Task: Get directions from Jekyll Island, Georgia, United States to New Haven, Connecticut, United States  and explore the nearby gas stations
Action: Key pressed jekyll<Key.space>islam<Key.backspace>na<Key.backspace>d<Key.space>,<Key.space>georgia<Key.space>,<Key.space>united<Key.space>states<Key.enter>
Screenshot: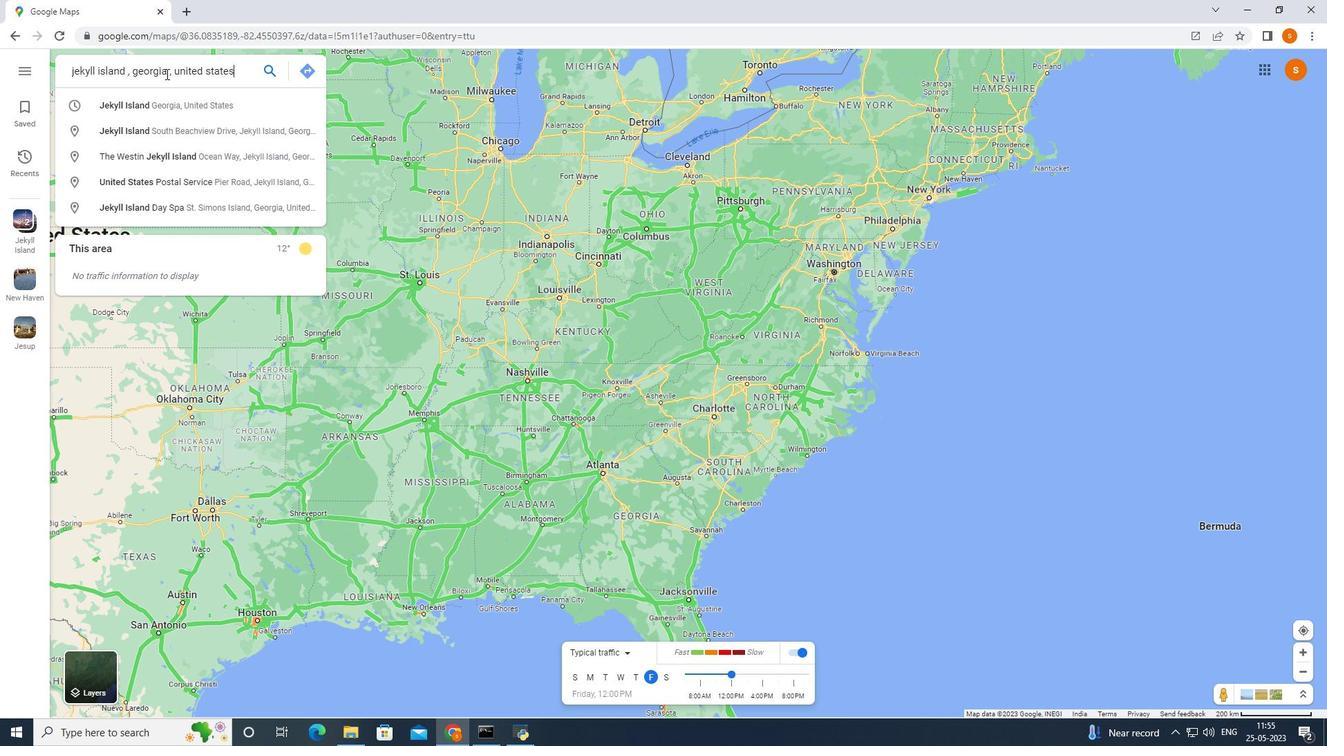 
Action: Mouse moved to (92, 347)
Screenshot: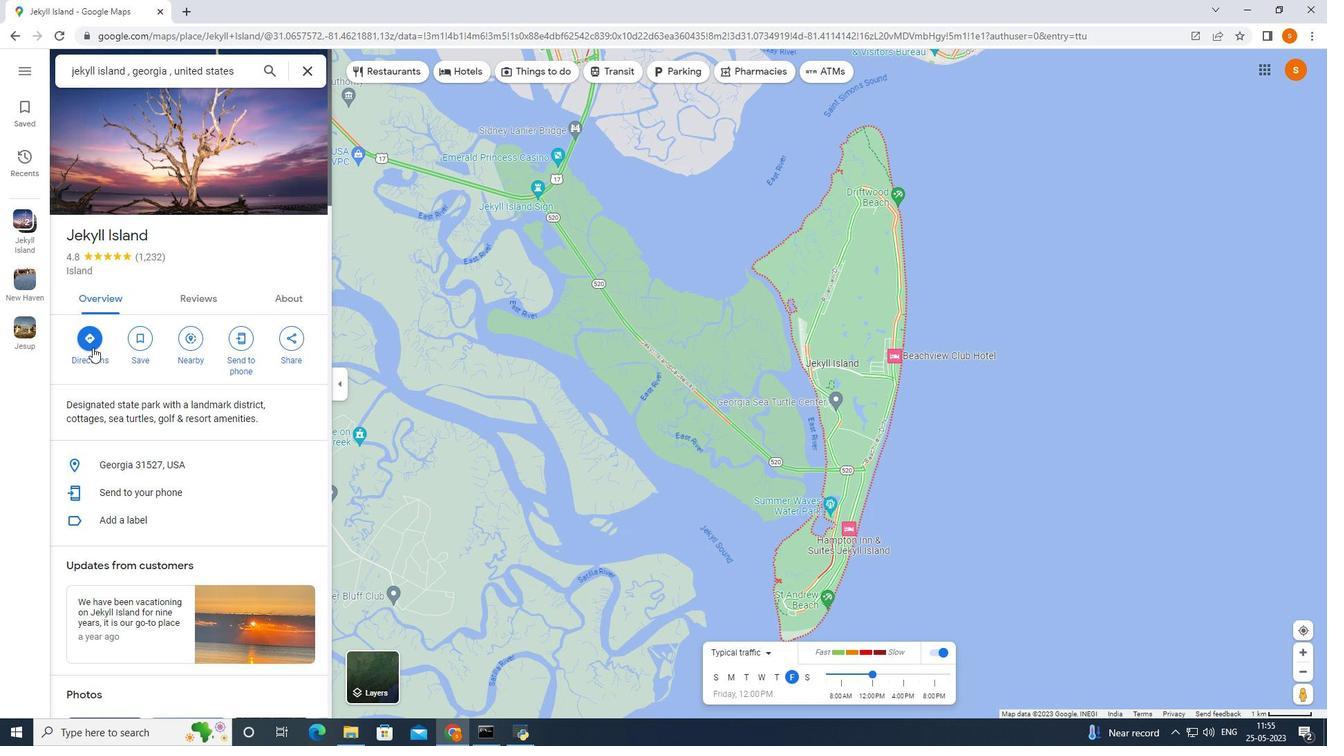 
Action: Mouse pressed left at (92, 347)
Screenshot: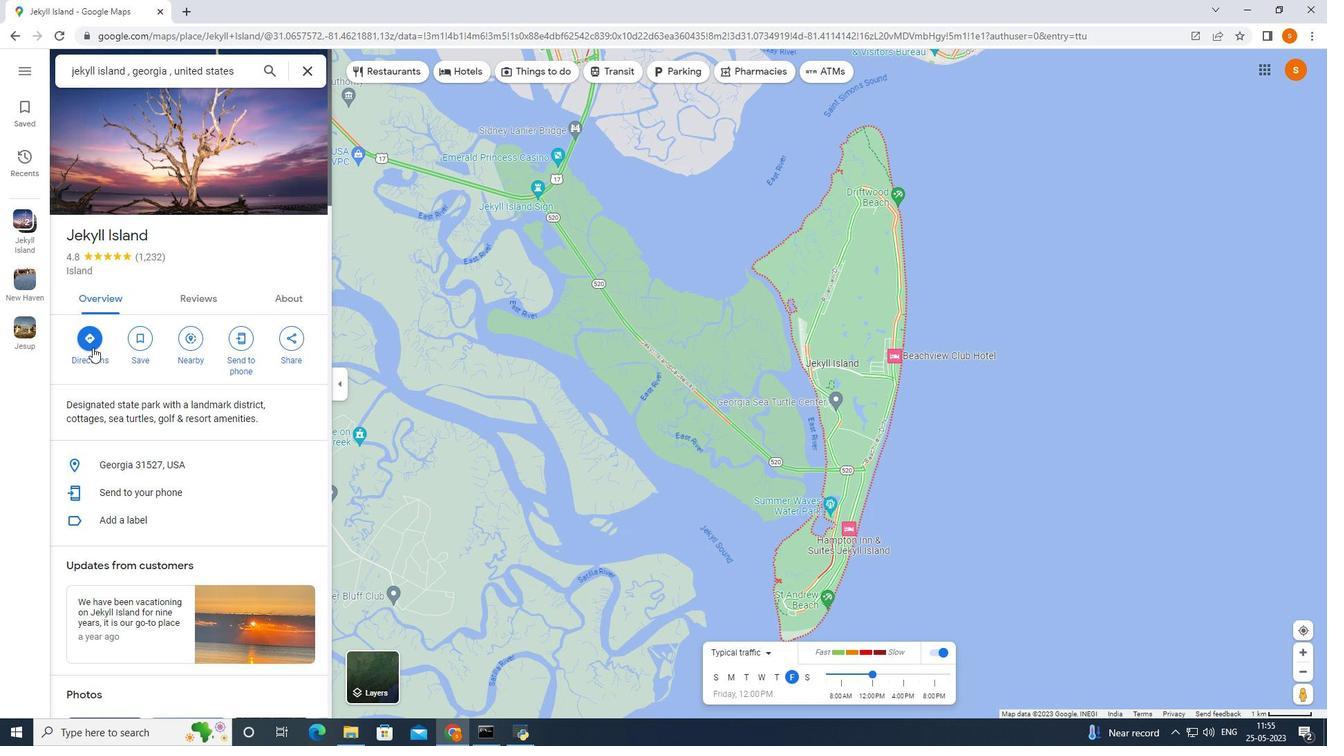 
Action: Mouse moved to (304, 130)
Screenshot: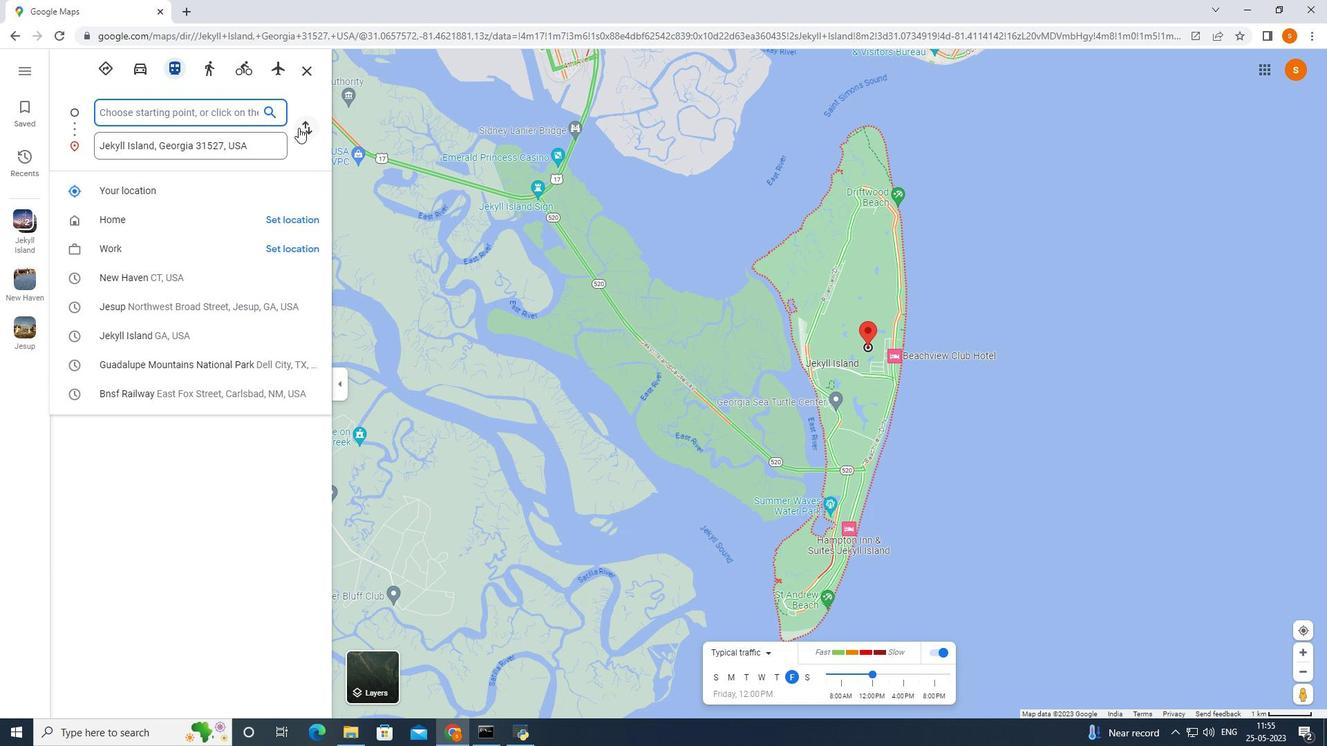 
Action: Mouse pressed left at (304, 130)
Screenshot: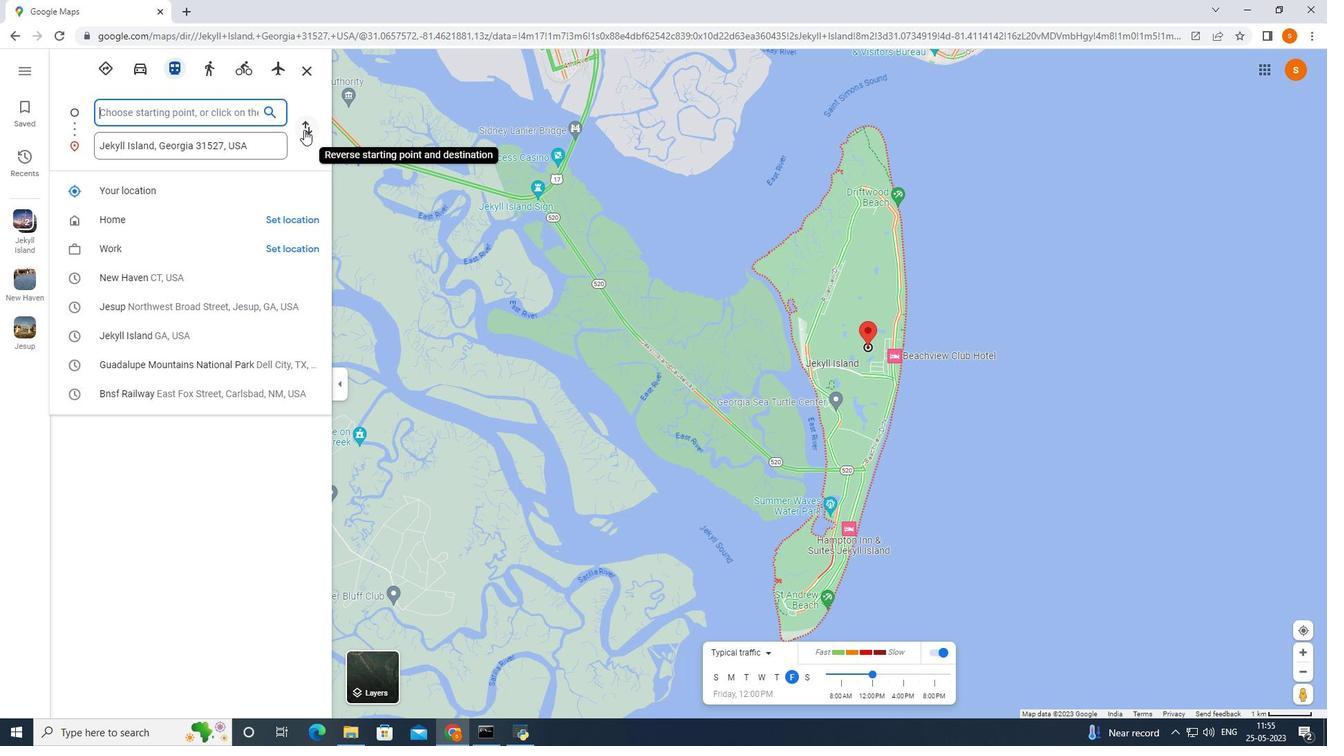 
Action: Mouse moved to (199, 149)
Screenshot: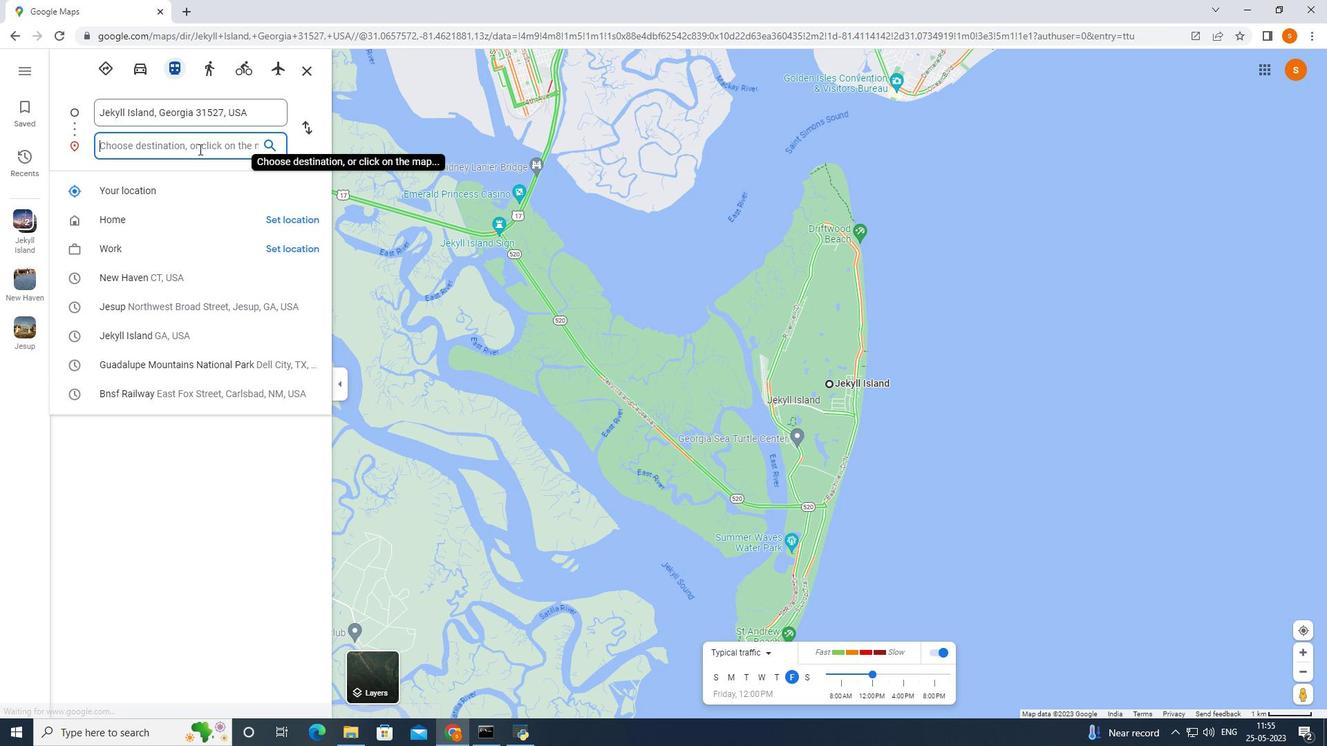 
Action: Key pressed new<Key.space>haven,<Key.space>connecticur<Key.backspace>t,<Key.space>united<Key.space>states<Key.enter>
Screenshot: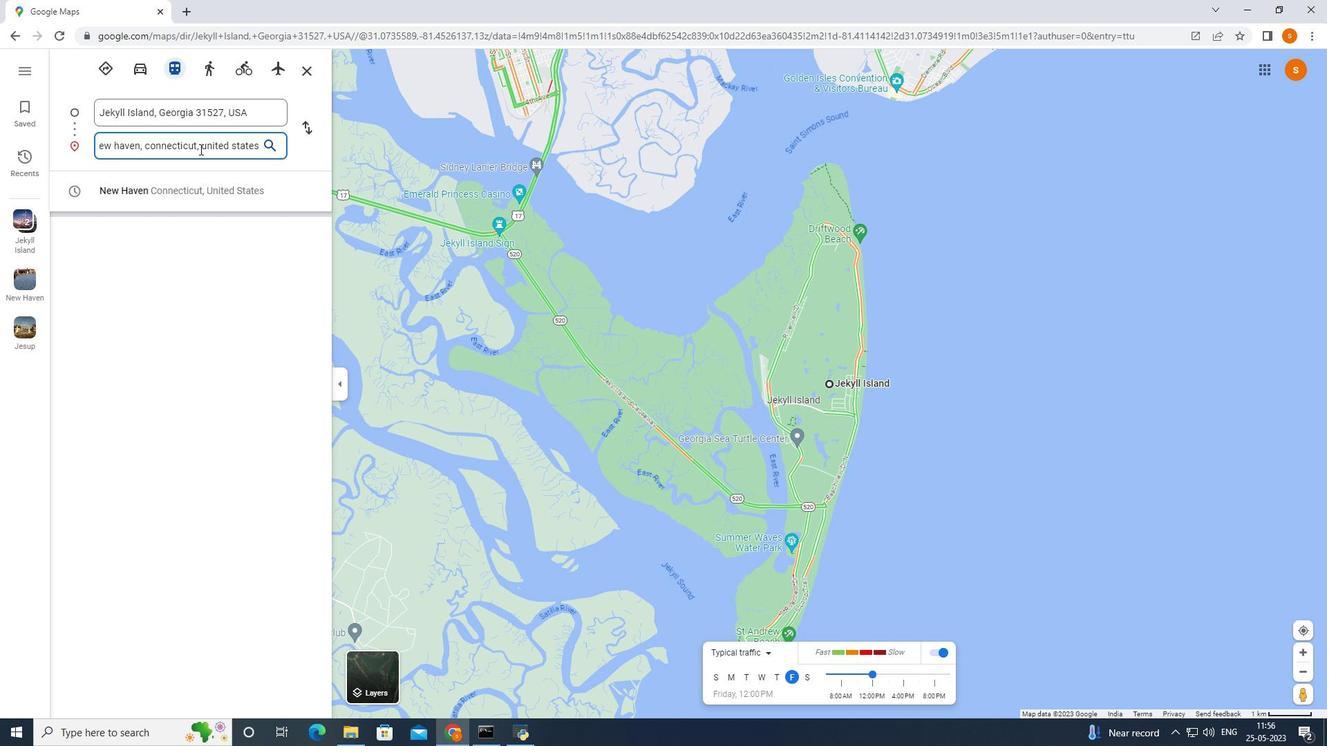 
Action: Mouse moved to (460, 372)
Screenshot: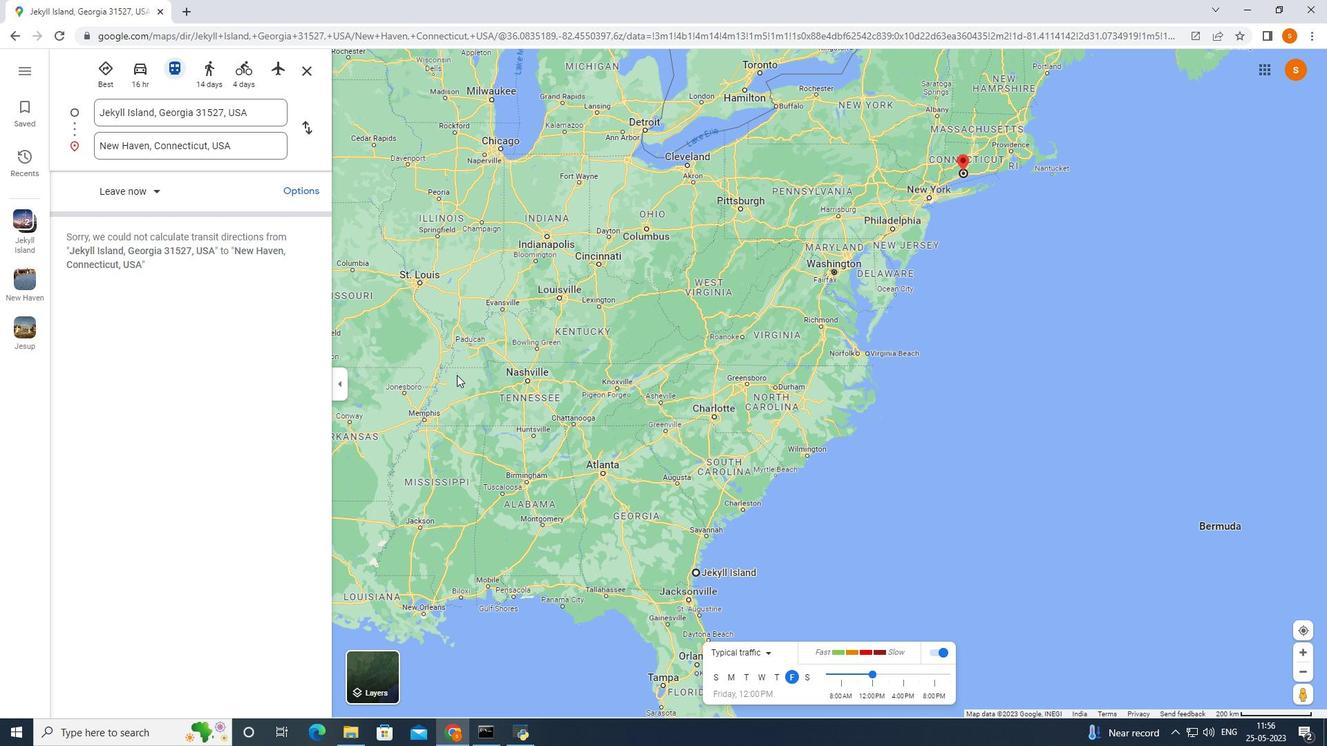 
Action: Mouse scrolled (460, 373) with delta (0, 0)
Screenshot: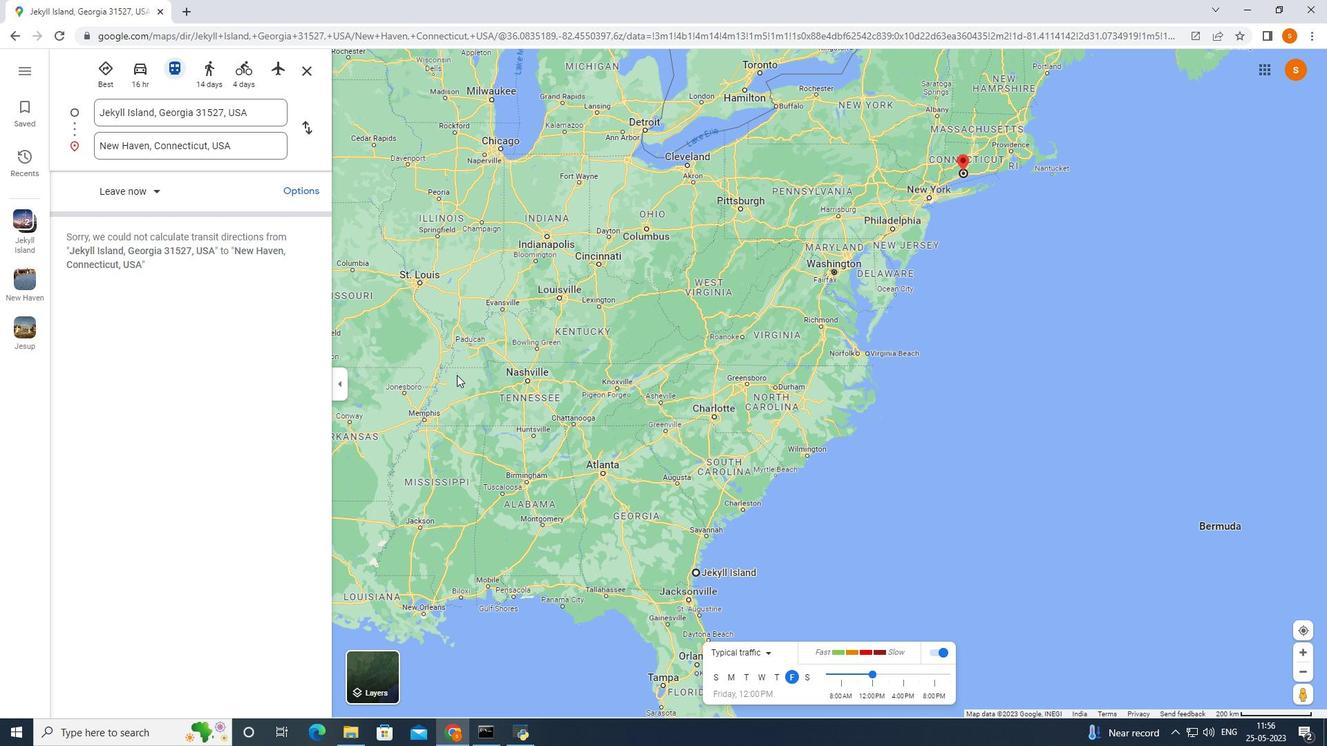 
Action: Mouse moved to (534, 355)
Screenshot: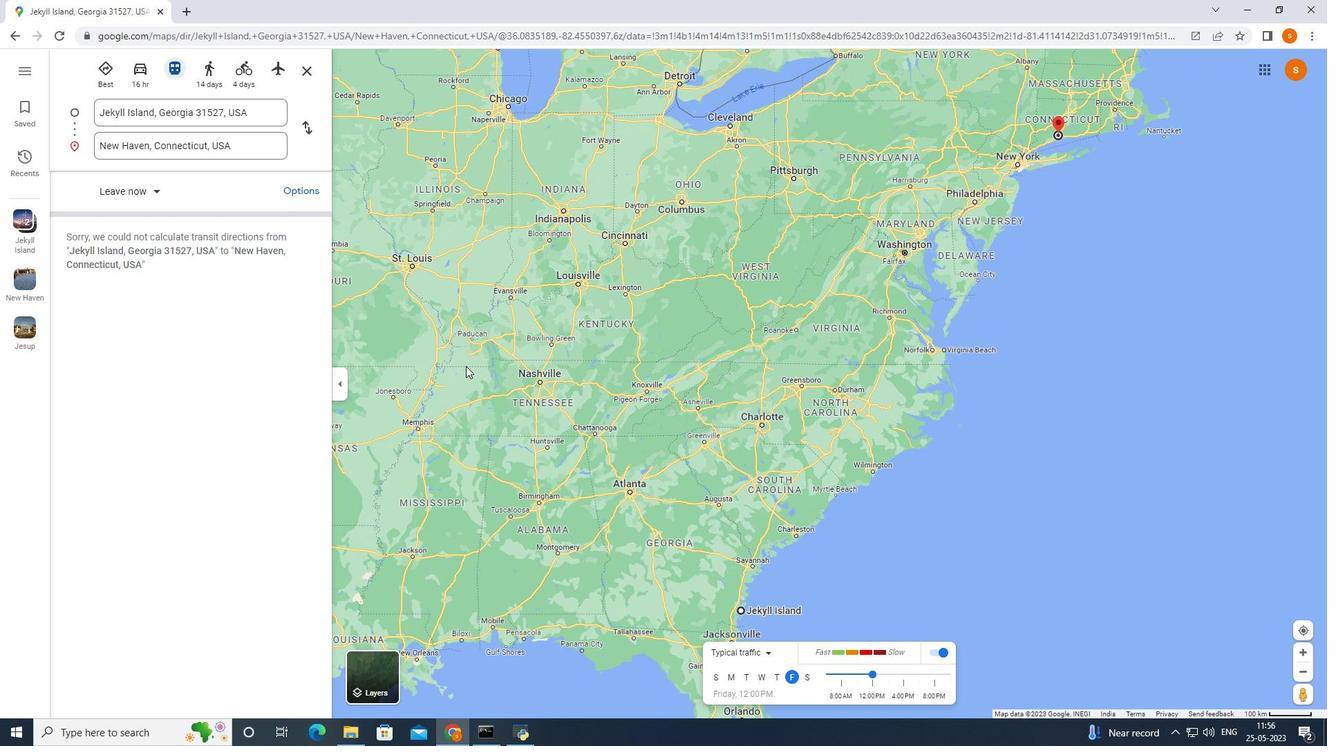 
Action: Mouse scrolled (534, 356) with delta (0, 0)
Screenshot: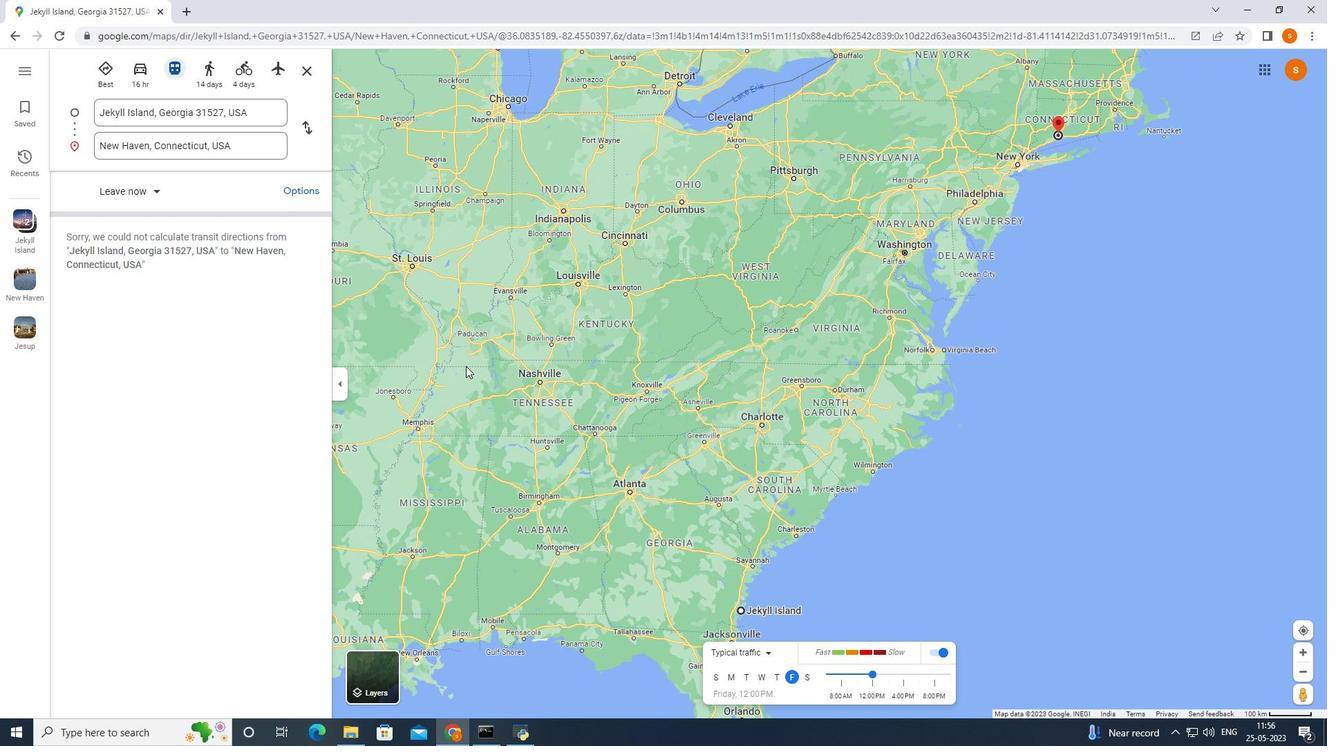 
Action: Mouse moved to (553, 356)
Screenshot: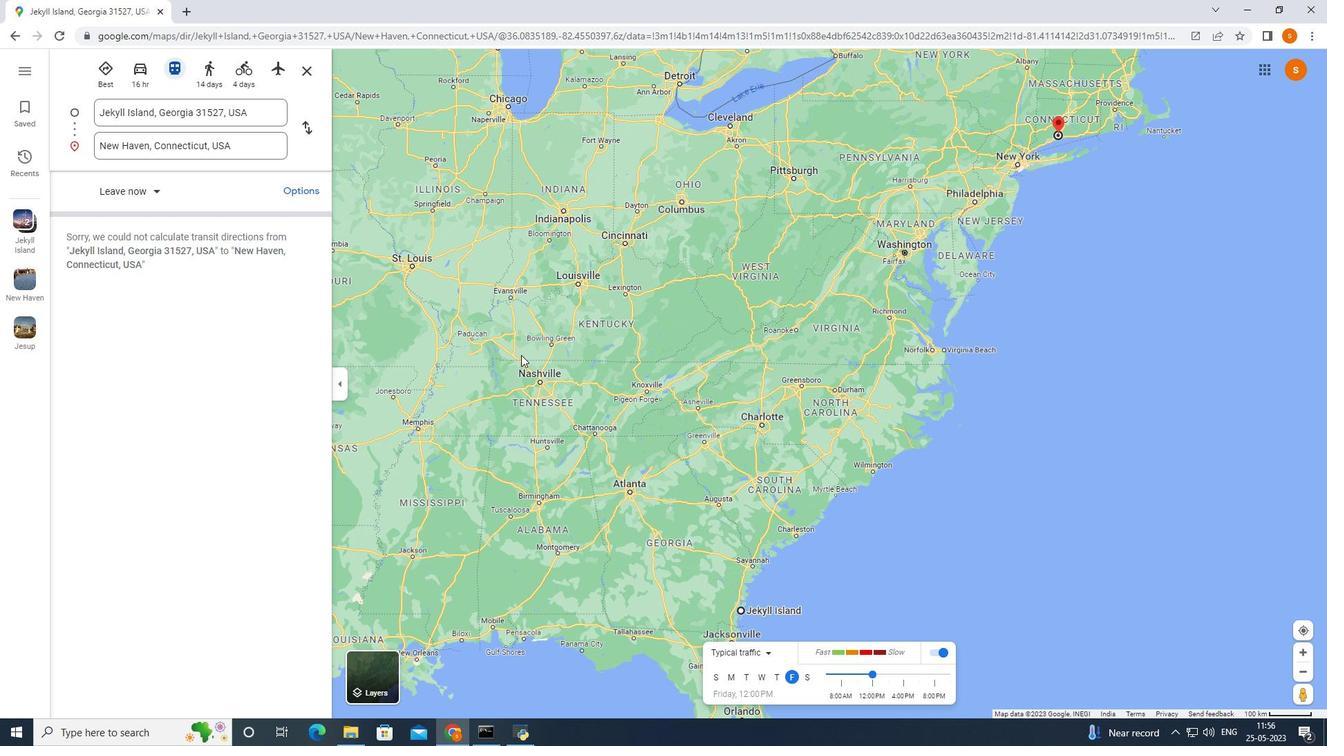 
Action: Mouse scrolled (550, 356) with delta (0, 0)
Screenshot: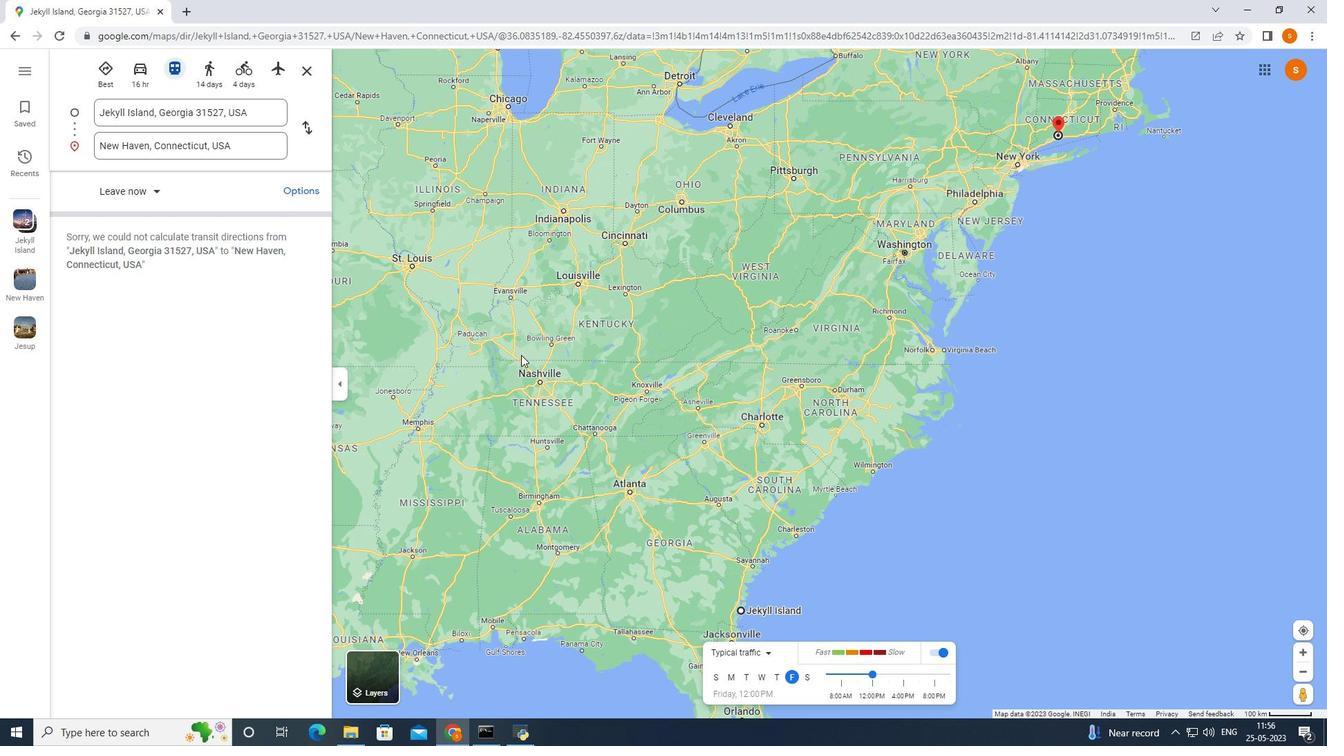 
Action: Mouse moved to (126, 76)
Screenshot: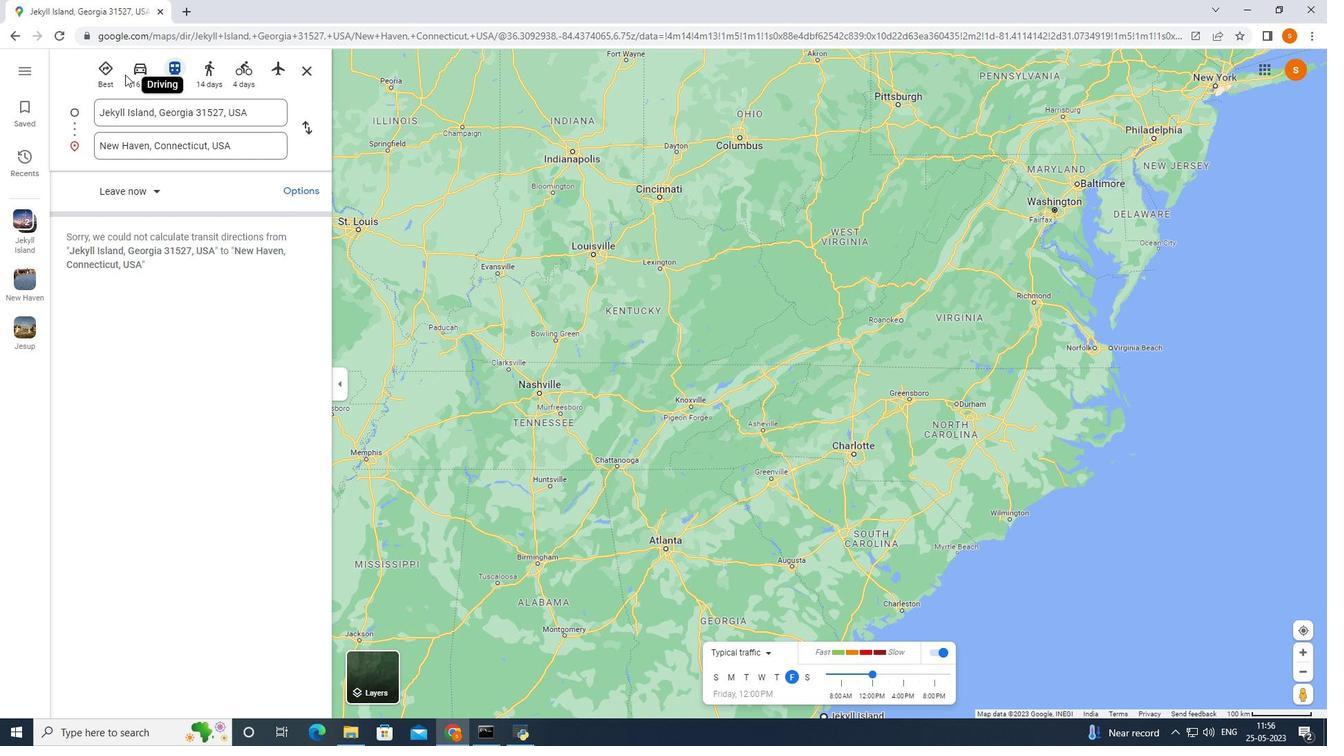 
Action: Mouse pressed left at (126, 76)
Screenshot: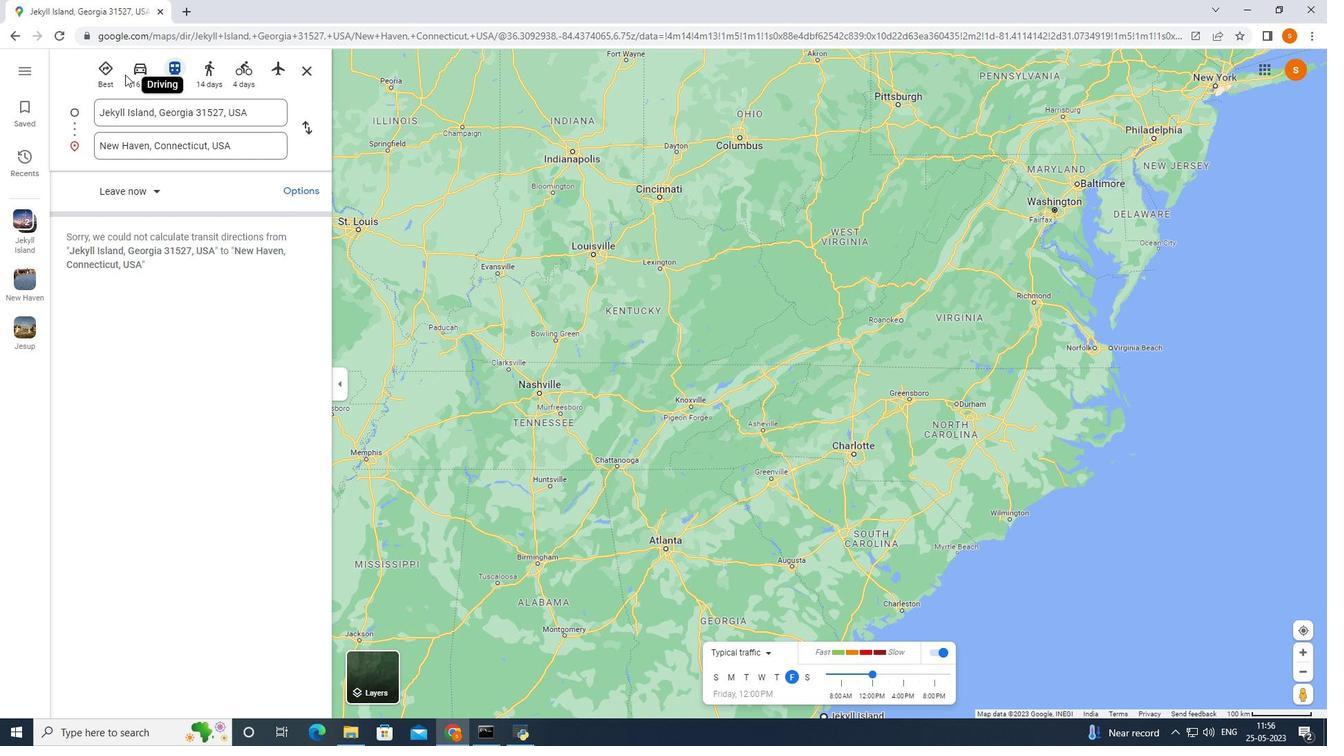 
Action: Mouse moved to (188, 644)
Screenshot: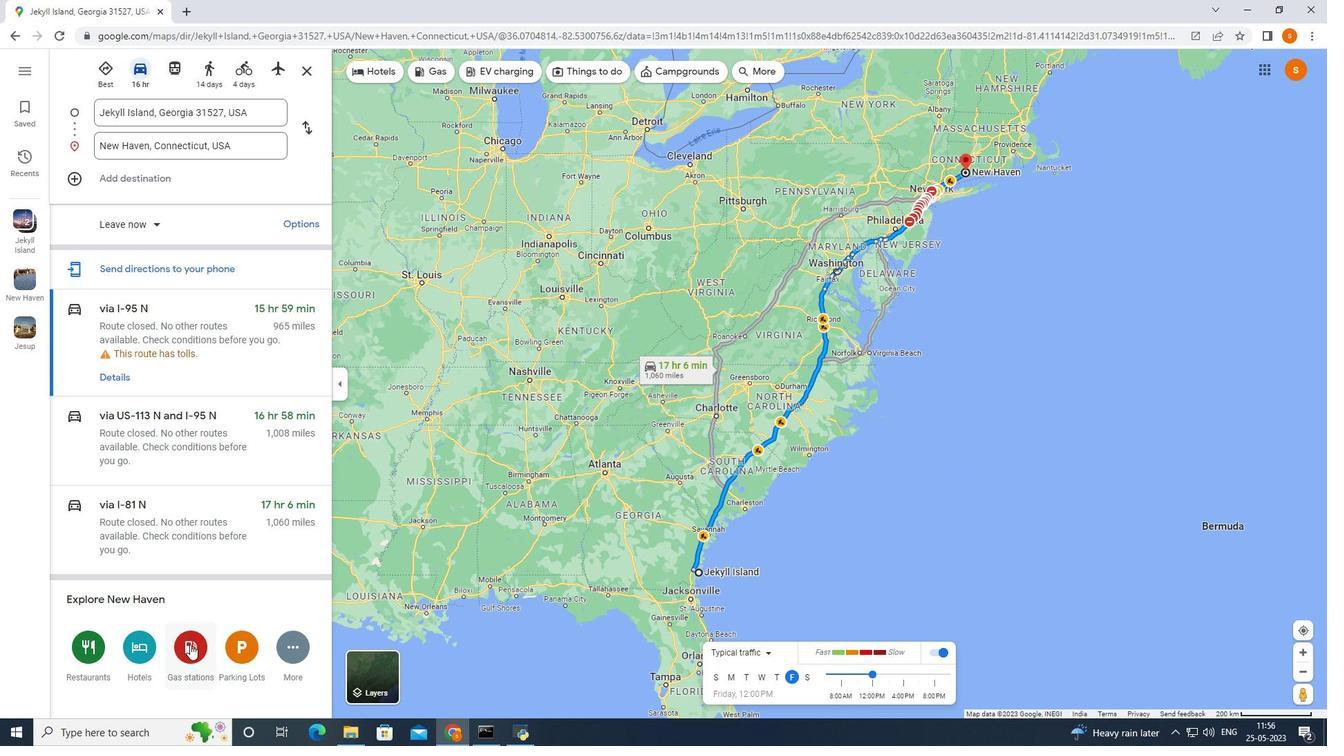 
Action: Mouse pressed left at (188, 644)
Screenshot: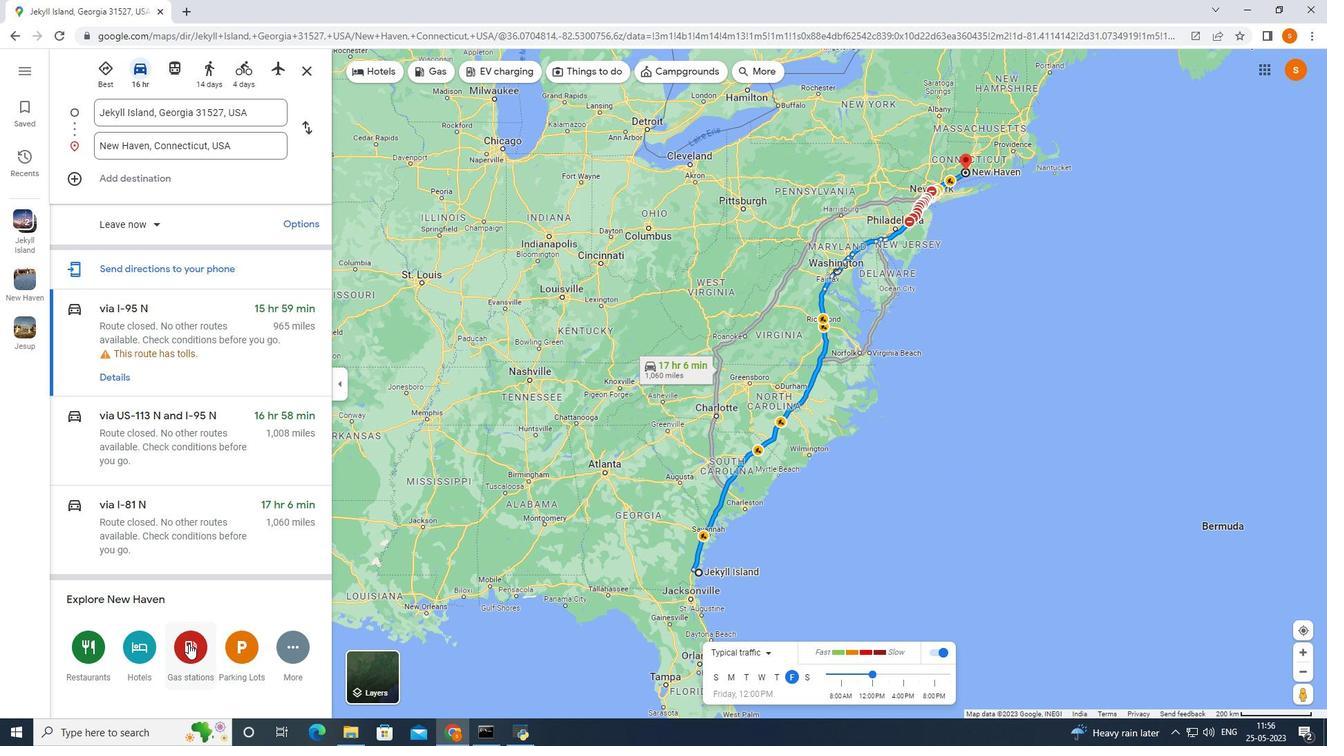 
Action: Mouse moved to (746, 476)
Screenshot: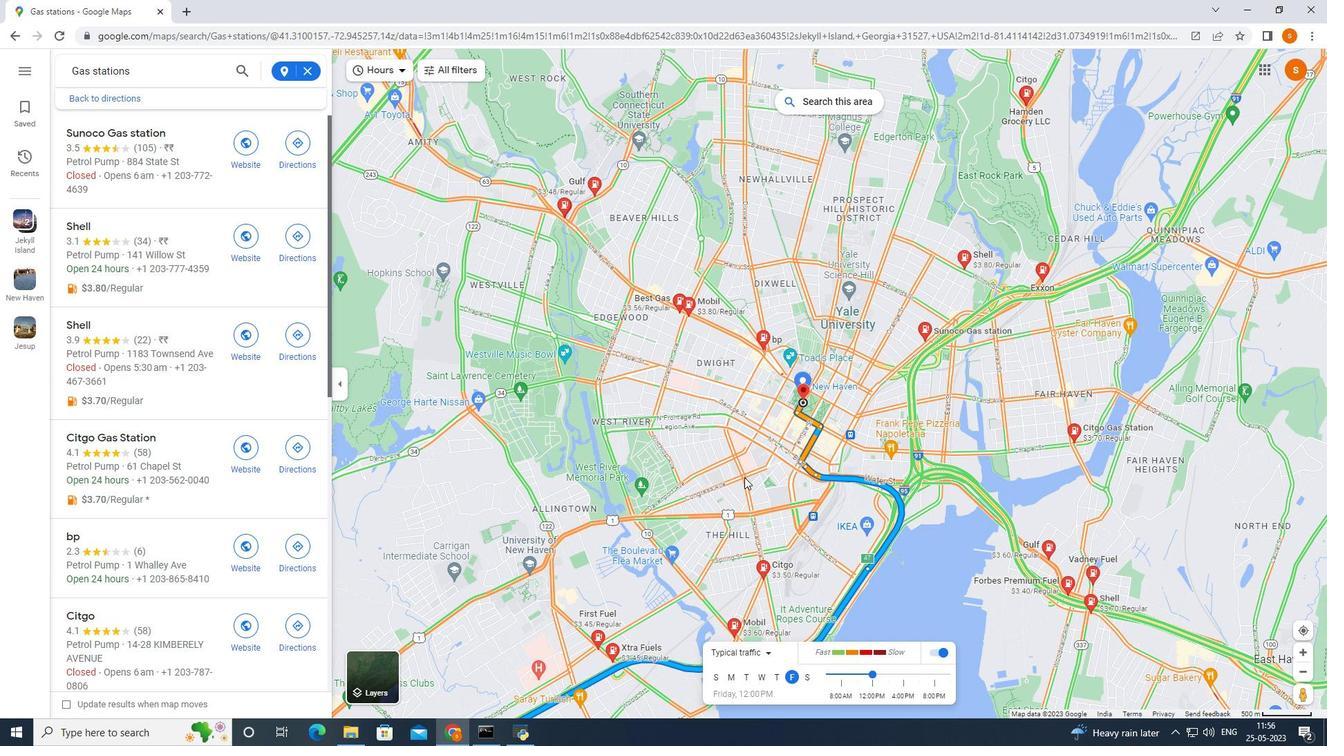 
Action: Mouse pressed left at (746, 476)
Screenshot: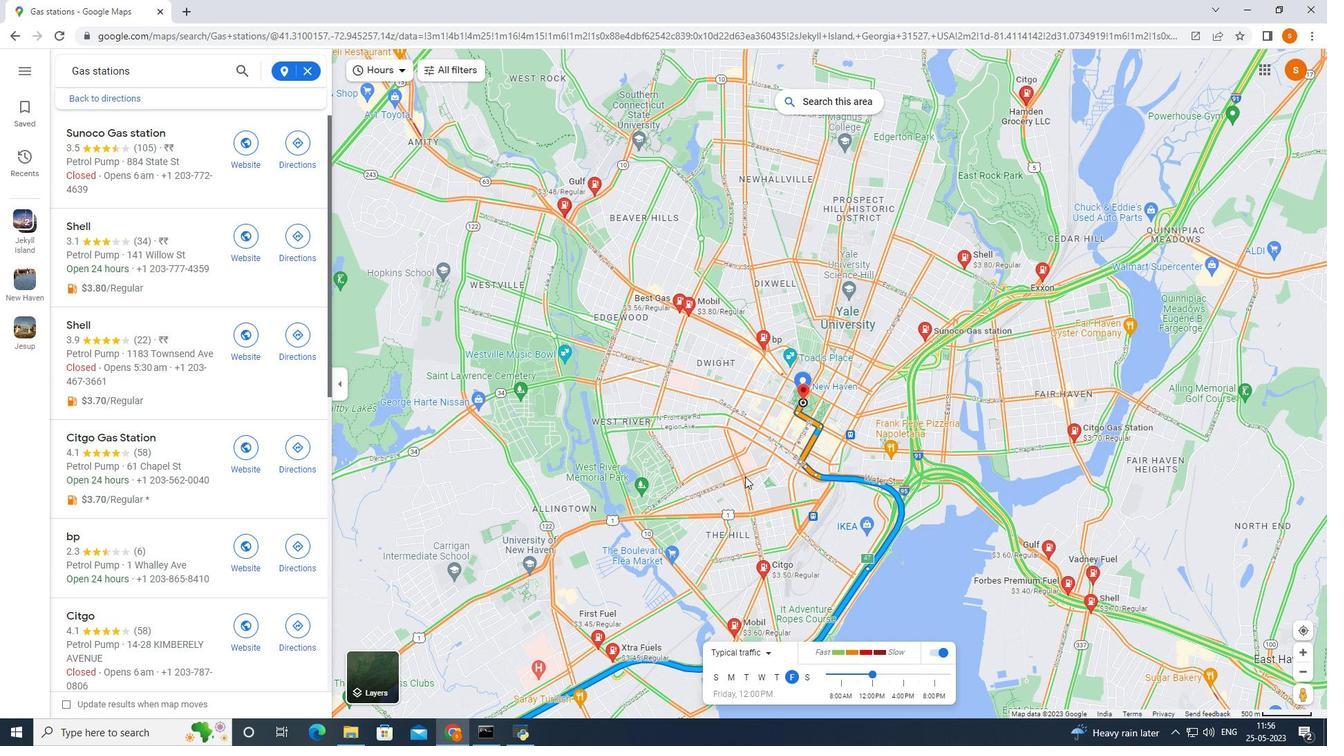 
Action: Mouse moved to (618, 492)
Screenshot: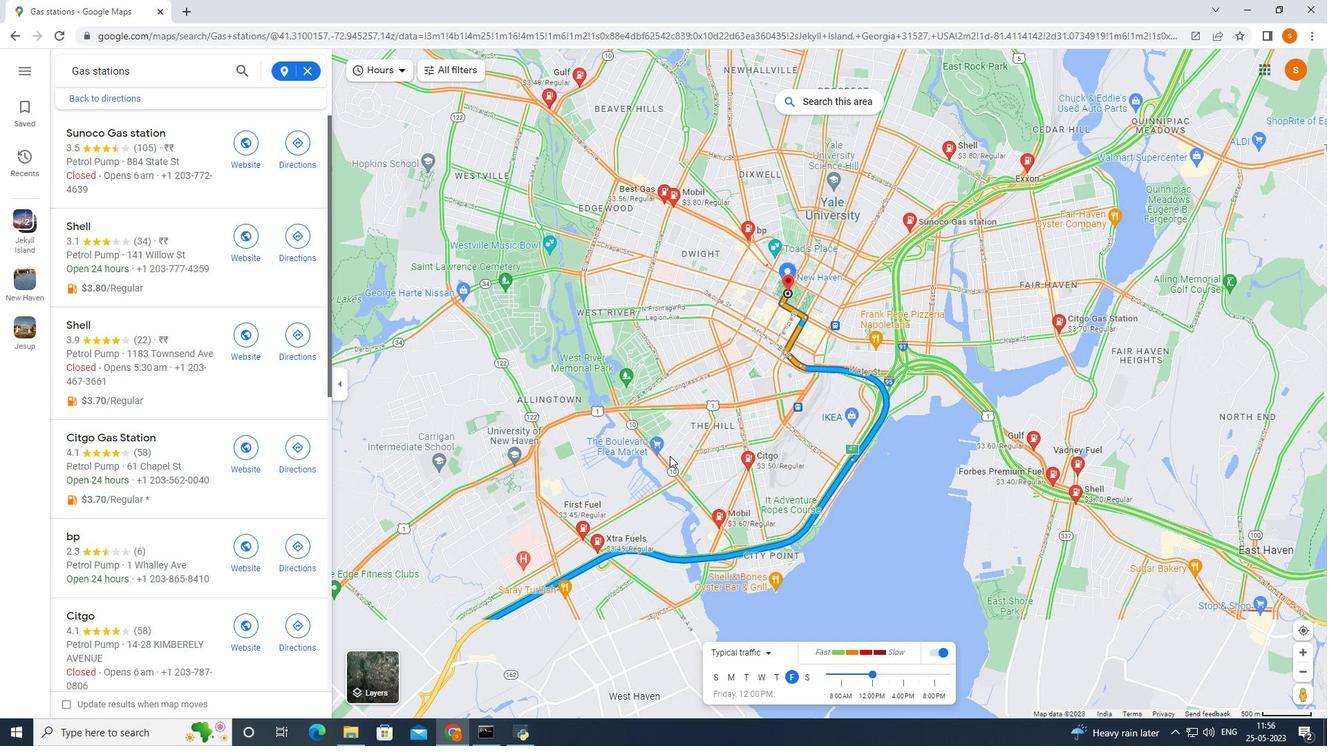 
Action: Mouse pressed left at (618, 492)
Screenshot: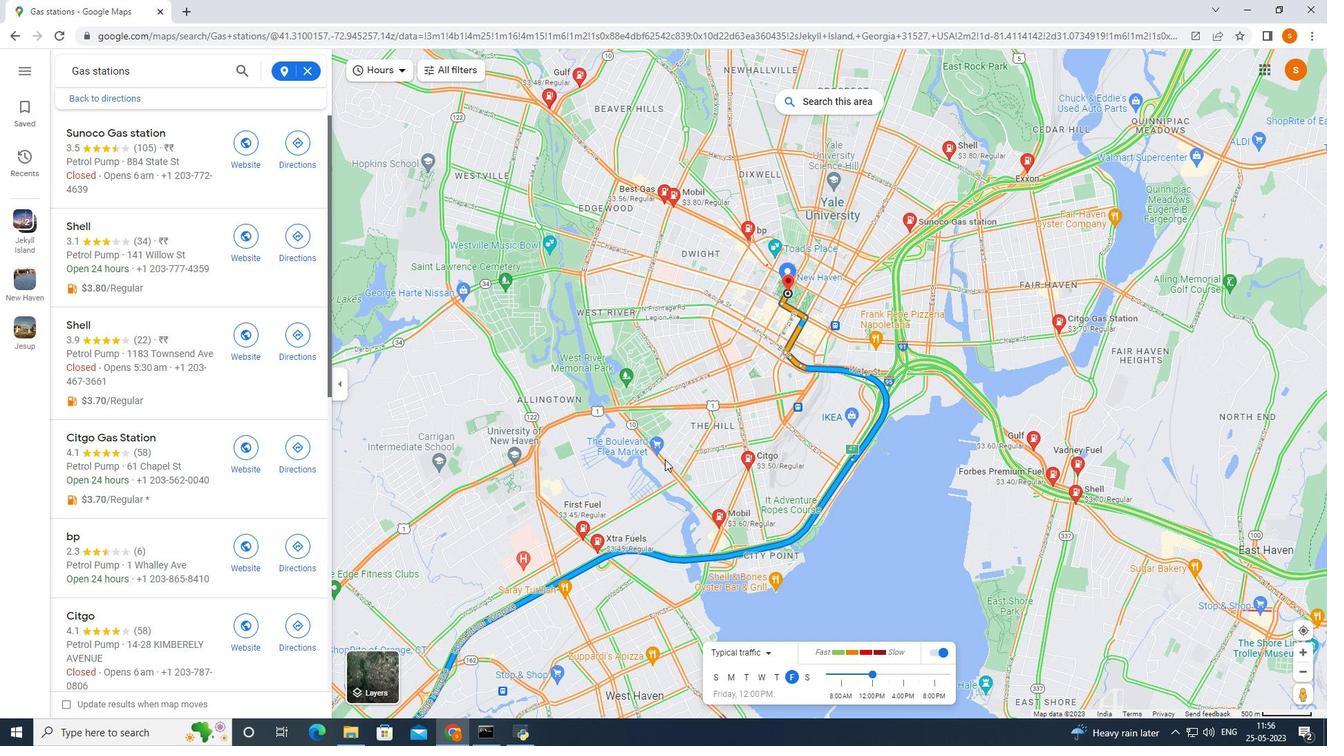 
Action: Mouse moved to (646, 466)
Screenshot: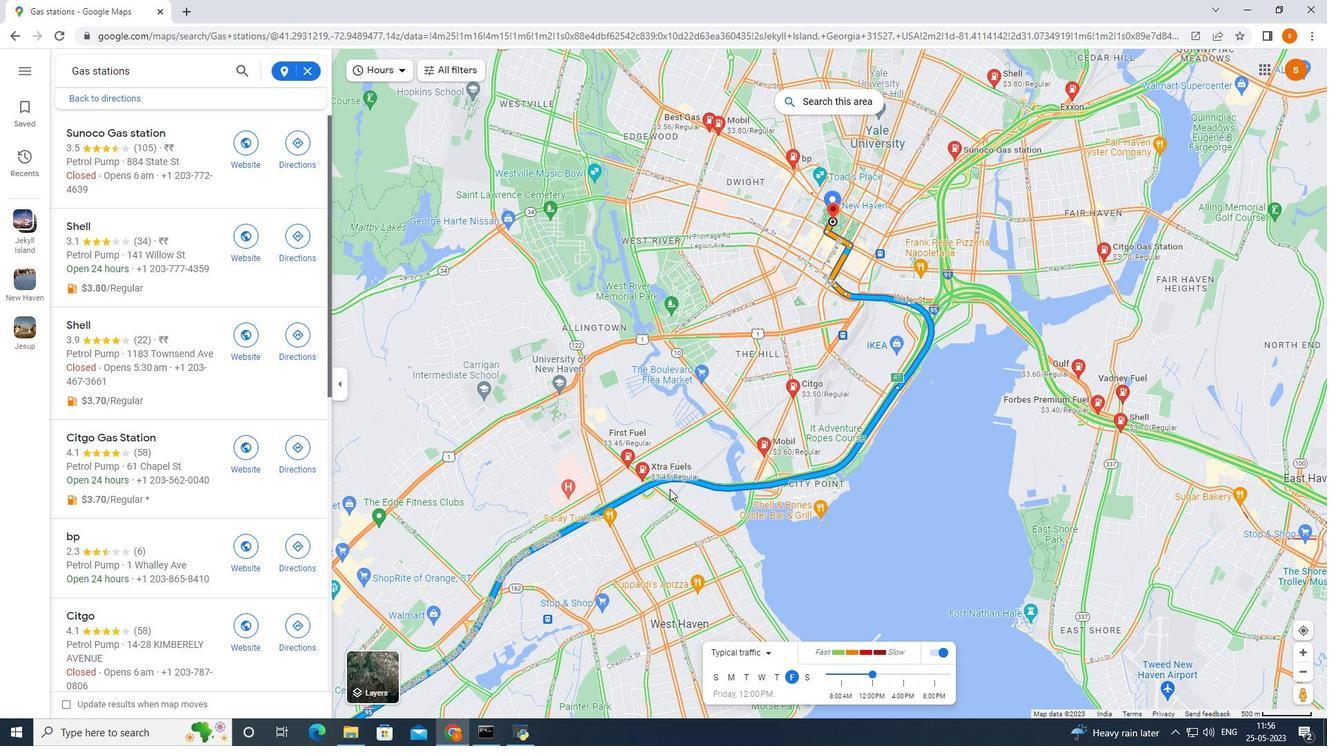 
Action: Mouse pressed left at (646, 466)
Screenshot: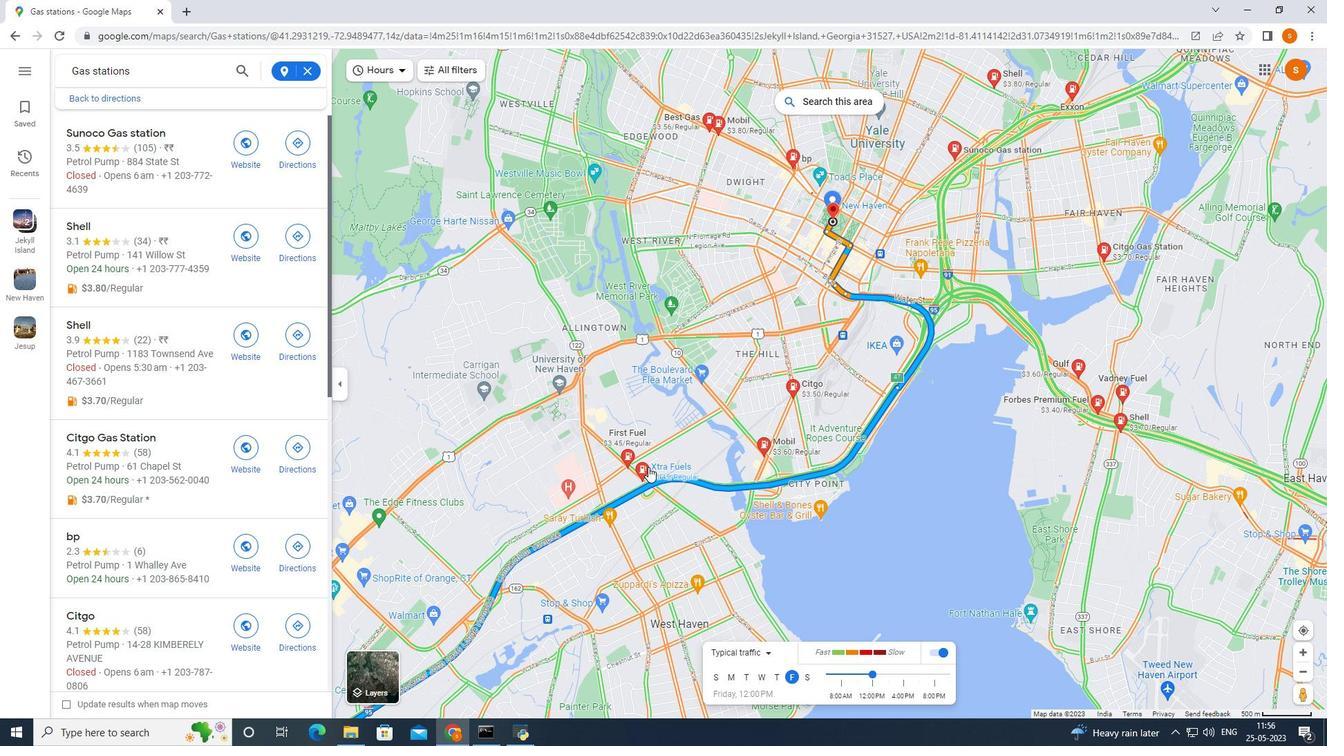 
Action: Mouse moved to (724, 443)
Screenshot: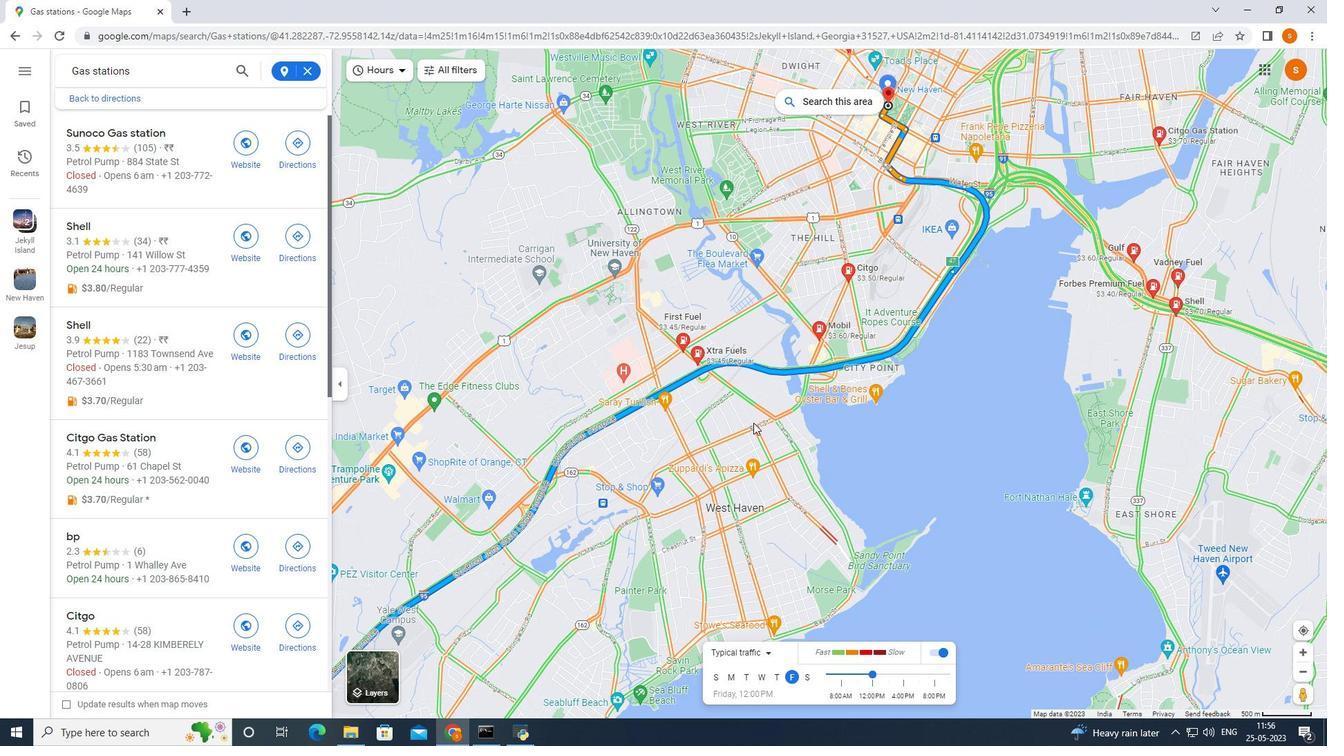 
Action: Mouse pressed left at (724, 443)
Screenshot: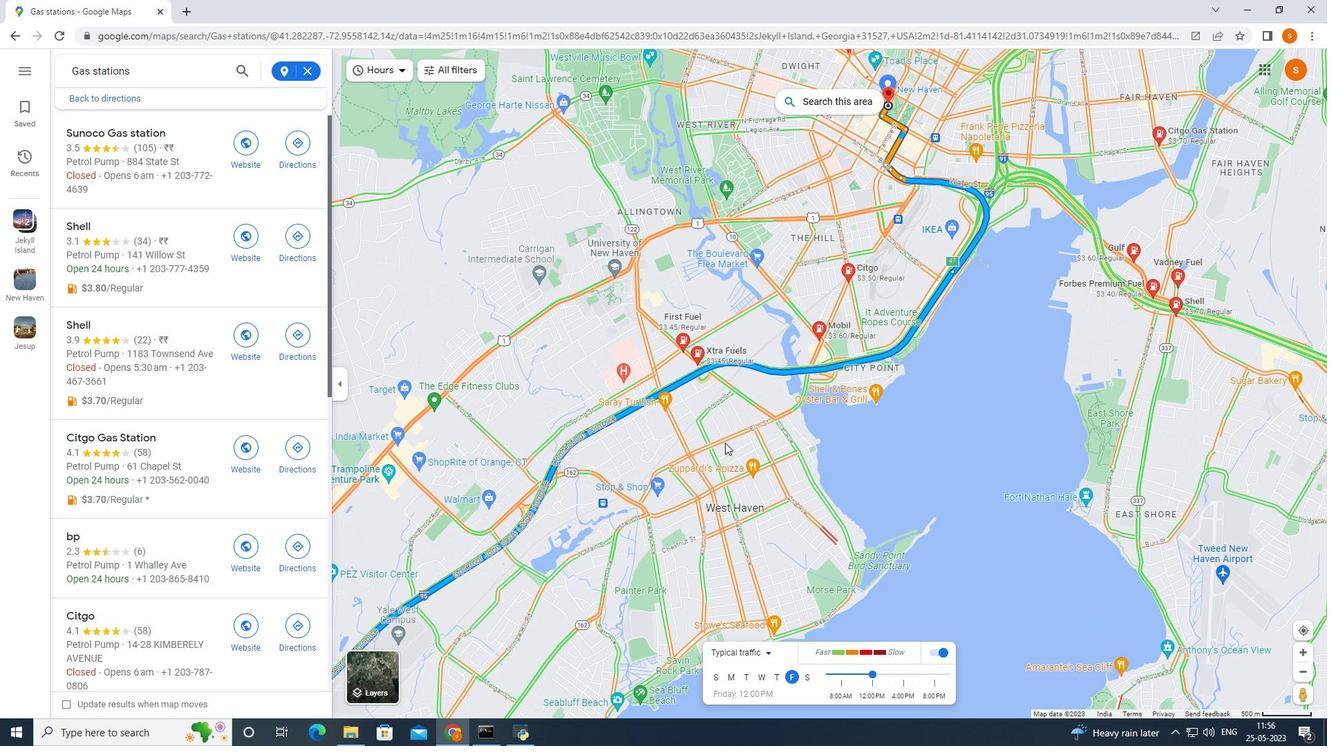 
Action: Mouse moved to (739, 391)
Screenshot: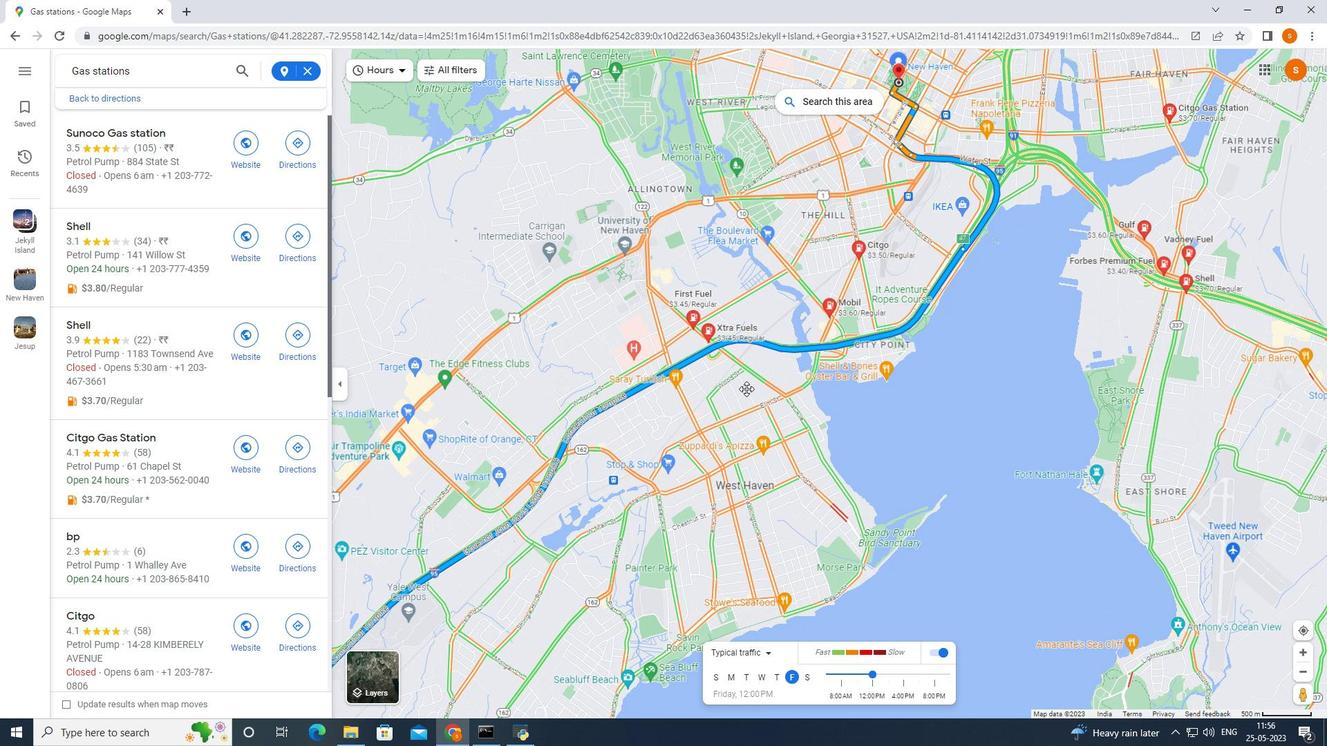 
Action: Mouse scrolled (739, 390) with delta (0, 0)
Screenshot: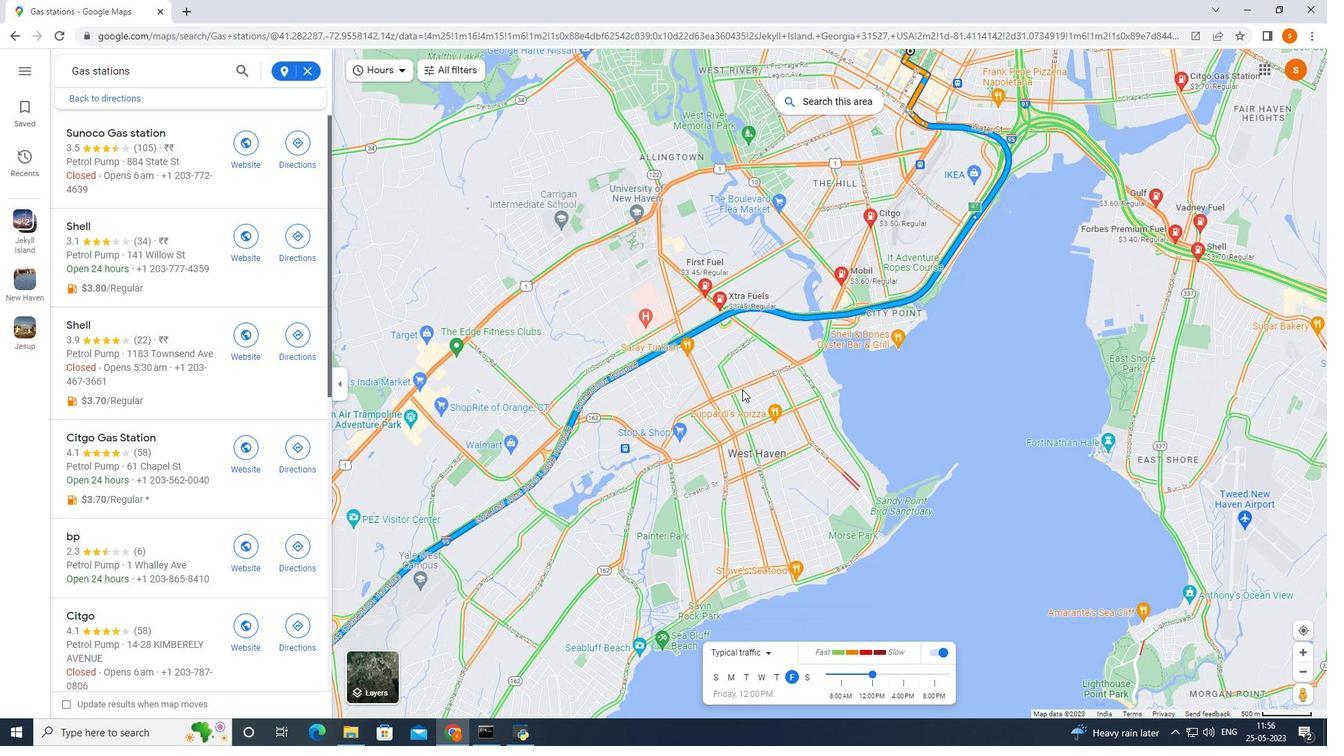 
Action: Mouse scrolled (739, 390) with delta (0, 0)
Screenshot: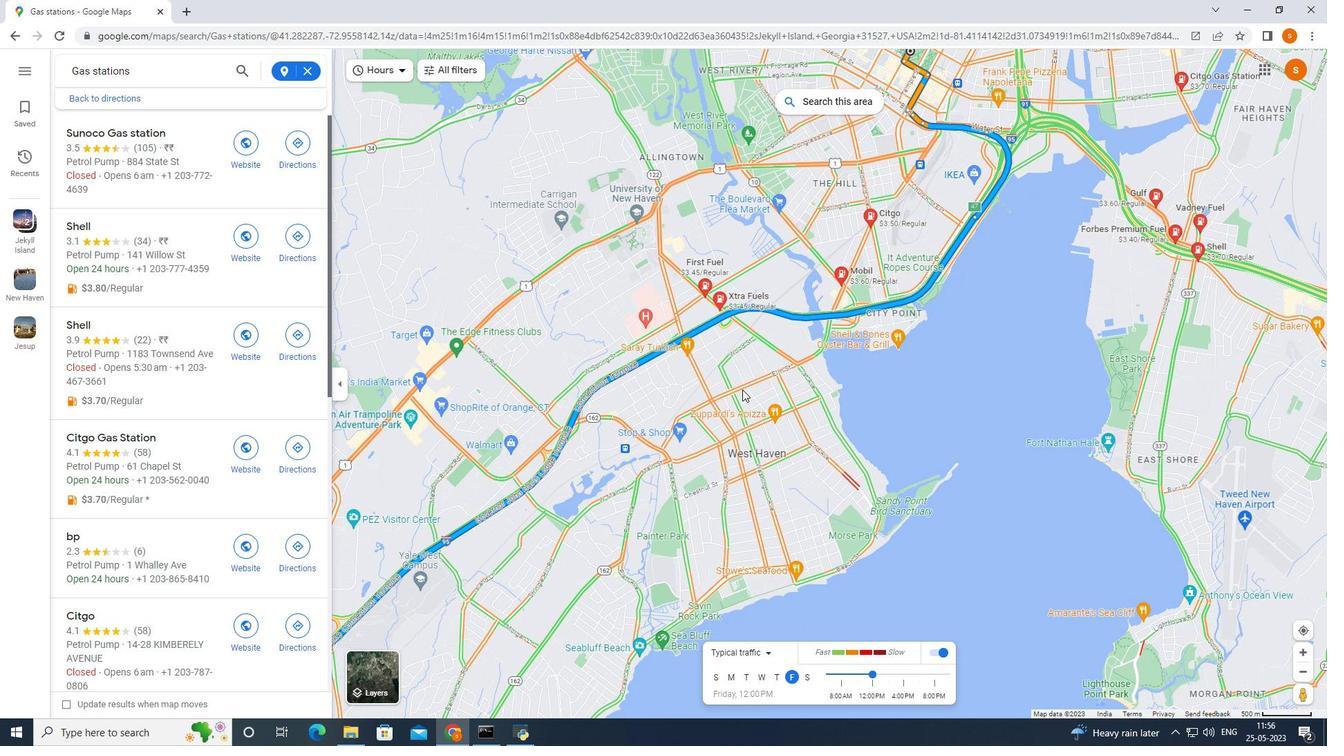 
Action: Mouse scrolled (739, 390) with delta (0, 0)
Screenshot: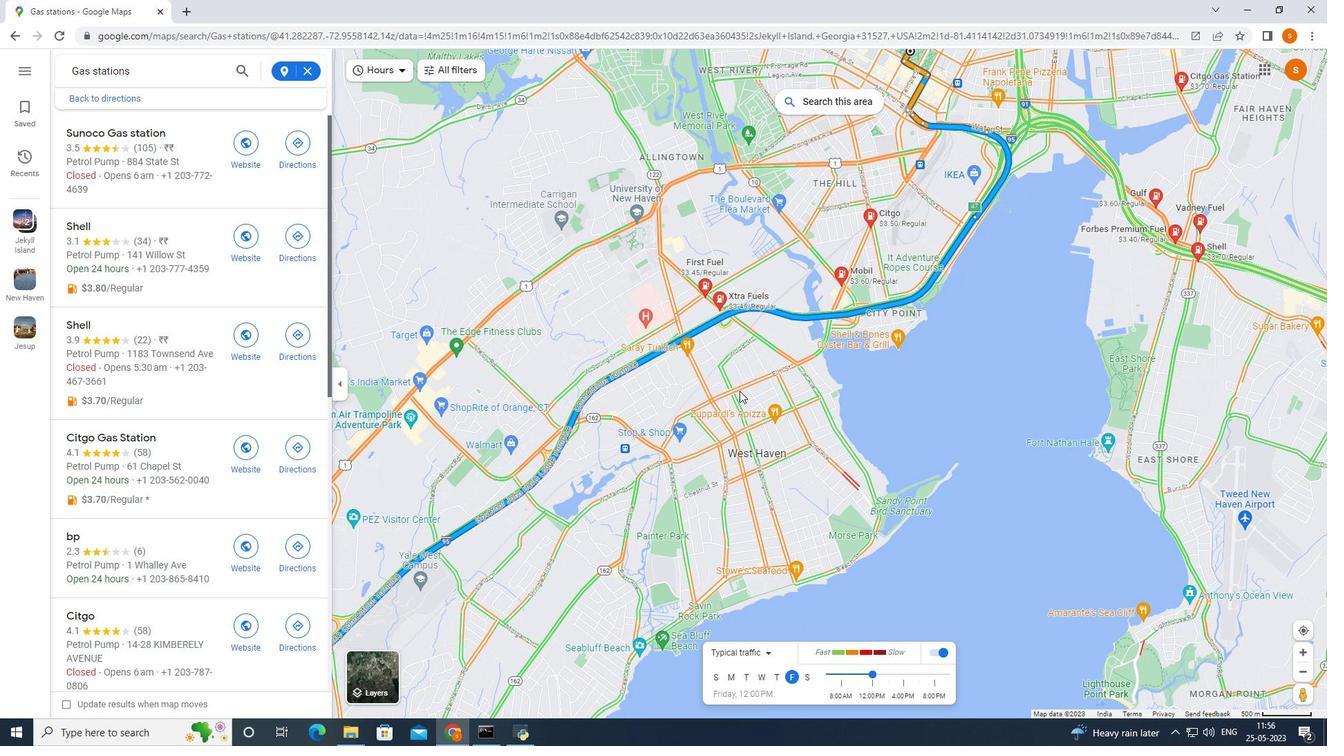 
Action: Mouse moved to (739, 391)
Screenshot: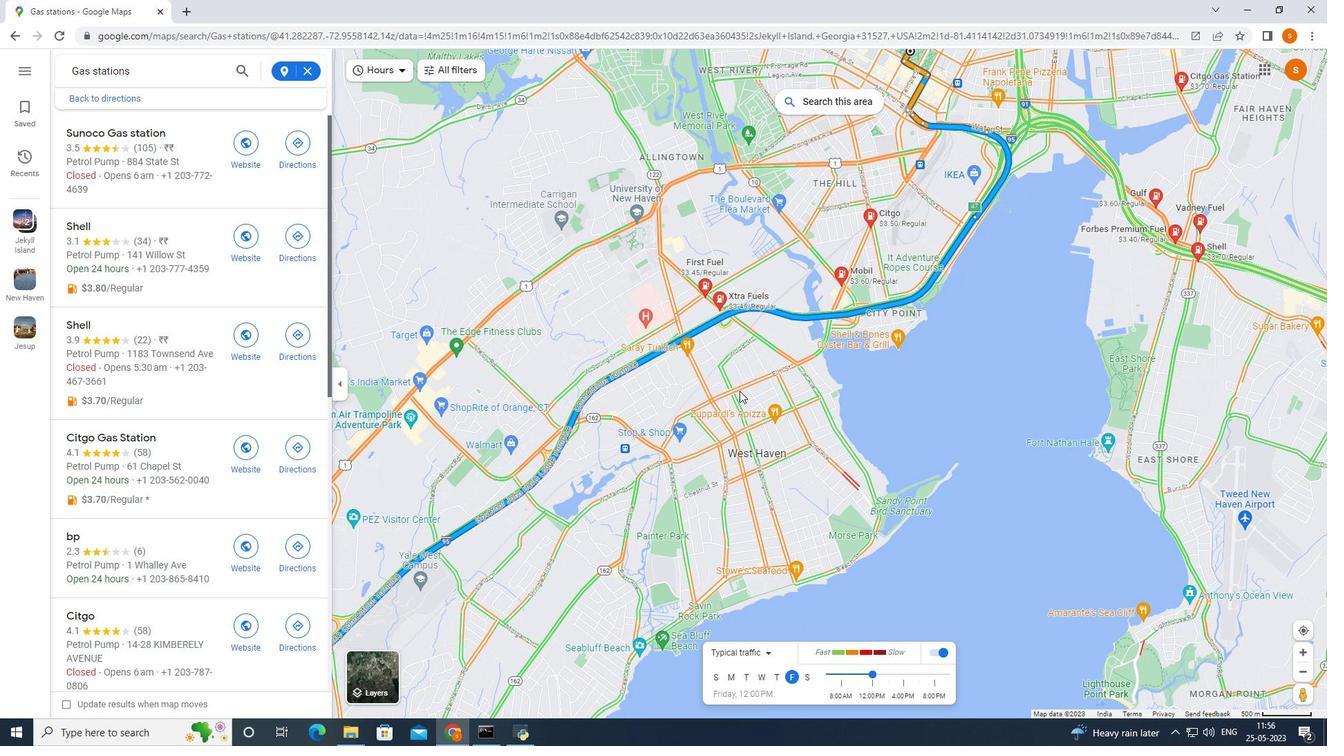 
Action: Mouse scrolled (739, 390) with delta (0, 0)
Screenshot: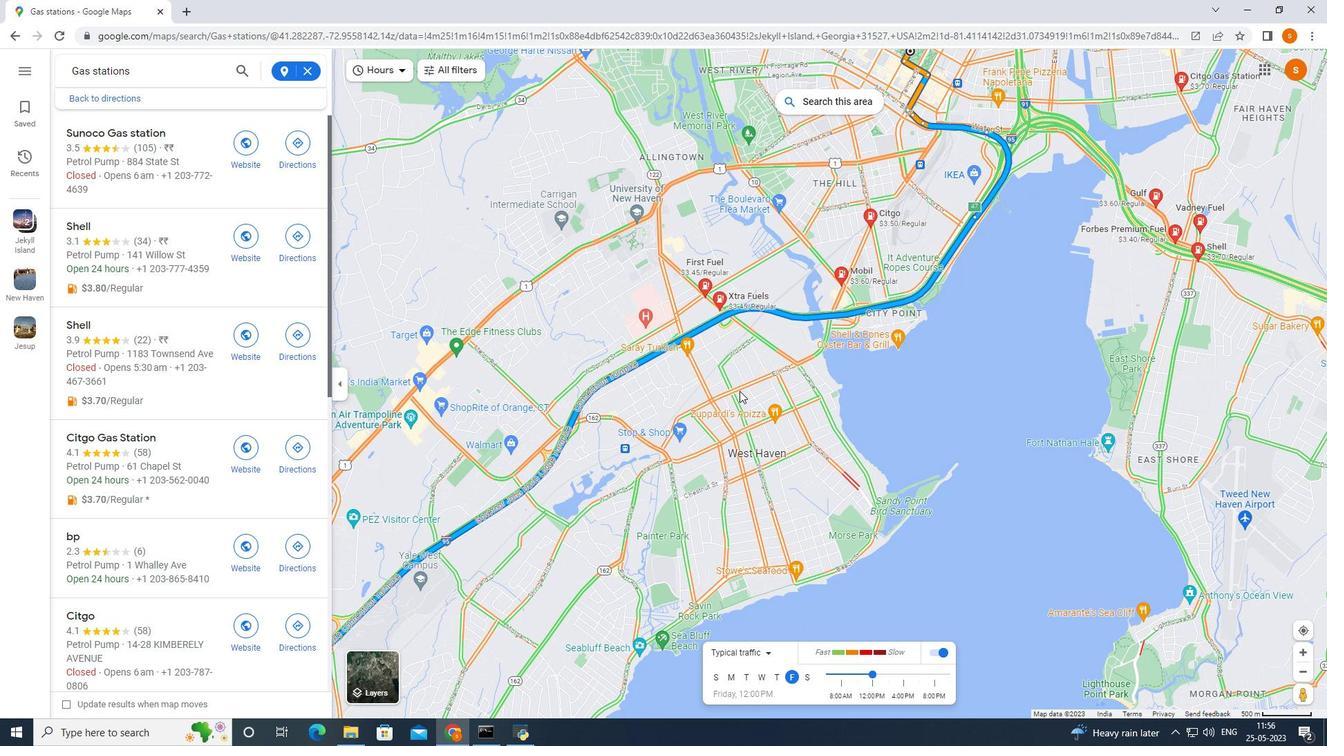 
Action: Mouse moved to (739, 391)
Screenshot: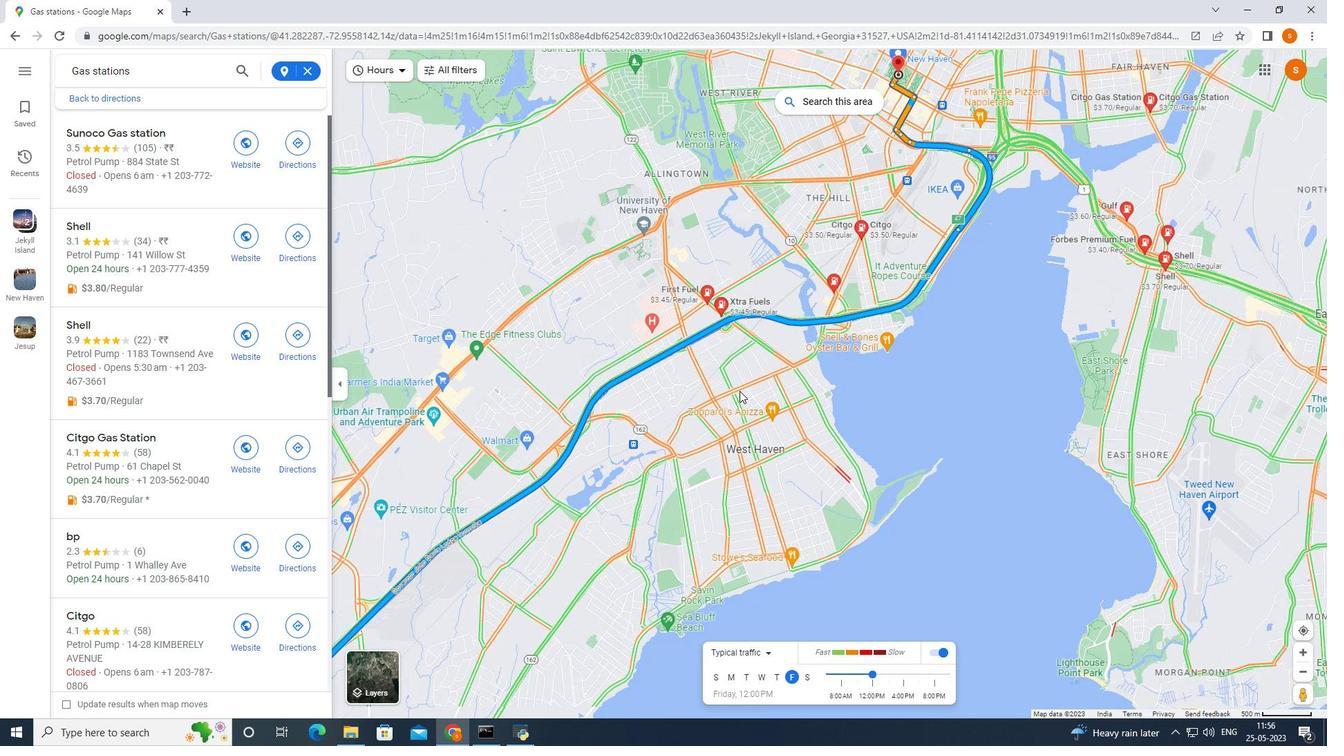 
Action: Mouse scrolled (739, 390) with delta (0, 0)
Screenshot: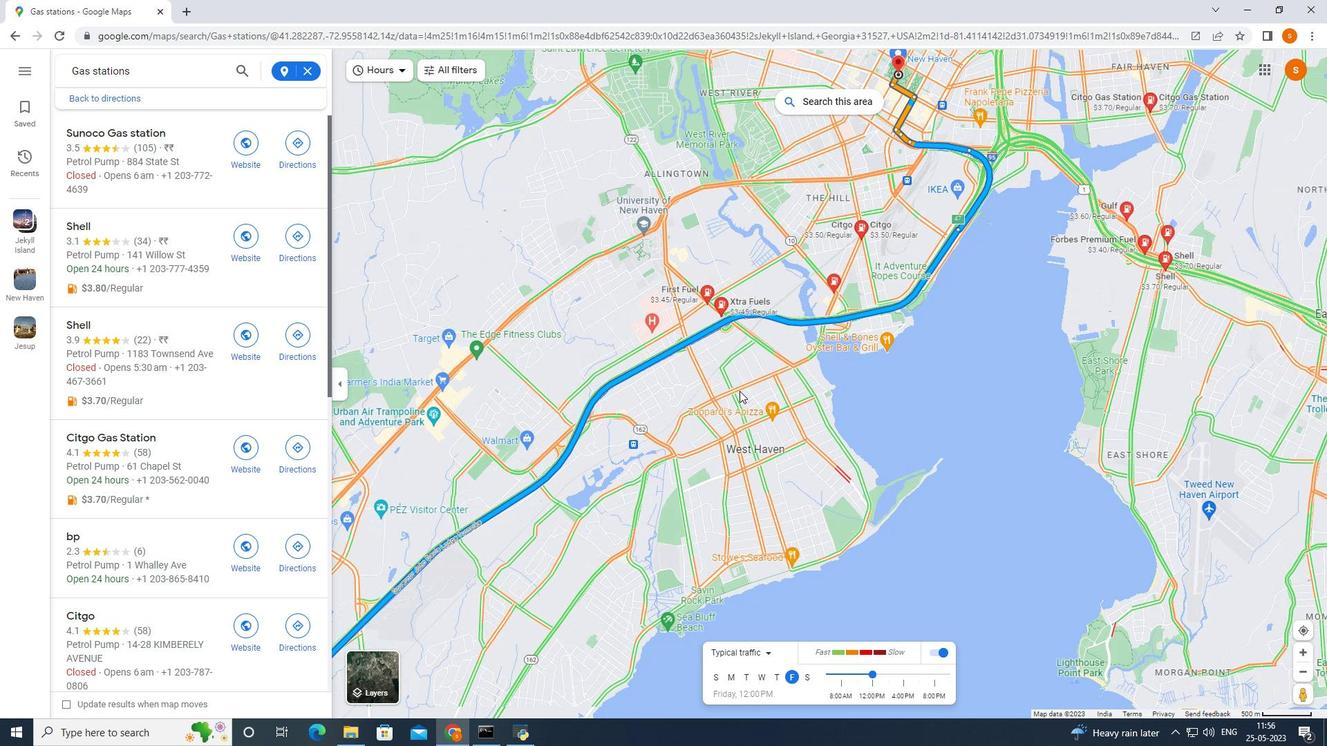 
Action: Mouse moved to (737, 391)
Screenshot: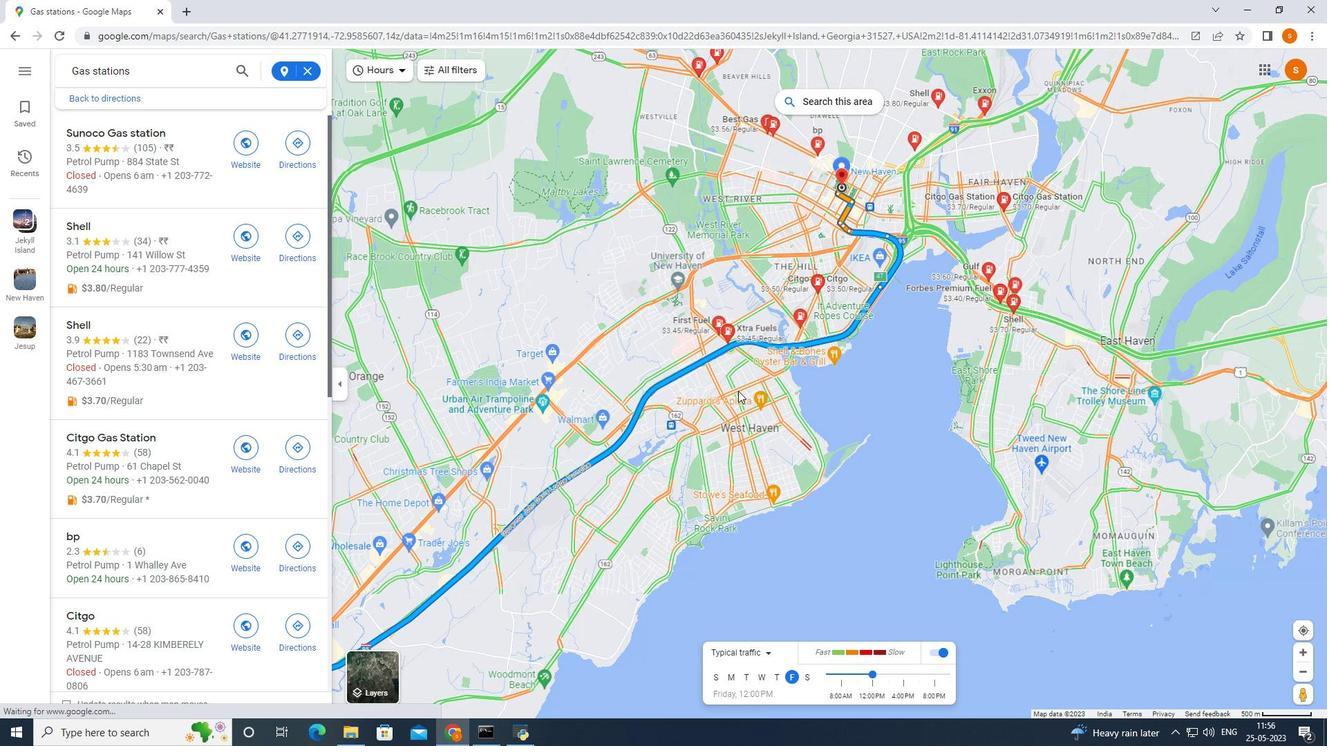
Action: Mouse scrolled (737, 390) with delta (0, 0)
Screenshot: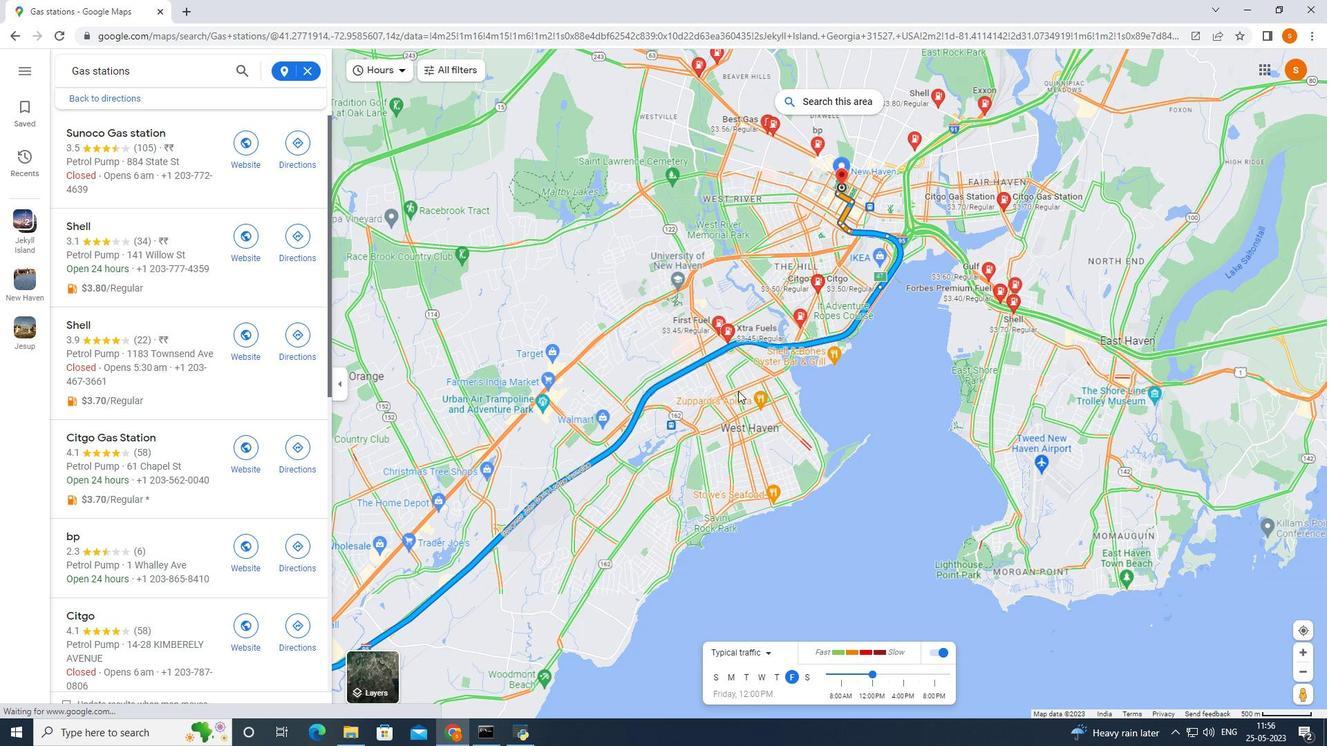 
Action: Mouse scrolled (737, 390) with delta (0, 0)
Screenshot: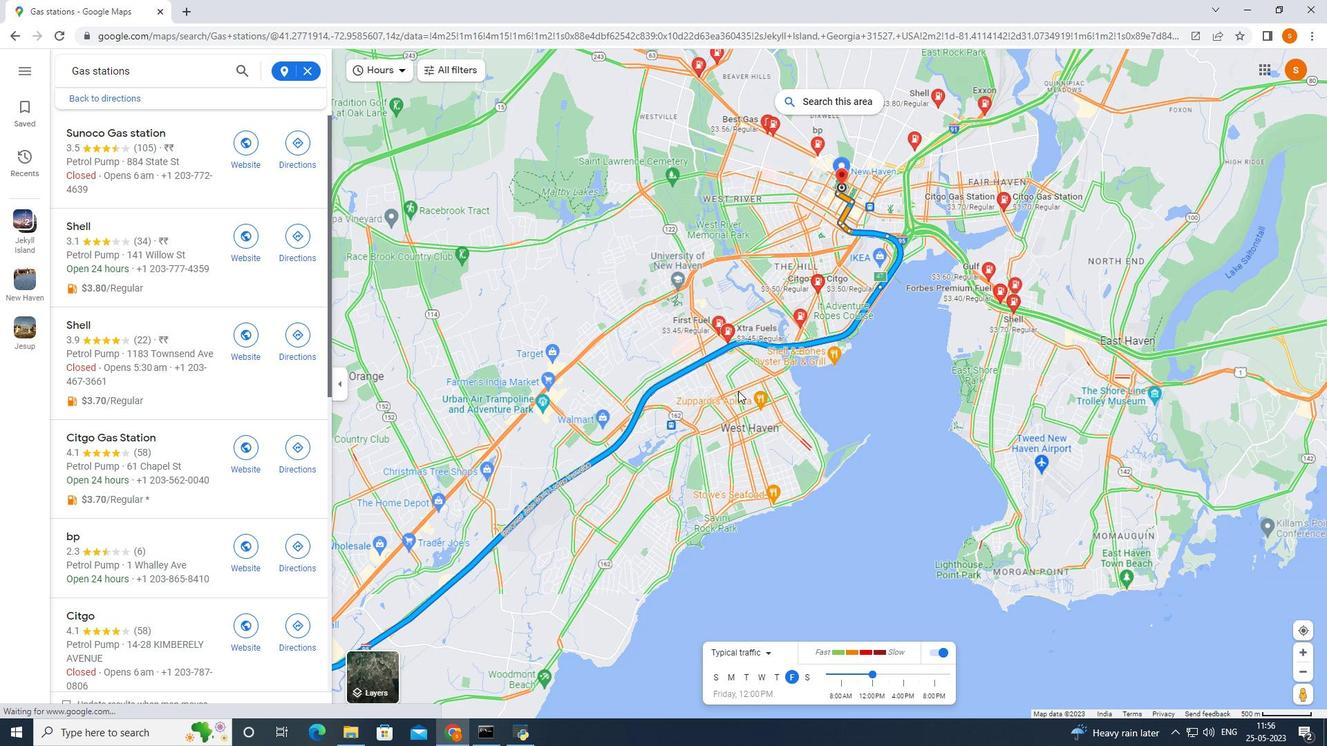
Action: Mouse scrolled (737, 390) with delta (0, 0)
Screenshot: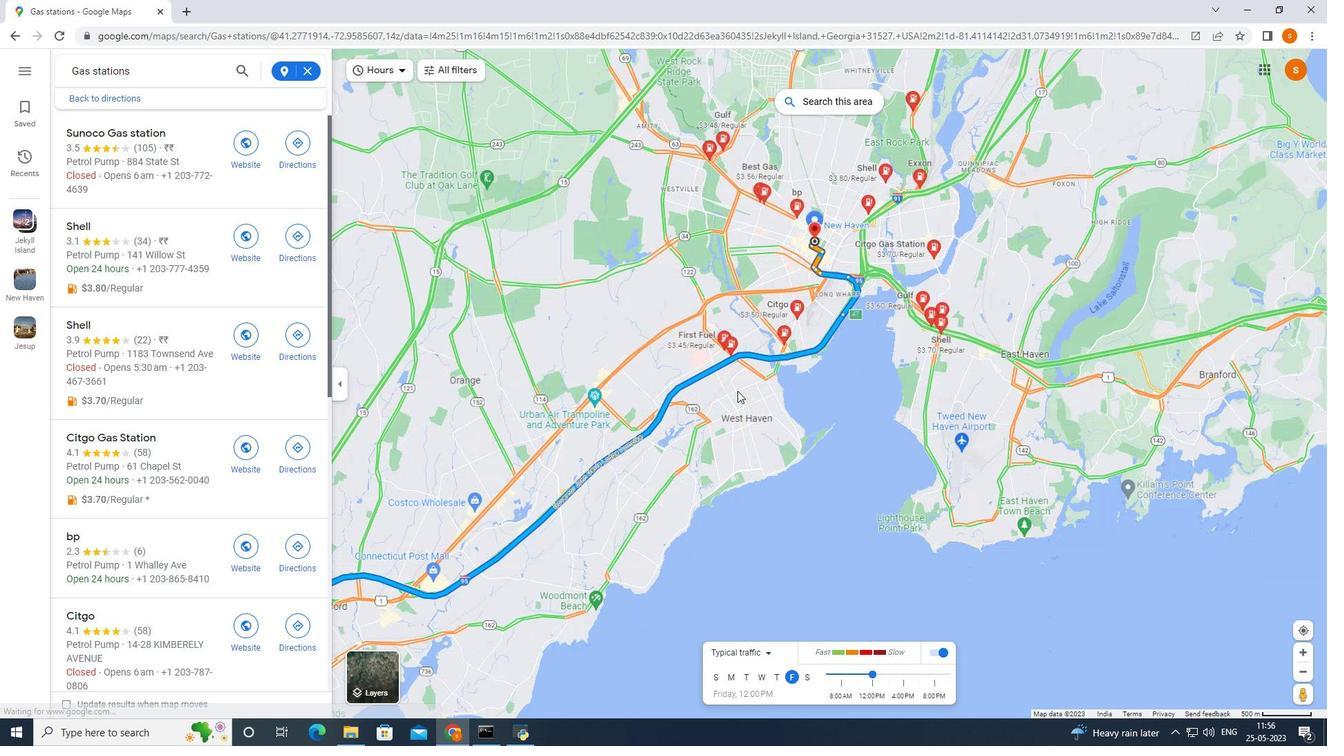 
Action: Mouse scrolled (737, 390) with delta (0, 0)
Screenshot: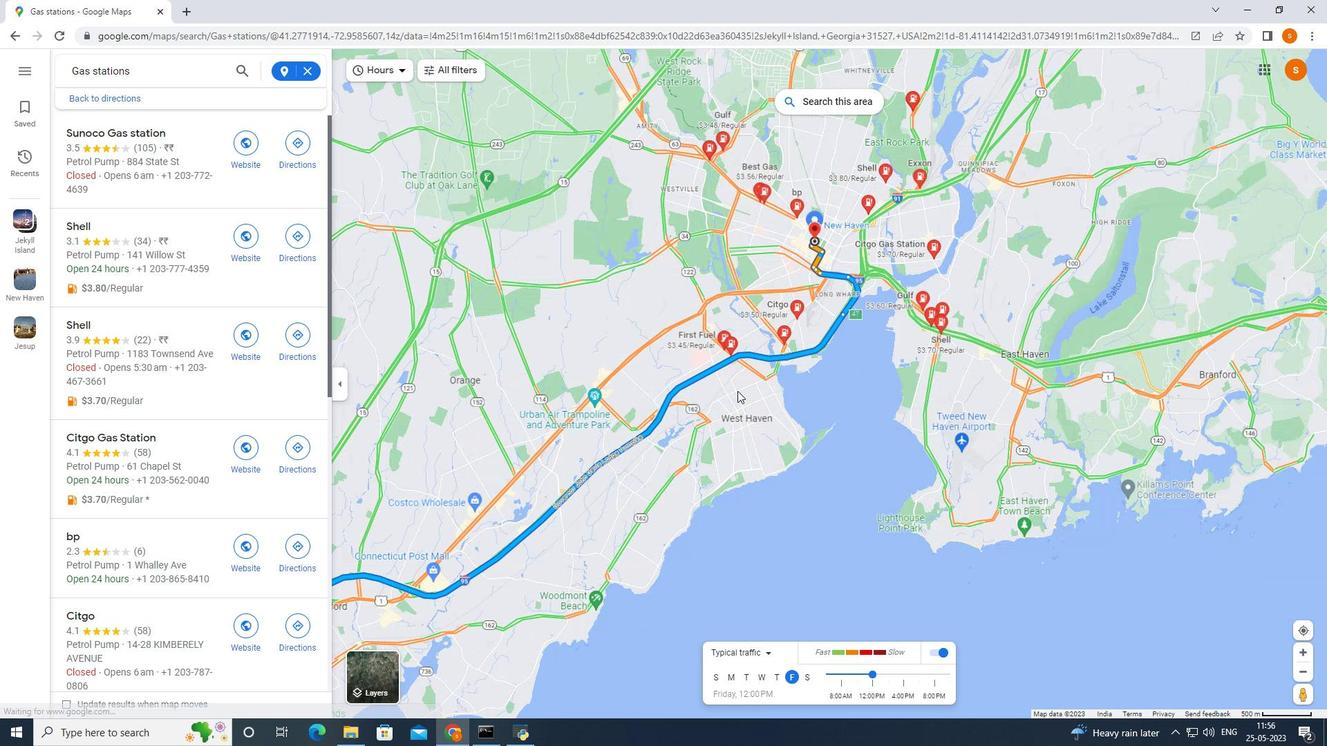 
Action: Mouse moved to (737, 390)
Screenshot: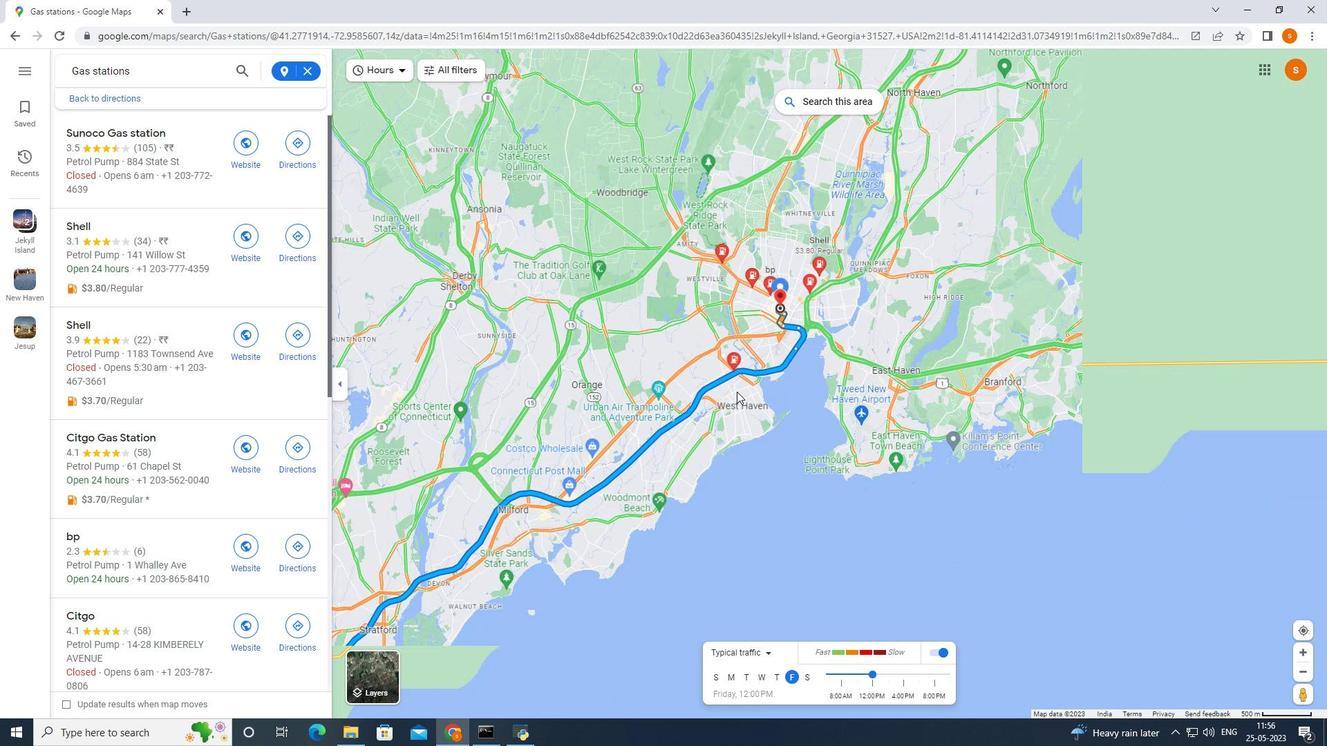 
Action: Mouse scrolled (737, 390) with delta (0, 0)
Screenshot: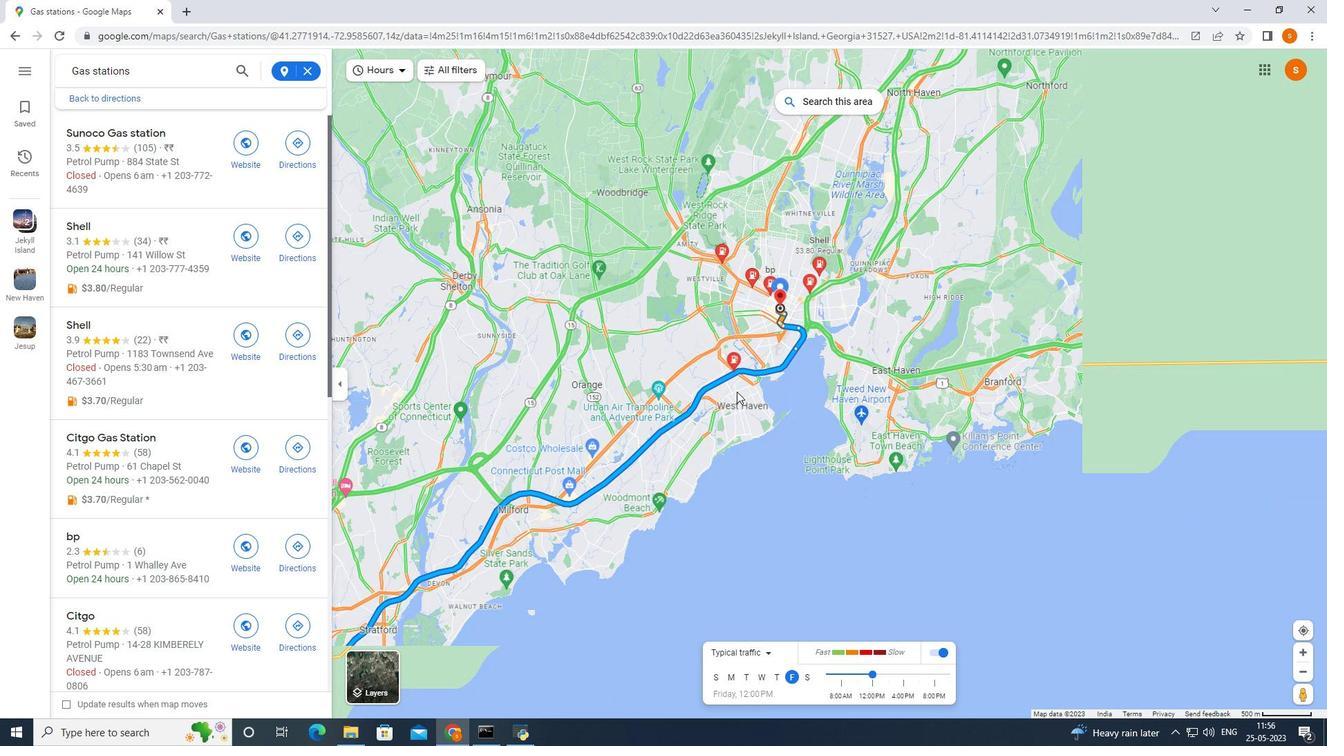 
Action: Mouse scrolled (737, 390) with delta (0, 0)
Screenshot: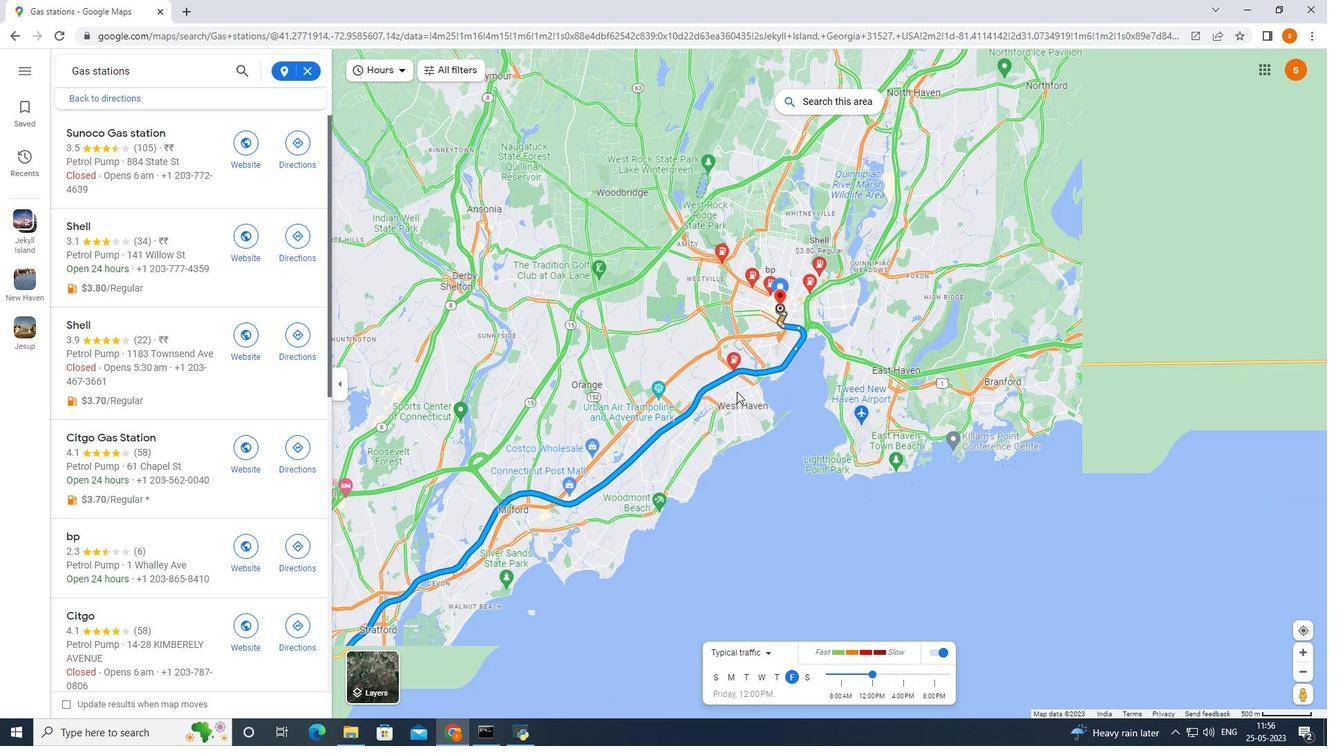 
Action: Mouse scrolled (737, 390) with delta (0, 0)
Screenshot: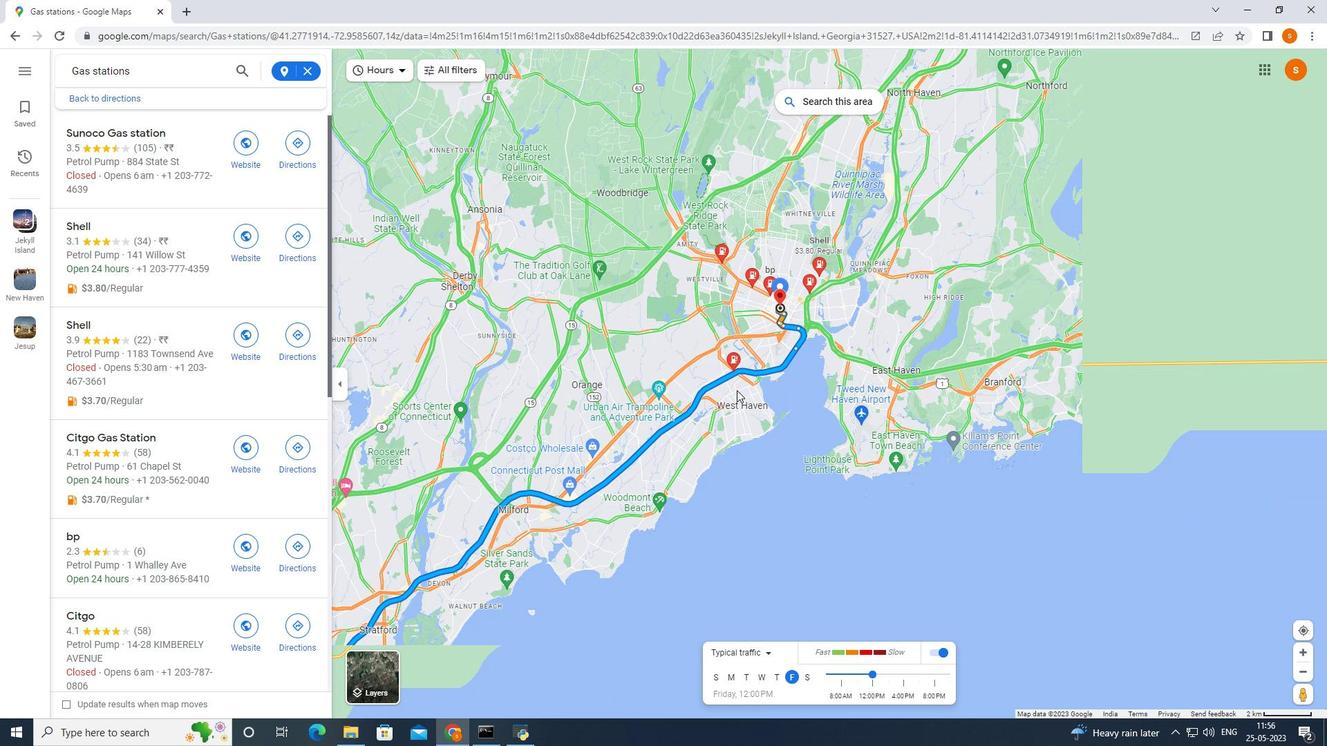 
Action: Mouse moved to (605, 463)
Screenshot: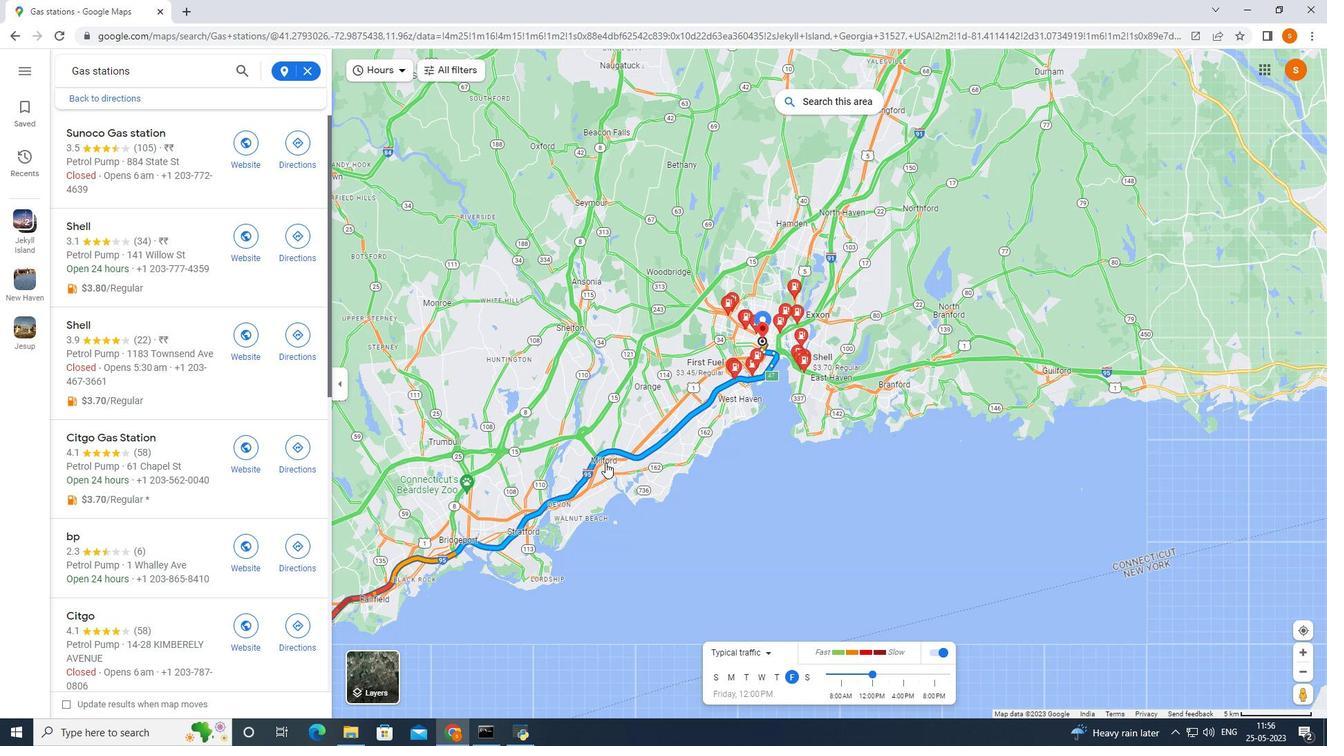 
Action: Mouse pressed left at (605, 463)
Screenshot: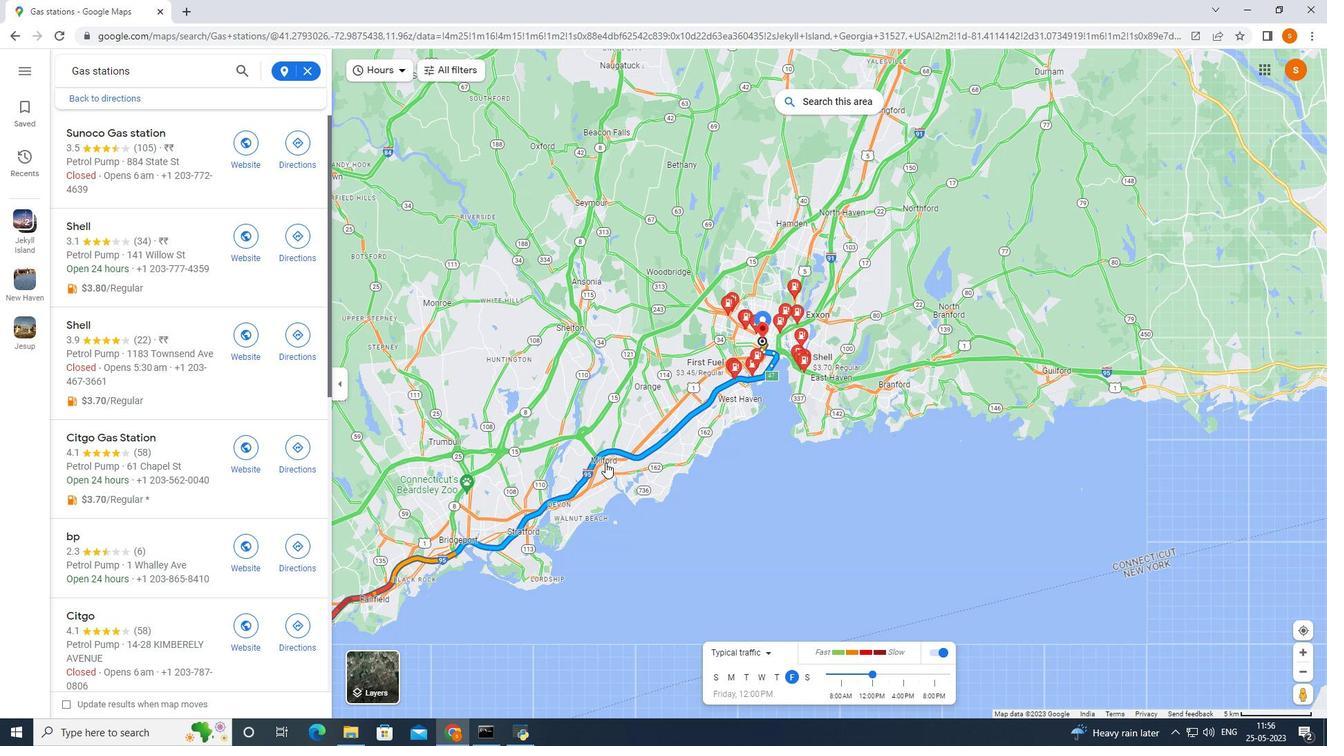 
Action: Mouse moved to (612, 461)
Screenshot: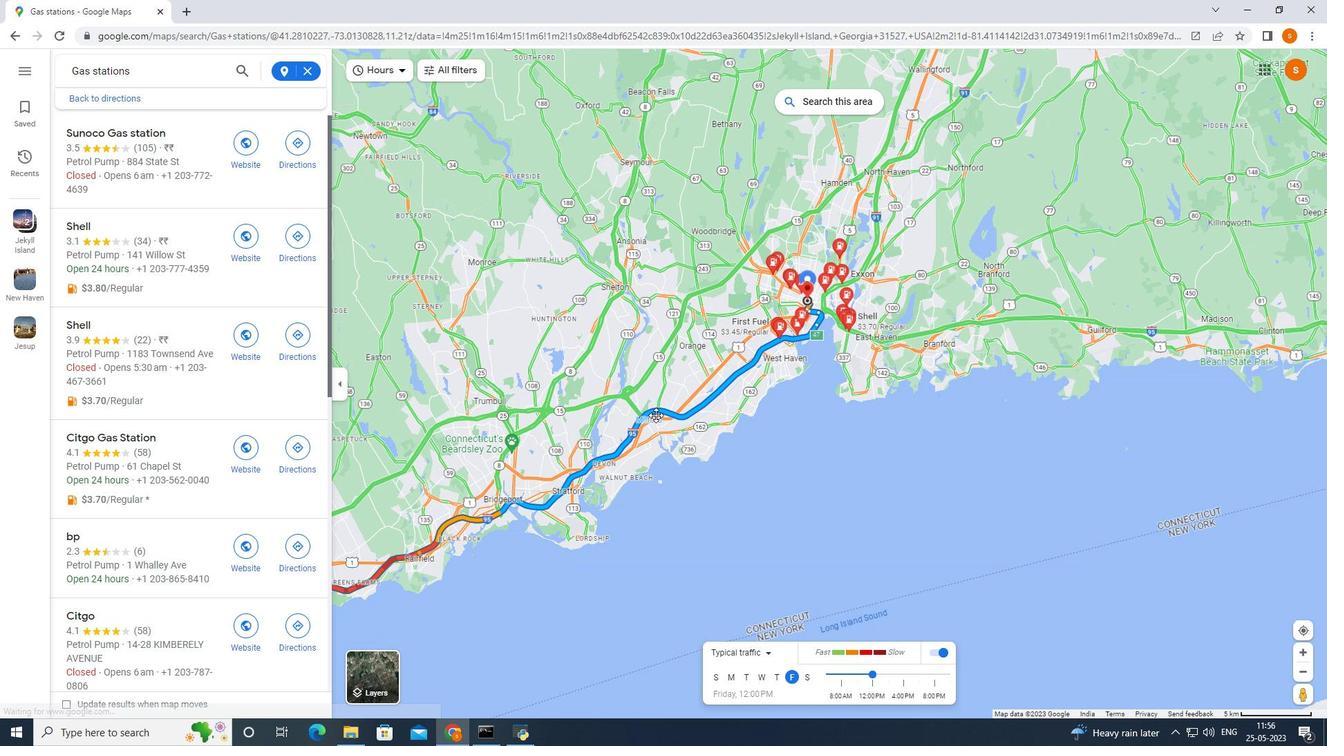 
Action: Mouse pressed left at (612, 461)
Screenshot: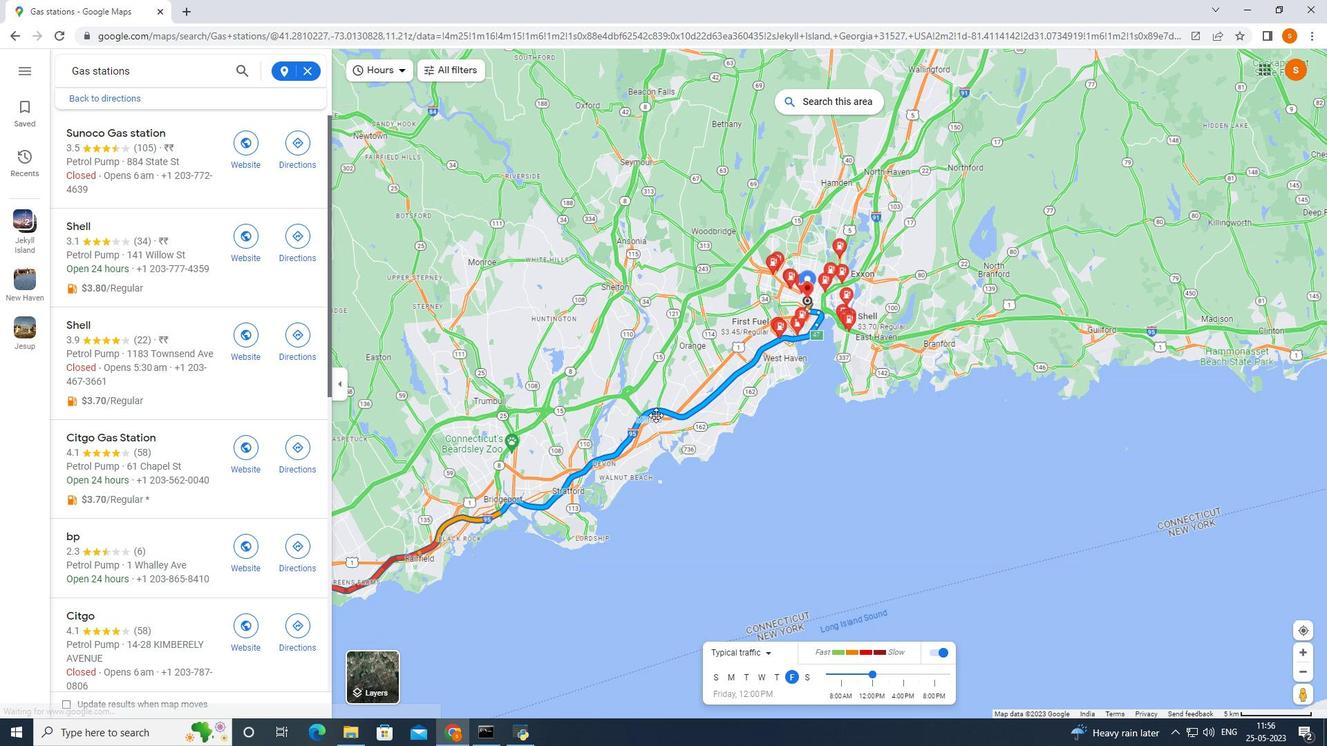
Action: Mouse moved to (831, 100)
Screenshot: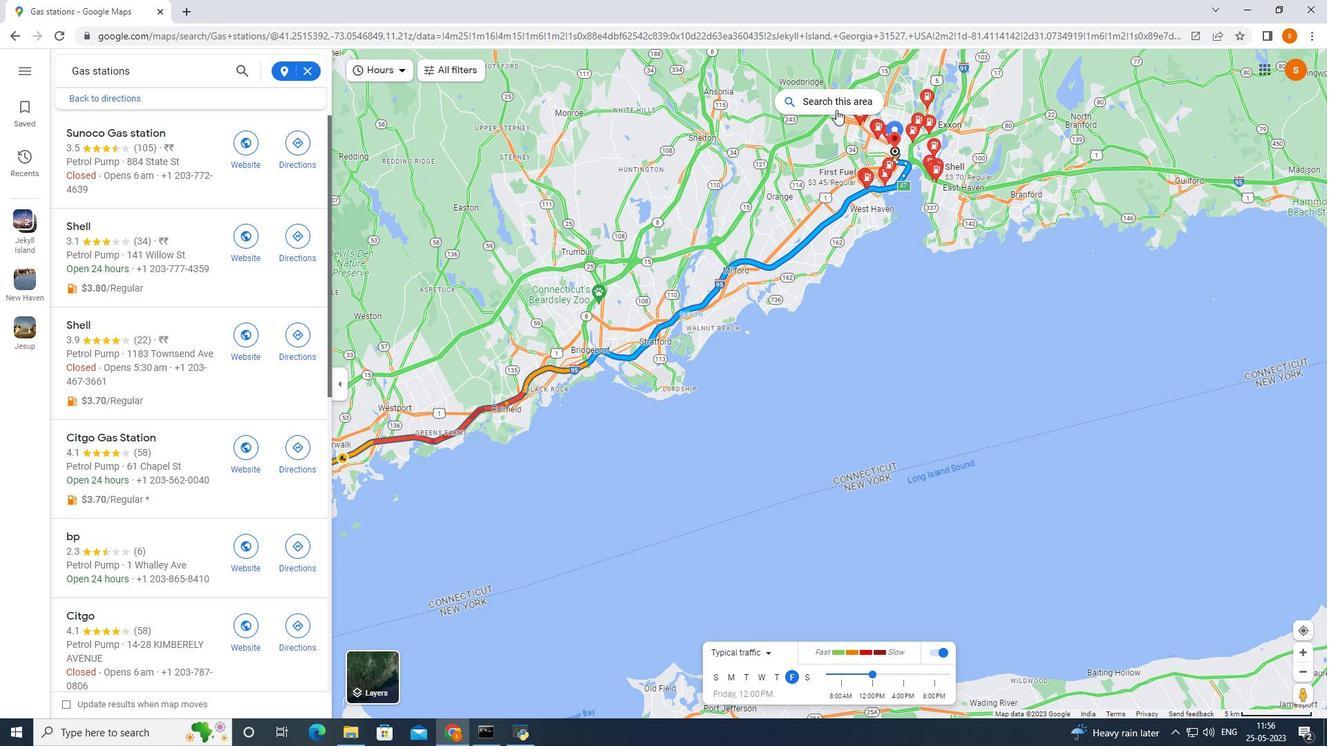 
Action: Mouse pressed left at (831, 100)
Screenshot: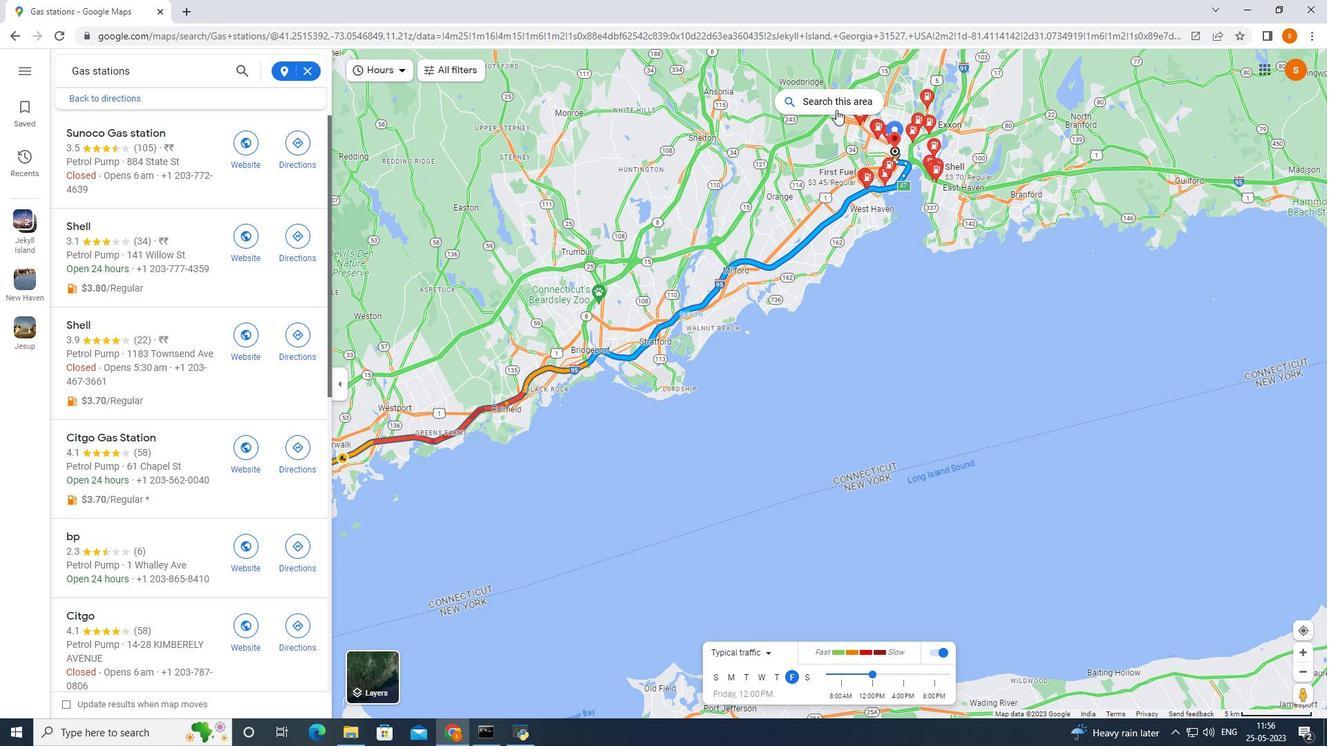
Action: Mouse moved to (673, 317)
Screenshot: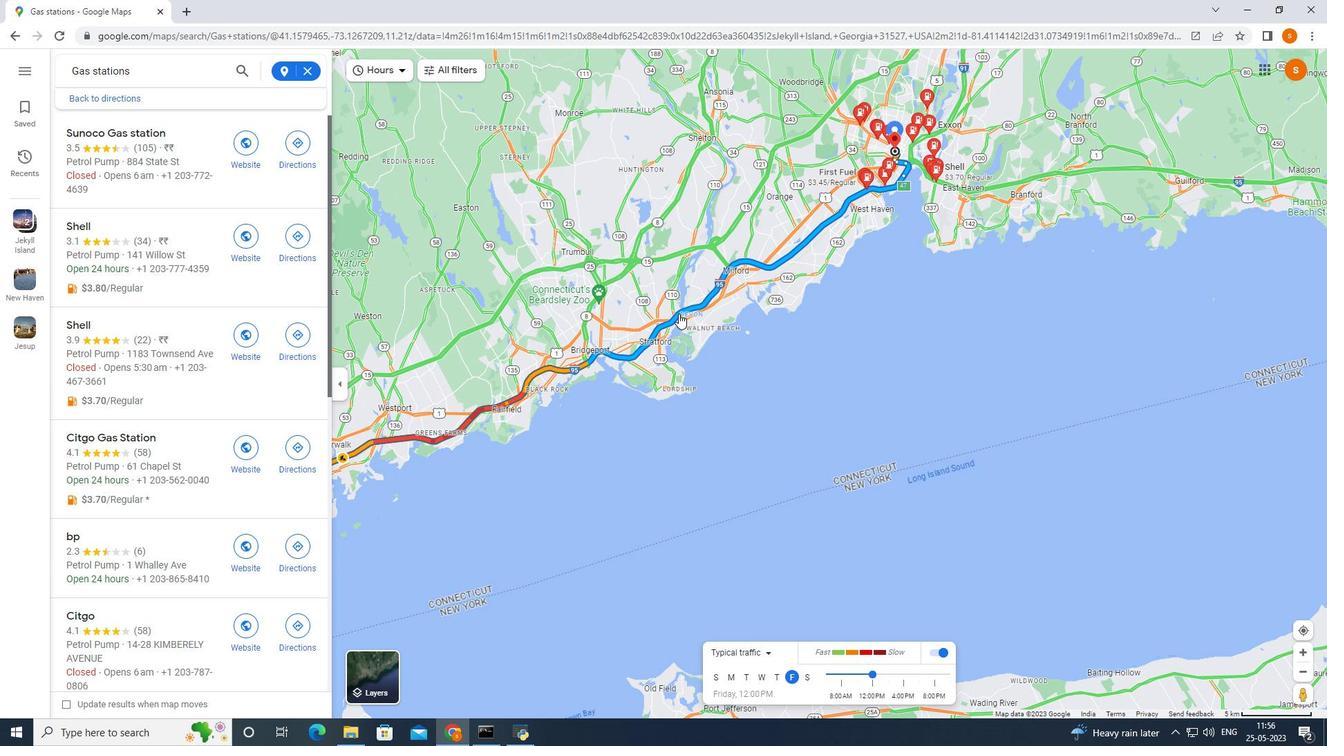 
Action: Mouse pressed left at (673, 317)
Screenshot: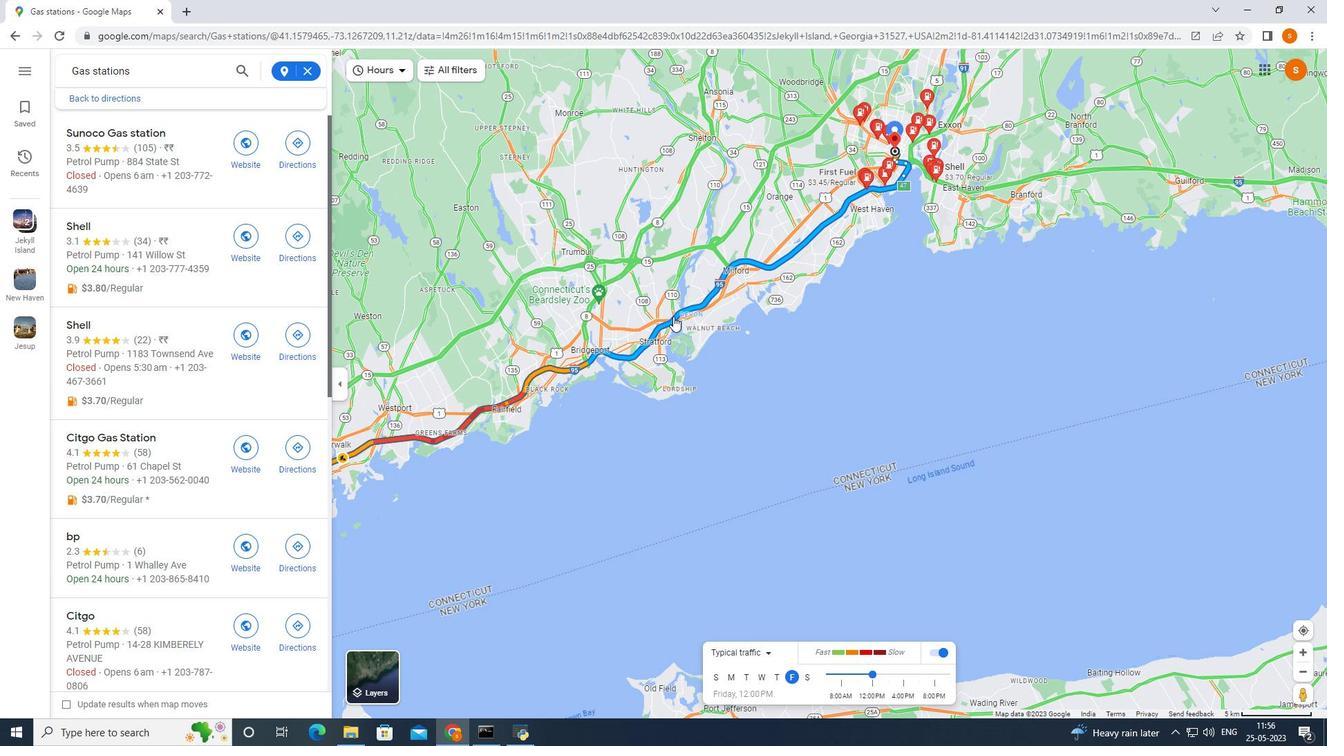 
Action: Mouse moved to (767, 300)
Screenshot: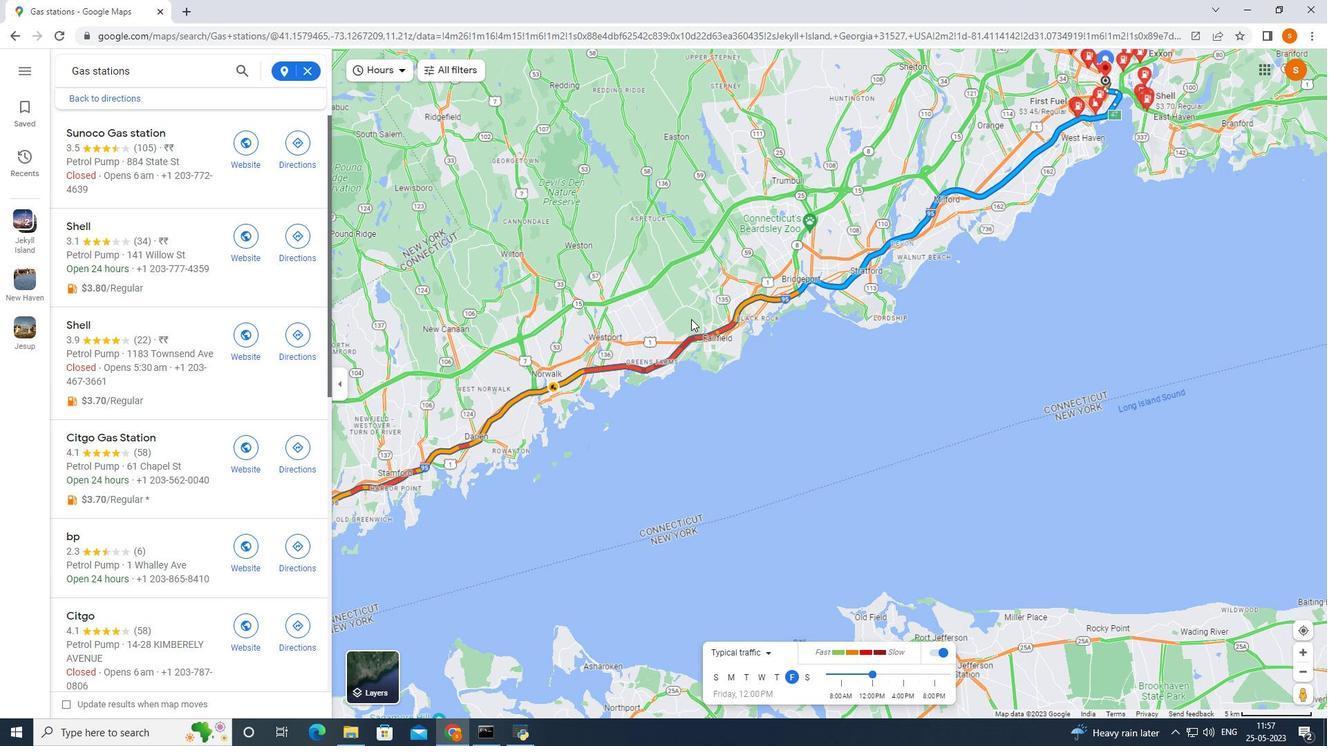 
Action: Mouse pressed left at (689, 320)
Screenshot: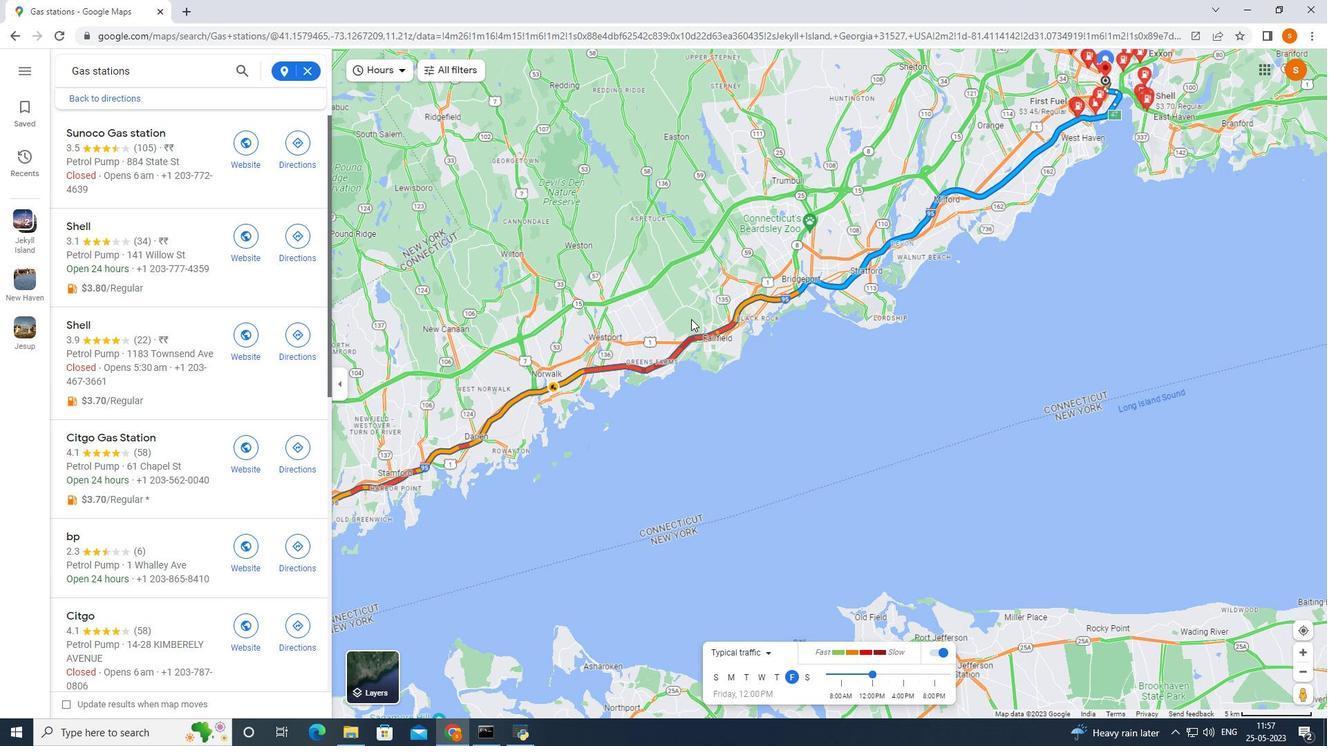 
Action: Mouse moved to (815, 105)
Screenshot: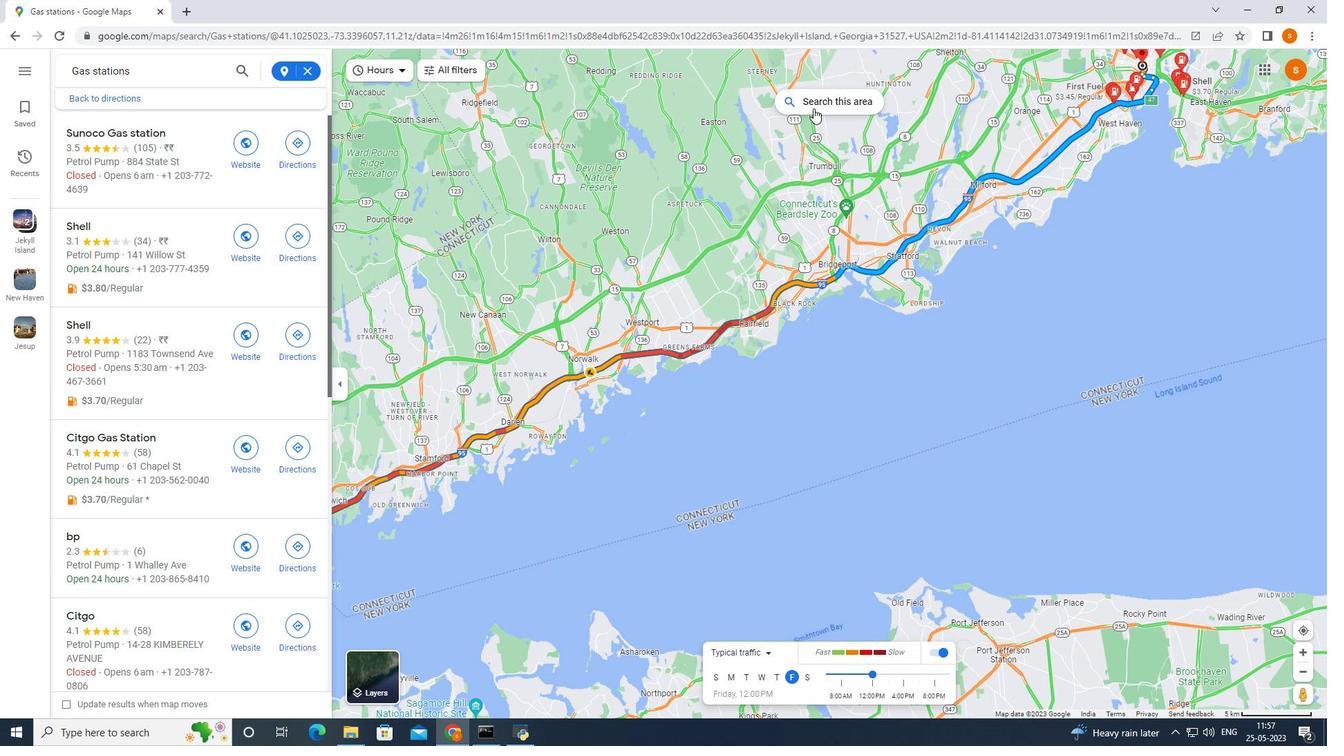 
Action: Mouse pressed left at (815, 105)
Screenshot: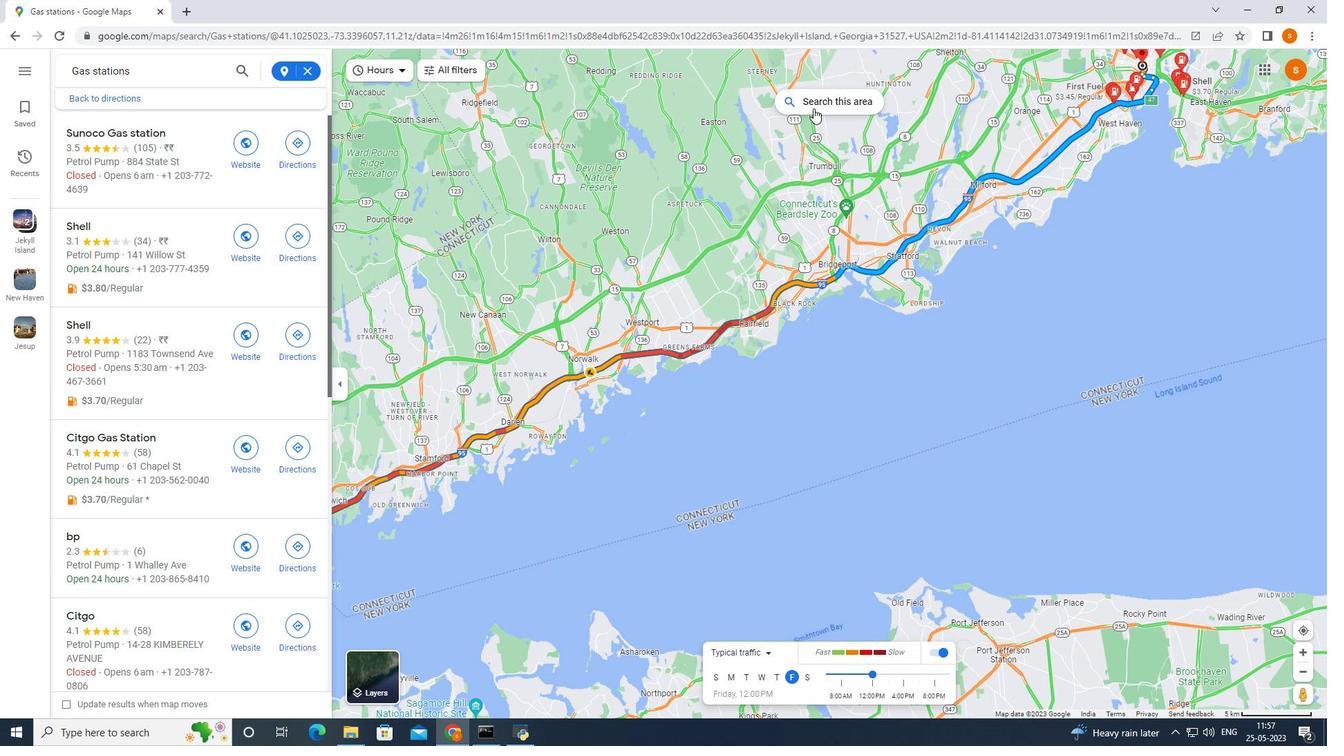 
Action: Mouse moved to (683, 338)
Screenshot: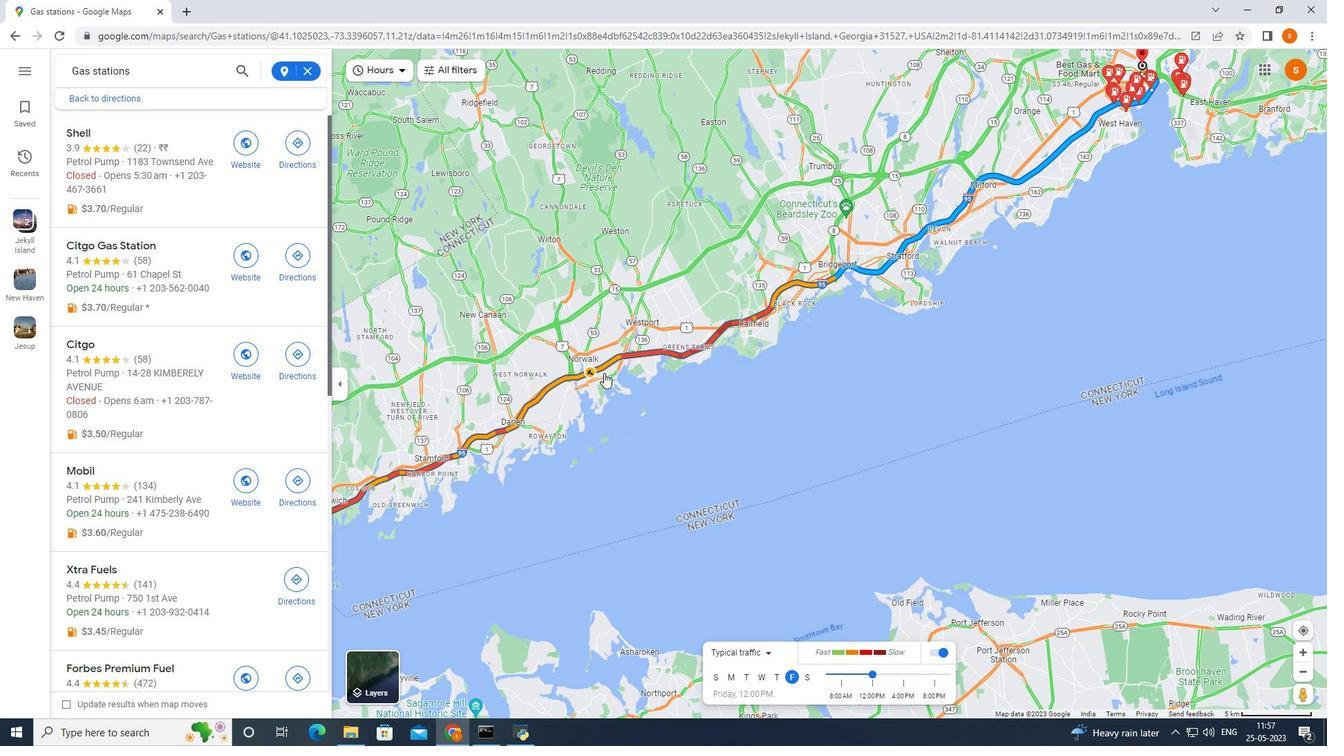 
Action: Mouse pressed left at (609, 371)
Screenshot: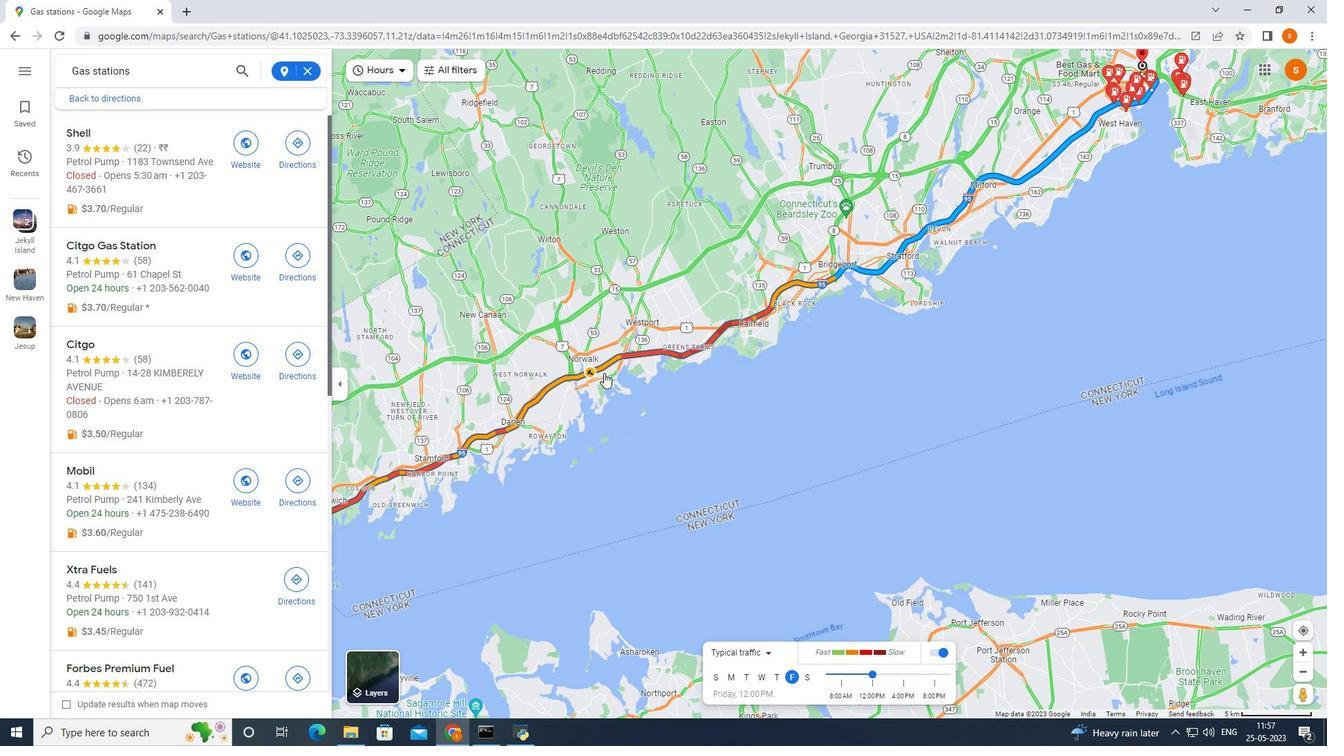 
Action: Mouse moved to (609, 340)
Screenshot: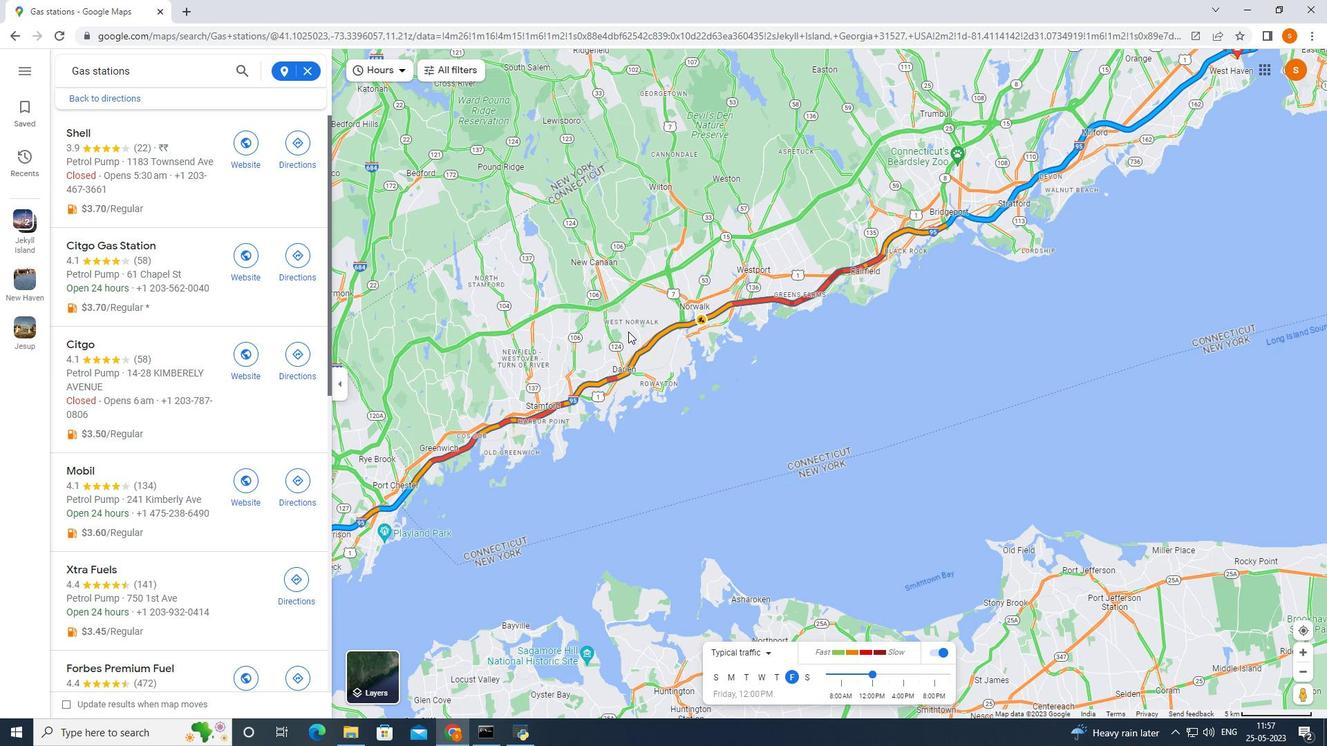 
Action: Mouse pressed left at (609, 340)
Screenshot: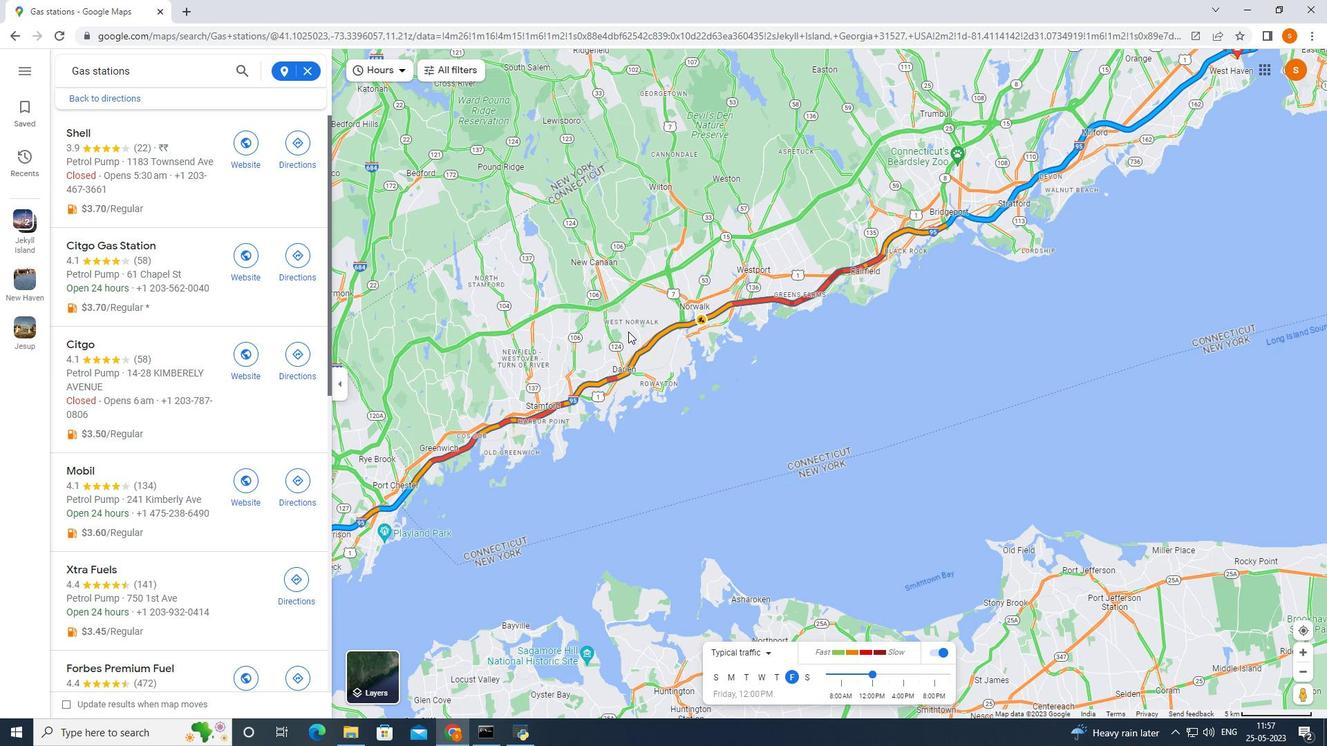 
Action: Mouse moved to (715, 325)
Screenshot: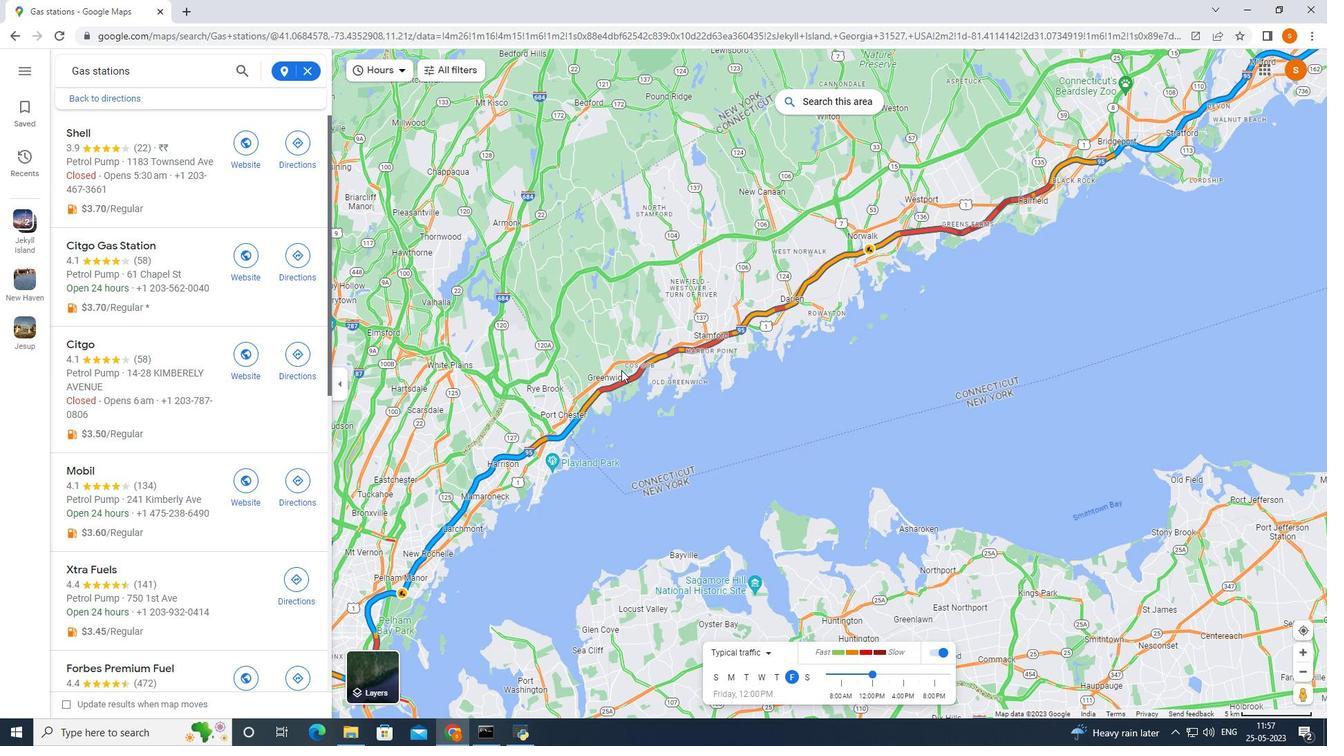 
Action: Mouse pressed left at (626, 370)
Screenshot: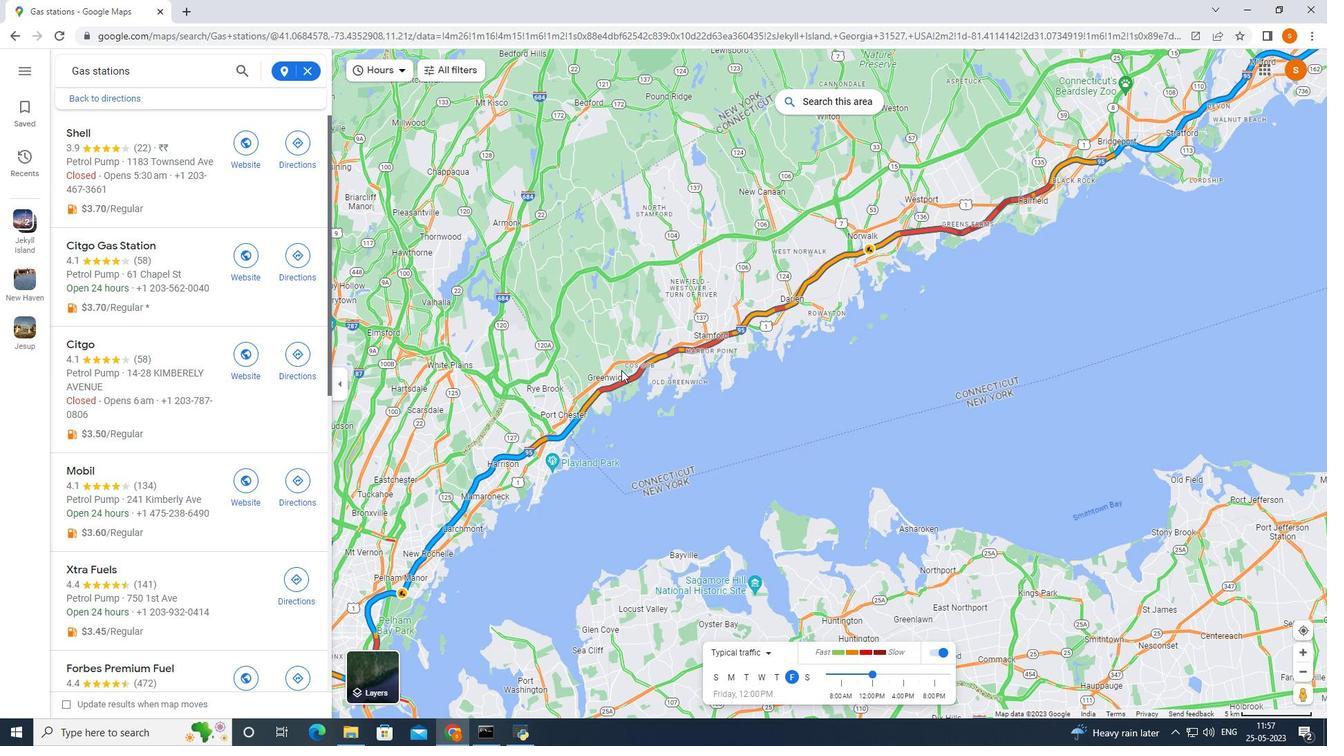 
Action: Mouse moved to (821, 102)
Screenshot: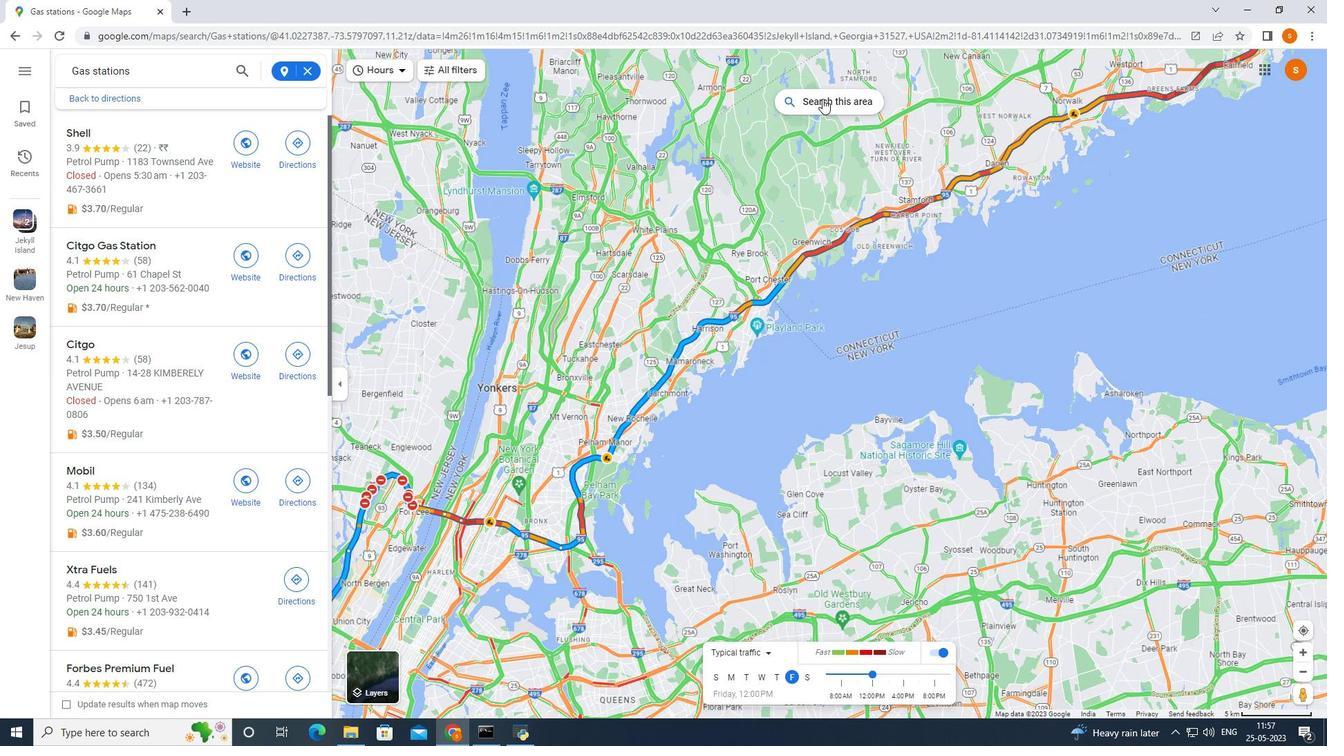 
Action: Mouse pressed left at (821, 102)
Screenshot: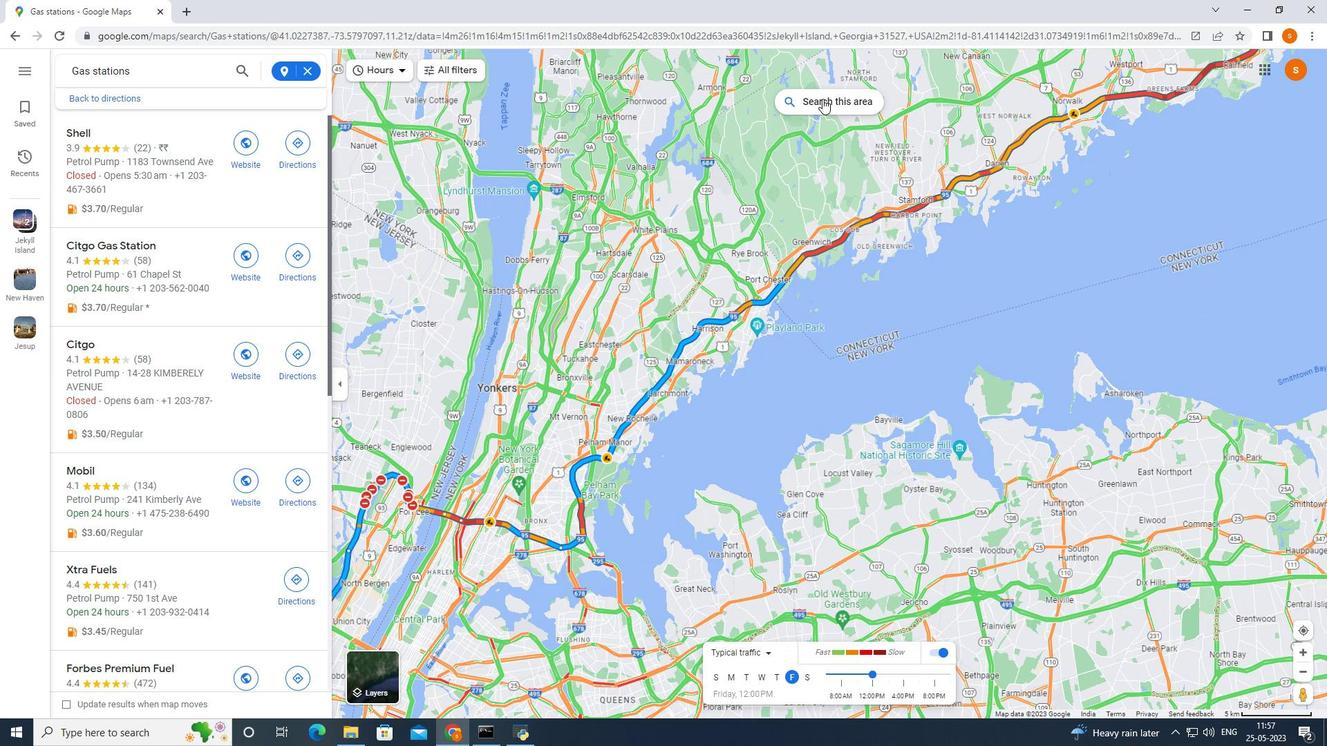 
Action: Mouse moved to (699, 369)
Screenshot: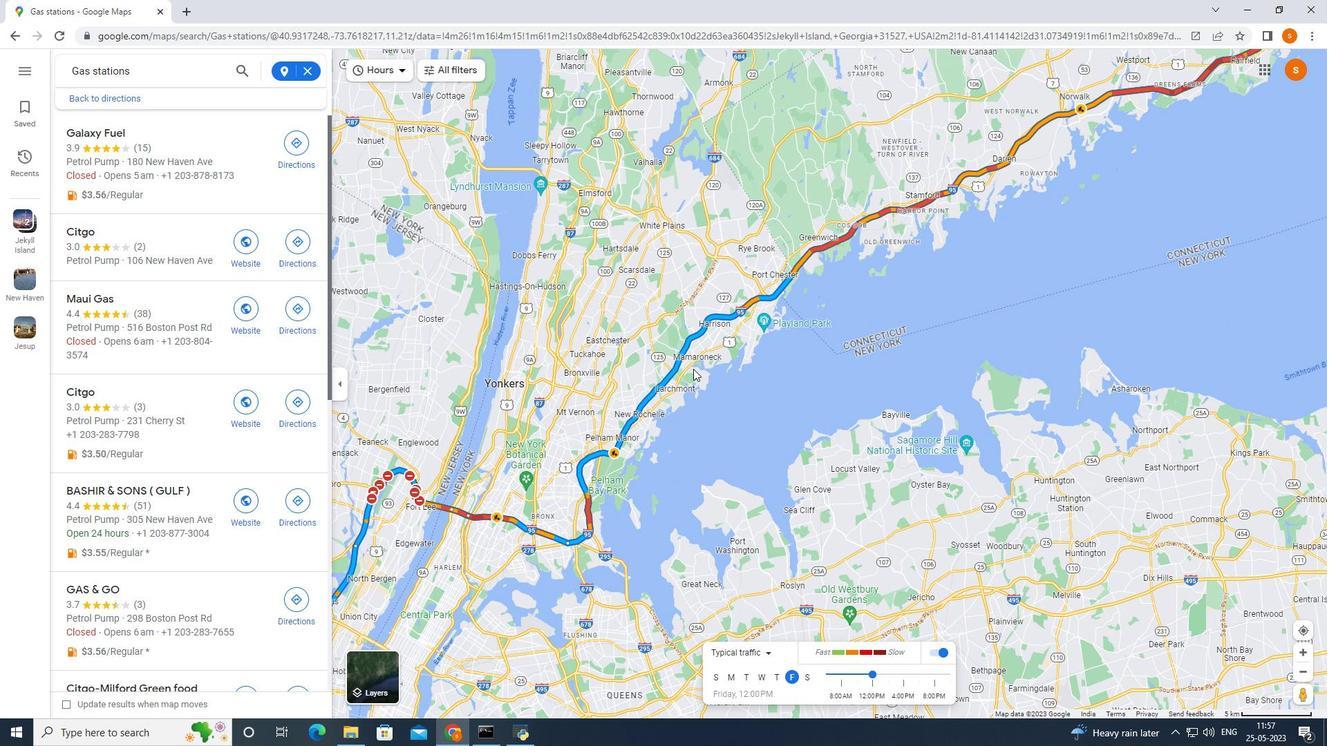 
Action: Mouse pressed left at (688, 372)
Screenshot: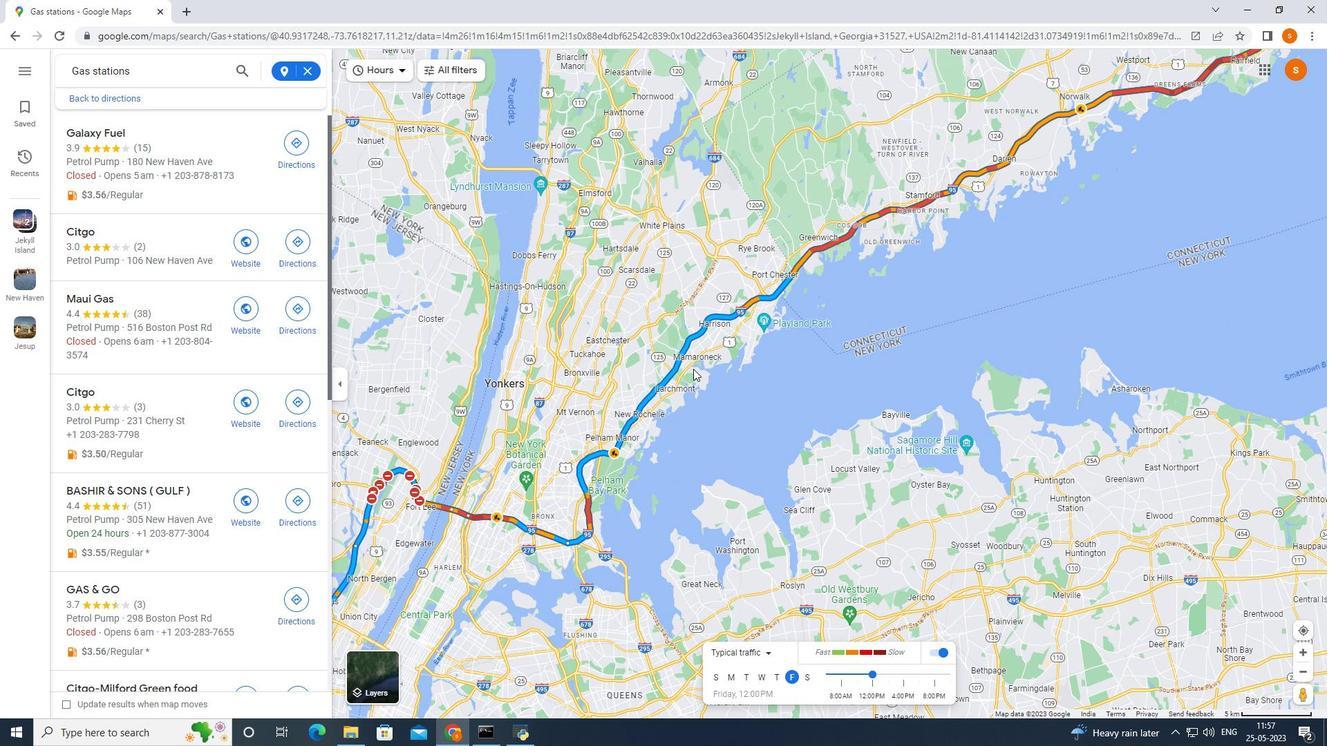 
Action: Mouse moved to (651, 416)
Screenshot: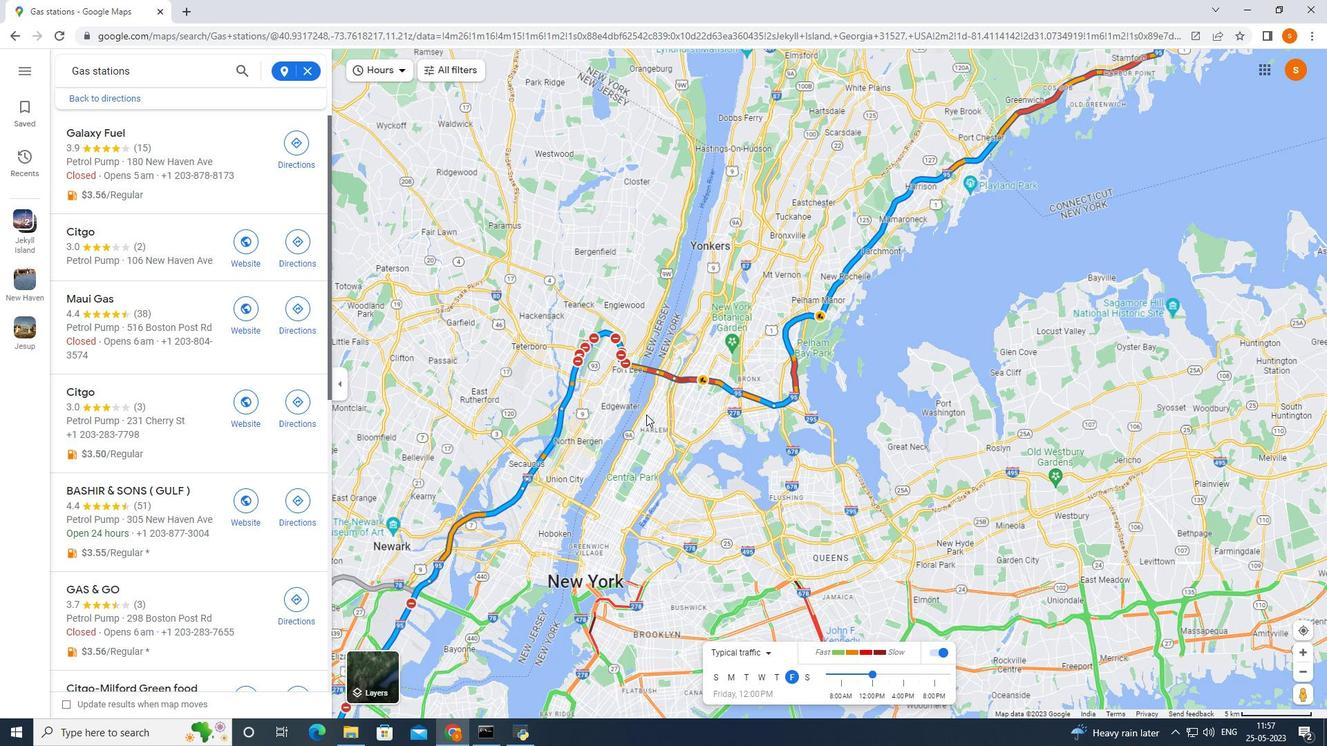 
Action: Mouse scrolled (651, 415) with delta (0, 0)
Screenshot: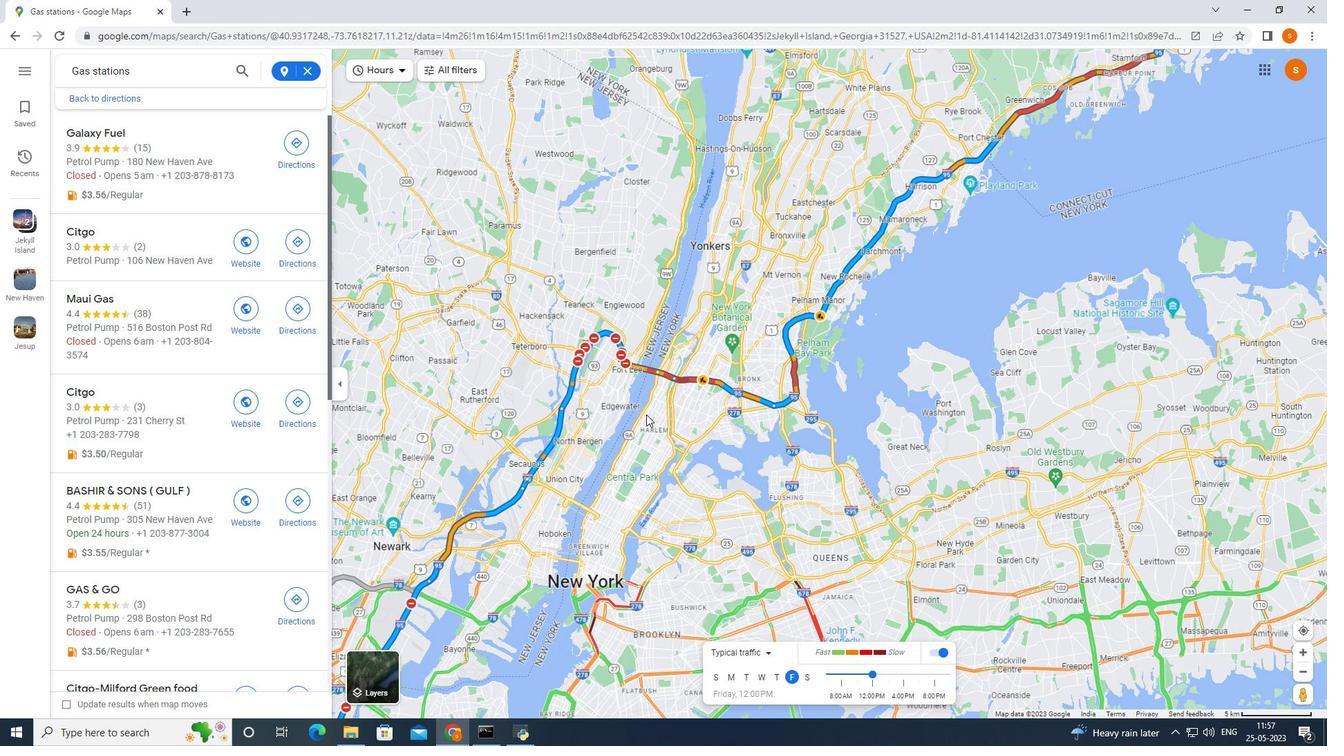 
Action: Mouse scrolled (651, 415) with delta (0, 0)
Screenshot: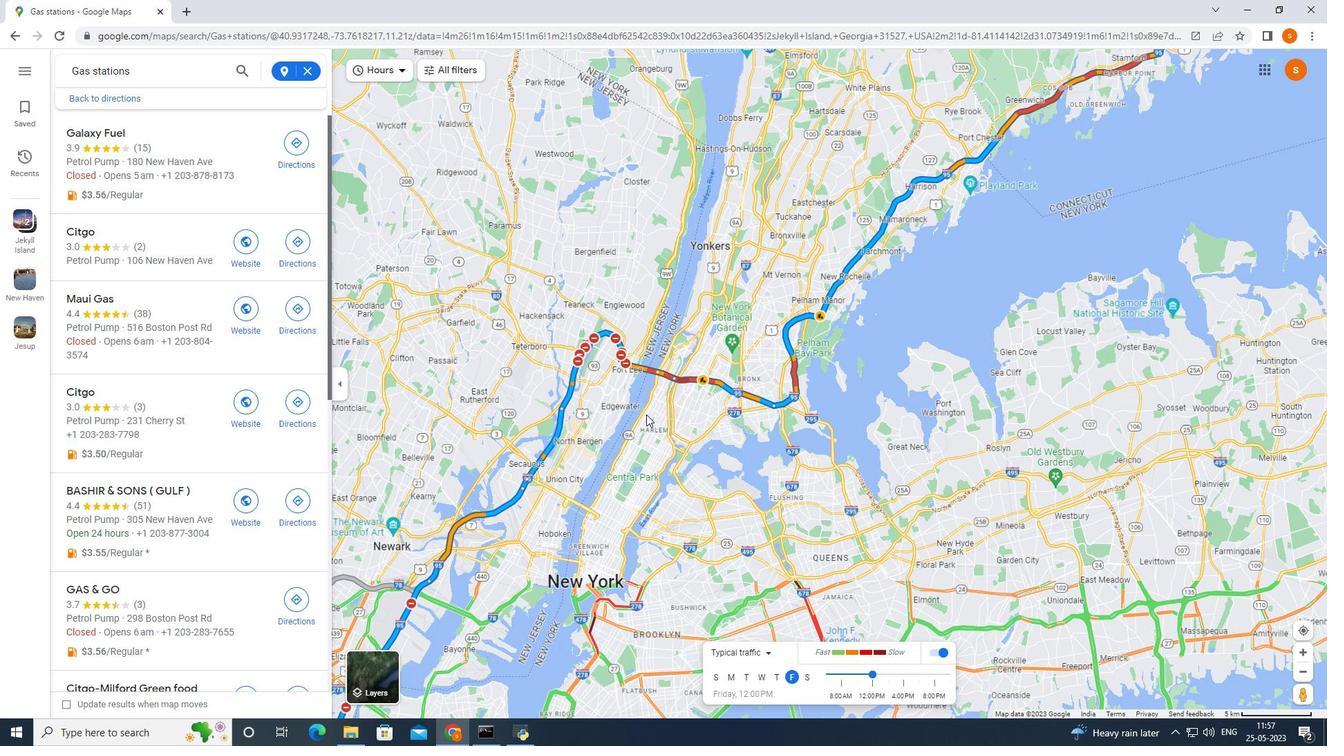 
Action: Mouse moved to (651, 416)
Screenshot: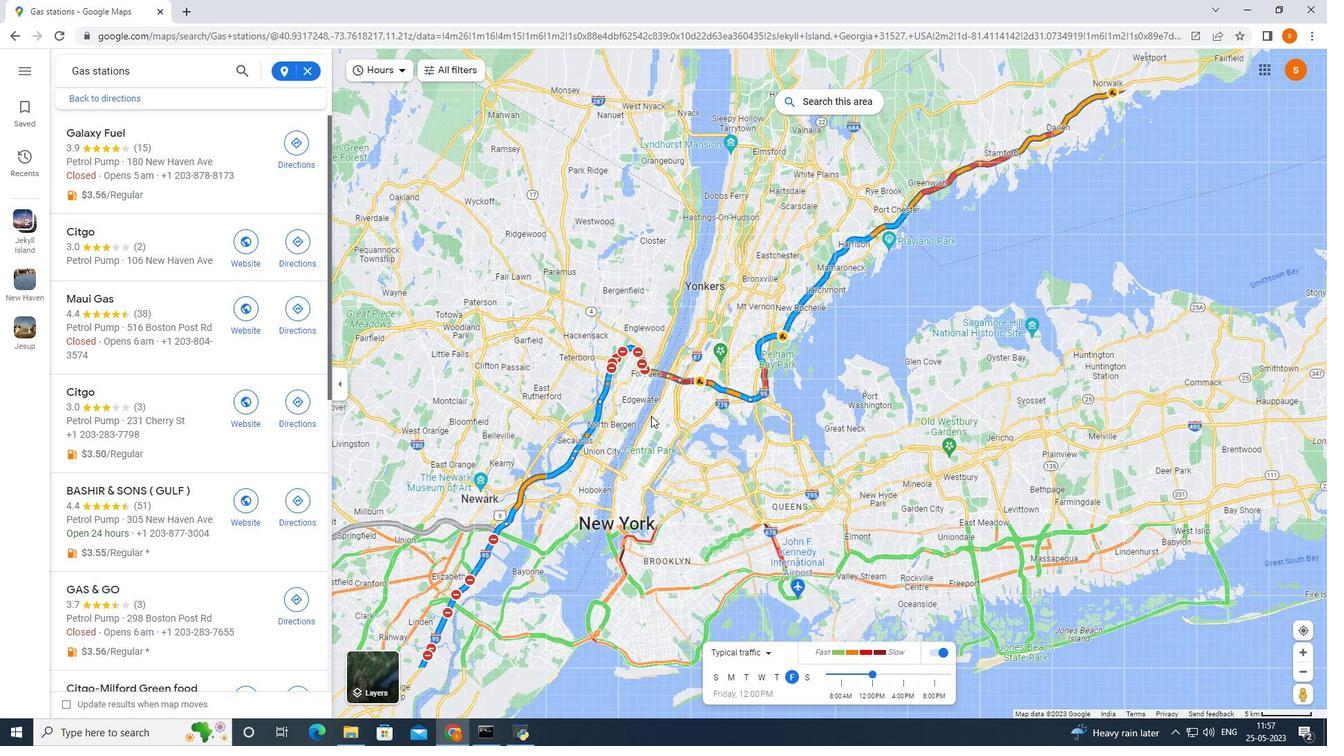 
Action: Mouse scrolled (651, 416) with delta (0, 0)
Screenshot: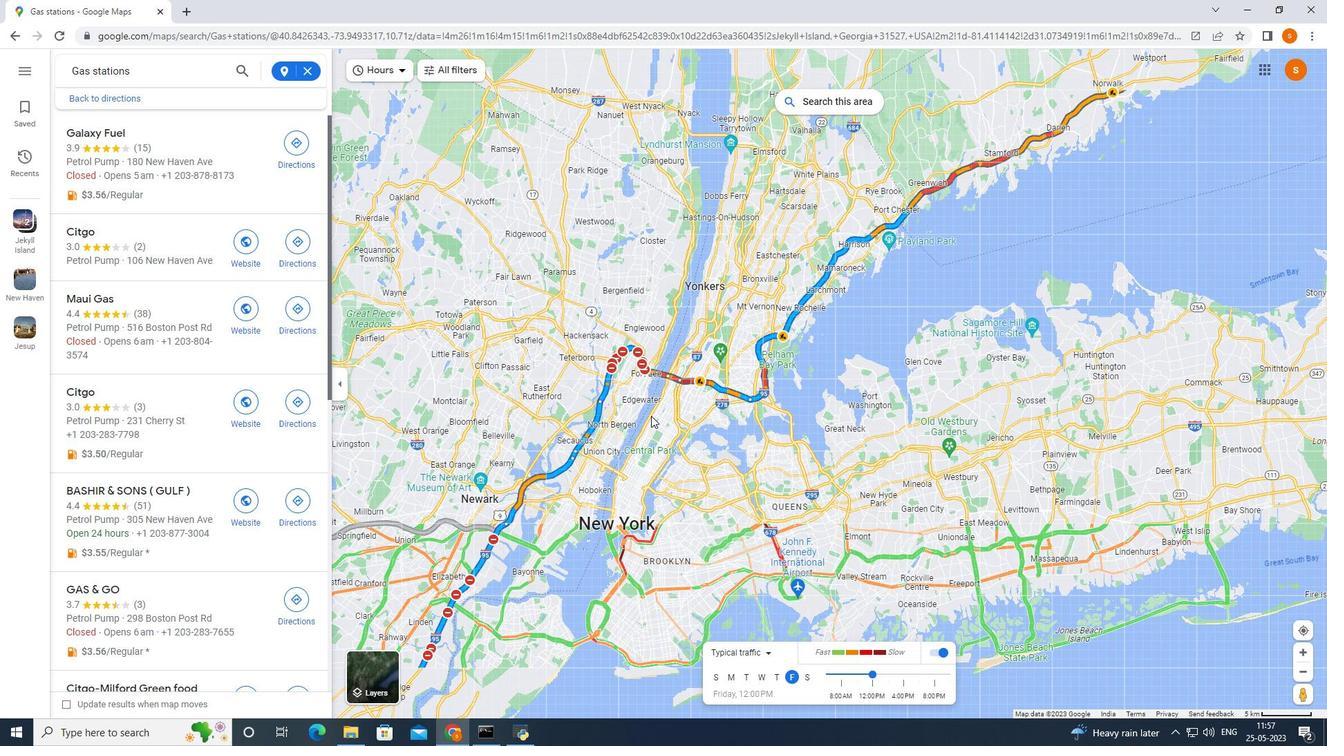 
Action: Mouse scrolled (651, 416) with delta (0, 0)
Screenshot: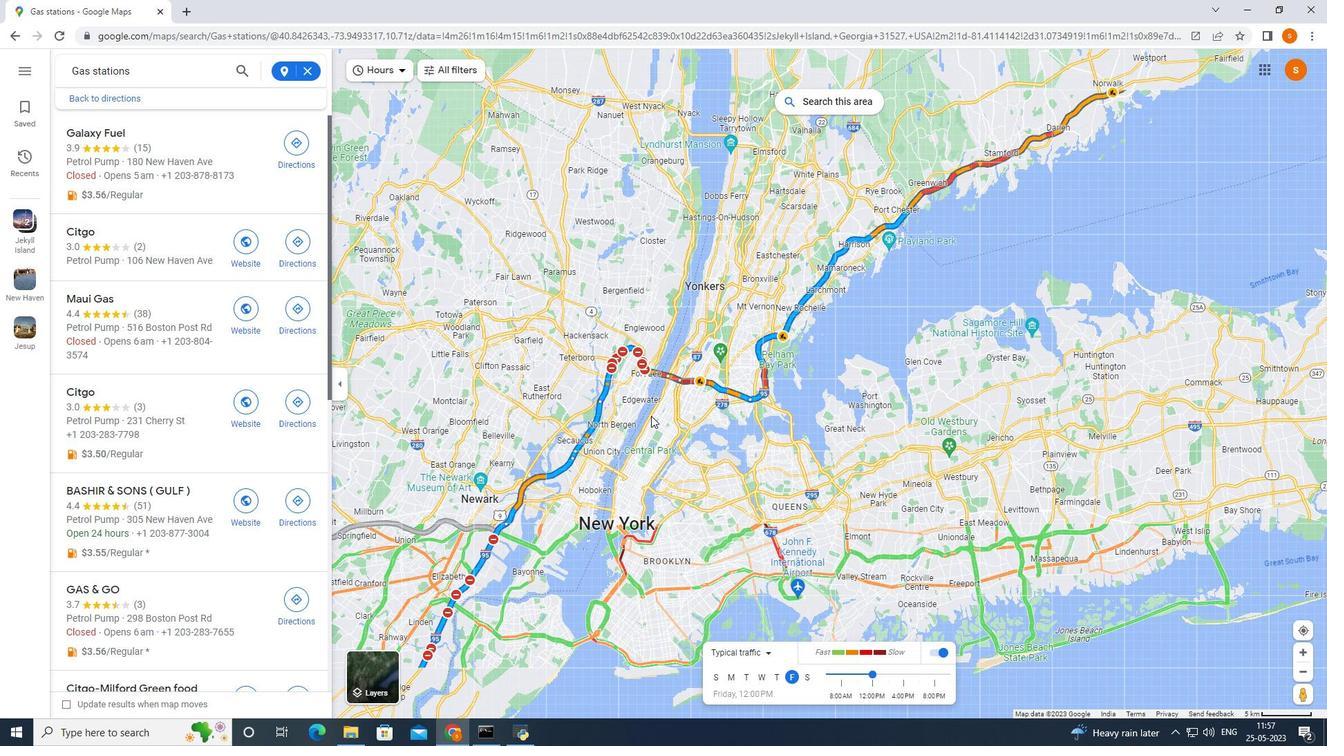 
Action: Mouse moved to (651, 416)
Screenshot: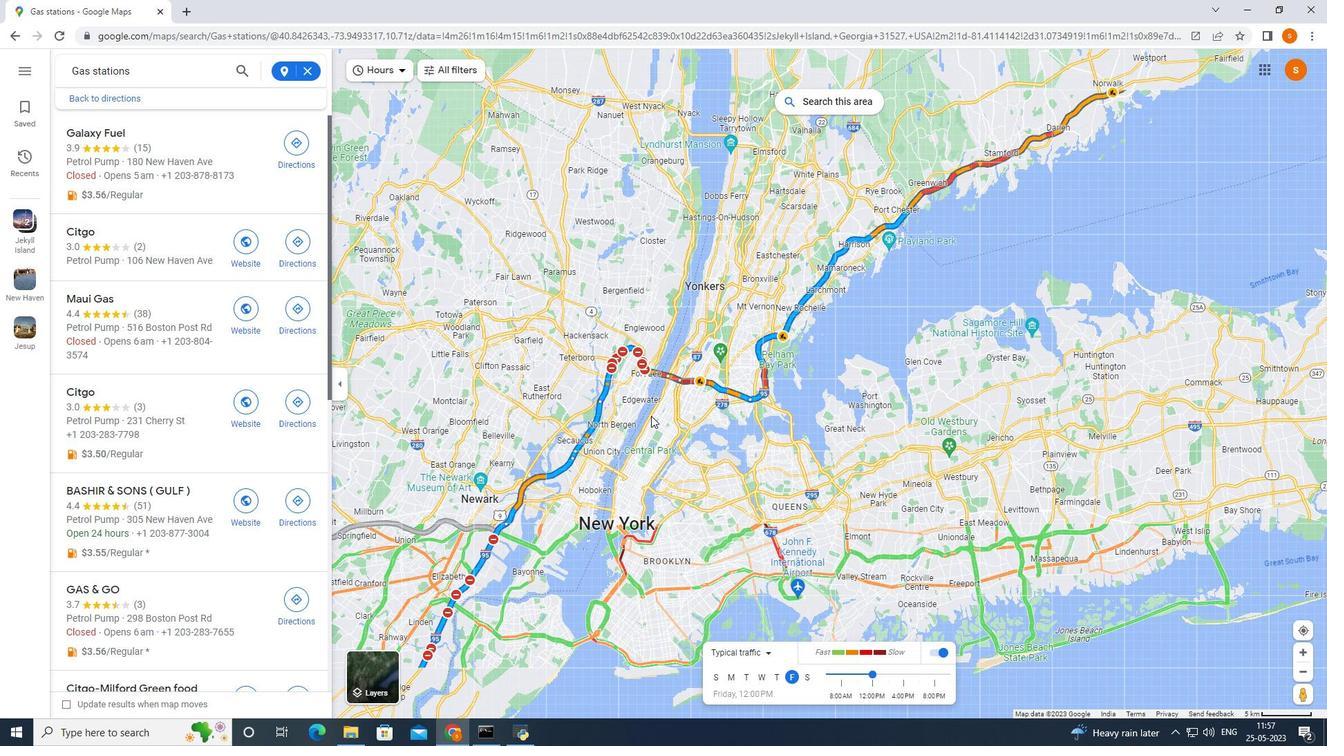 
Action: Mouse scrolled (651, 416) with delta (0, 0)
Screenshot: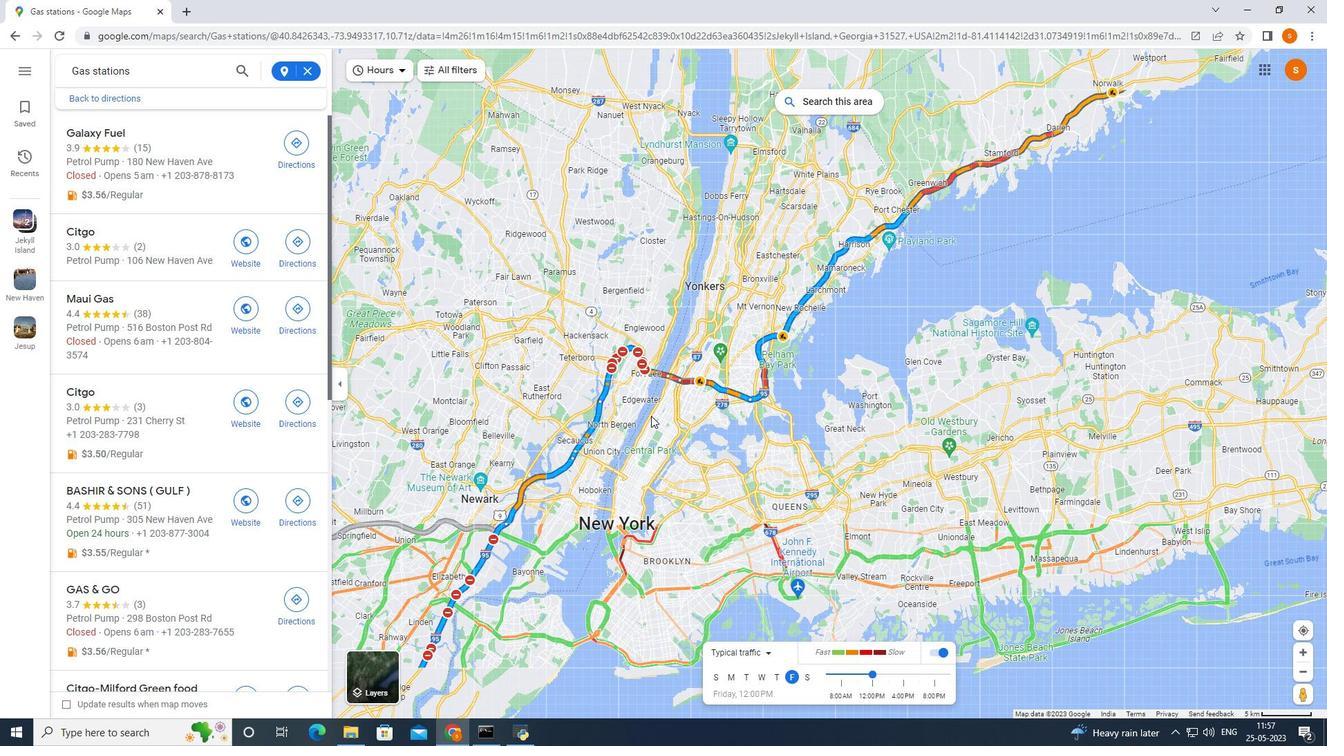 
Action: Mouse moved to (651, 416)
Screenshot: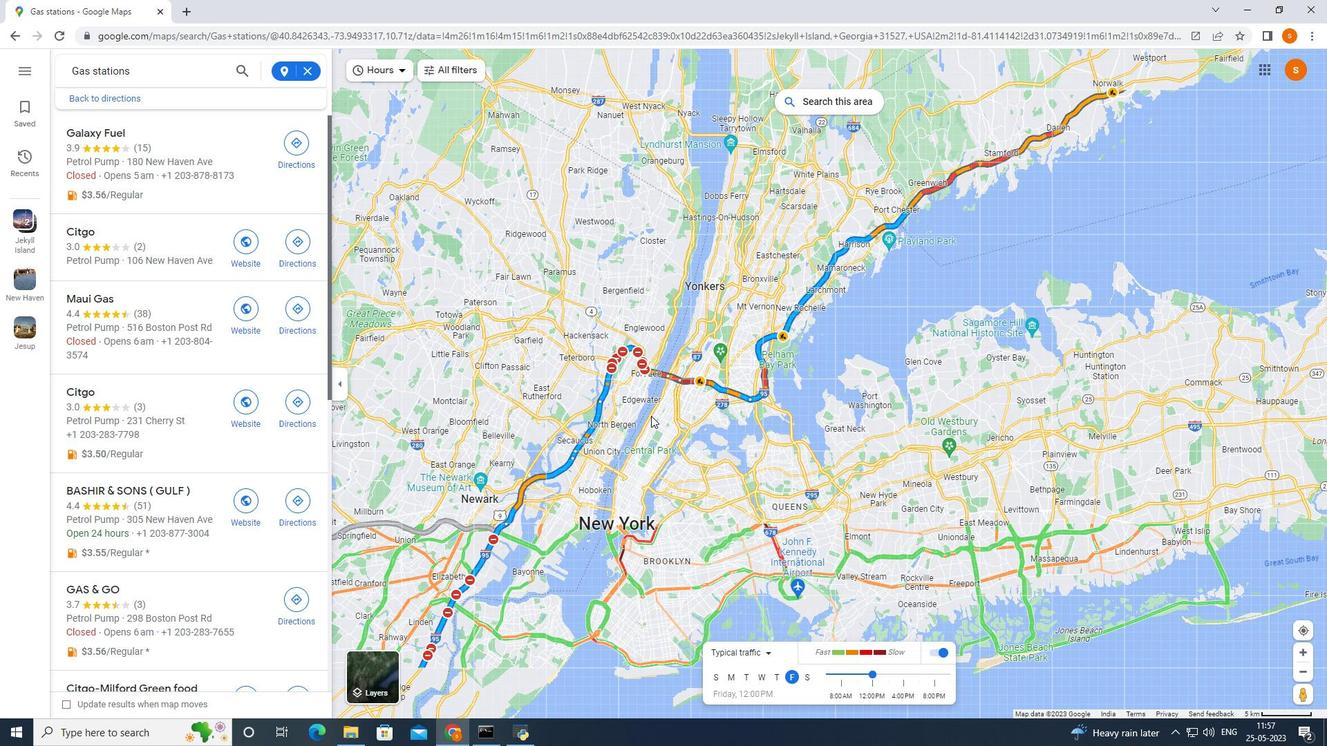 
Action: Mouse scrolled (651, 416) with delta (0, 0)
Screenshot: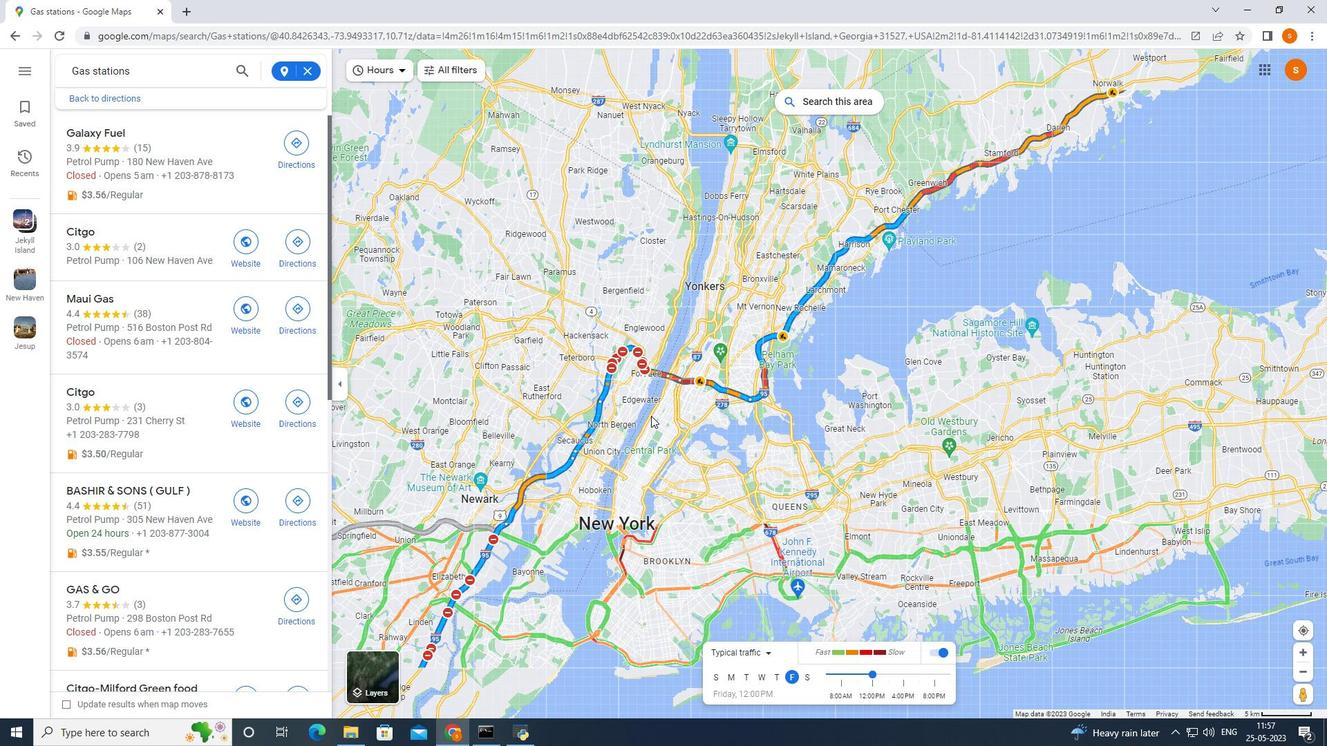 
Action: Mouse moved to (654, 411)
Screenshot: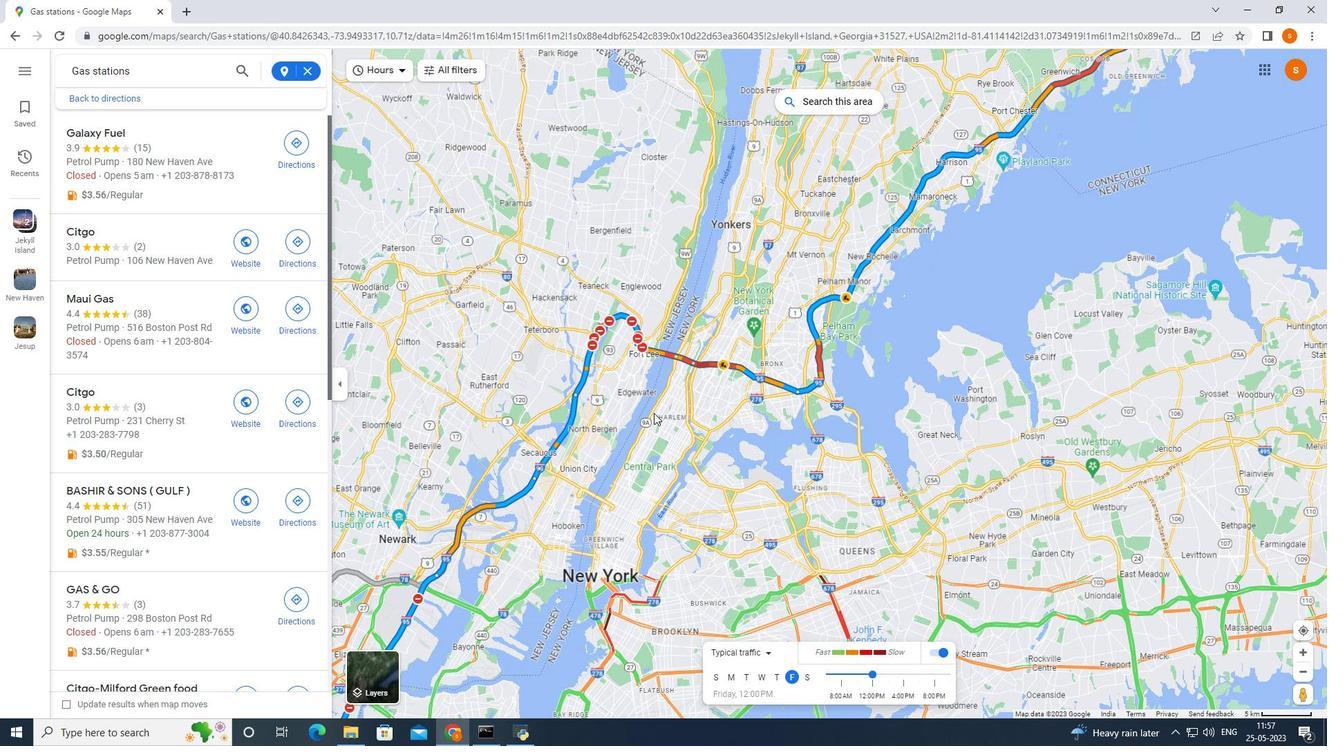 
Action: Mouse scrolled (654, 412) with delta (0, 0)
Screenshot: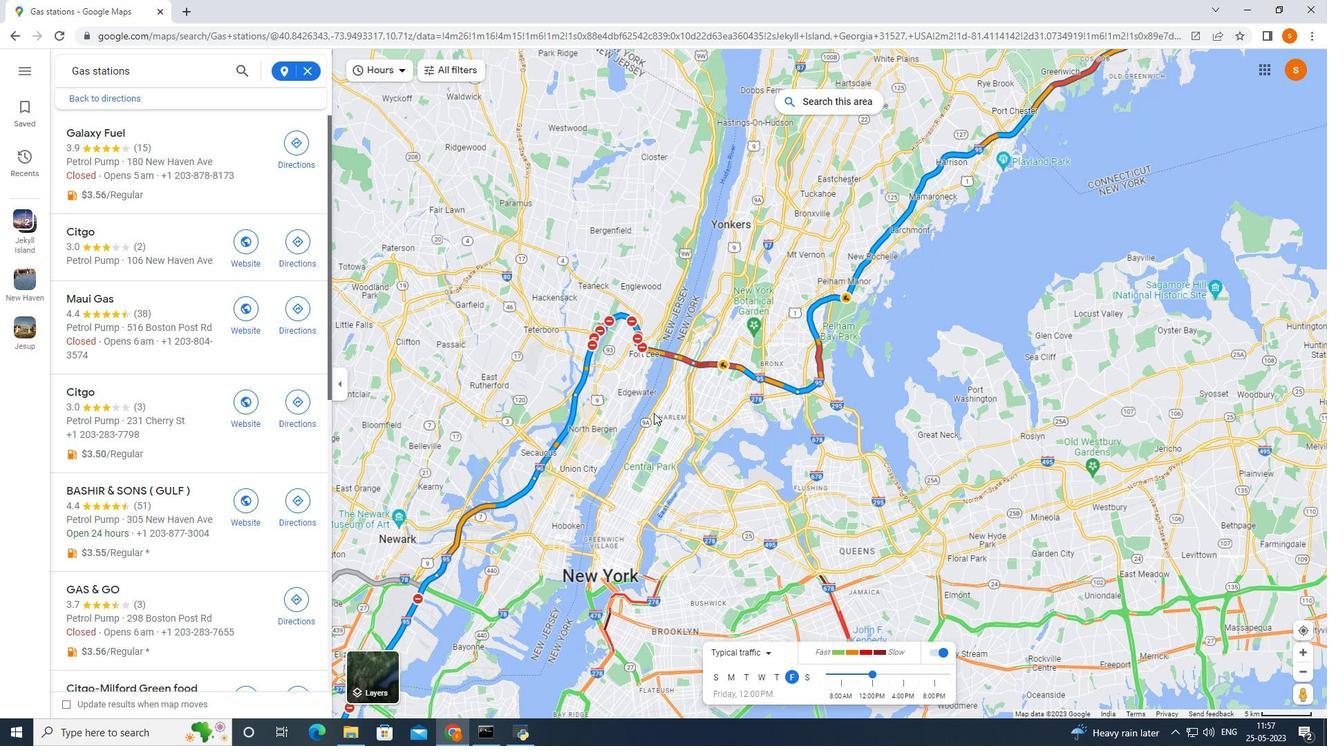 
Action: Mouse moved to (794, 98)
Screenshot: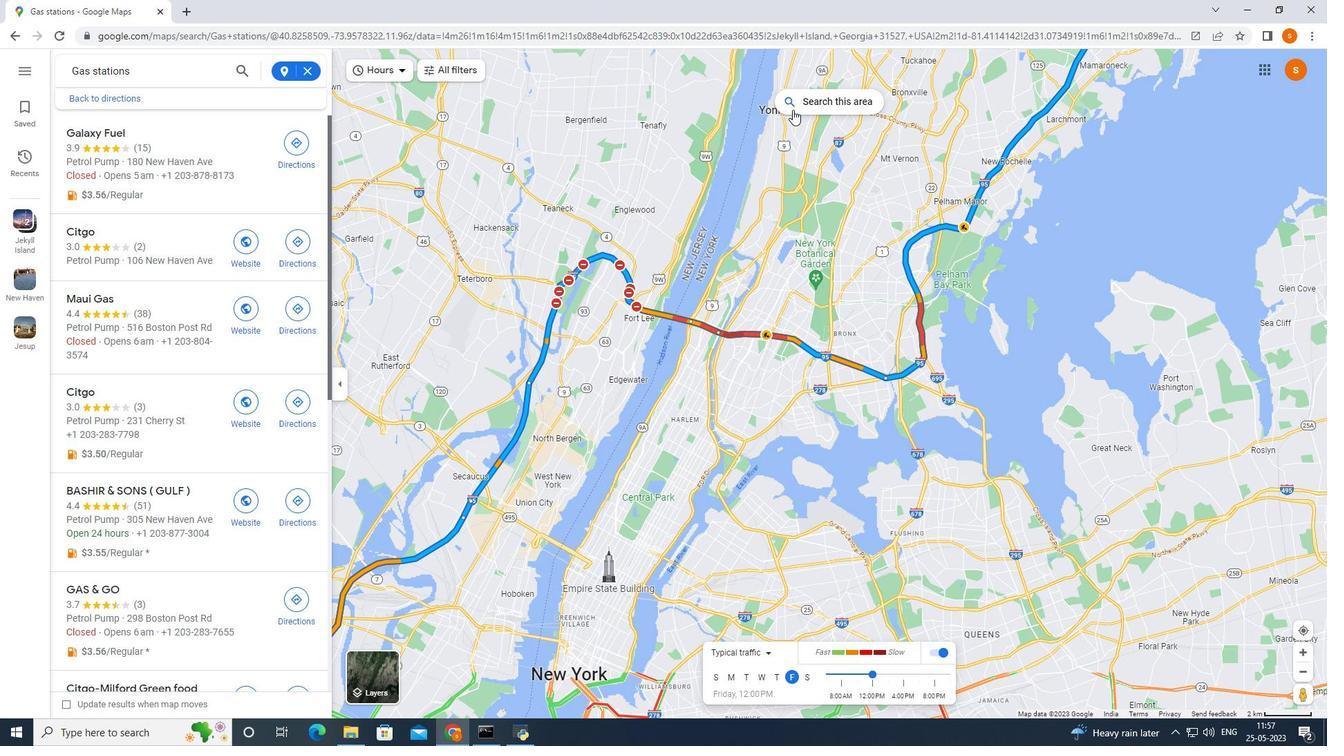 
Action: Mouse pressed left at (794, 98)
Screenshot: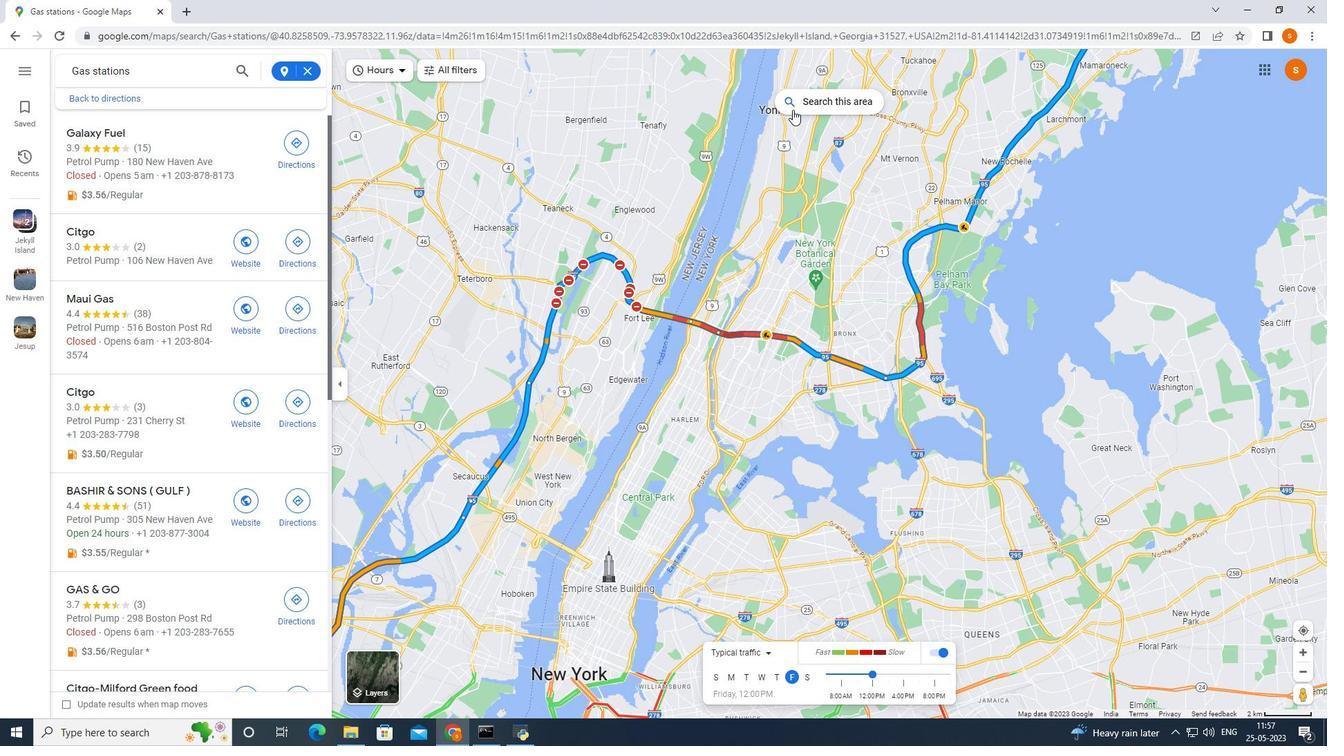 
Action: Mouse moved to (751, 402)
Screenshot: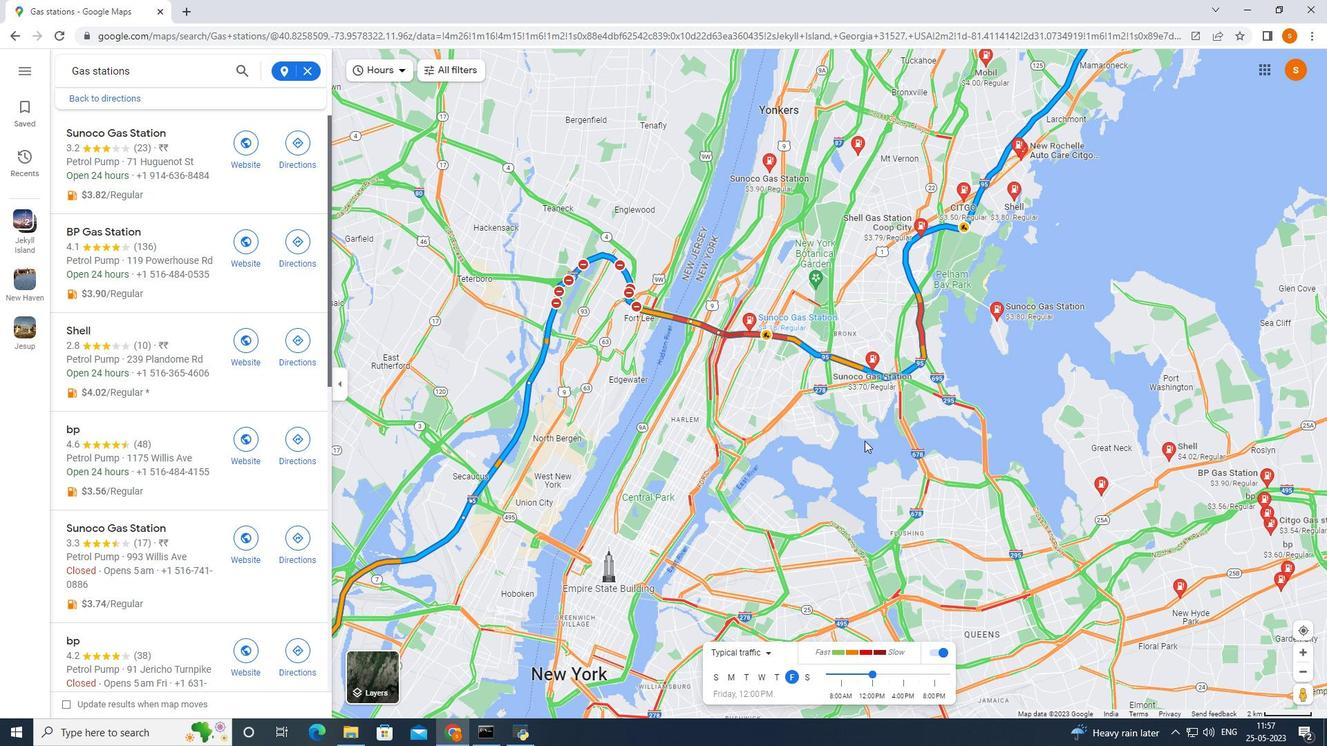 
Action: Mouse scrolled (751, 401) with delta (0, 0)
Screenshot: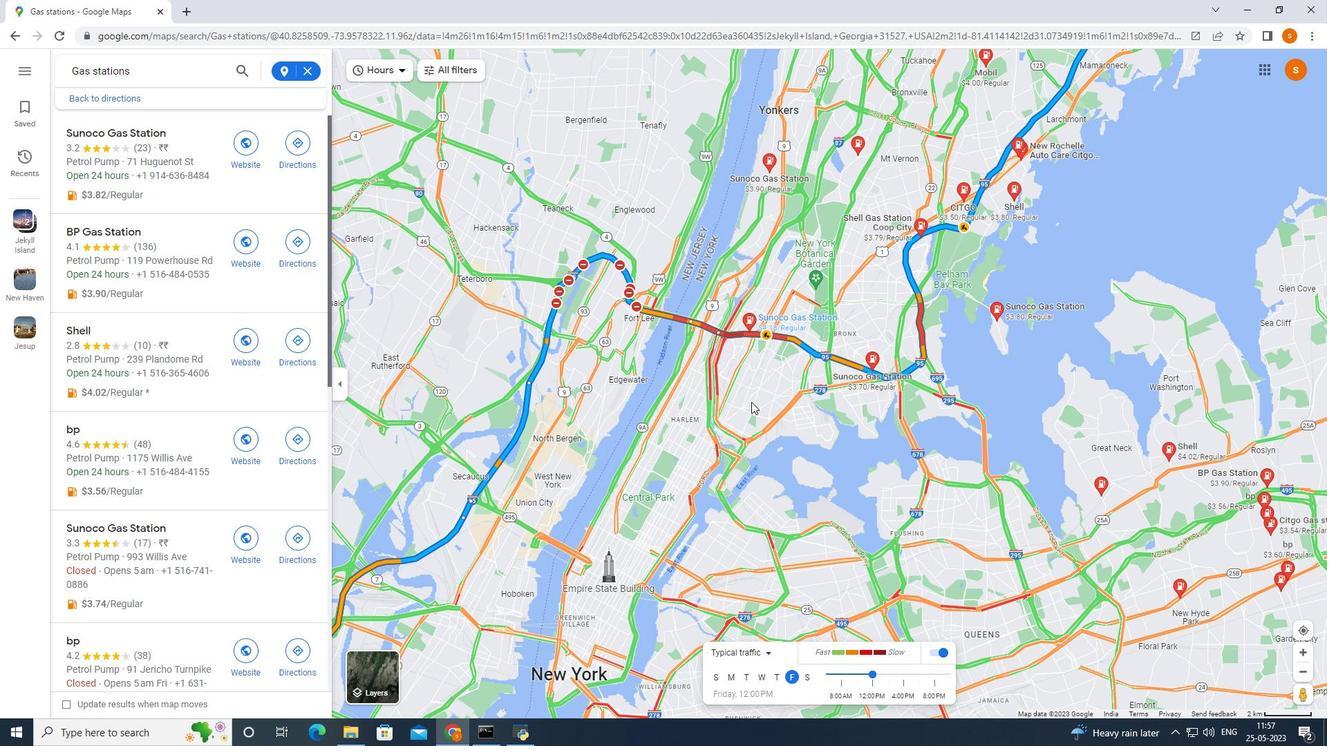 
Action: Mouse scrolled (751, 401) with delta (0, 0)
Screenshot: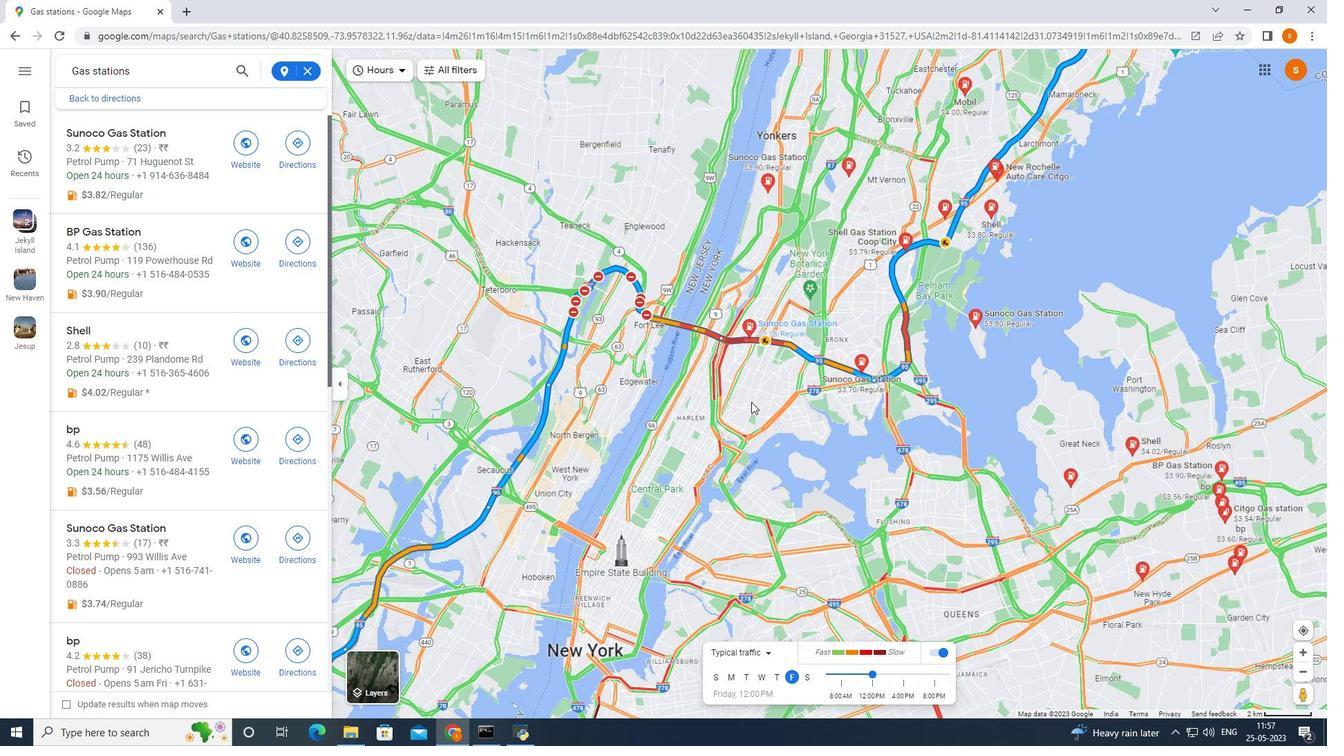 
Action: Mouse moved to (614, 451)
Screenshot: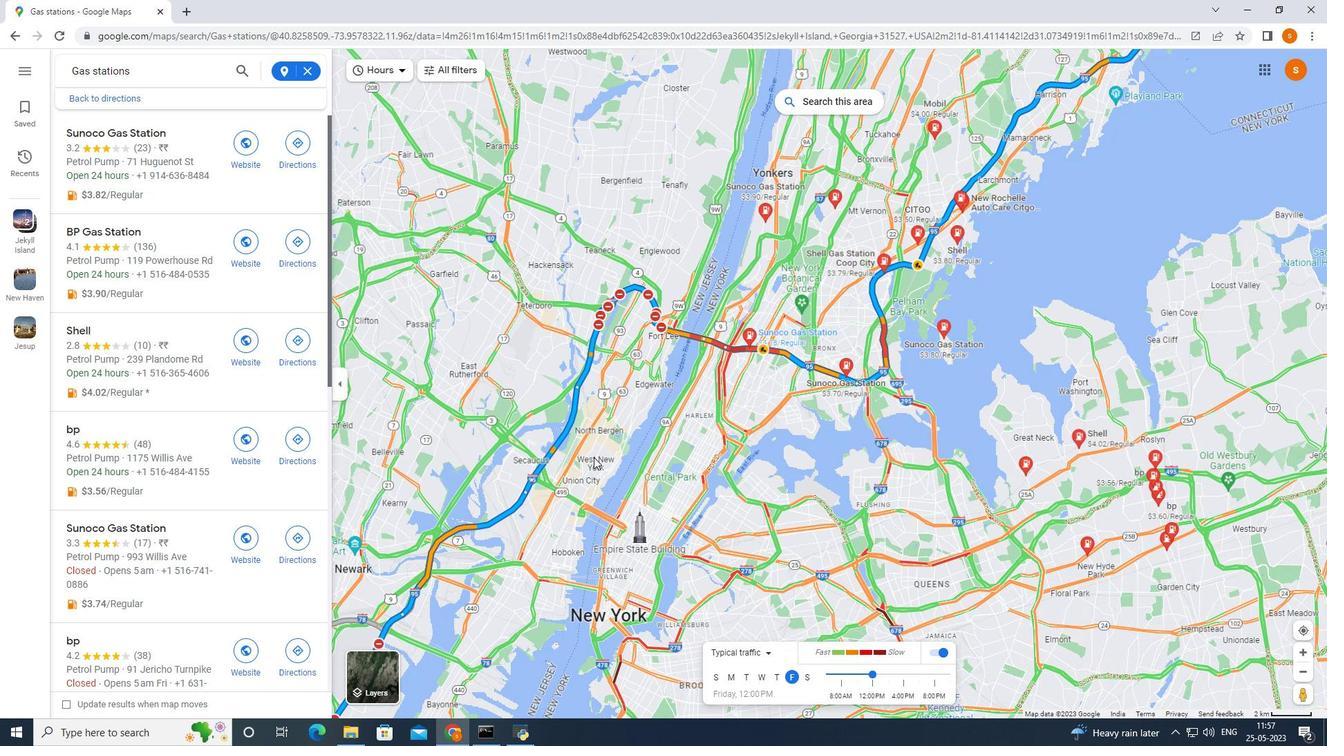 
Action: Mouse pressed left at (604, 456)
Screenshot: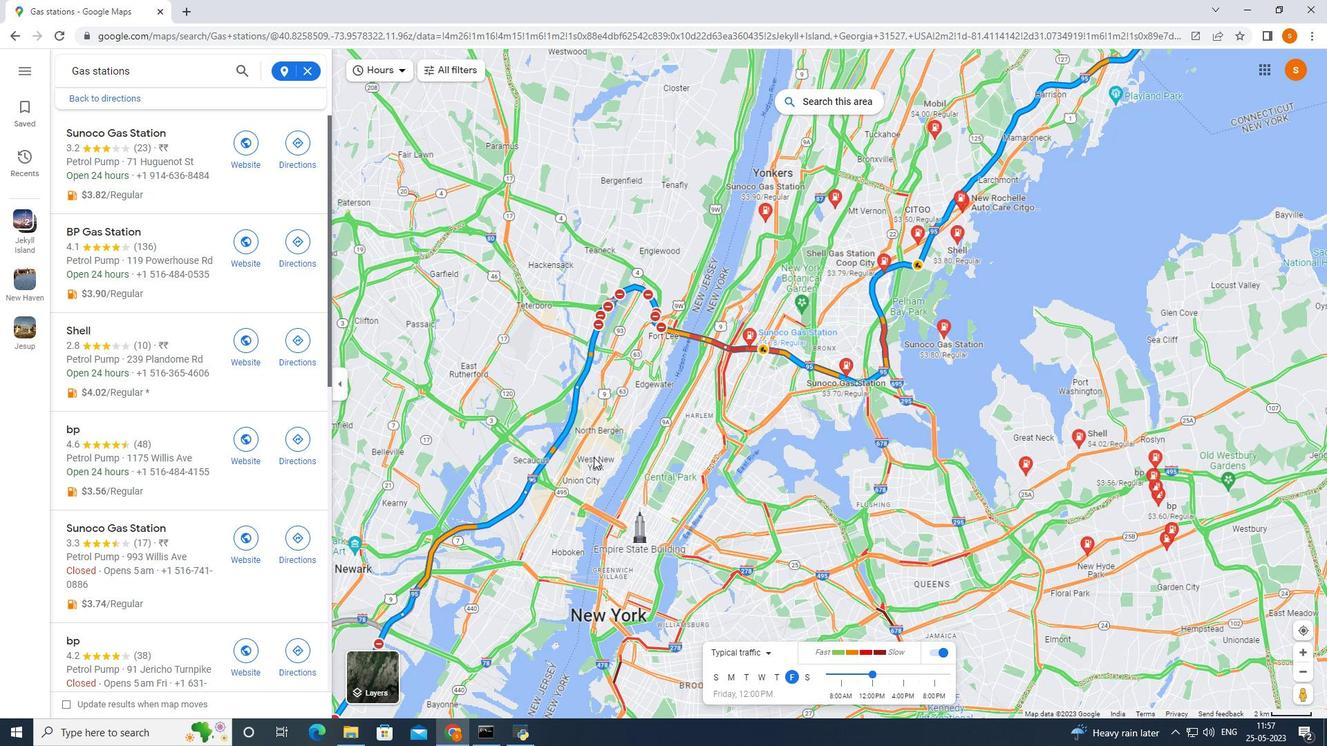 
Action: Mouse moved to (673, 448)
Screenshot: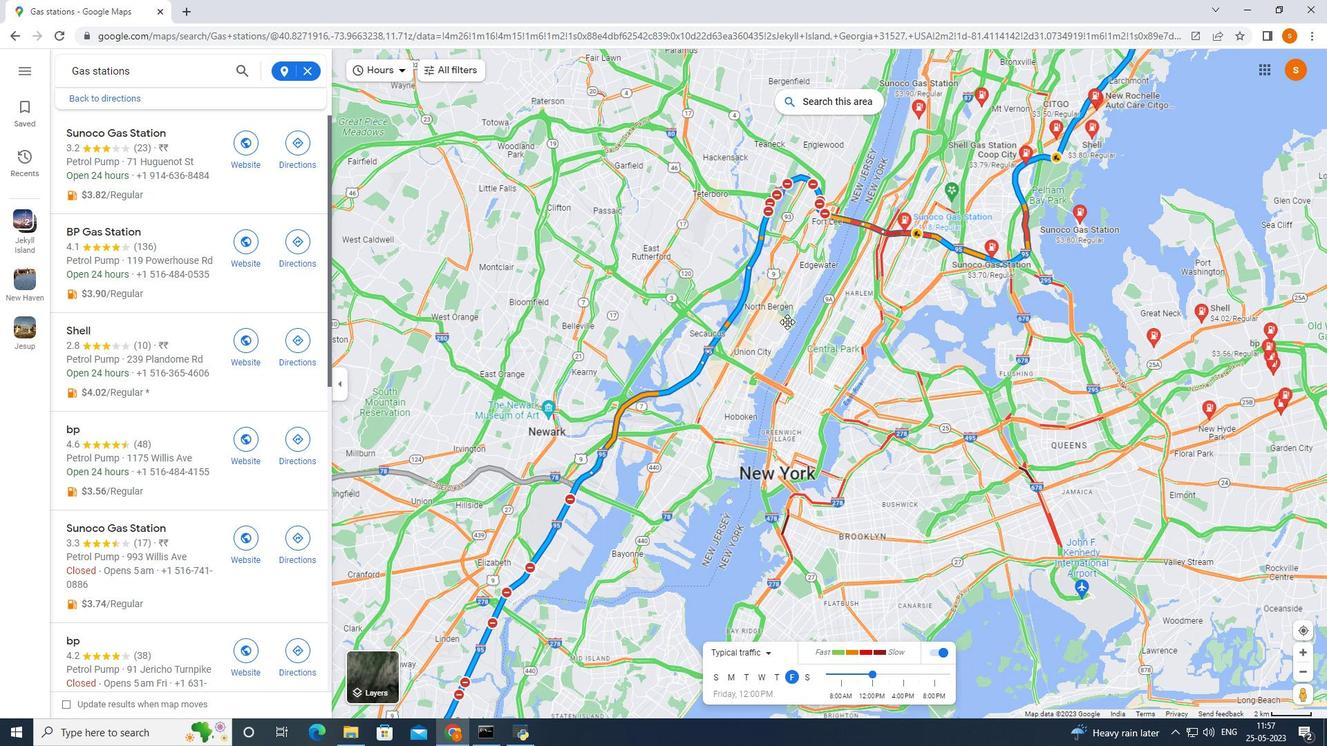 
Action: Mouse pressed left at (672, 448)
Screenshot: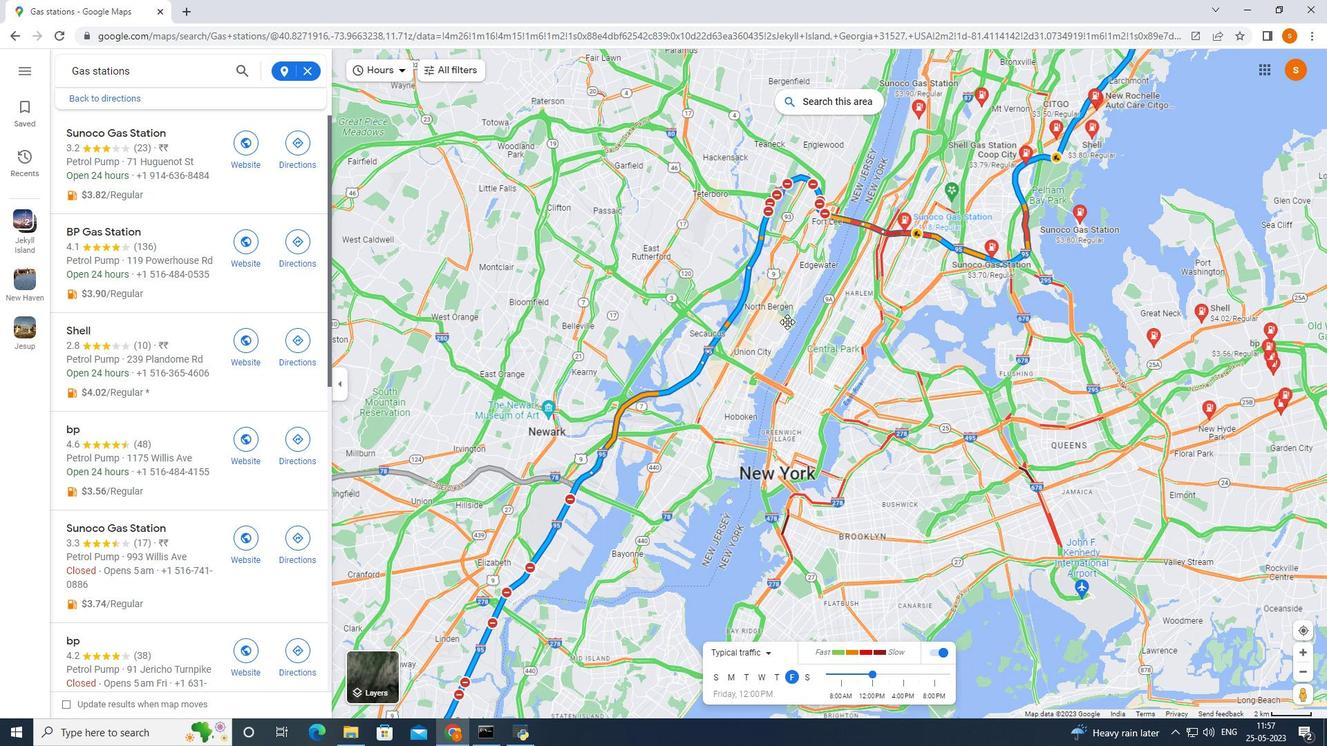 
Action: Mouse moved to (710, 452)
Screenshot: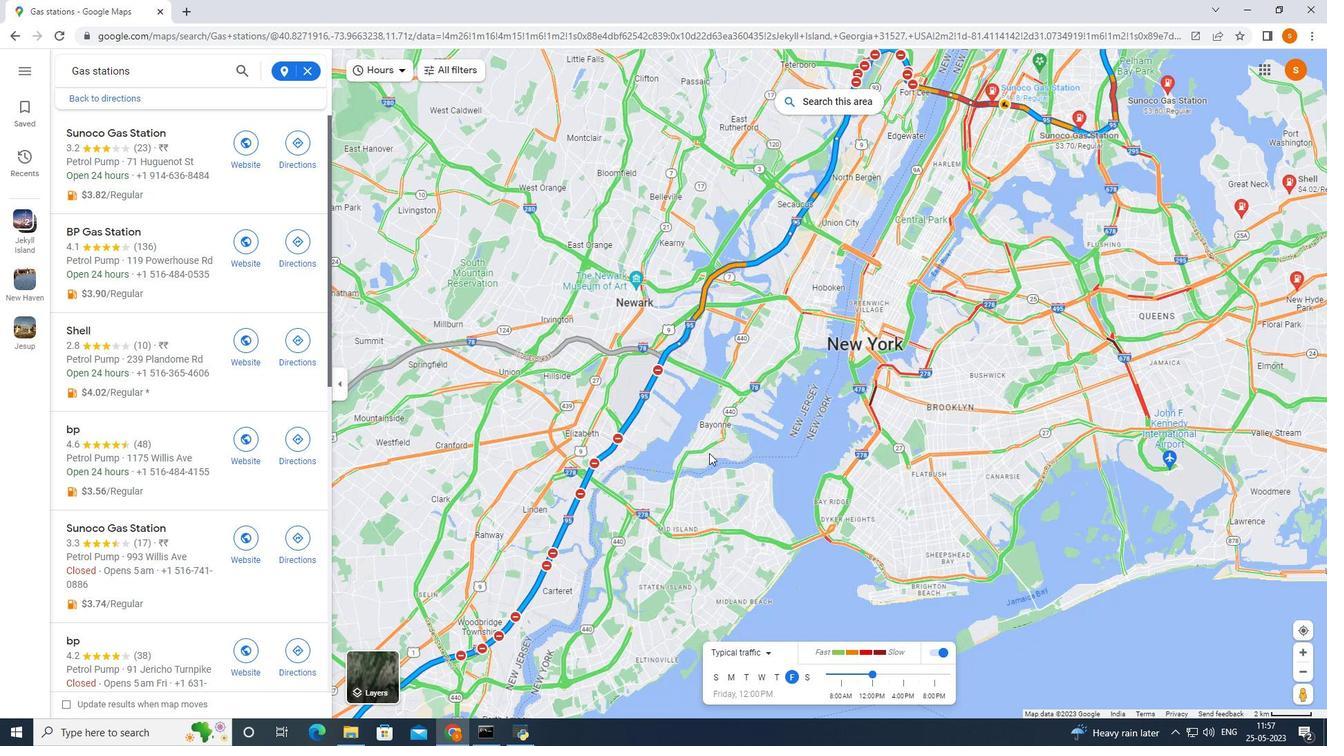 
Action: Mouse scrolled (710, 451) with delta (0, 0)
Screenshot: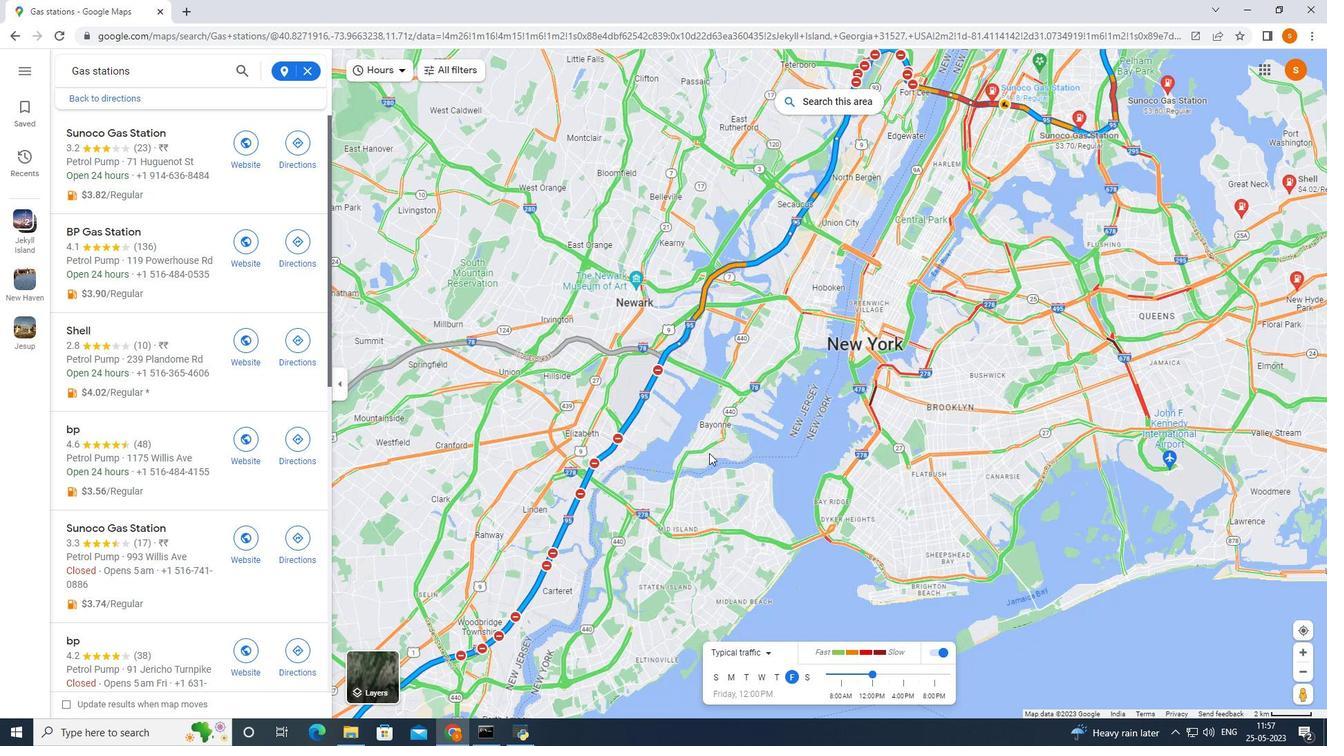 
Action: Mouse scrolled (710, 451) with delta (0, 0)
Screenshot: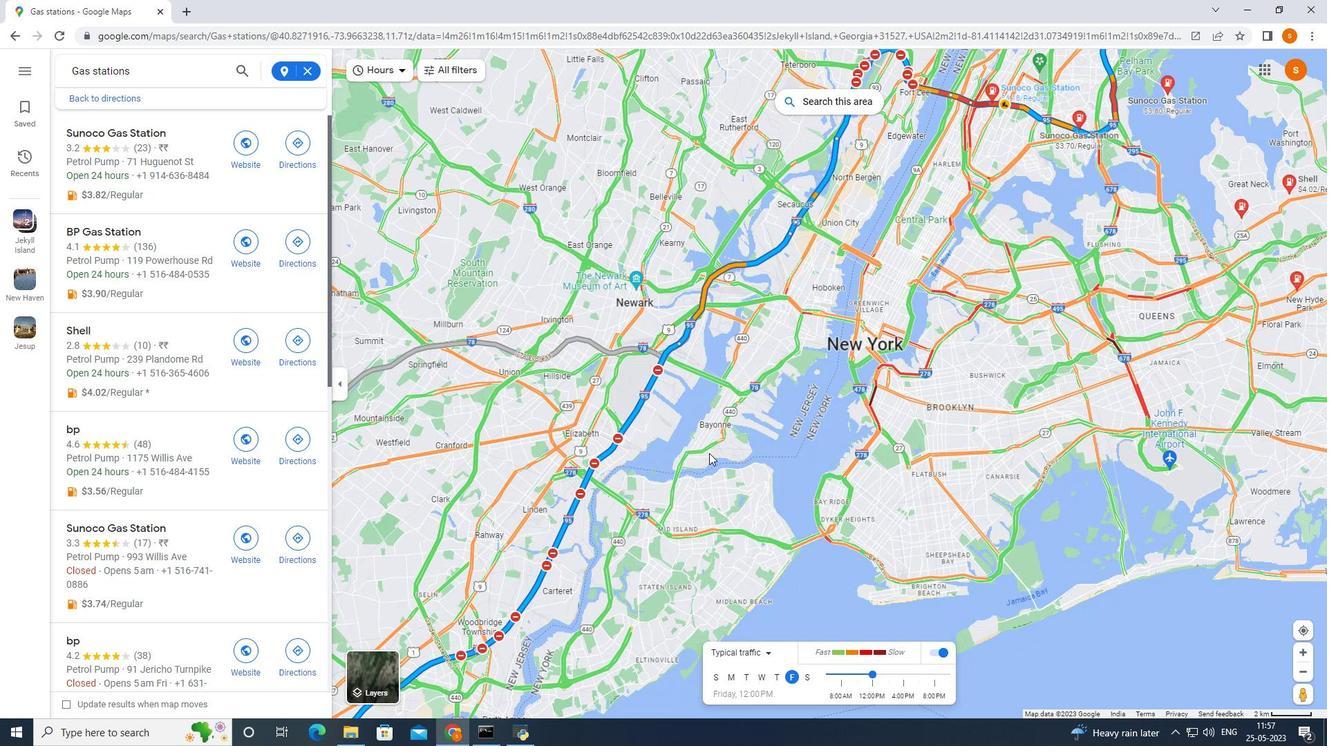 
Action: Mouse moved to (710, 450)
Screenshot: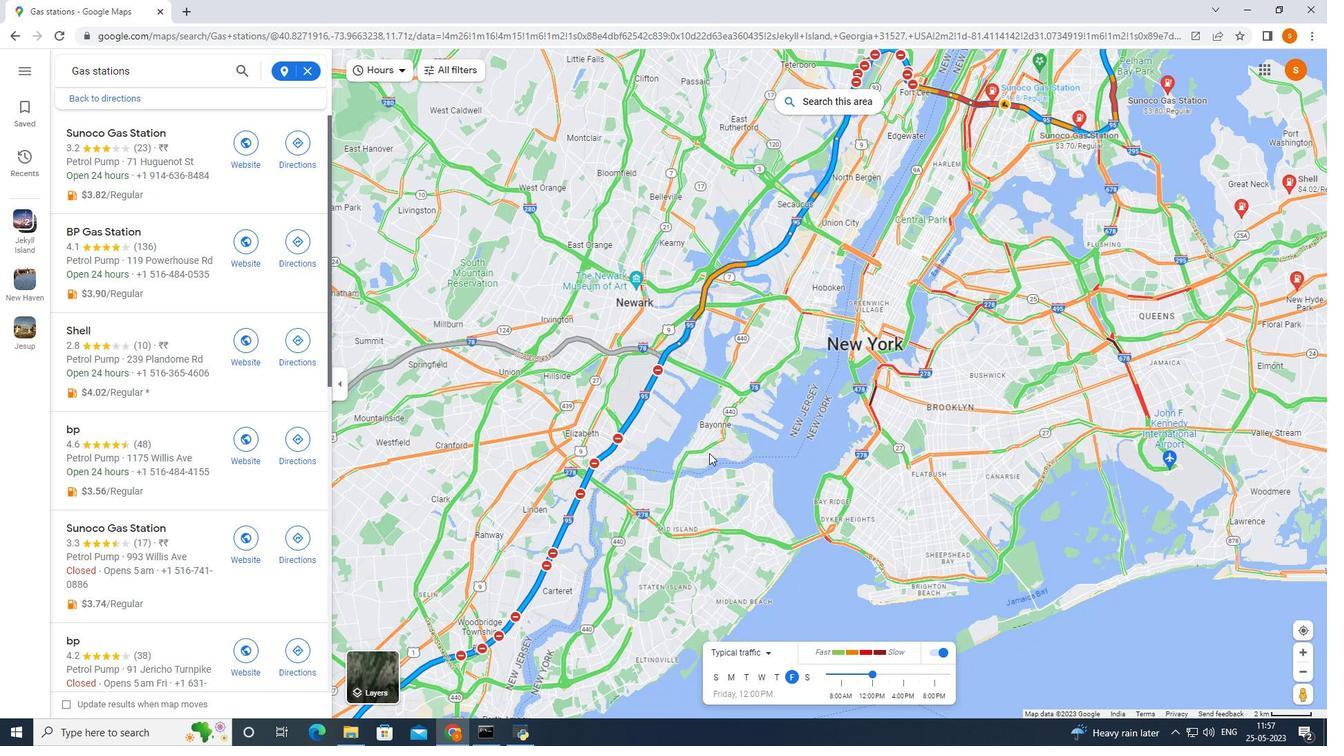 
Action: Mouse scrolled (710, 449) with delta (0, 0)
Screenshot: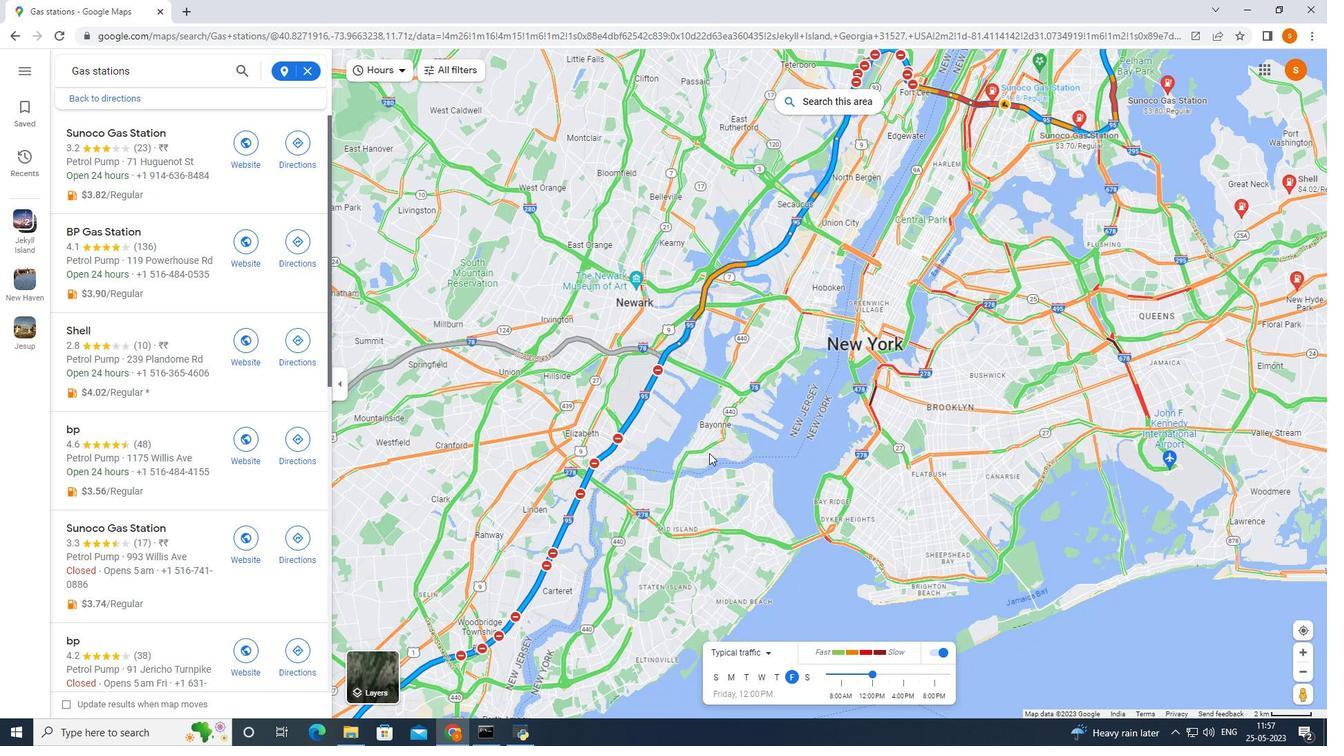 
Action: Mouse moved to (655, 499)
Screenshot: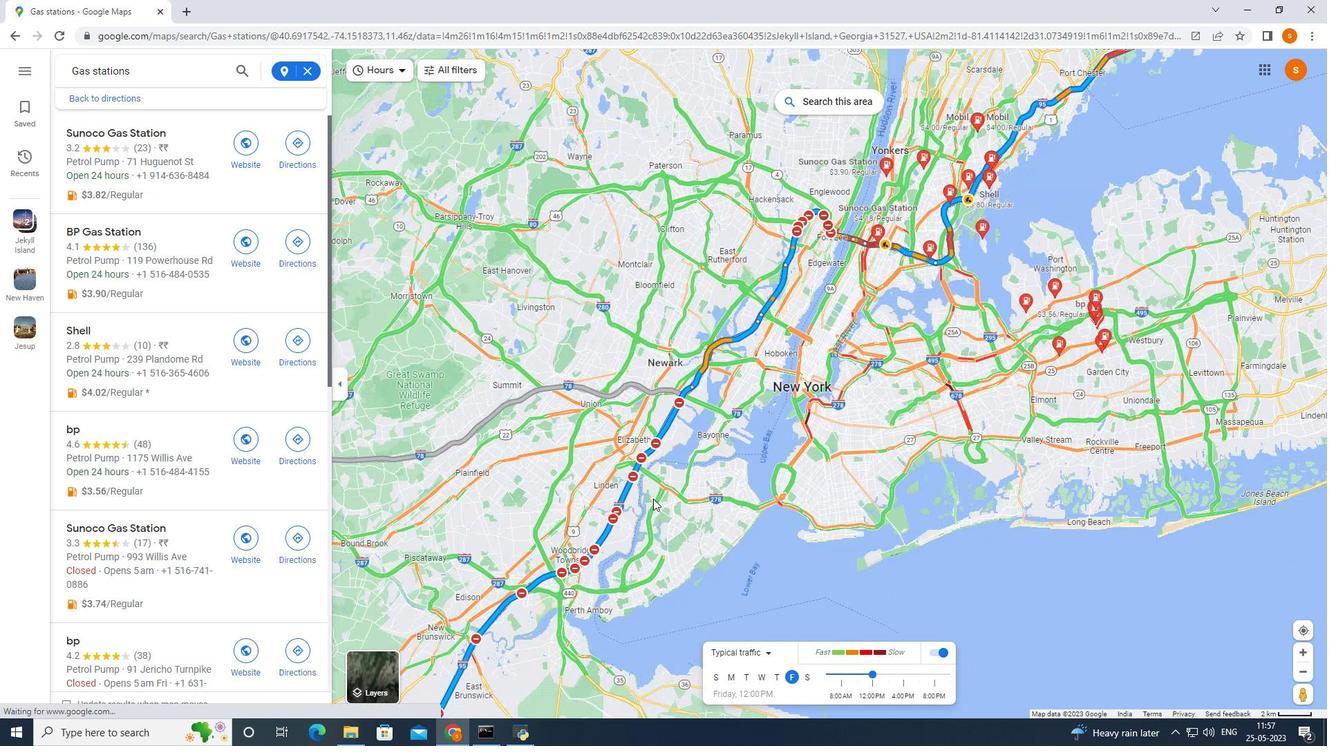 
Action: Mouse scrolled (655, 498) with delta (0, 0)
Screenshot: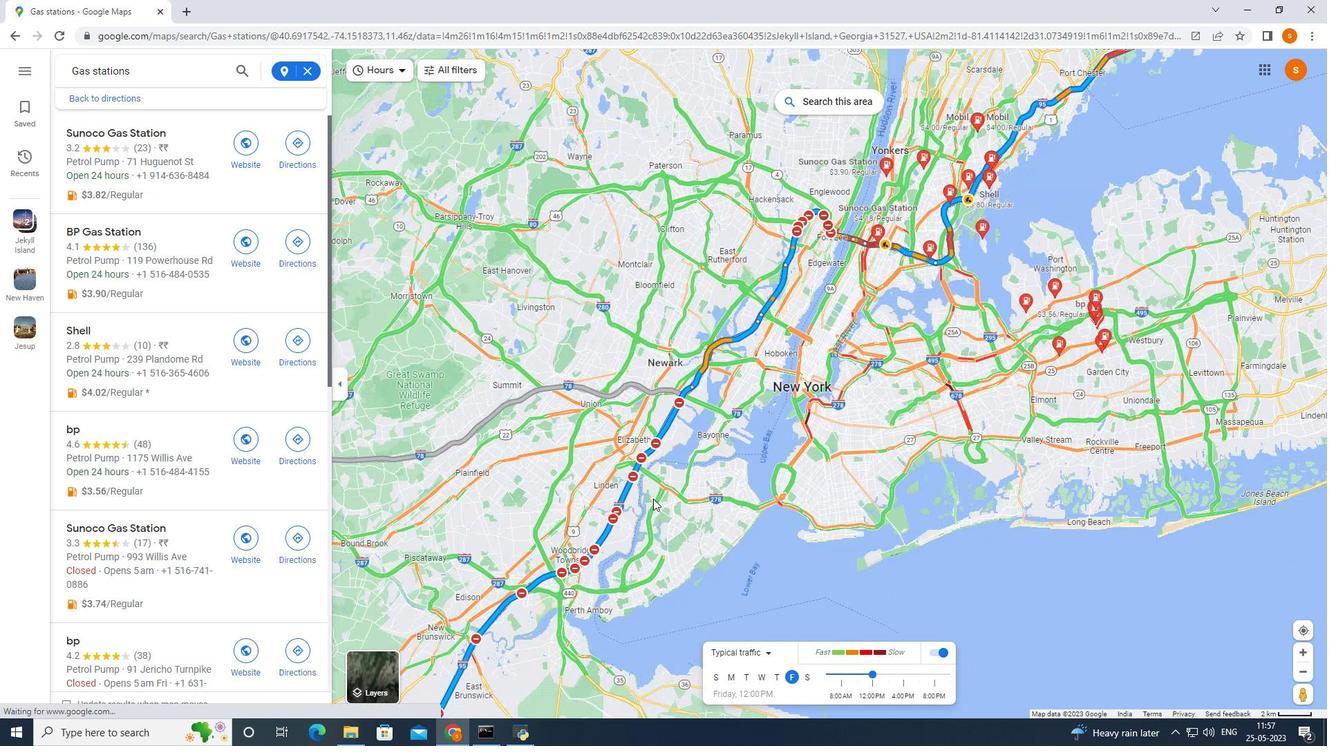 
Action: Mouse scrolled (655, 498) with delta (0, 0)
Screenshot: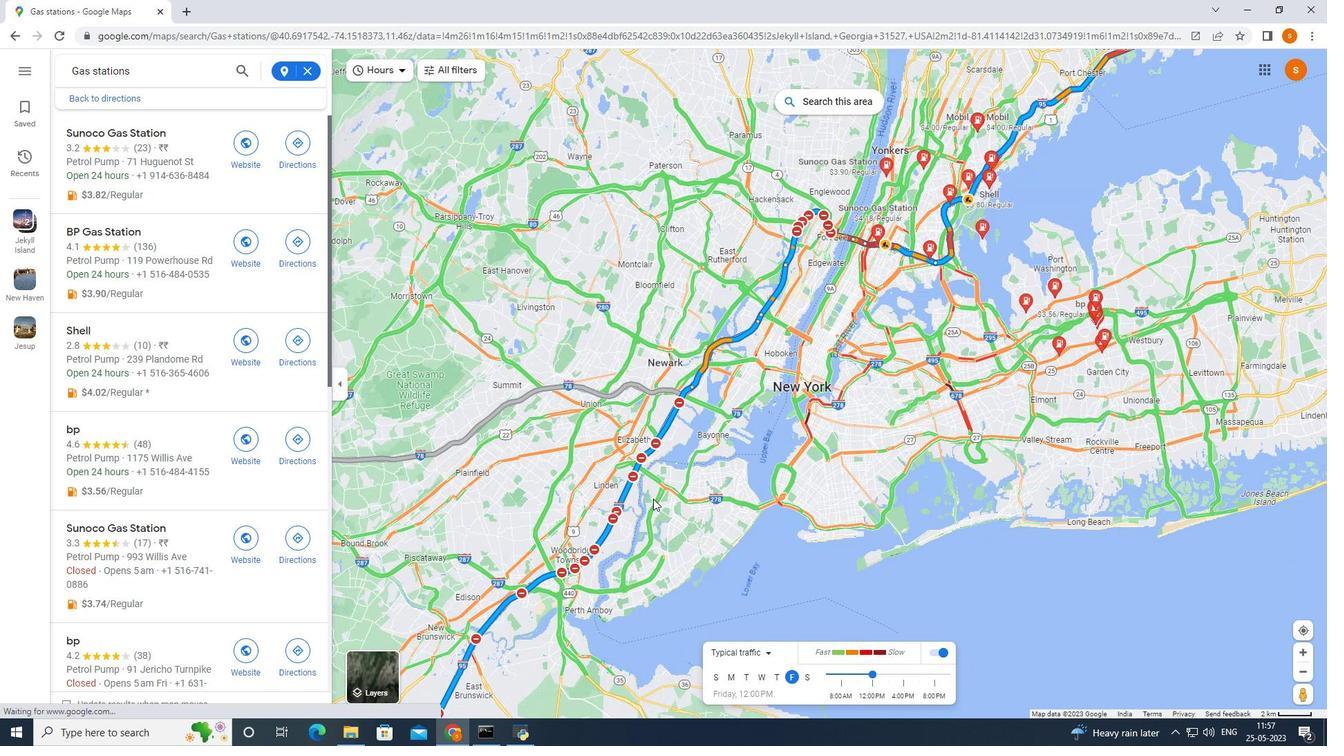 
Action: Mouse moved to (656, 498)
Screenshot: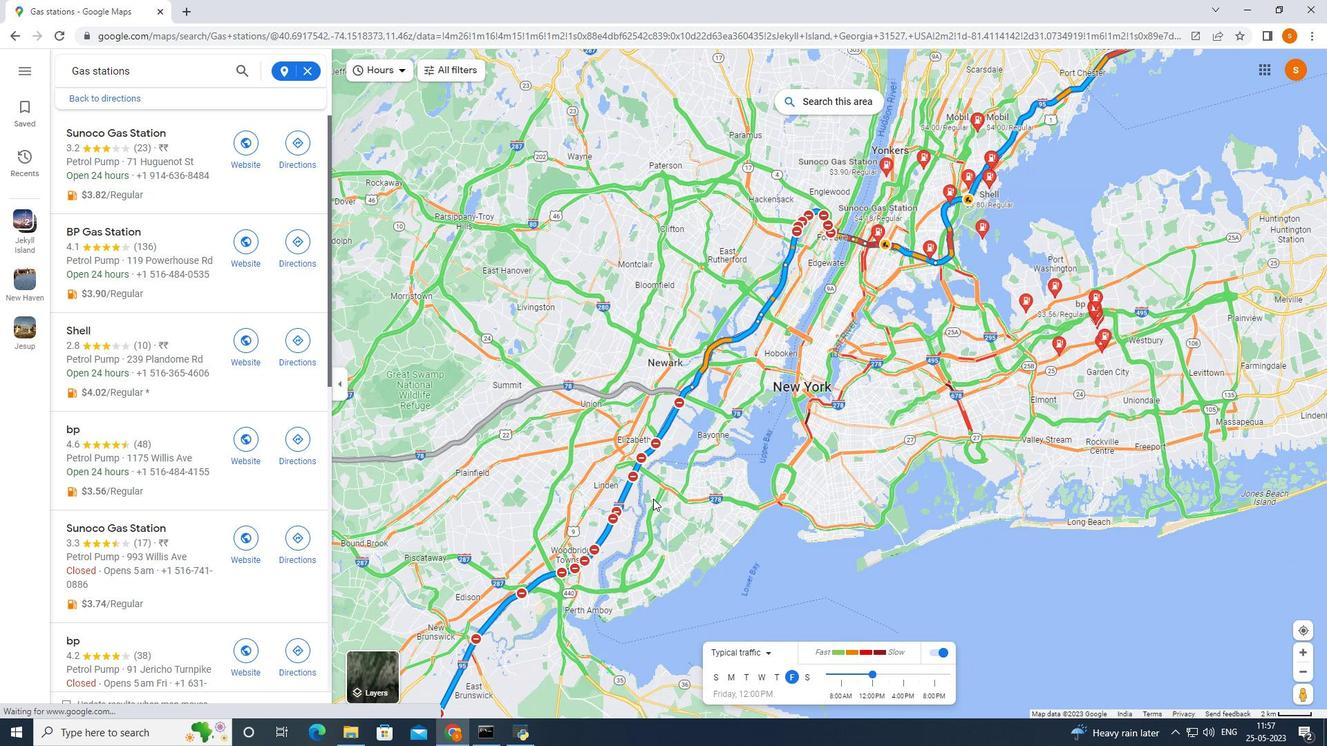 
Action: Mouse scrolled (656, 497) with delta (0, 0)
Screenshot: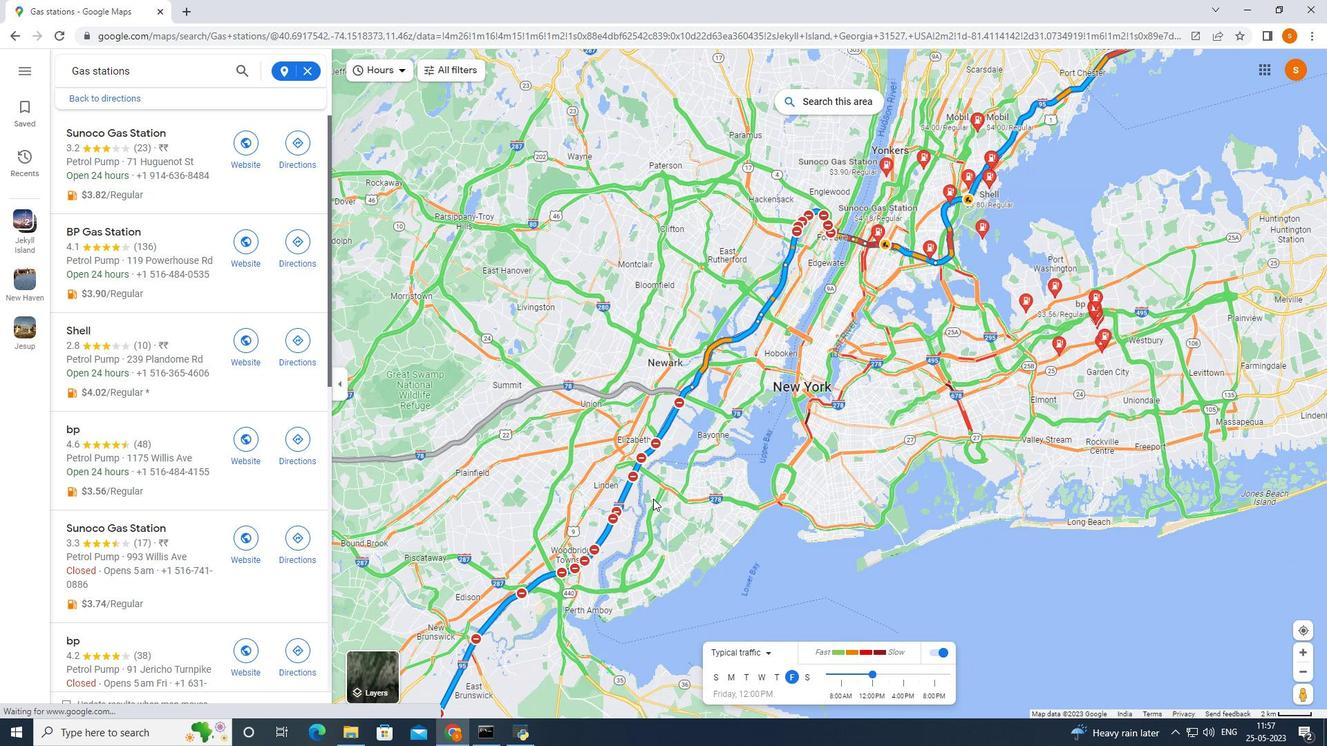 
Action: Mouse moved to (656, 494)
Screenshot: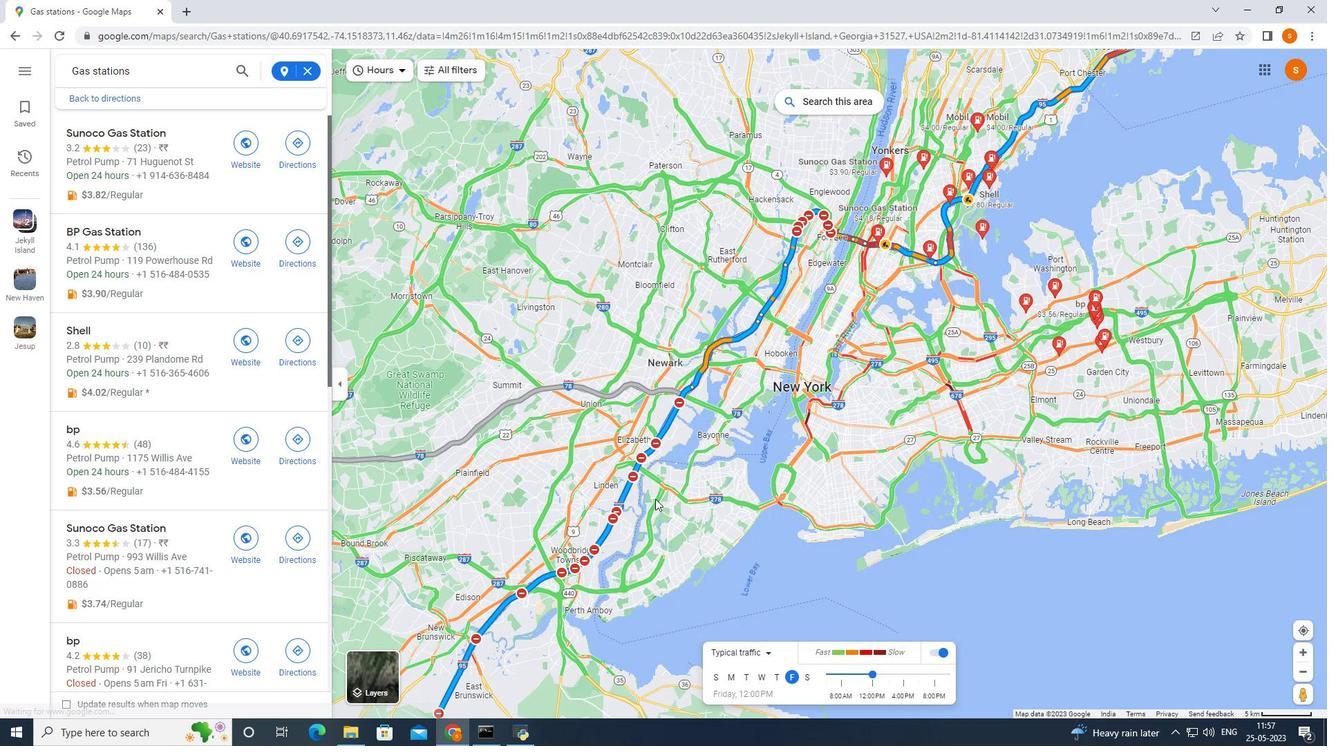 
Action: Mouse scrolled (656, 494) with delta (0, 0)
Screenshot: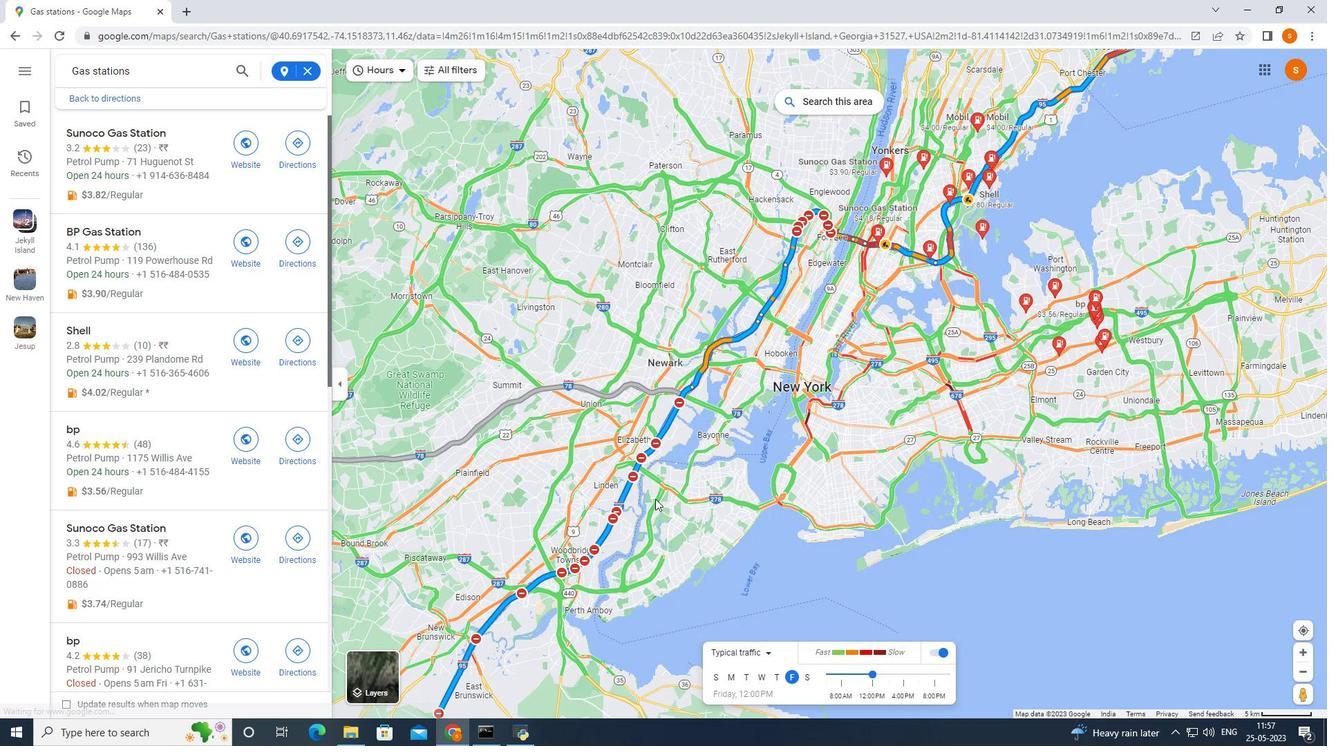 
Action: Mouse moved to (644, 520)
Screenshot: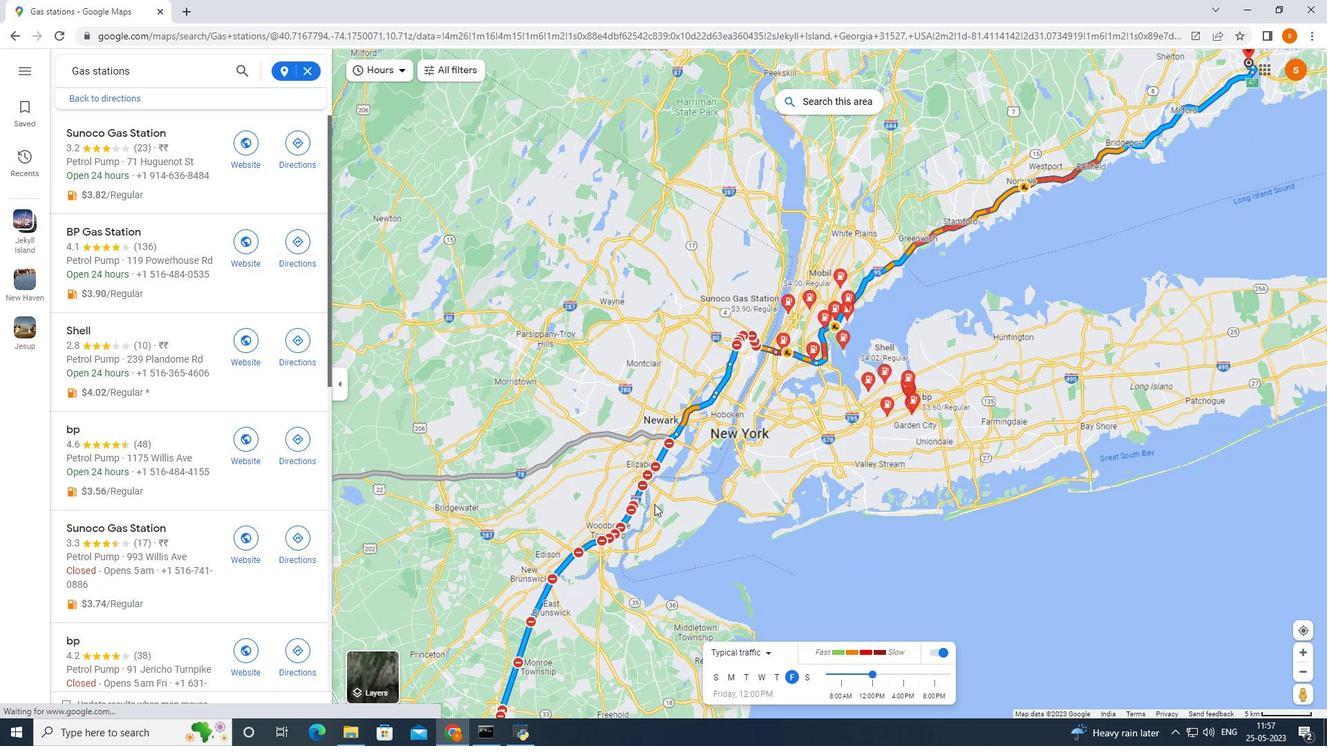 
Action: Mouse scrolled (644, 520) with delta (0, 0)
Screenshot: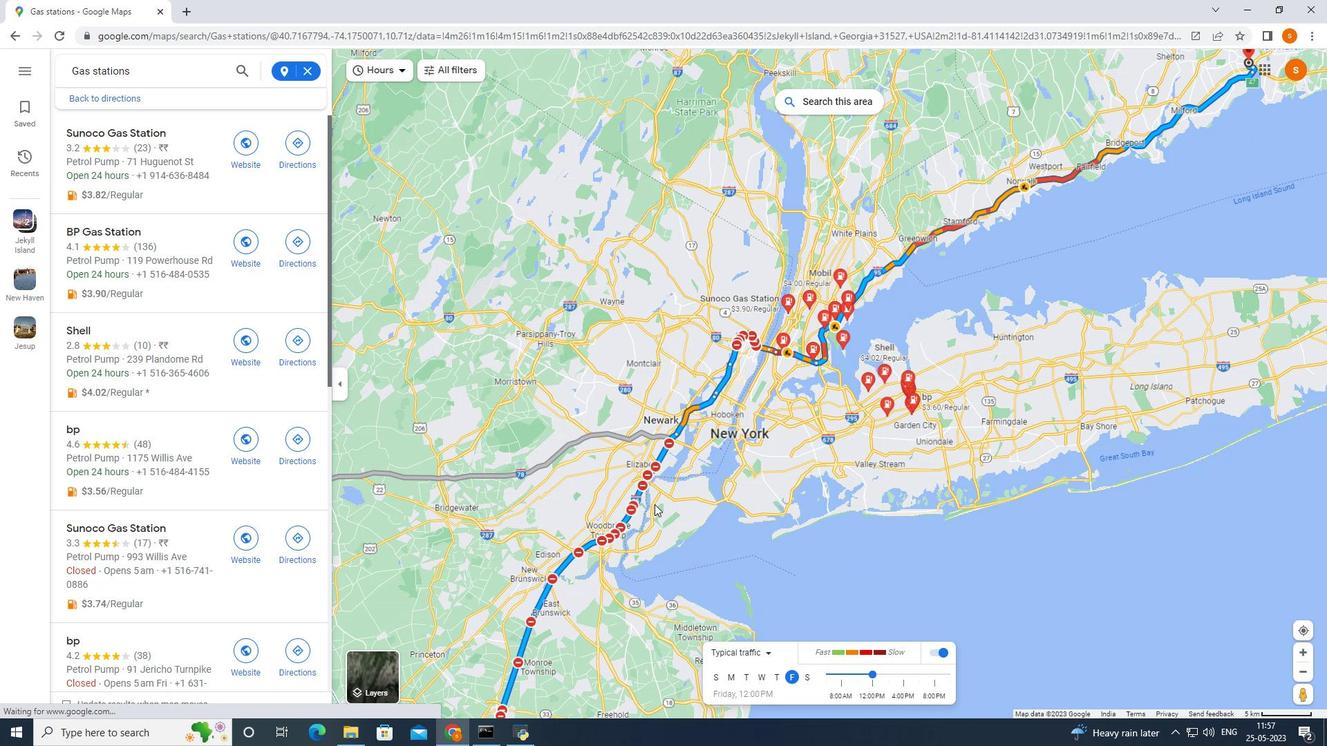 
Action: Mouse scrolled (644, 520) with delta (0, 0)
Screenshot: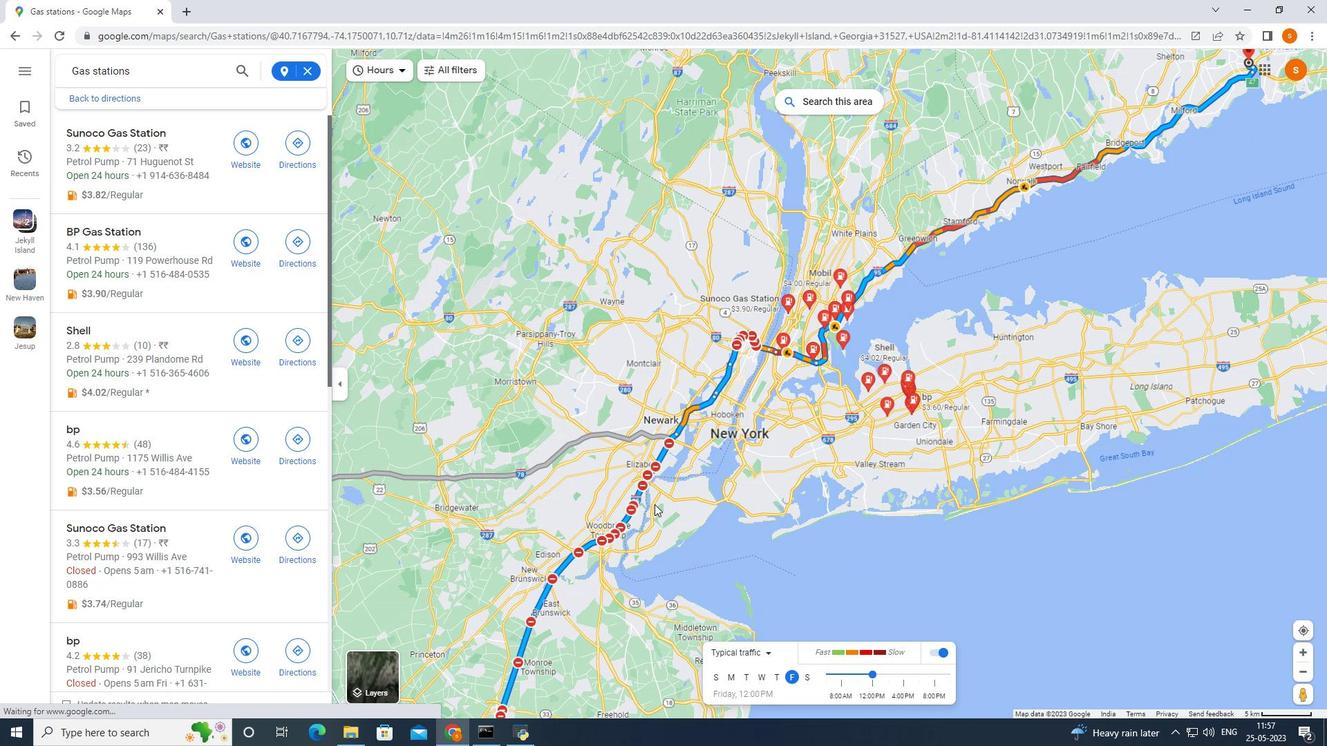 
Action: Mouse scrolled (644, 520) with delta (0, 0)
Screenshot: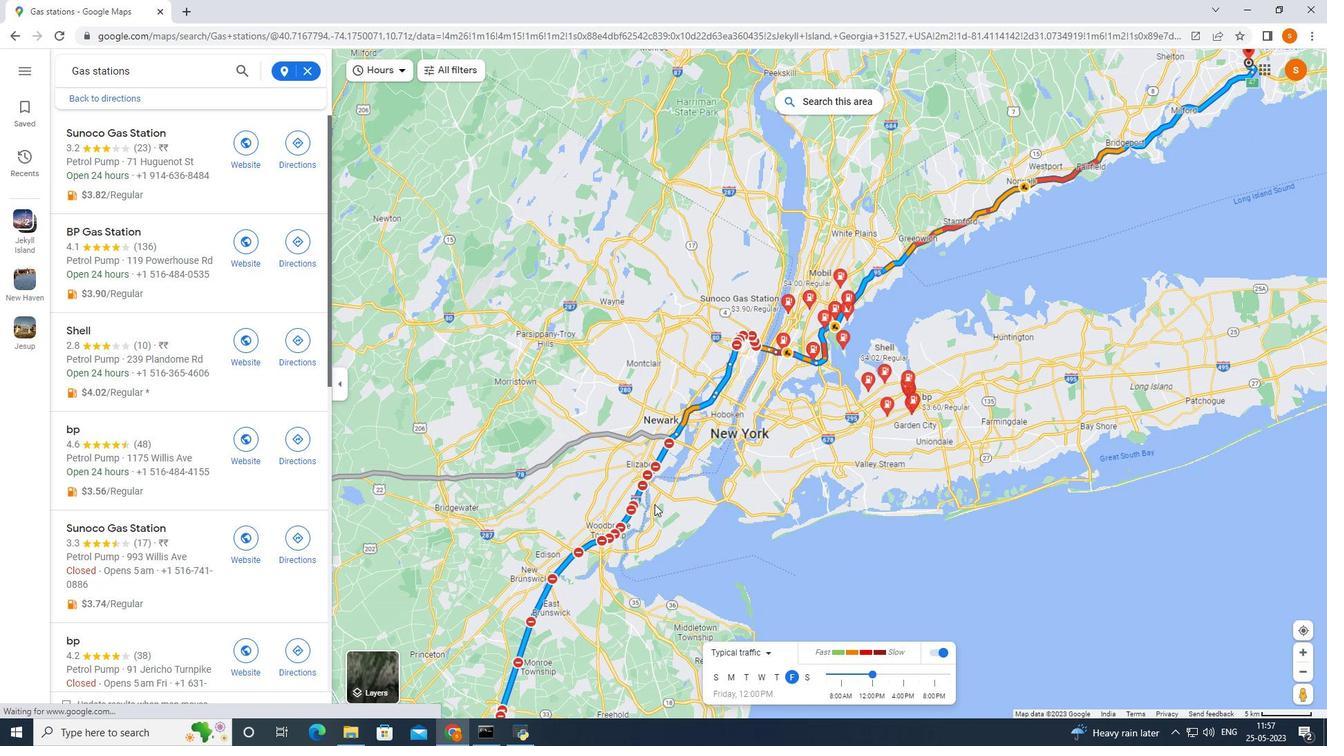 
Action: Mouse moved to (624, 540)
Screenshot: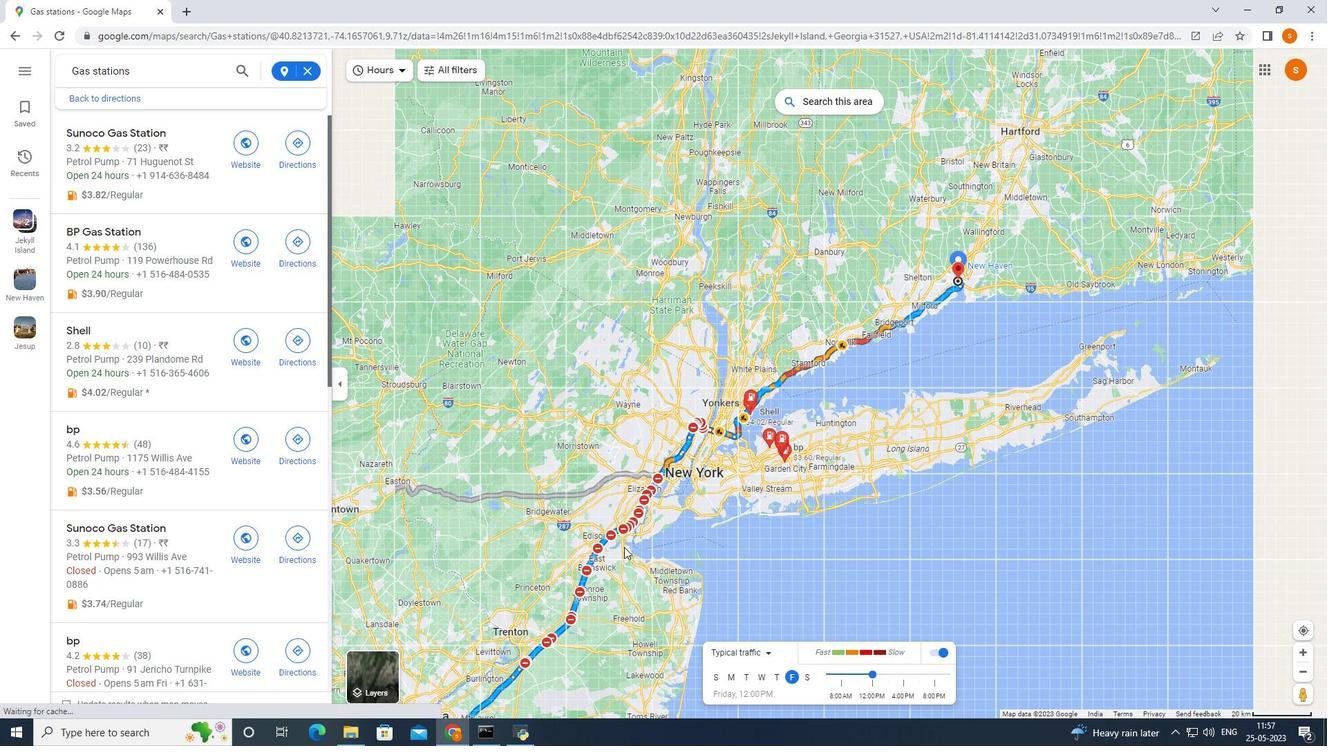 
Action: Mouse pressed left at (601, 572)
Screenshot: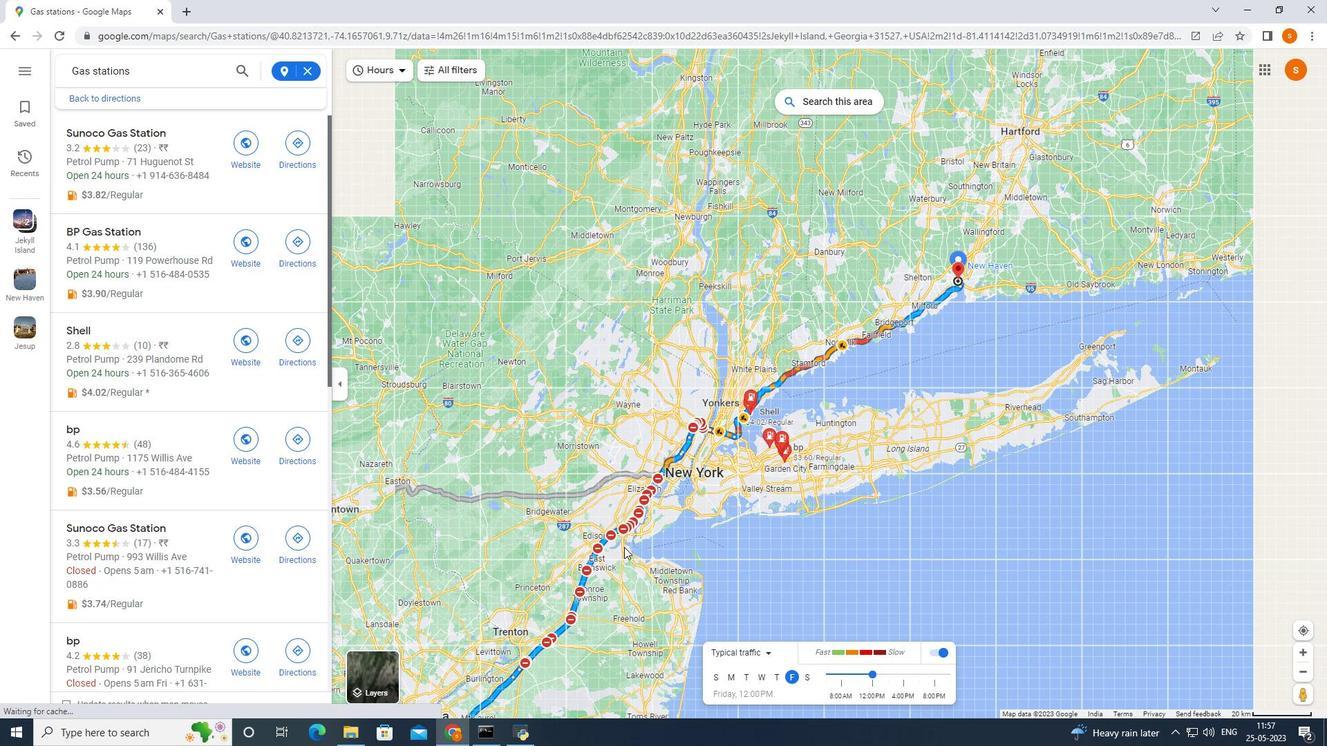 
Action: Mouse moved to (716, 437)
Screenshot: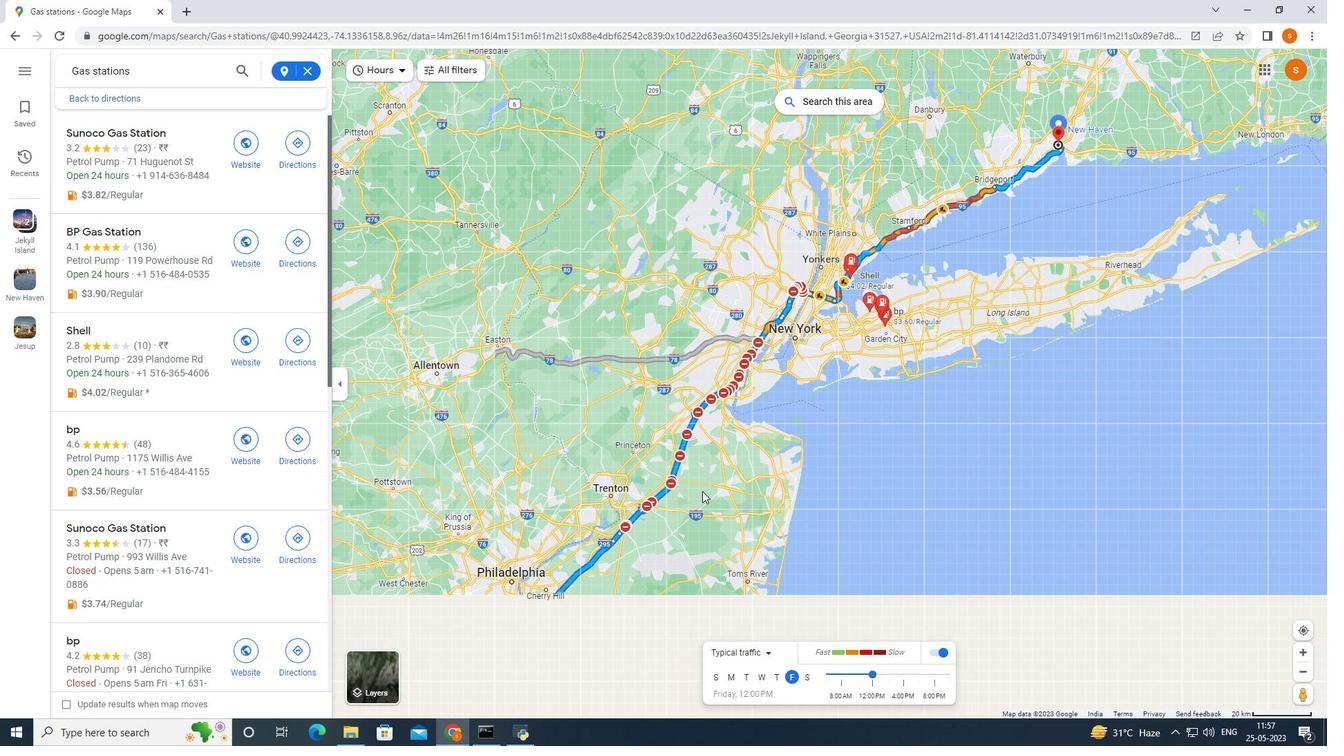 
Action: Mouse scrolled (716, 437) with delta (0, 0)
Screenshot: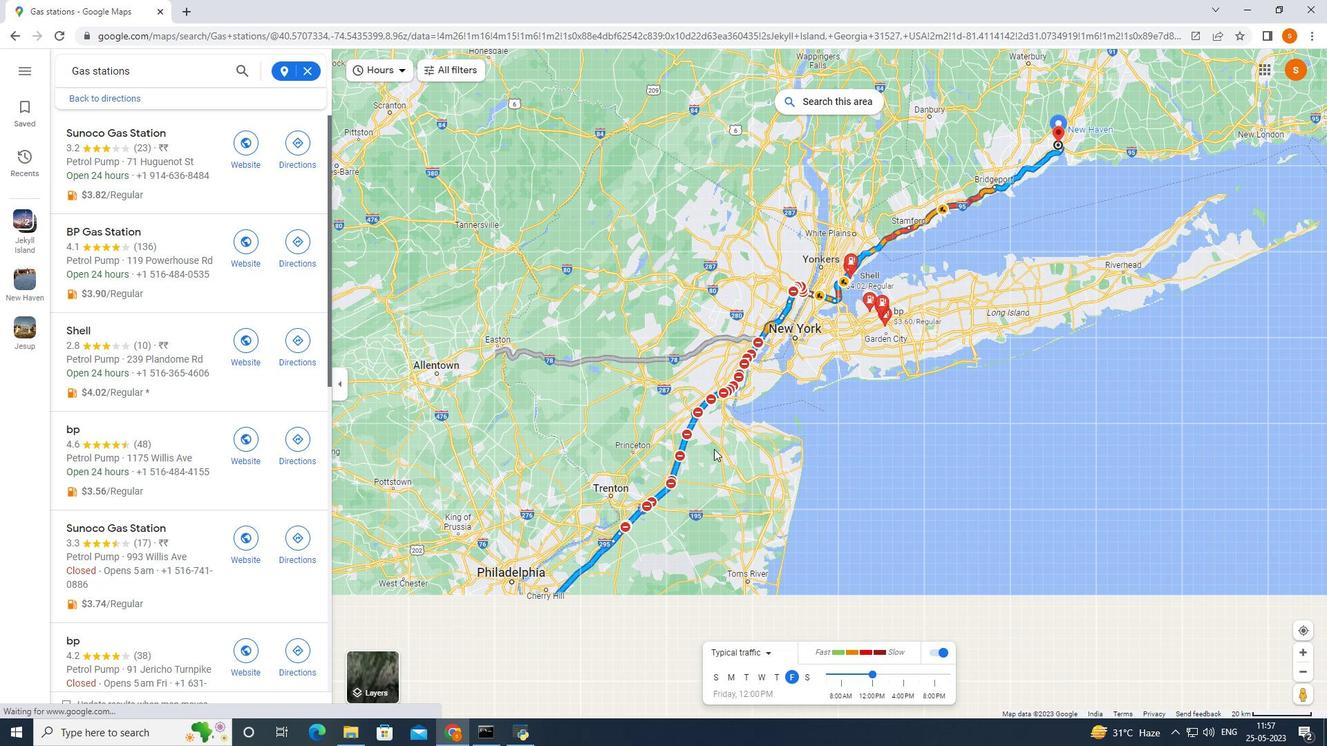 
Action: Mouse moved to (716, 436)
Screenshot: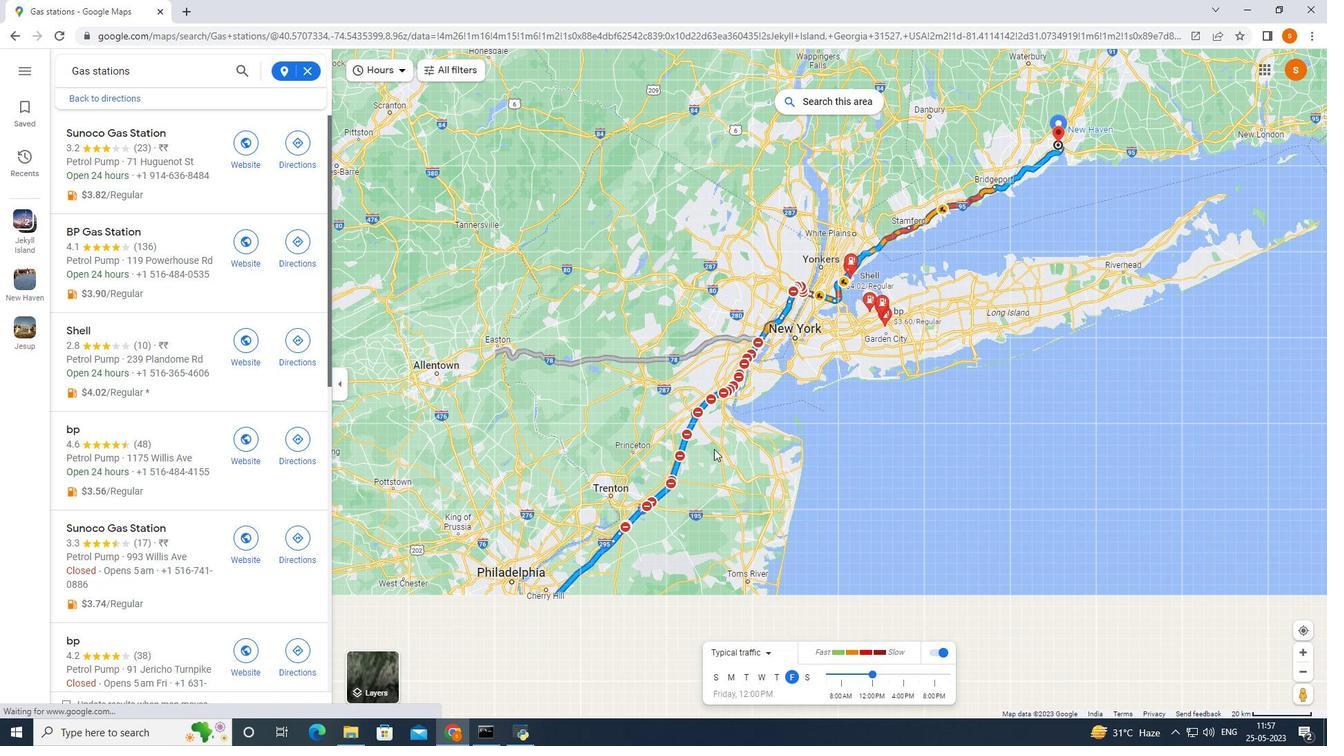 
Action: Mouse scrolled (716, 437) with delta (0, 0)
Screenshot: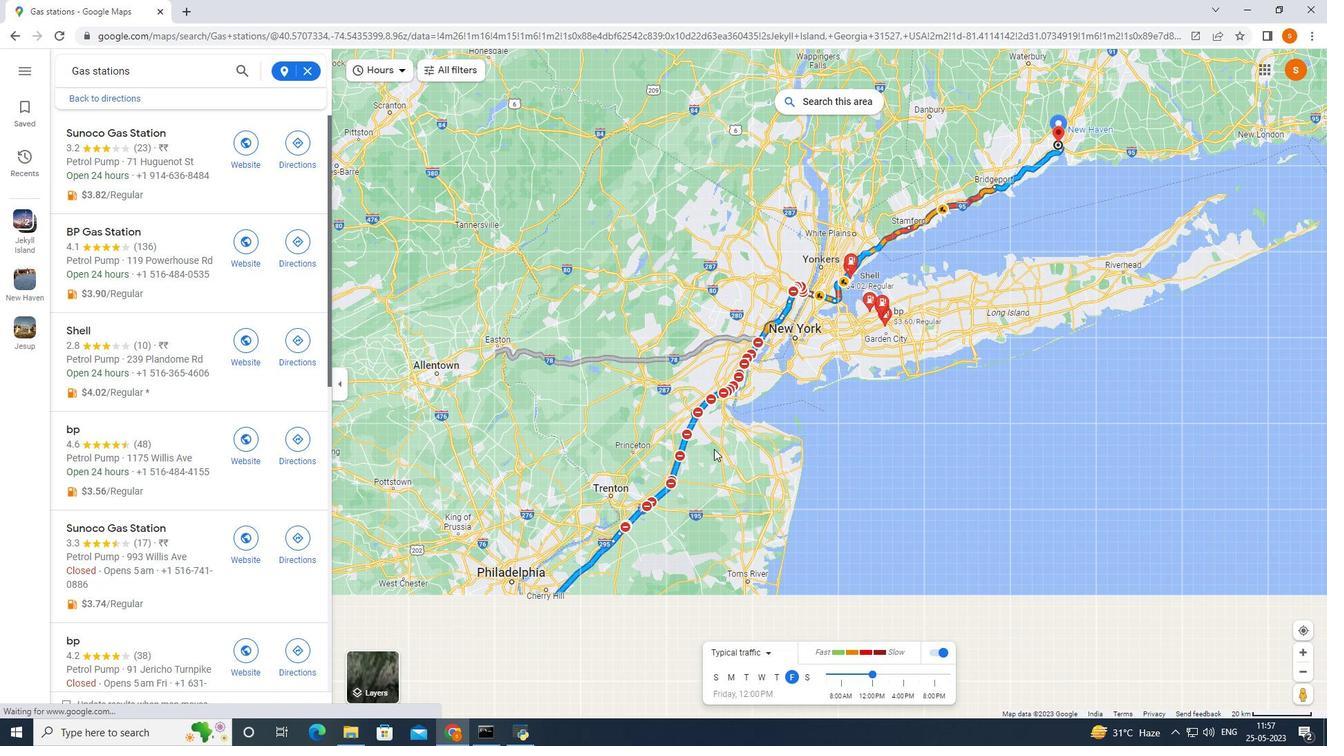 
Action: Mouse moved to (716, 430)
Screenshot: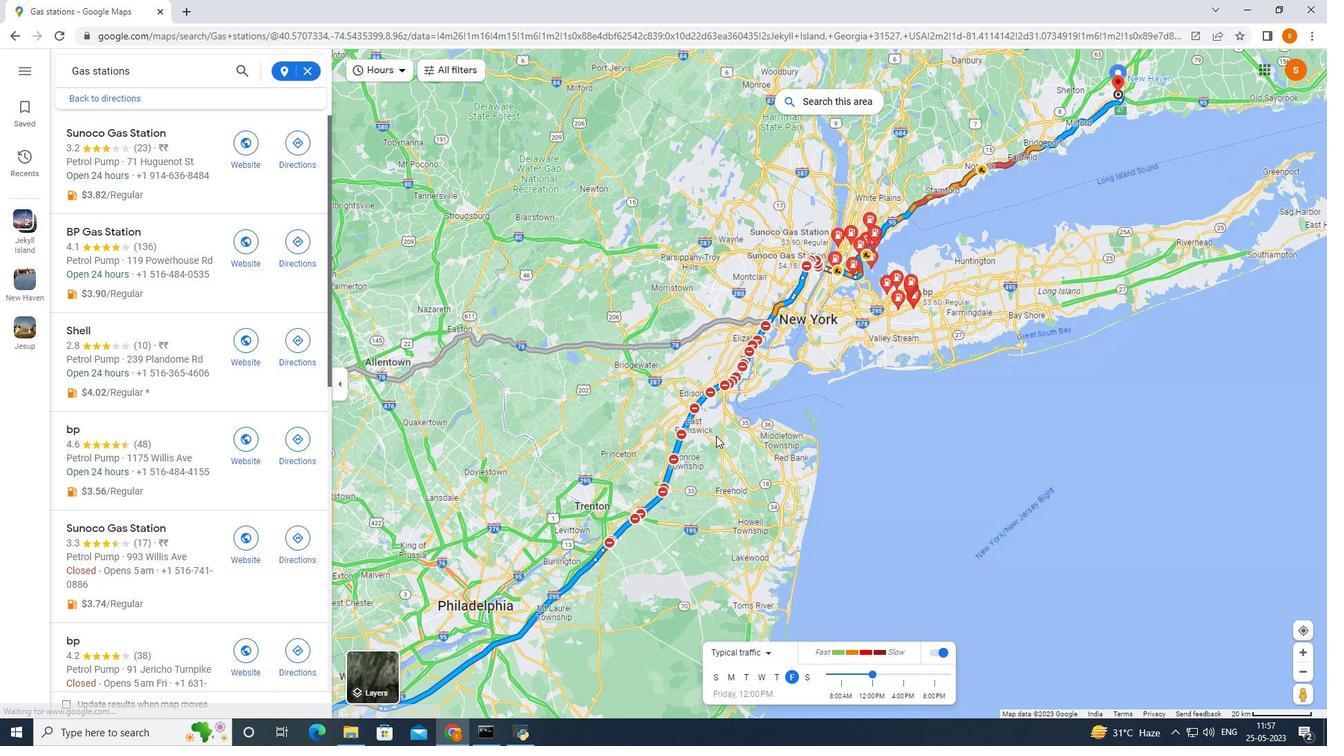 
Action: Mouse scrolled (716, 436) with delta (0, 0)
Screenshot: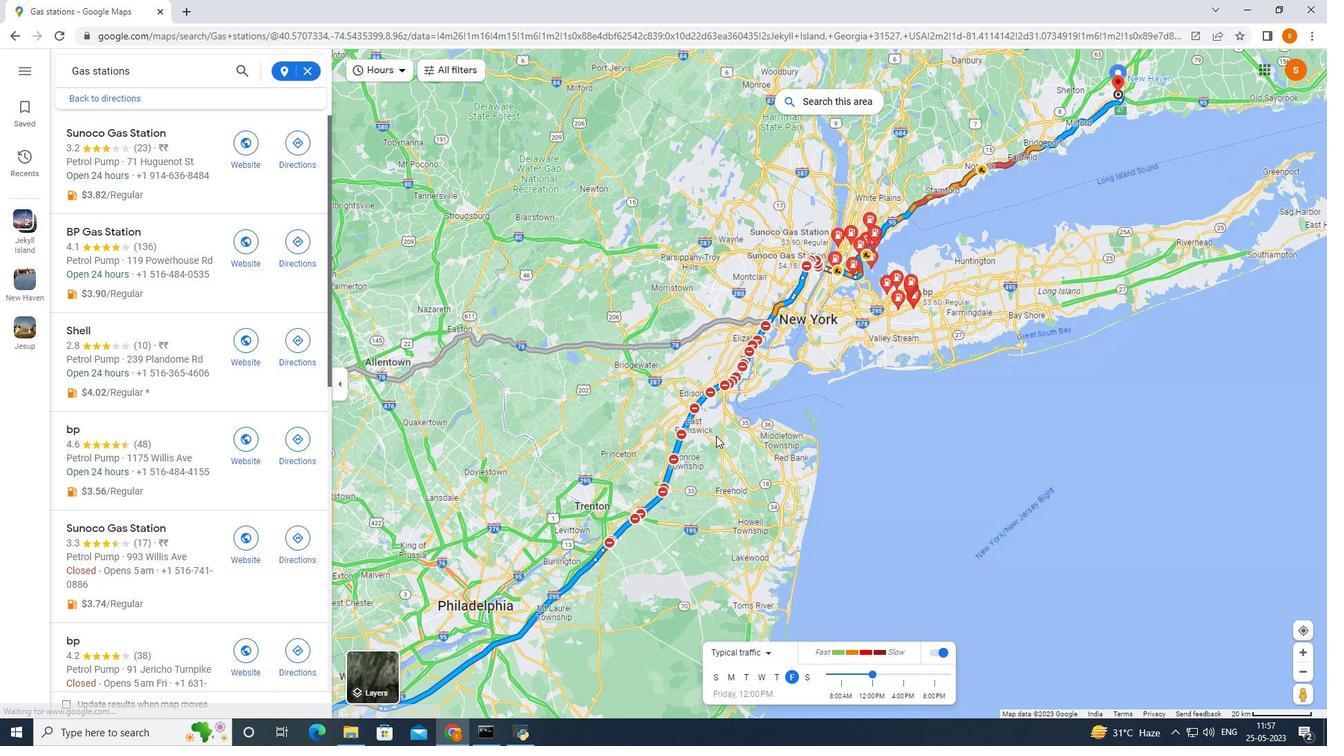 
Action: Mouse moved to (715, 411)
Screenshot: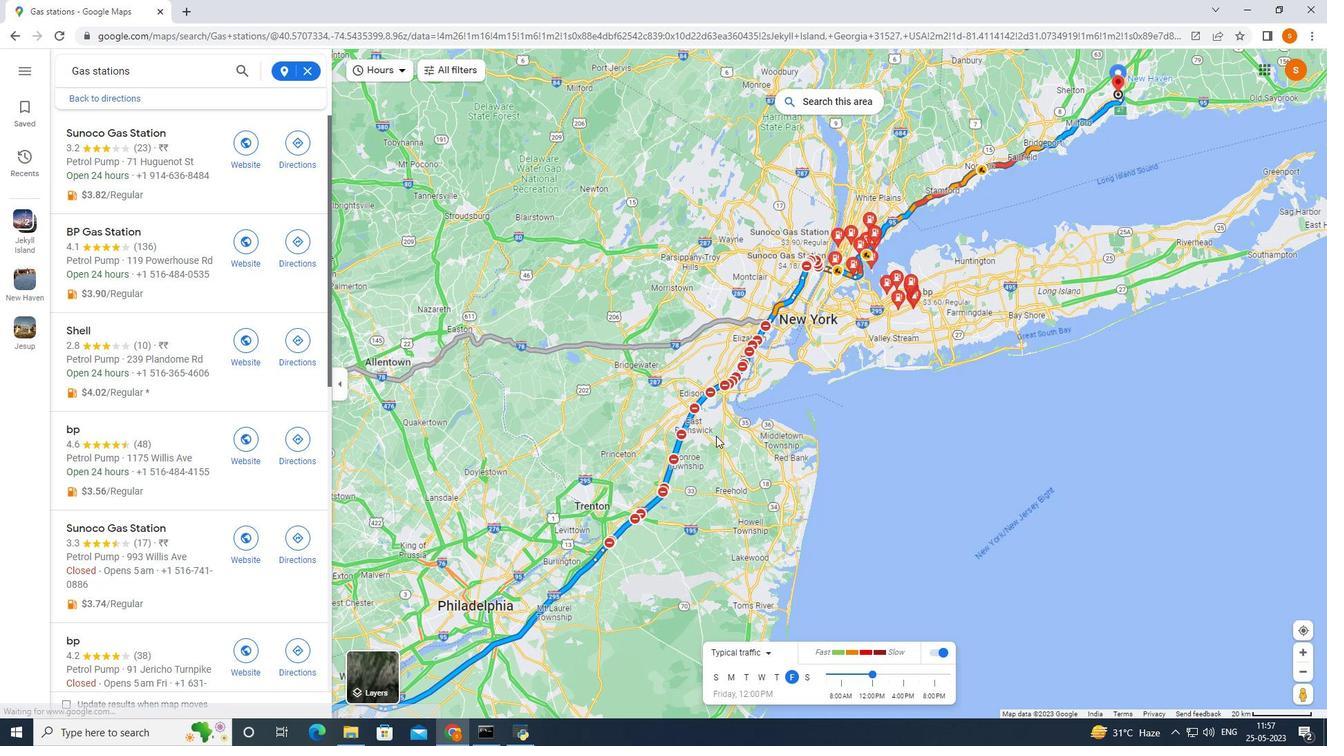 
Action: Mouse scrolled (716, 430) with delta (0, 0)
Screenshot: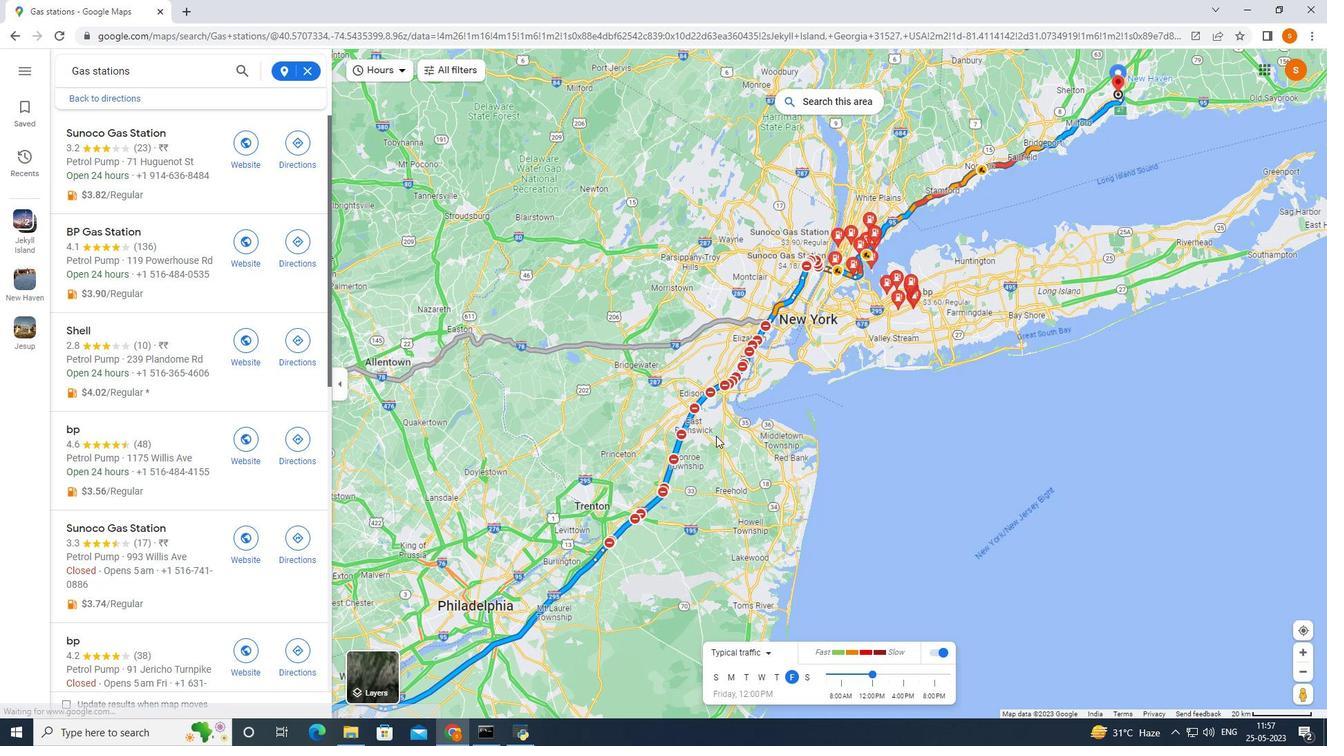 
Action: Mouse moved to (715, 410)
Screenshot: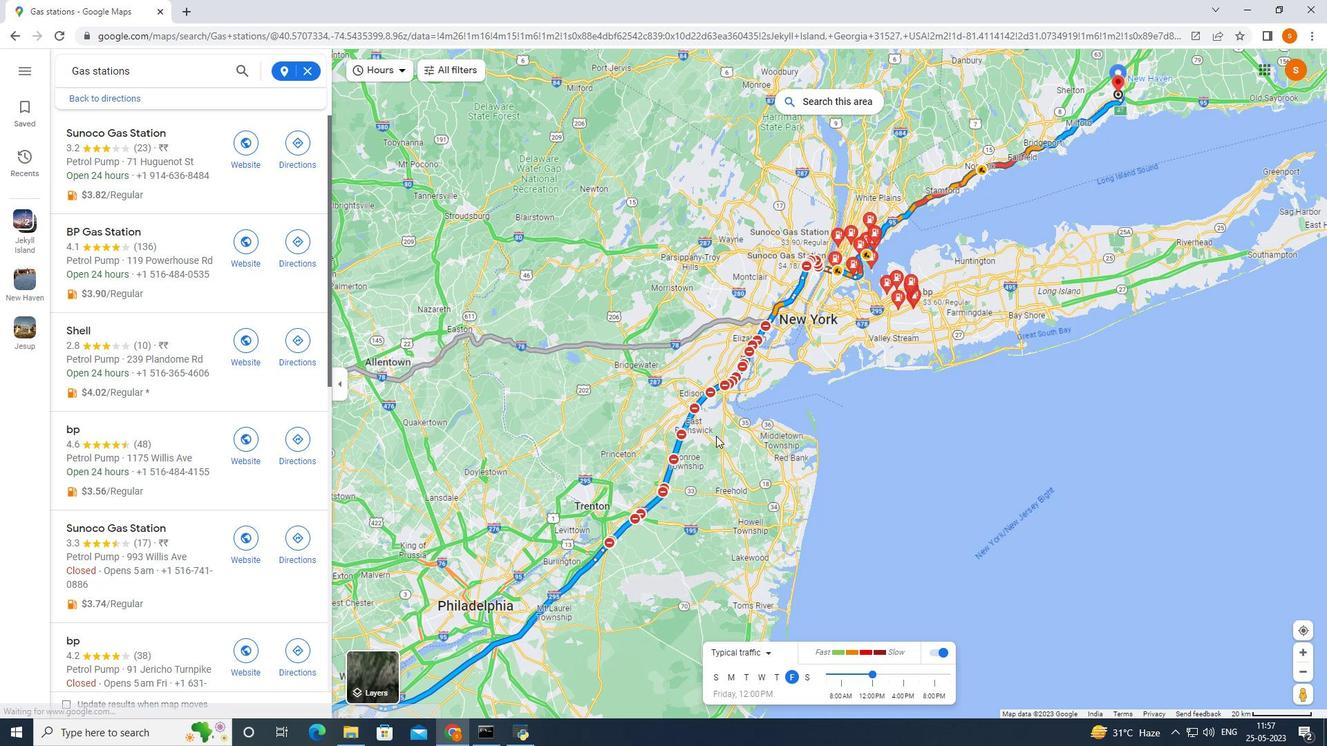 
Action: Mouse scrolled (715, 411) with delta (0, 0)
Screenshot: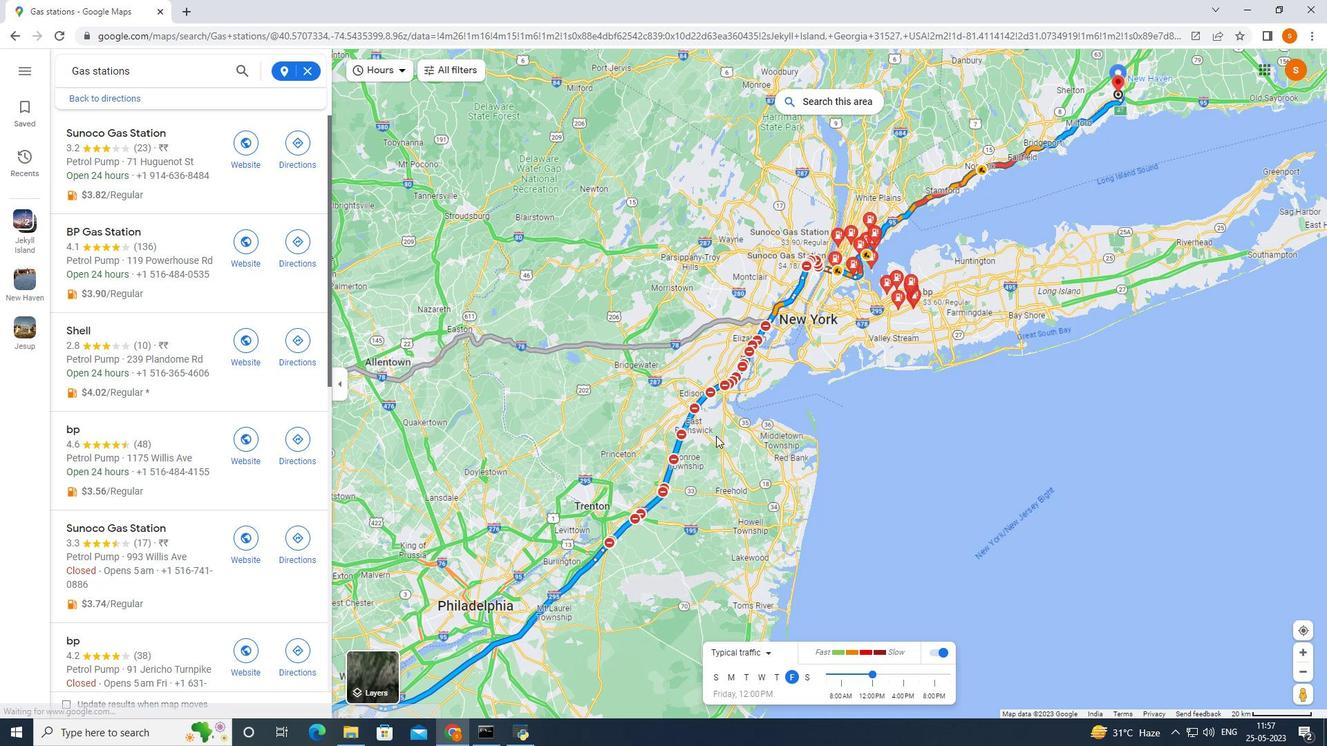 
Action: Mouse scrolled (715, 411) with delta (0, 0)
Screenshot: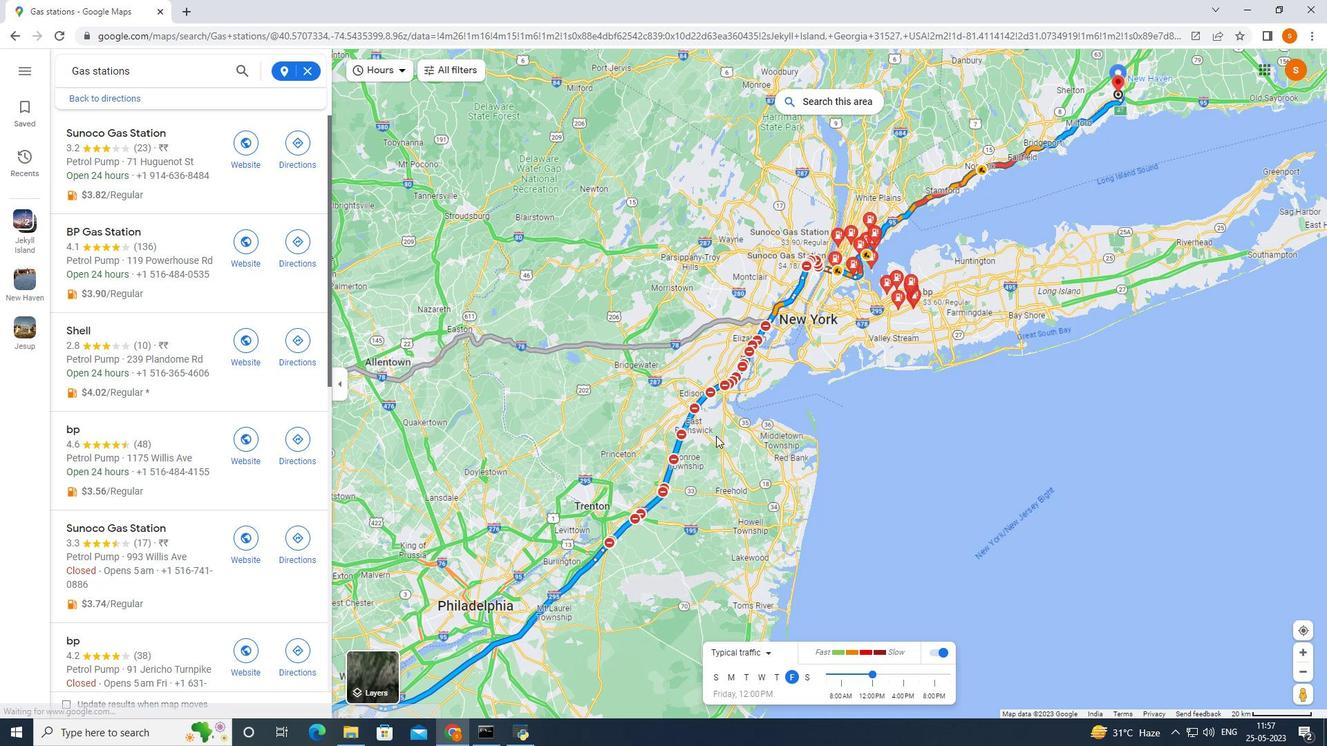 
Action: Mouse scrolled (715, 411) with delta (0, 0)
Screenshot: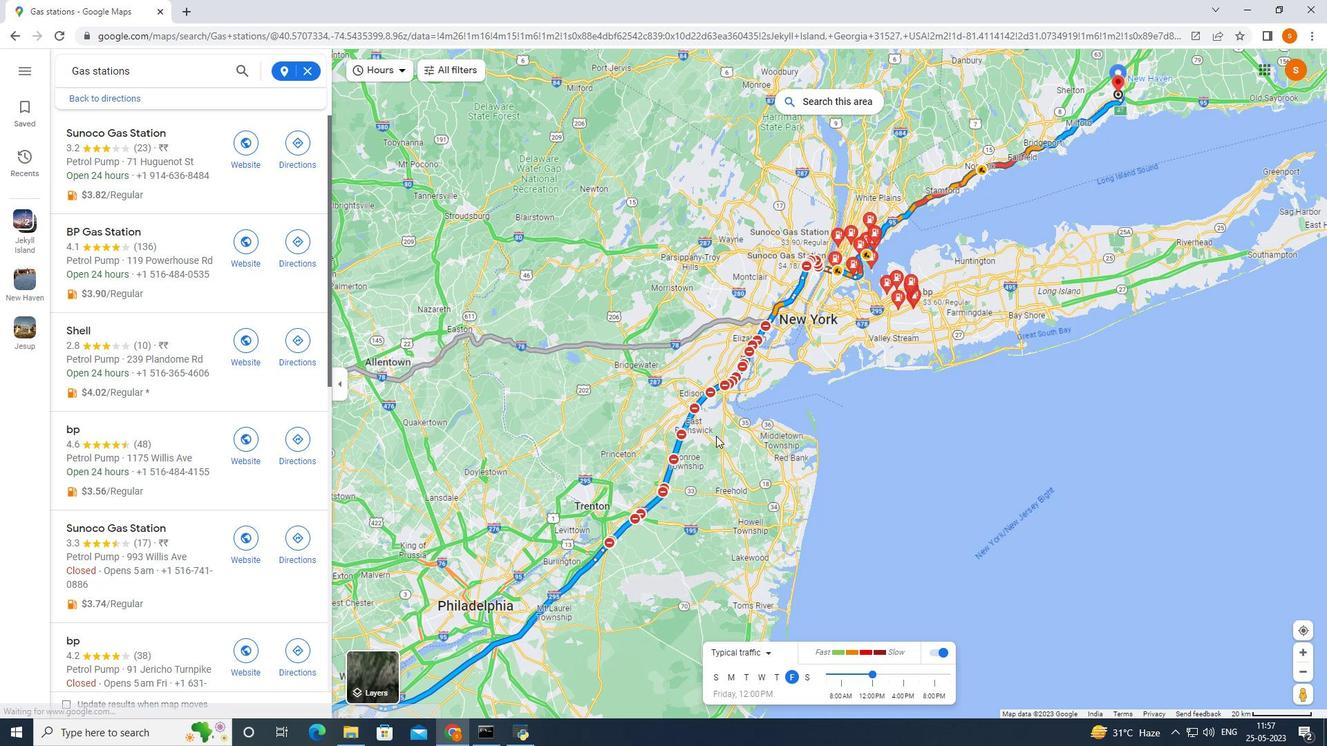 
Action: Mouse moved to (715, 410)
Screenshot: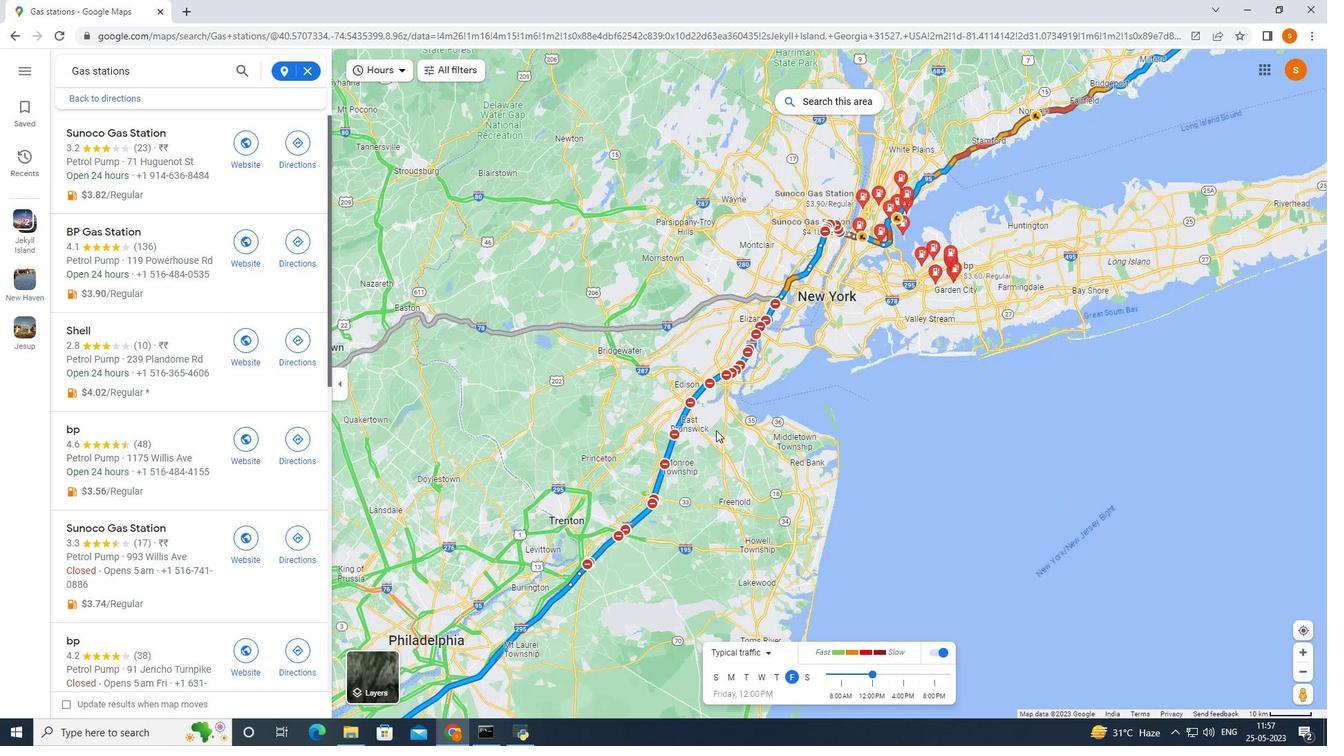 
Action: Mouse scrolled (715, 411) with delta (0, 0)
Screenshot: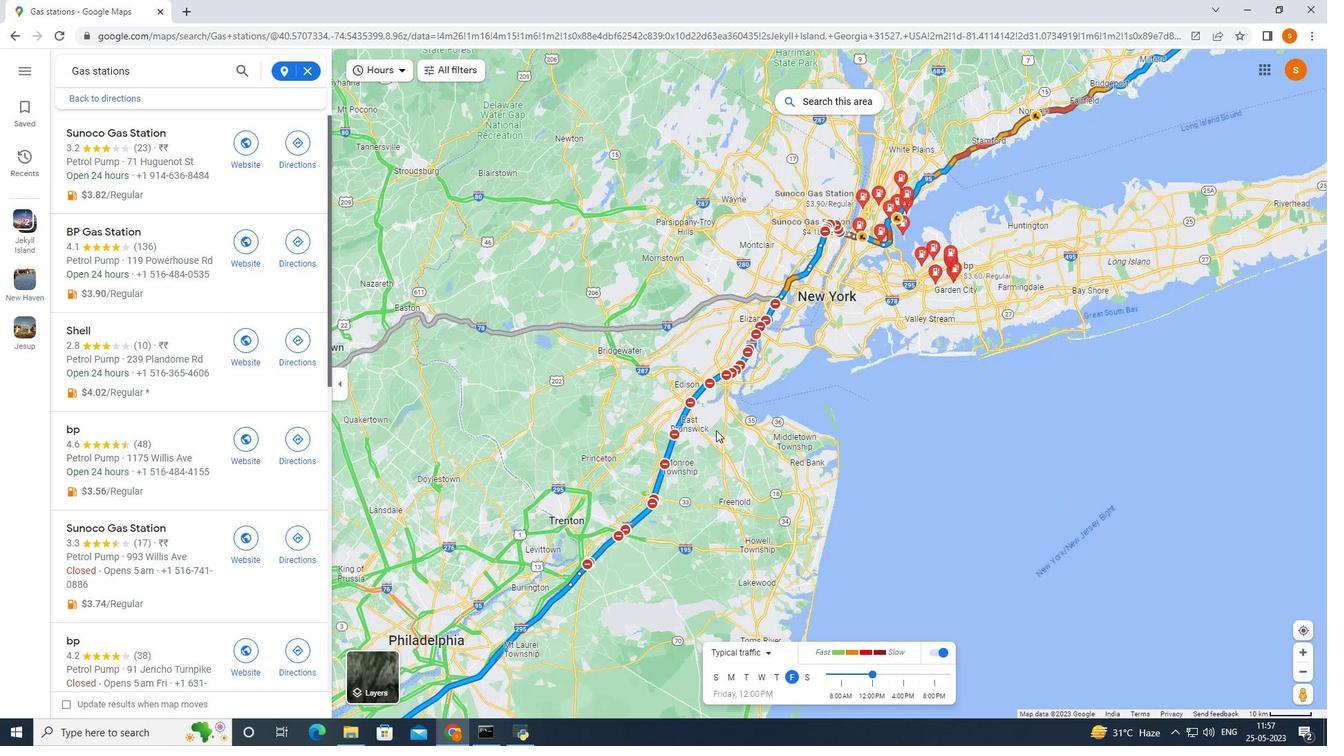 
Action: Mouse moved to (717, 394)
Screenshot: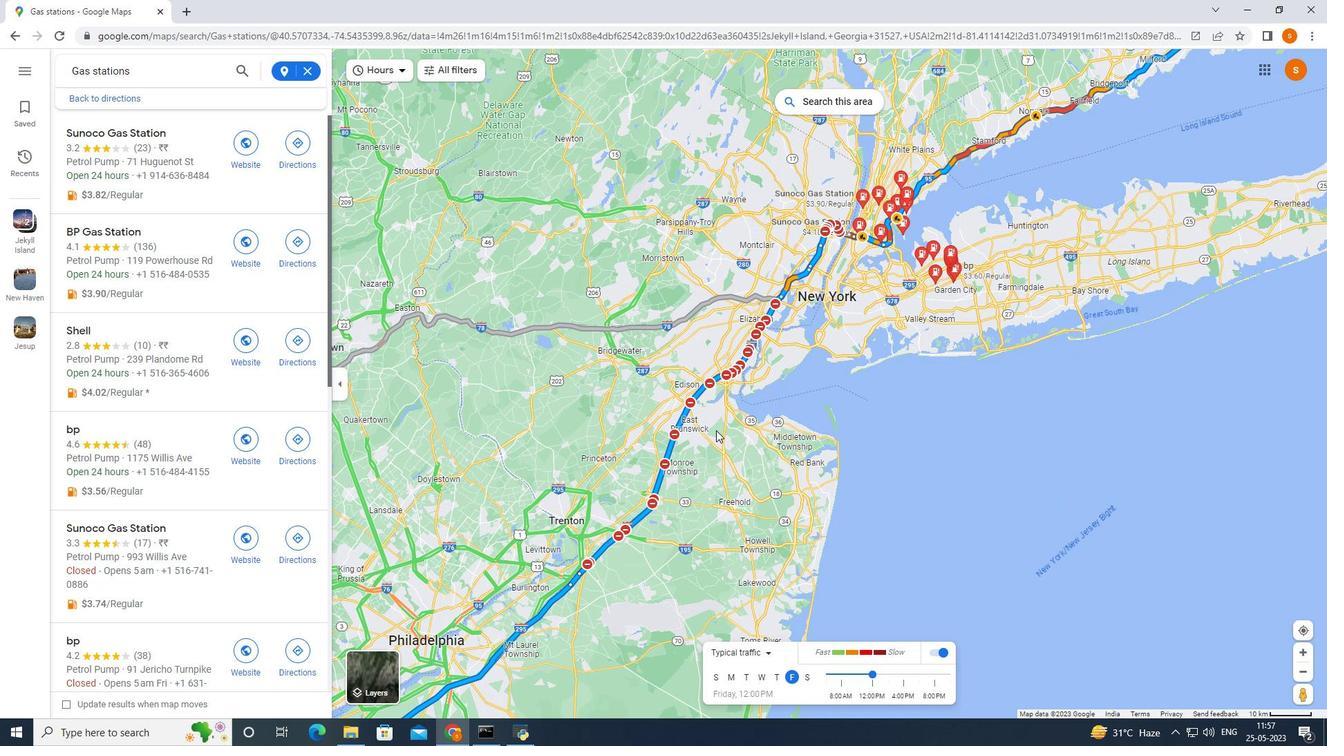 
Action: Mouse scrolled (717, 395) with delta (0, 0)
Screenshot: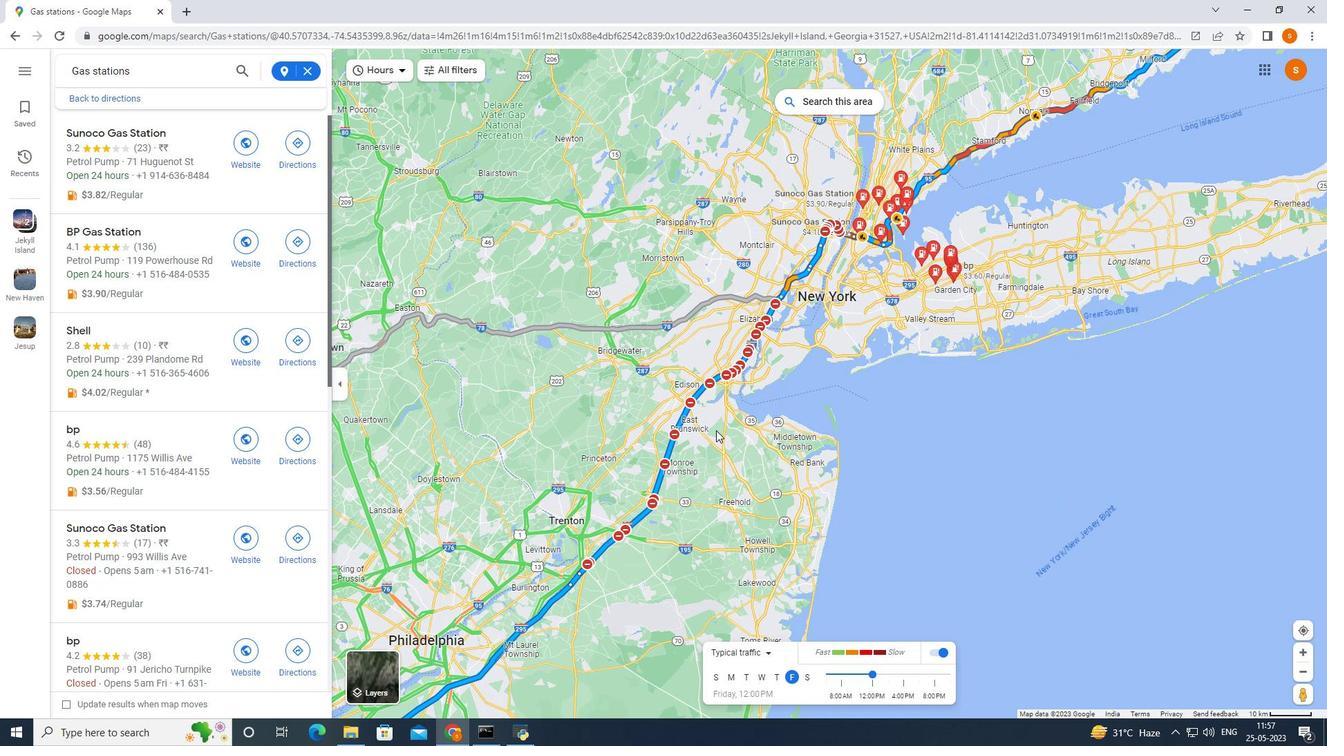 
Action: Mouse moved to (717, 393)
Screenshot: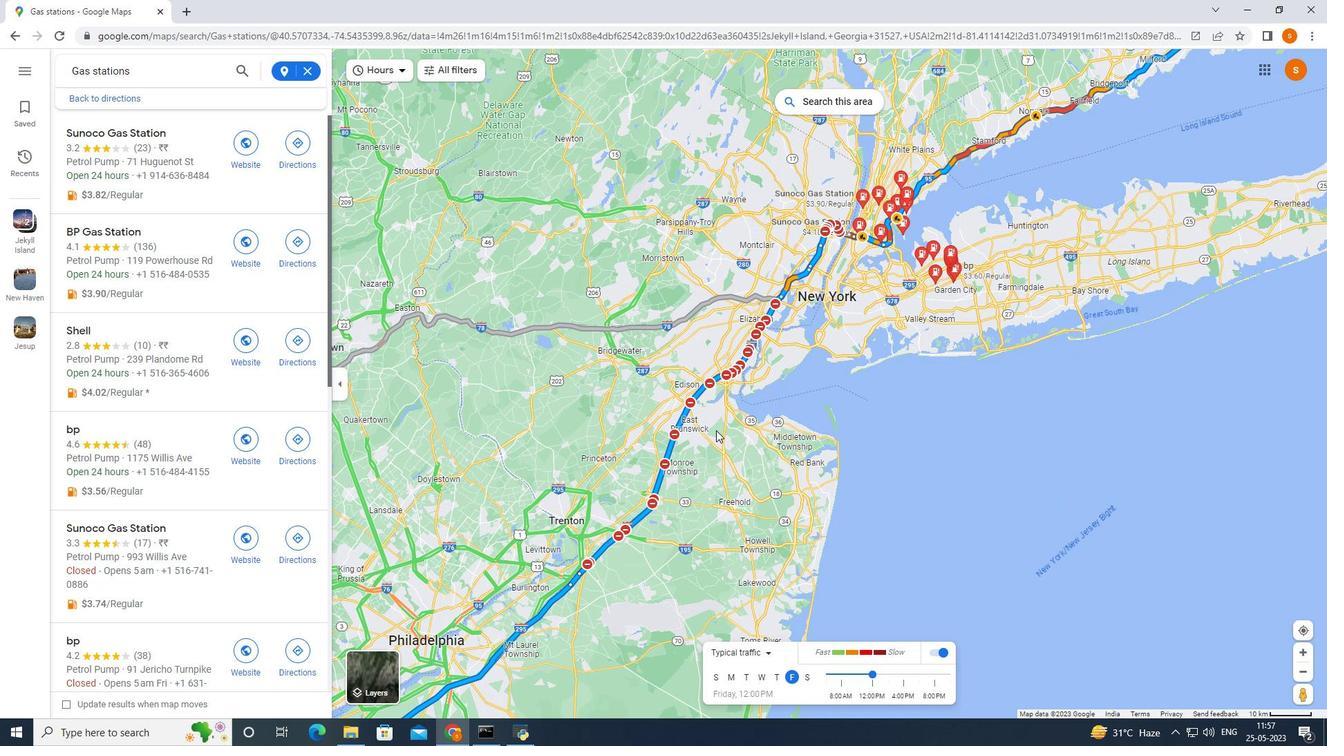 
Action: Mouse scrolled (717, 394) with delta (0, 0)
Screenshot: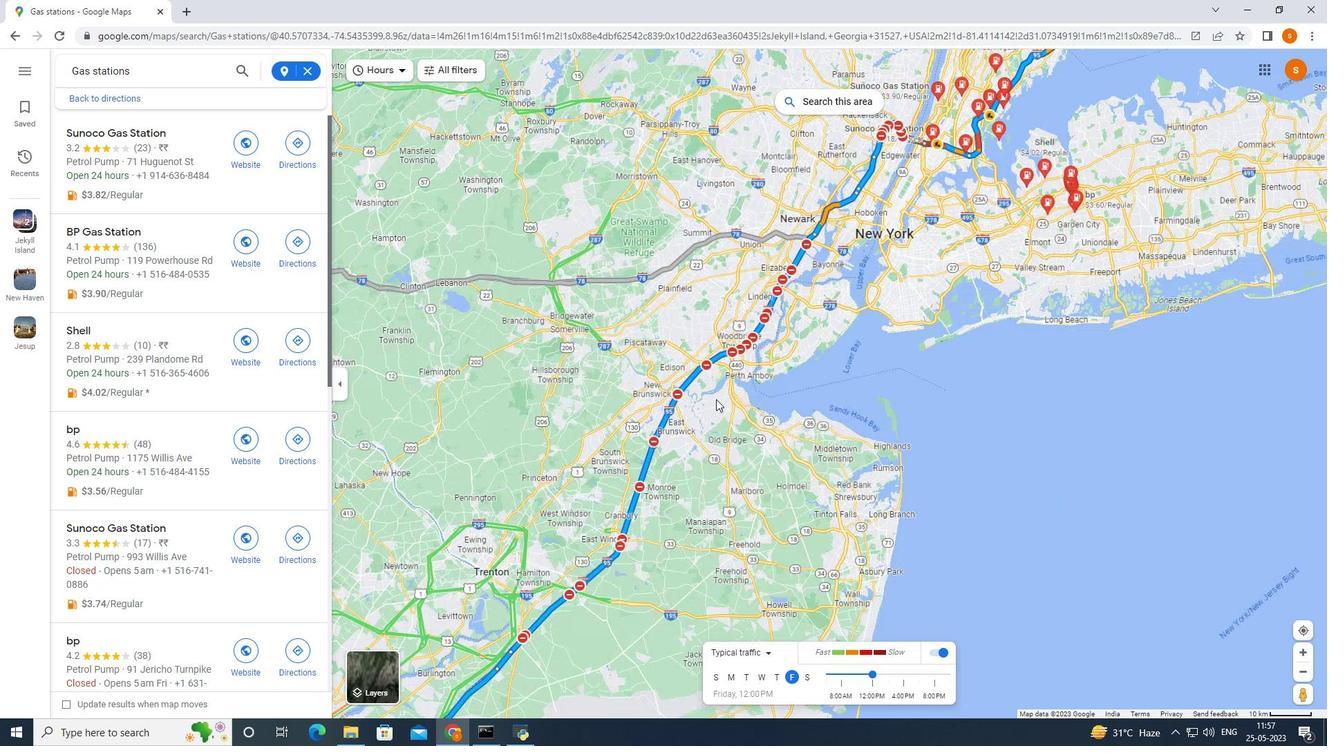 
Action: Mouse moved to (717, 389)
Screenshot: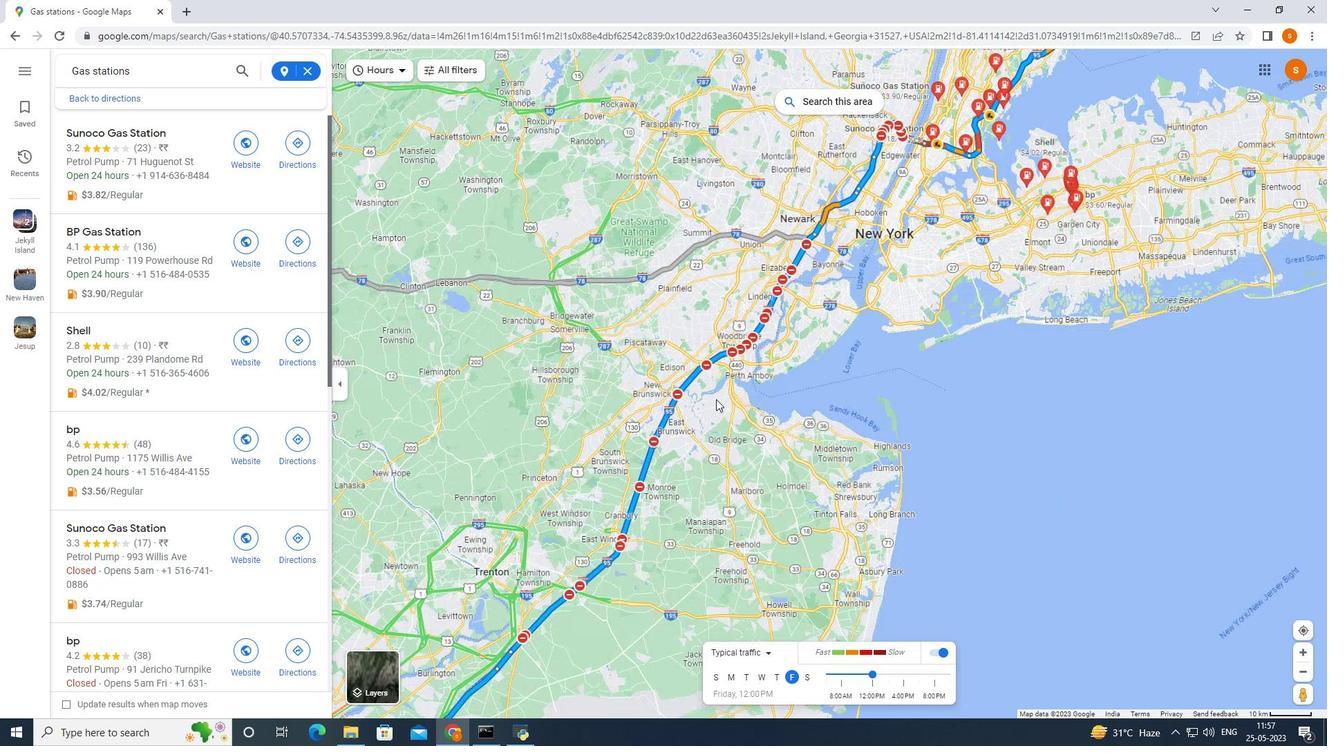 
Action: Mouse scrolled (717, 394) with delta (0, 0)
Screenshot: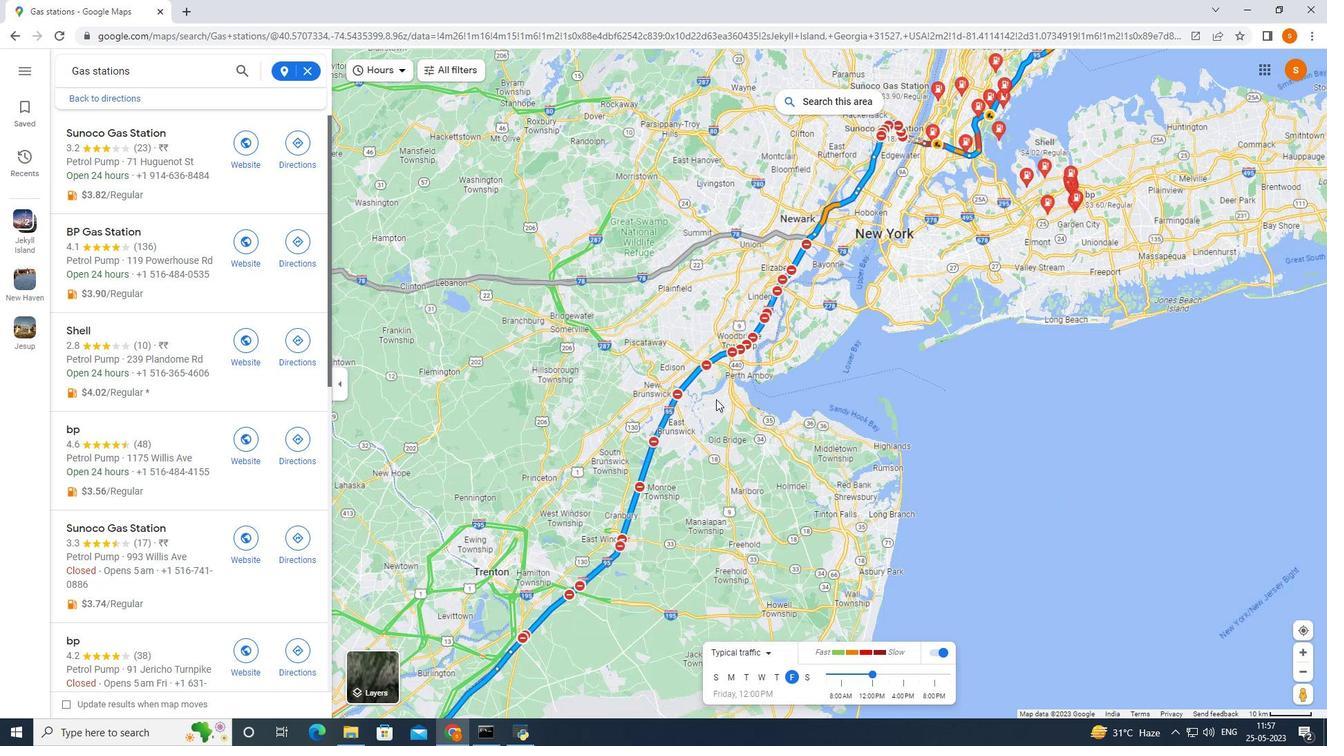 
Action: Mouse moved to (718, 385)
Screenshot: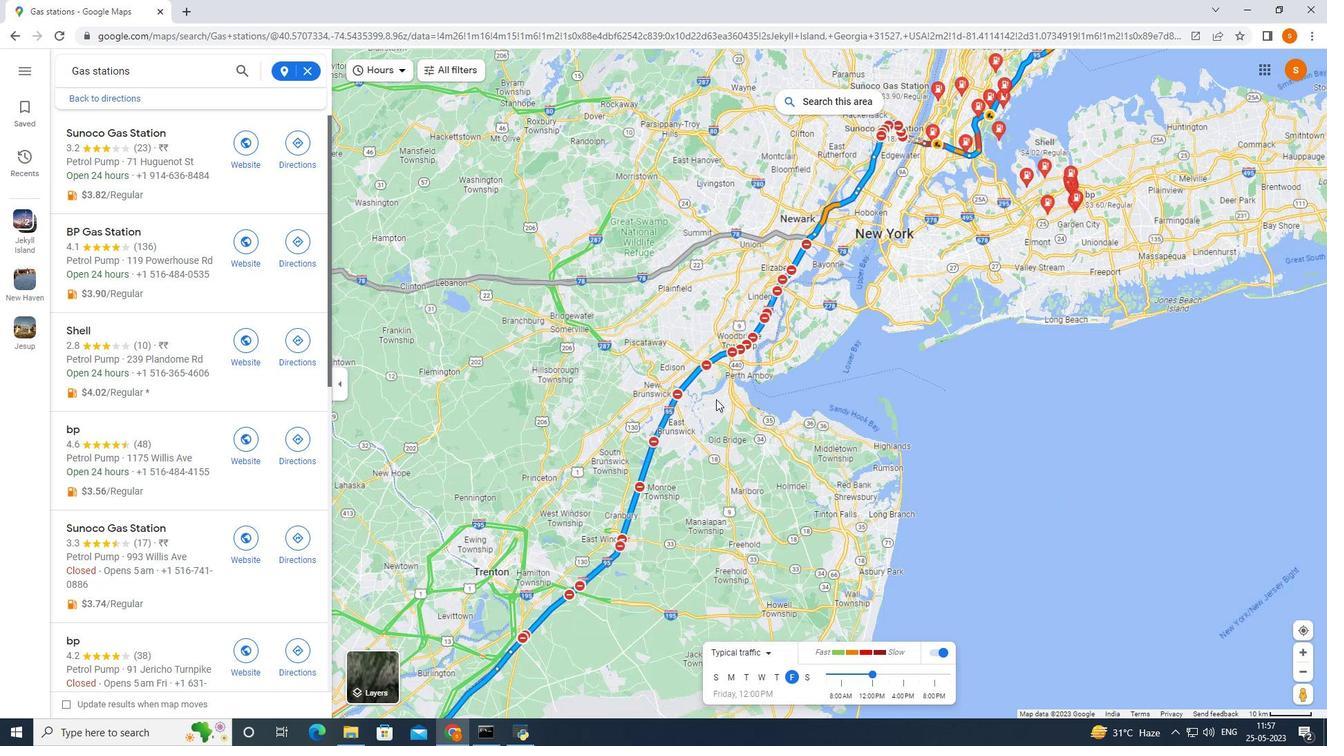 
Action: Mouse scrolled (718, 388) with delta (0, 0)
Screenshot: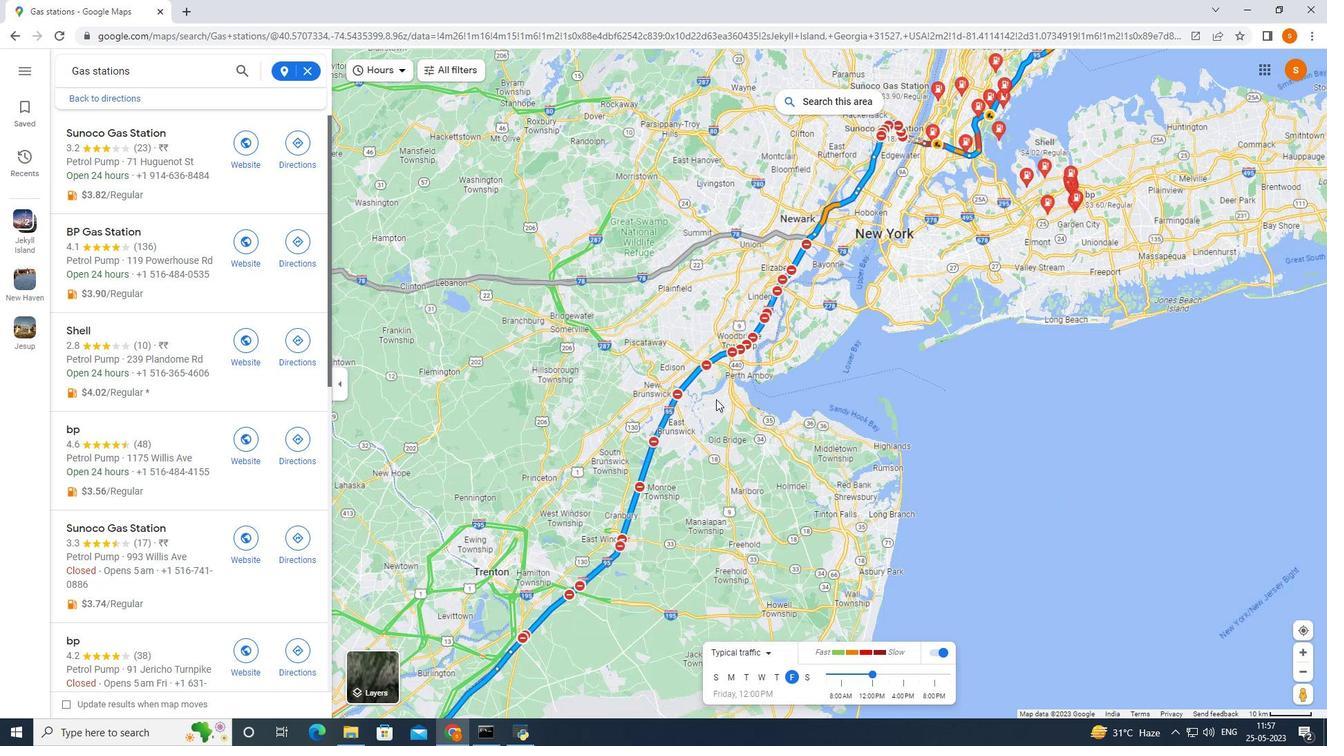 
Action: Mouse moved to (153, 228)
Screenshot: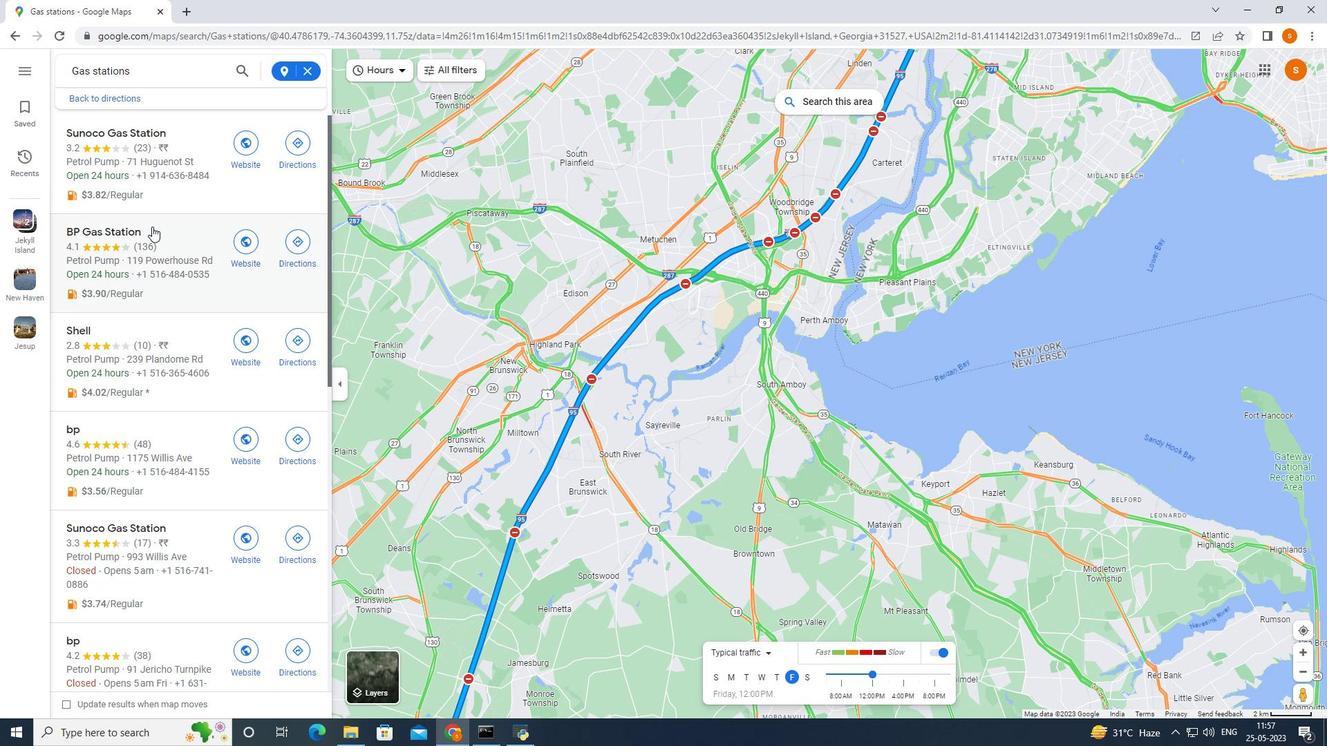 
Action: Mouse scrolled (153, 227) with delta (0, 0)
Screenshot: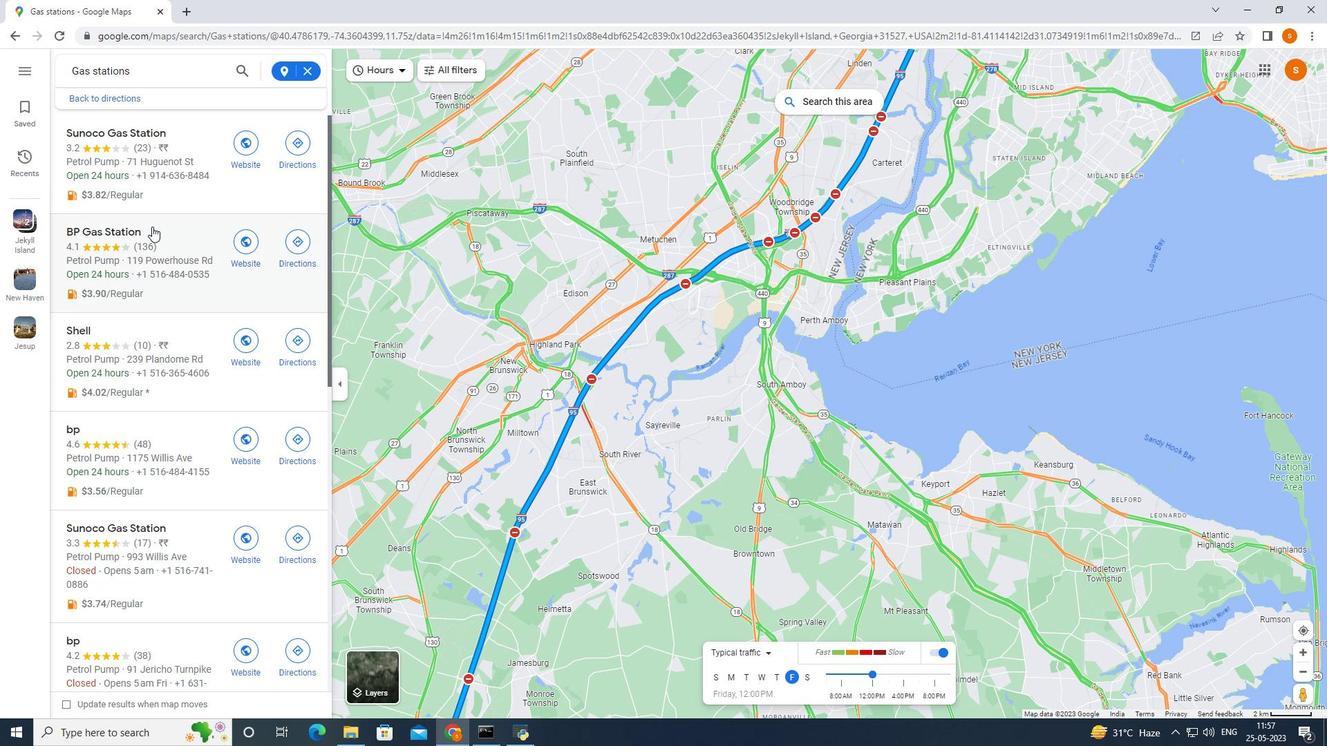 
Action: Mouse moved to (154, 230)
Screenshot: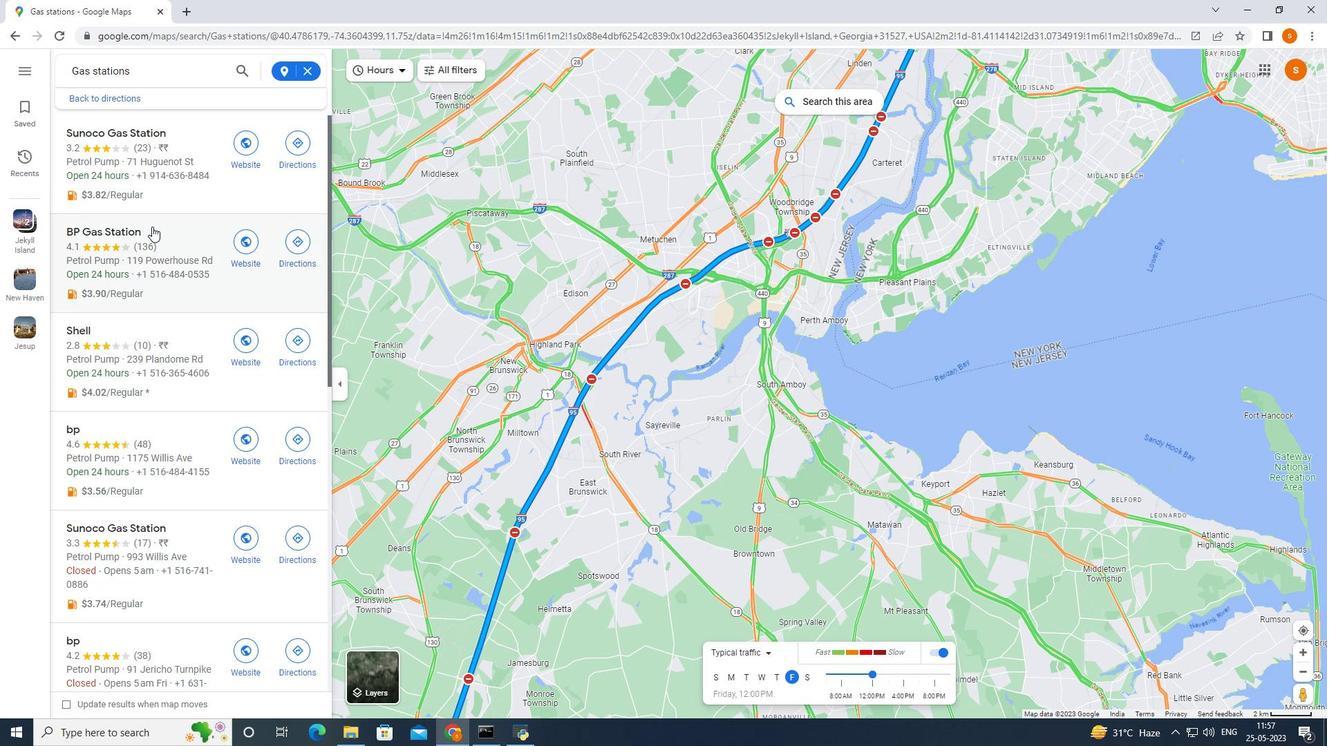 
Action: Mouse scrolled (154, 229) with delta (0, 0)
Screenshot: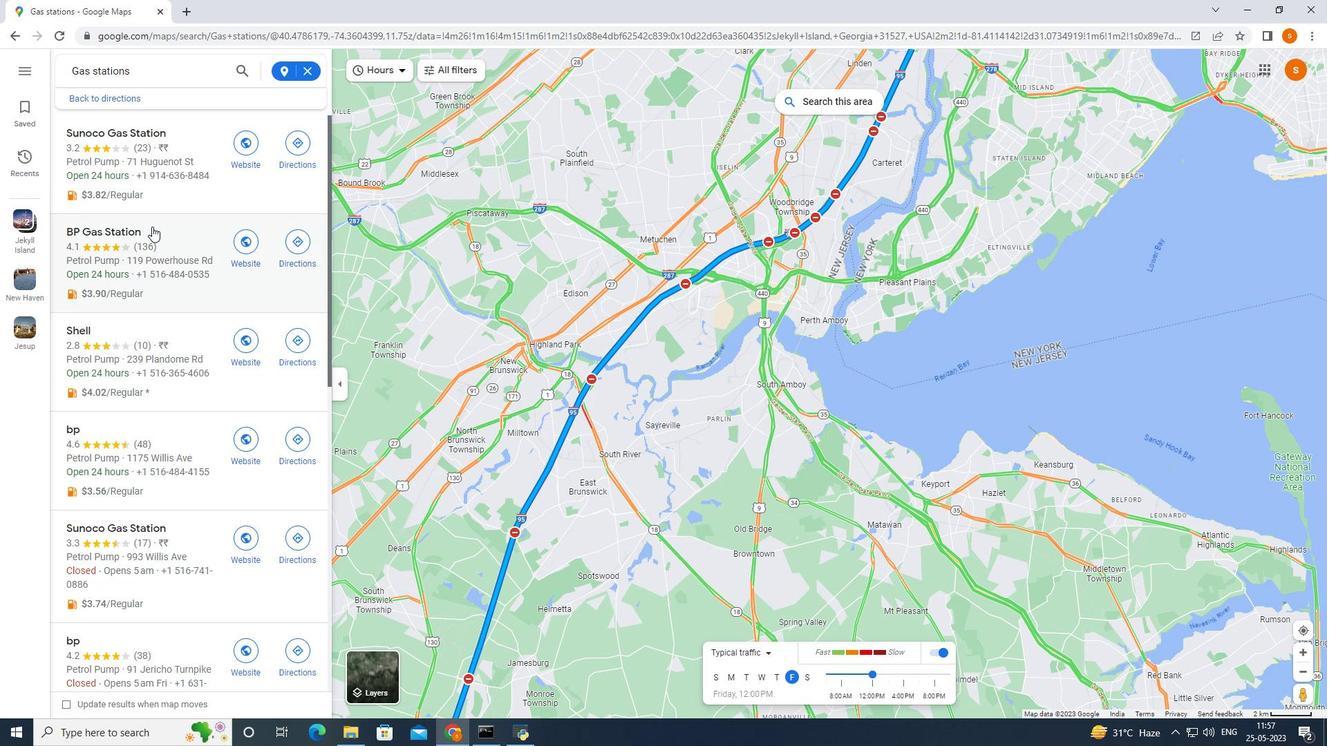 
Action: Mouse moved to (157, 235)
Screenshot: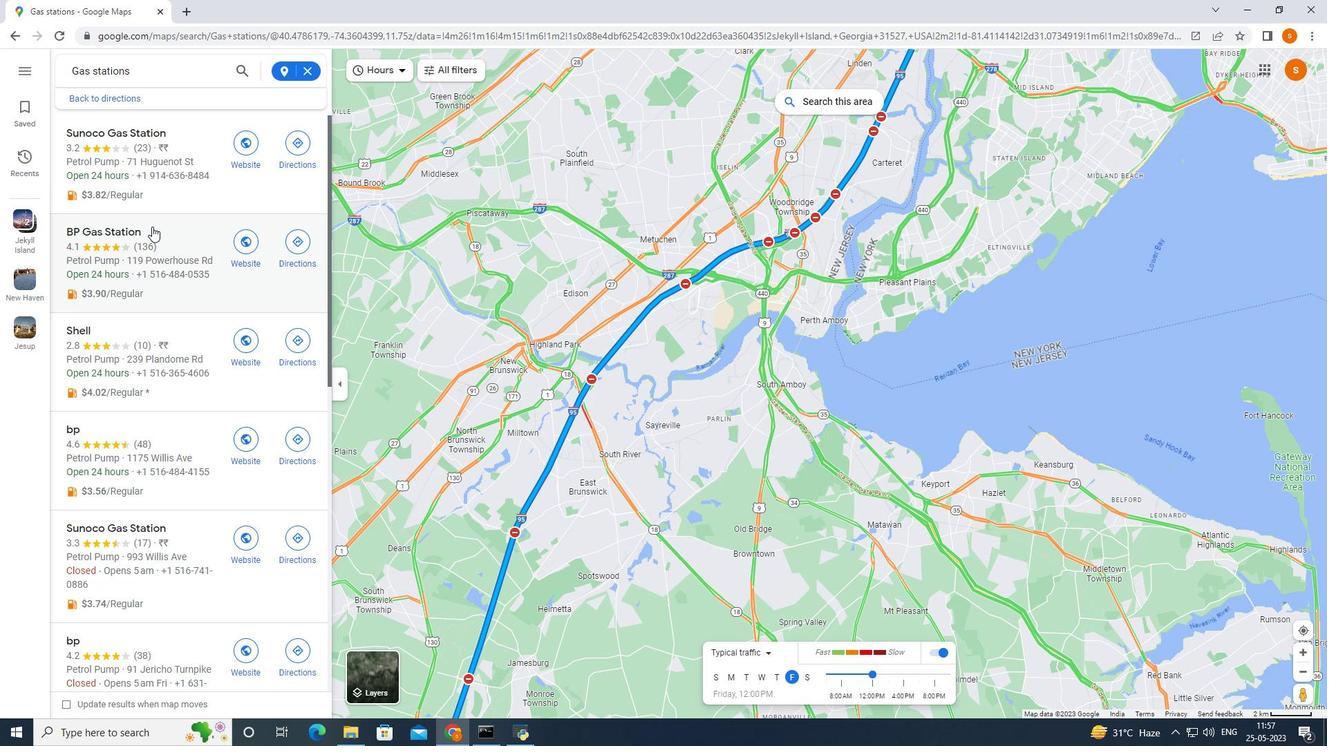 
Action: Mouse scrolled (156, 233) with delta (0, 0)
Screenshot: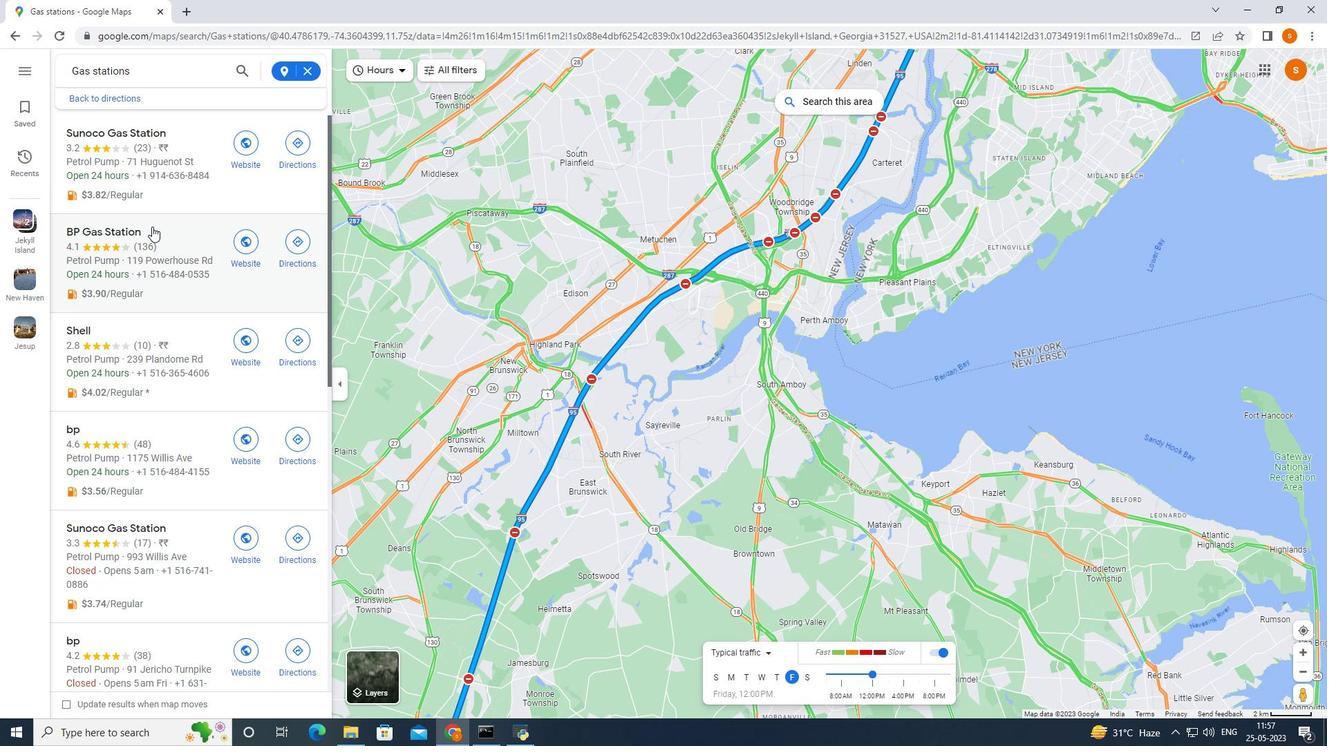 
Action: Mouse moved to (156, 396)
Screenshot: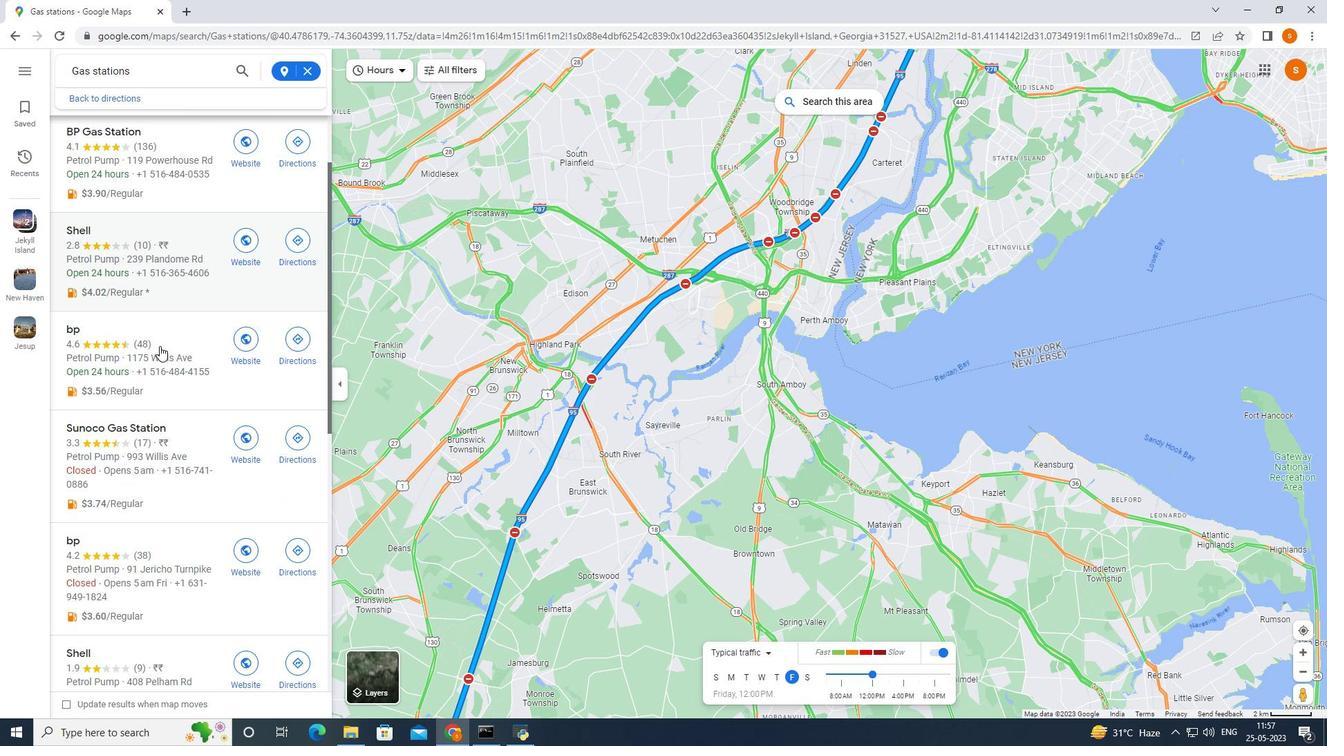 
Action: Mouse scrolled (156, 396) with delta (0, 0)
Screenshot: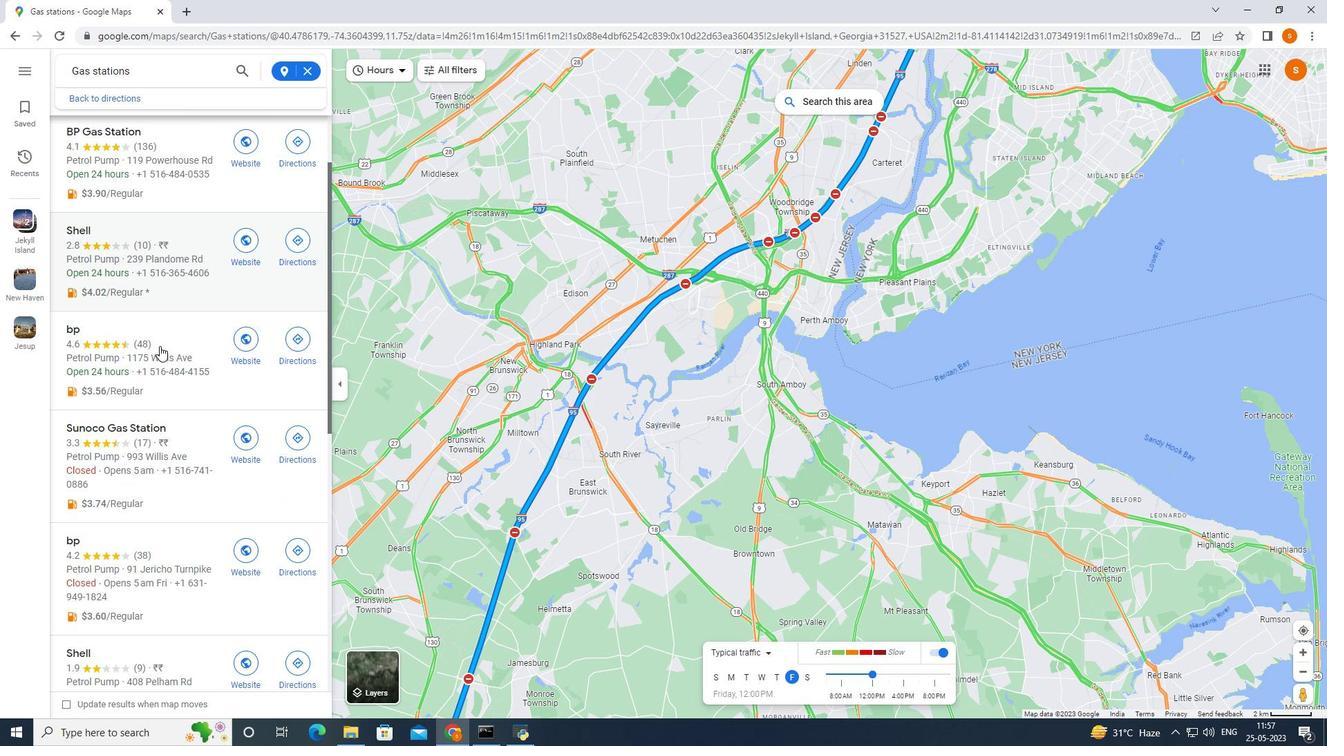 
Action: Mouse moved to (156, 399)
Screenshot: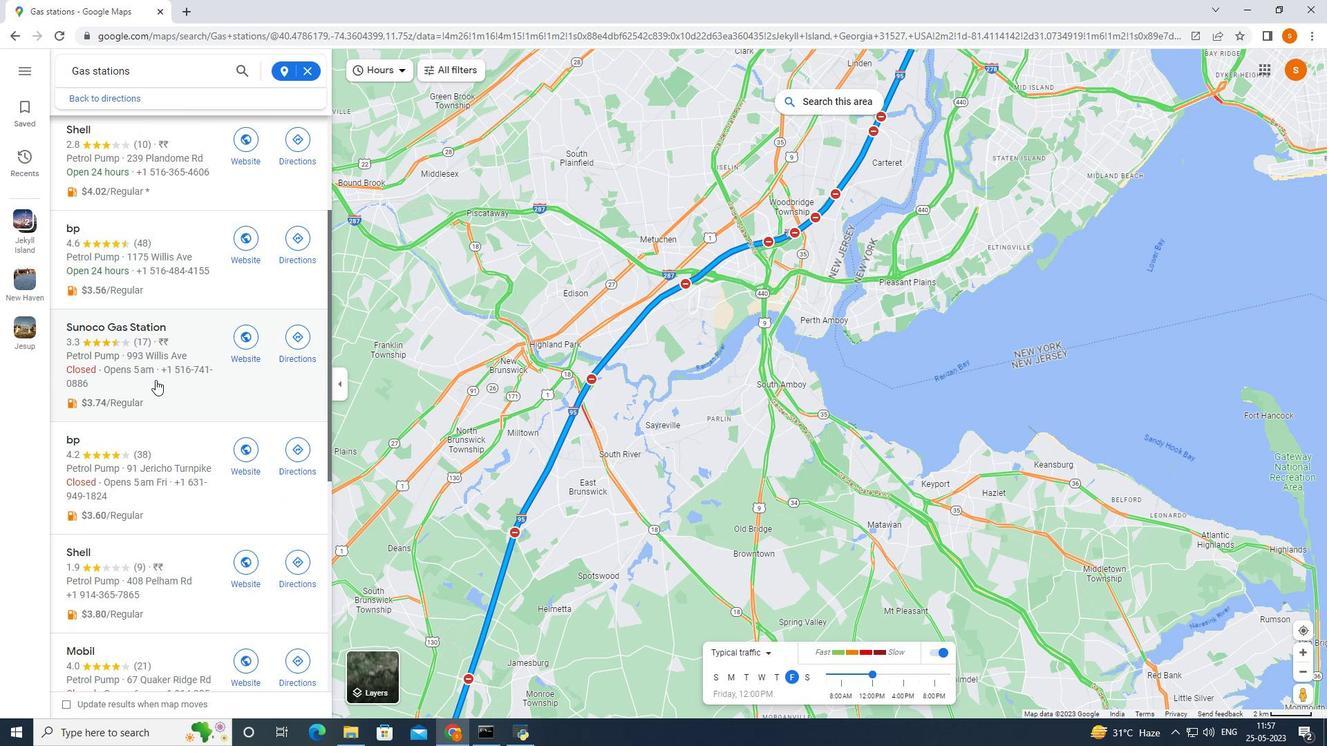 
Action: Mouse scrolled (156, 398) with delta (0, 0)
Screenshot: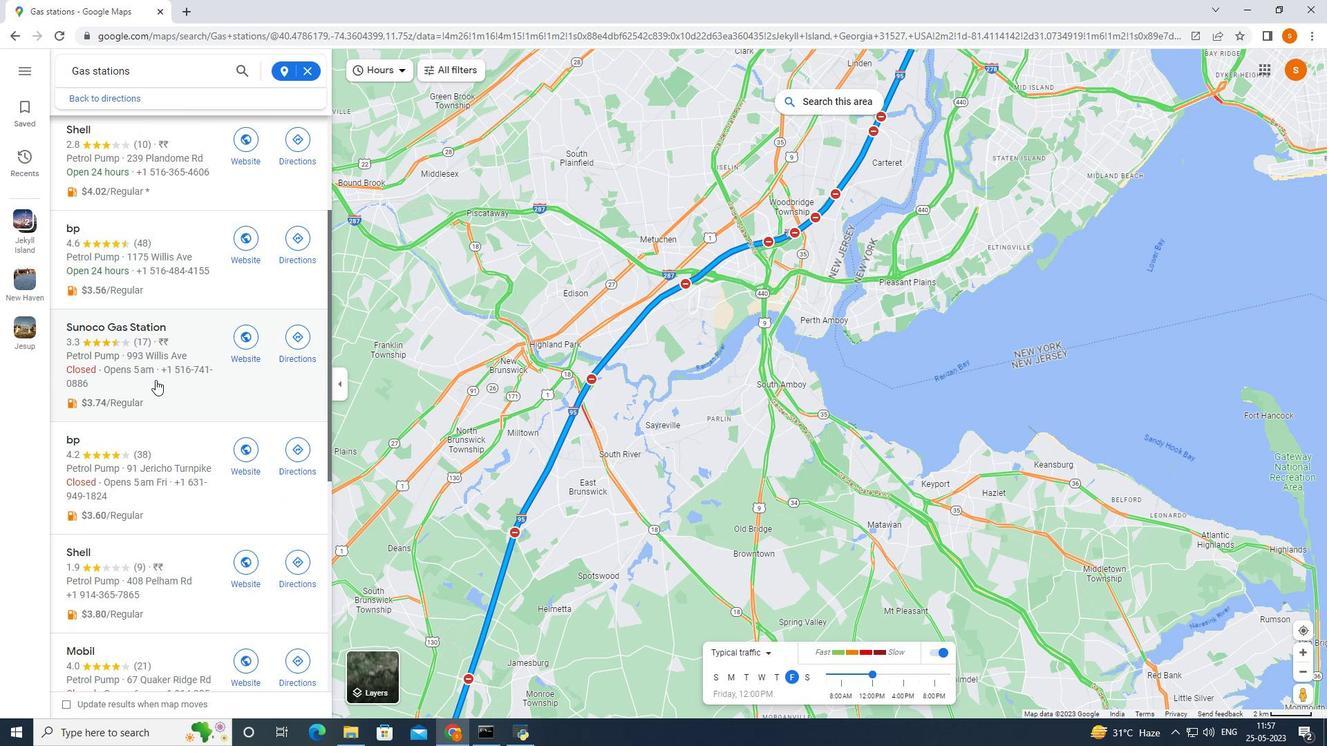 
Action: Mouse moved to (157, 402)
Screenshot: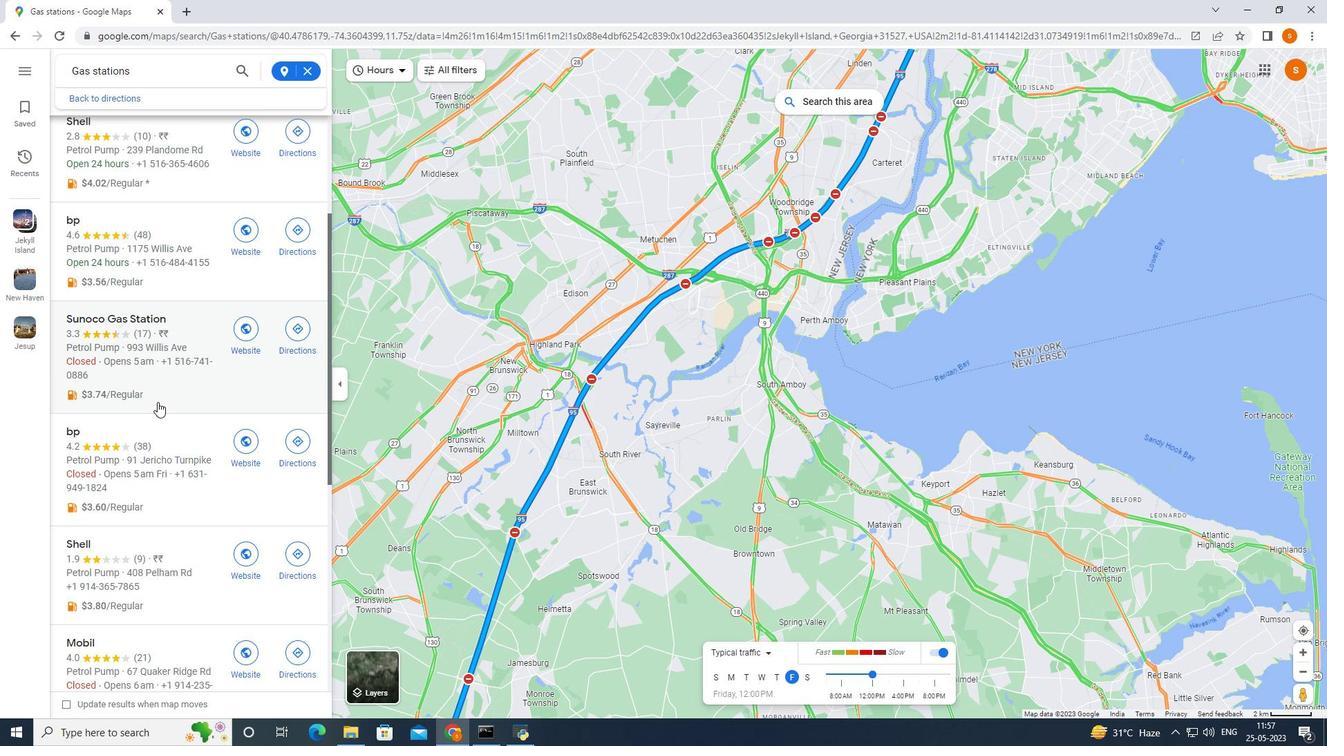 
Action: Mouse scrolled (157, 401) with delta (0, 0)
Screenshot: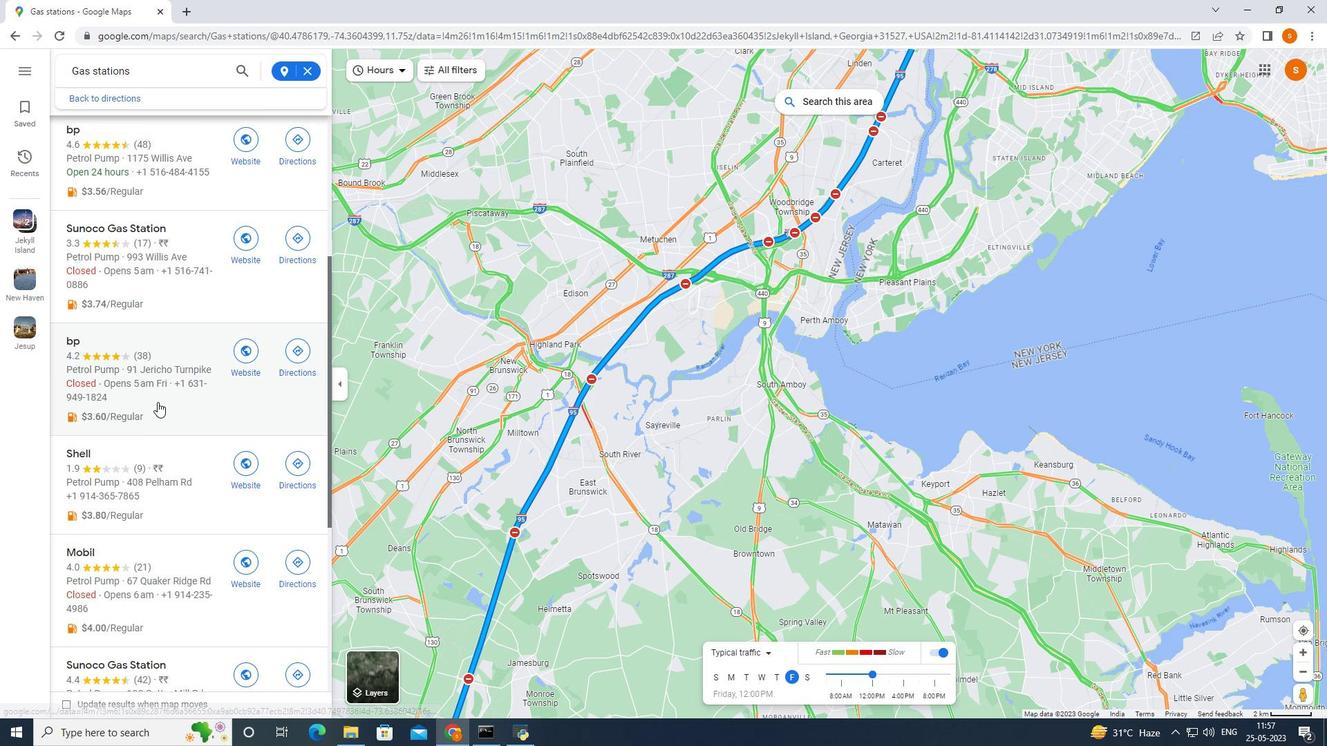 
Action: Mouse scrolled (157, 401) with delta (0, 0)
Screenshot: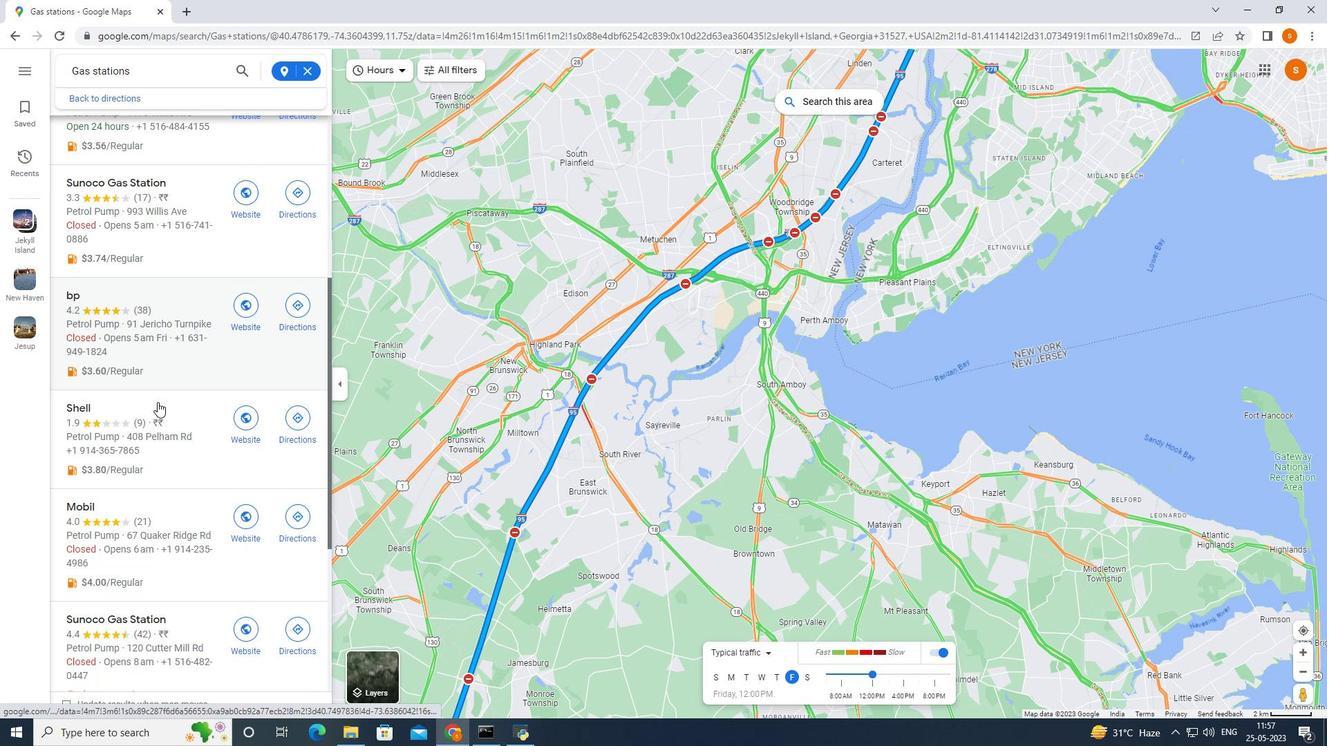 
Action: Mouse scrolled (157, 401) with delta (0, 0)
Screenshot: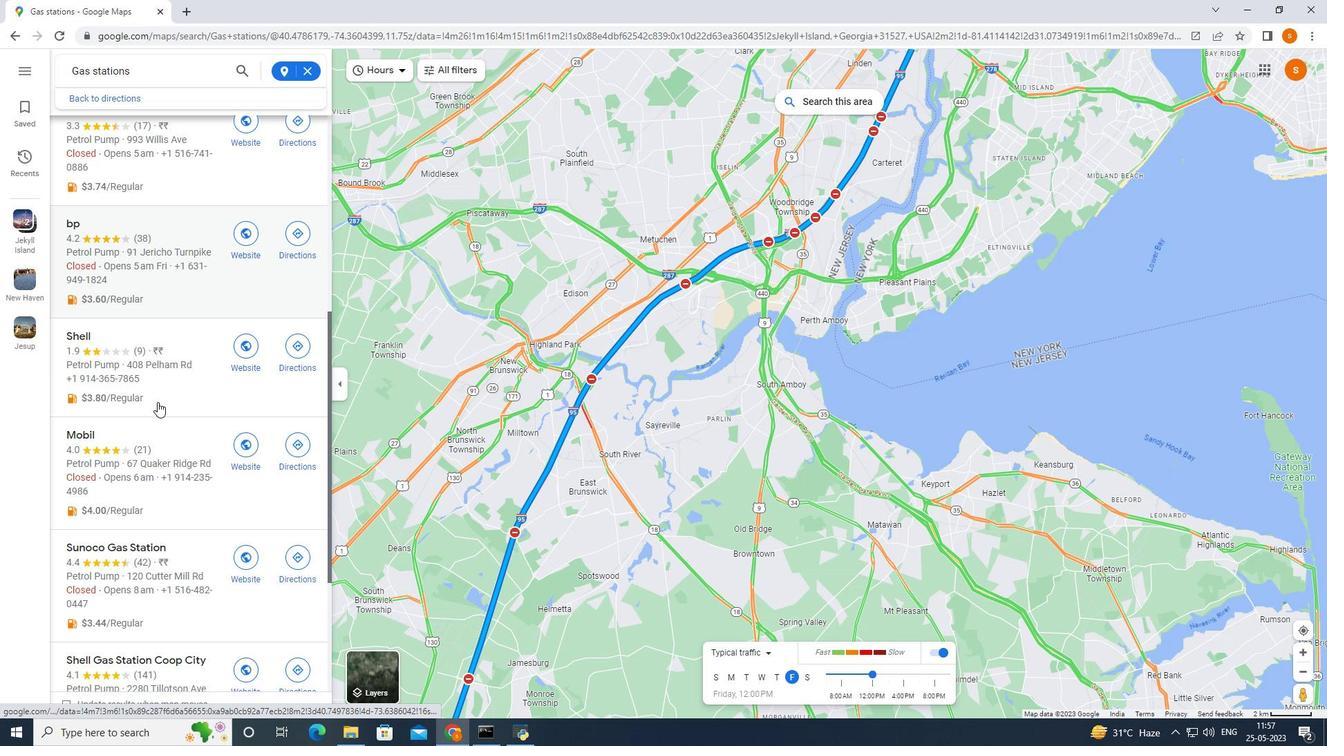 
Action: Mouse moved to (815, 100)
Screenshot: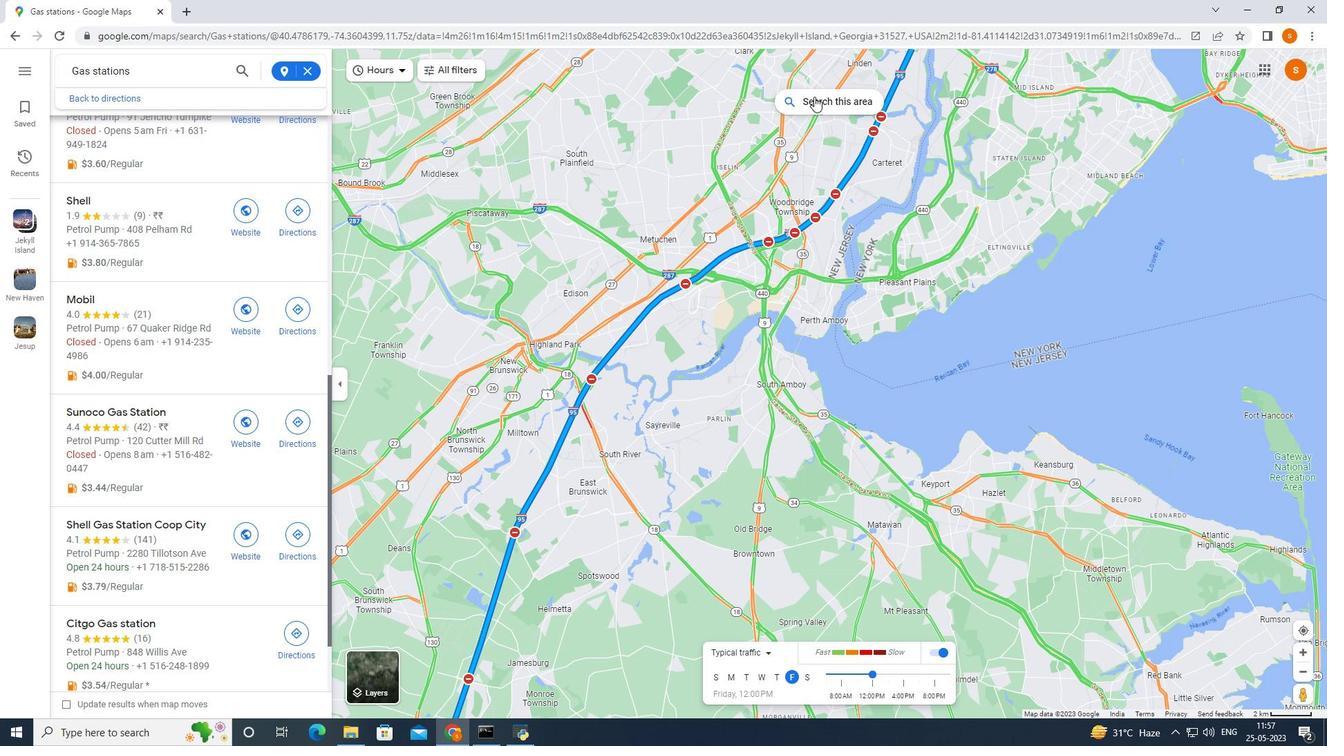 
Action: Mouse pressed left at (815, 100)
Screenshot: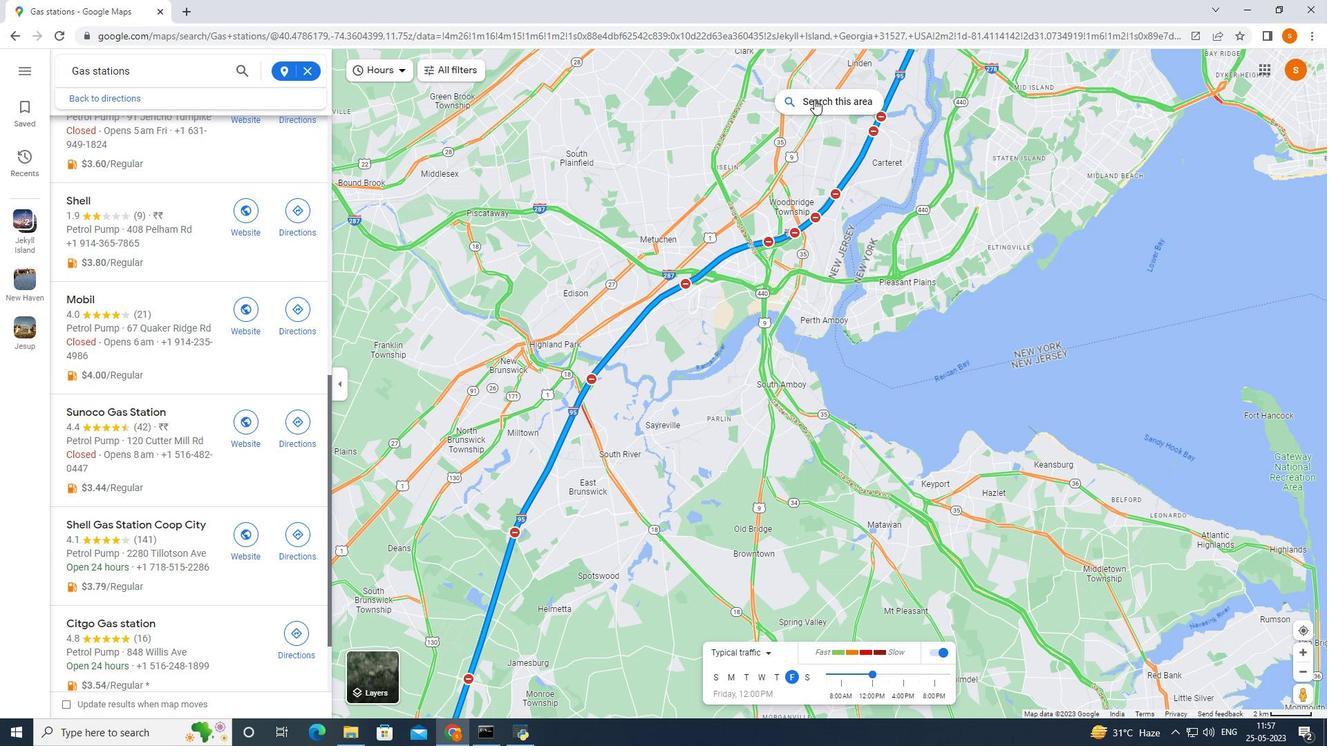 
Action: Mouse moved to (892, 190)
Screenshot: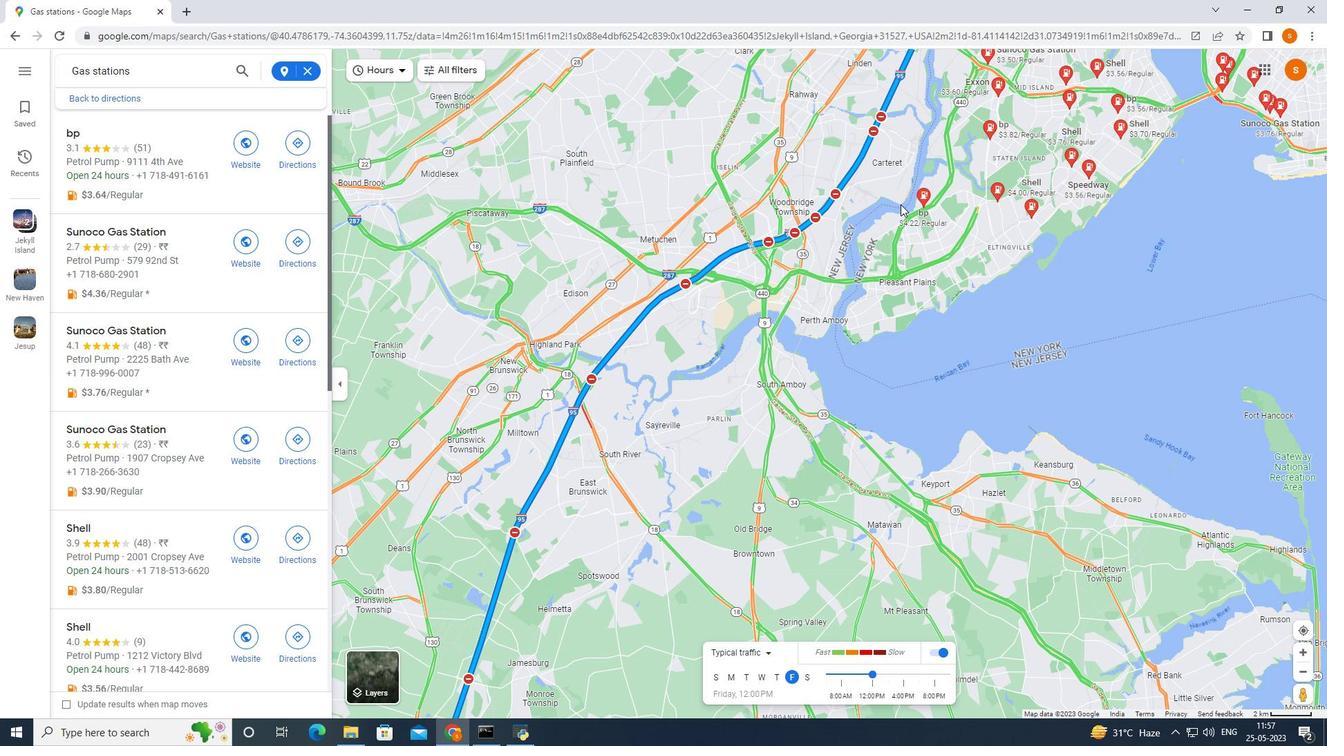 
Action: Mouse pressed left at (892, 190)
Screenshot: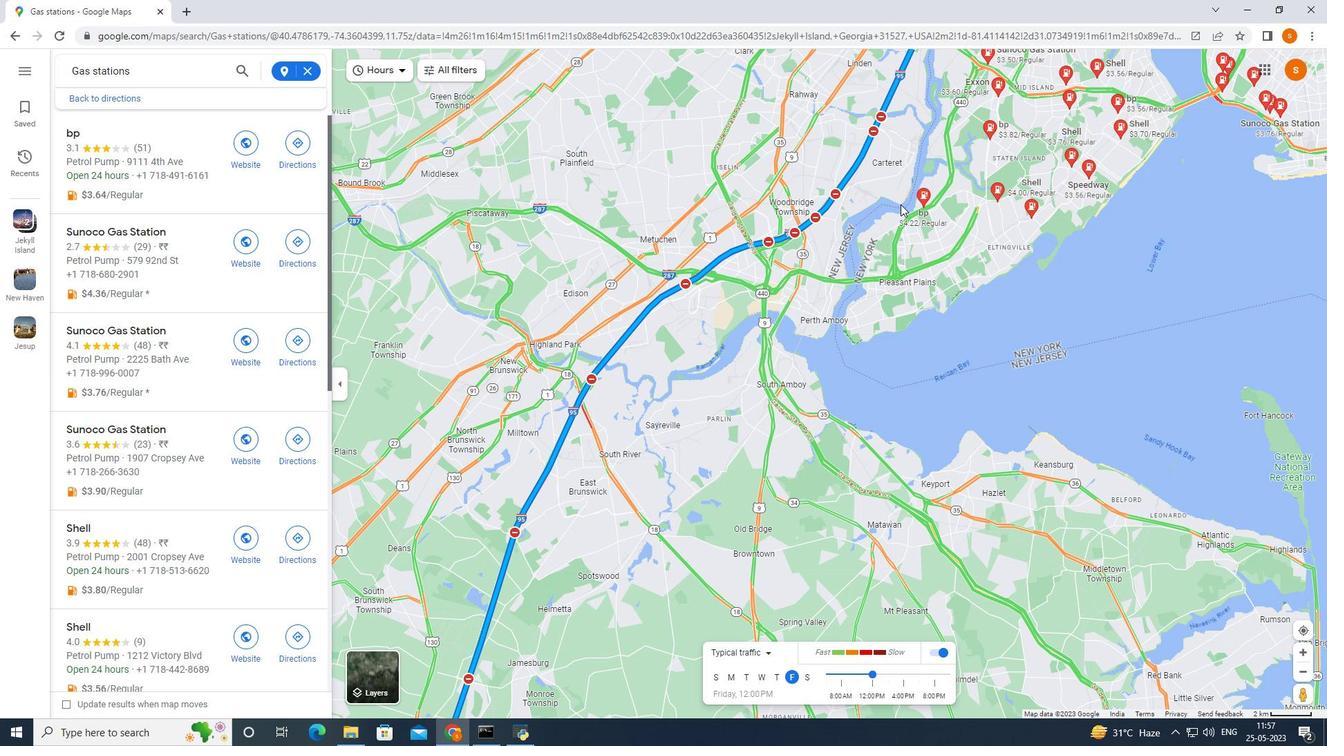 
Action: Mouse moved to (661, 462)
Screenshot: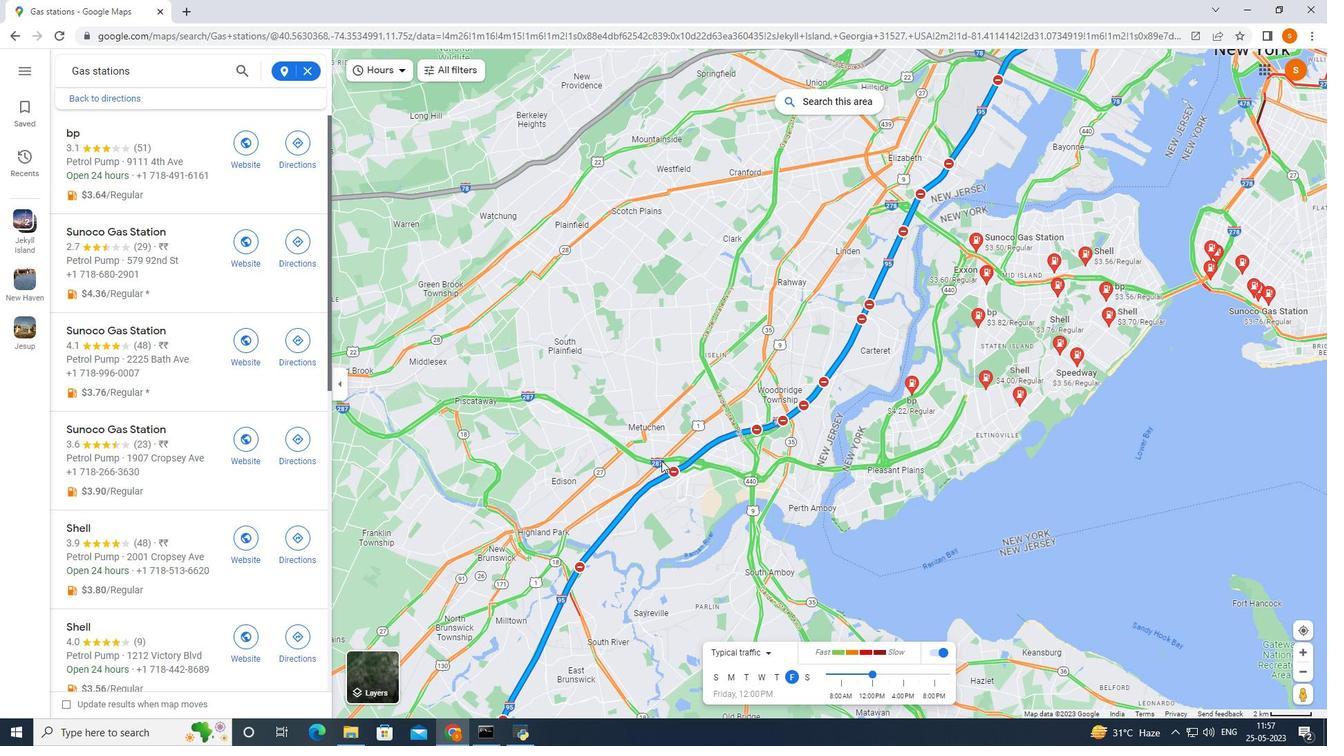 
Action: Mouse pressed left at (661, 462)
Screenshot: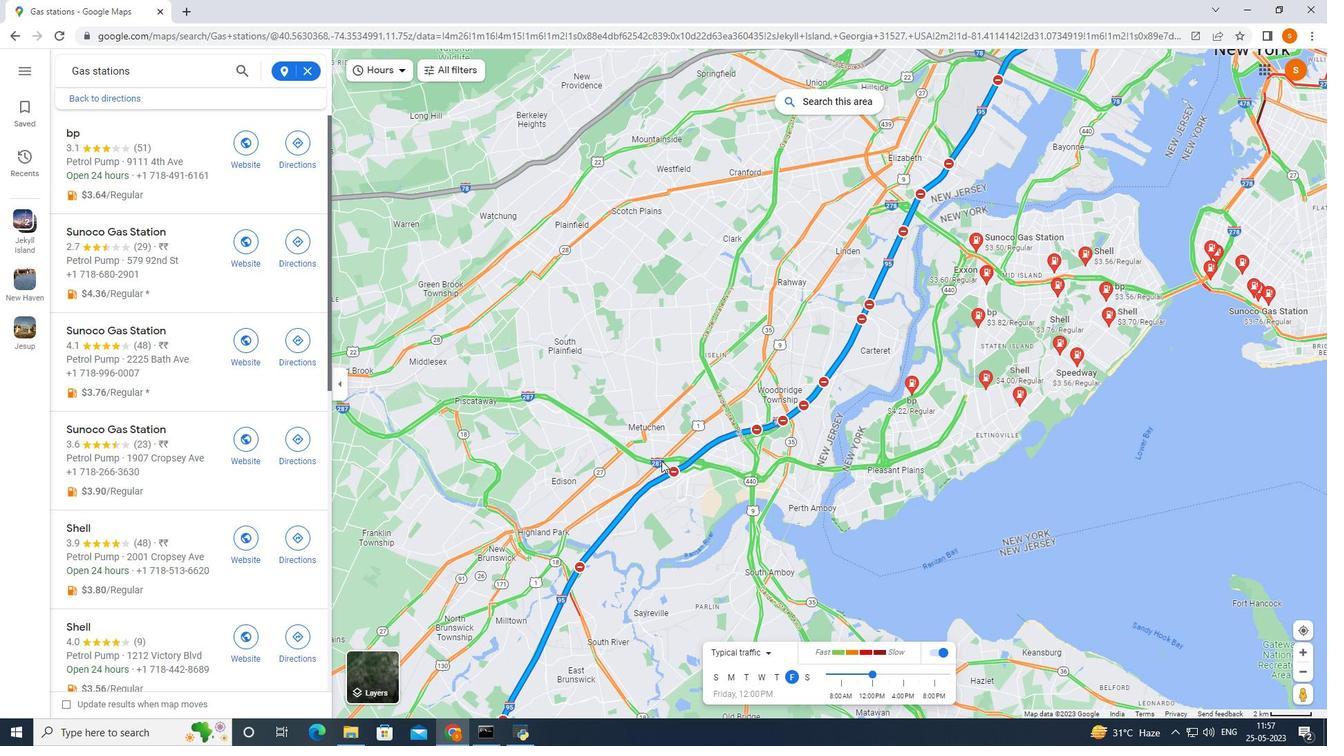 
Action: Mouse moved to (687, 477)
Screenshot: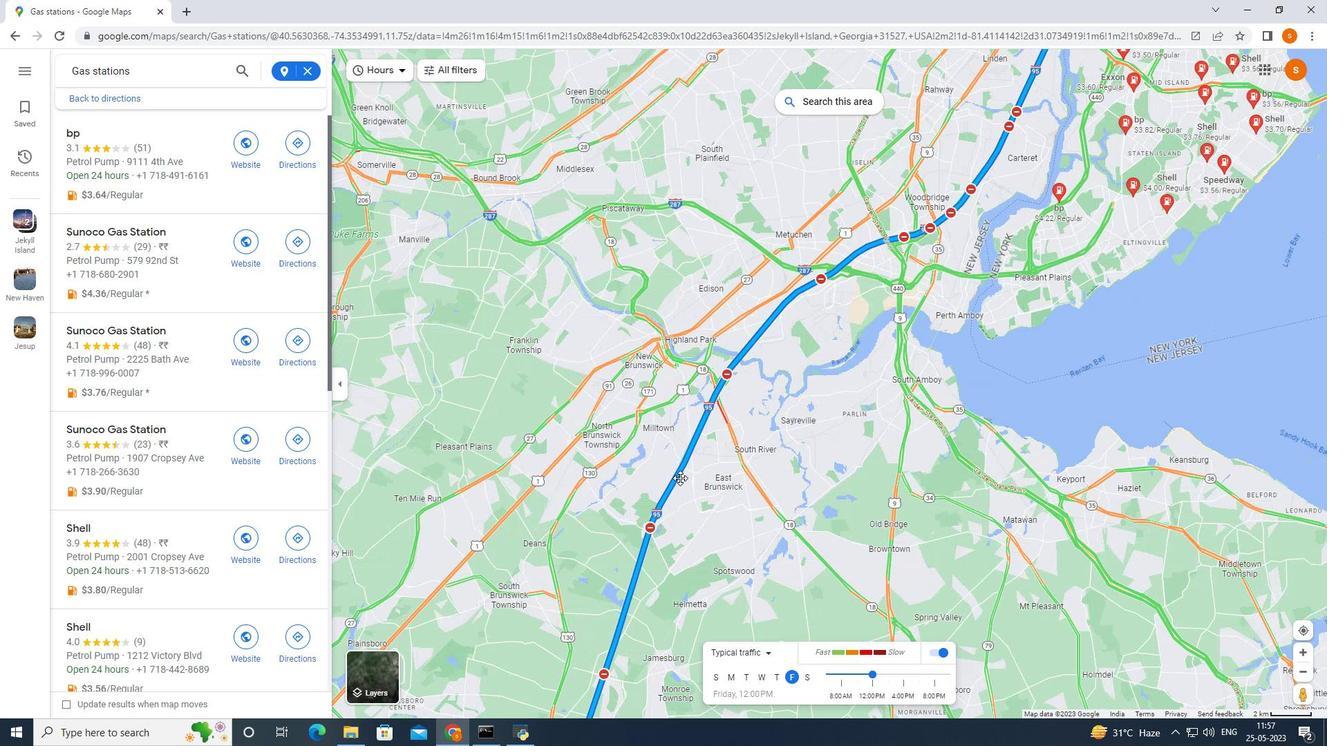 
Action: Mouse pressed left at (683, 480)
Screenshot: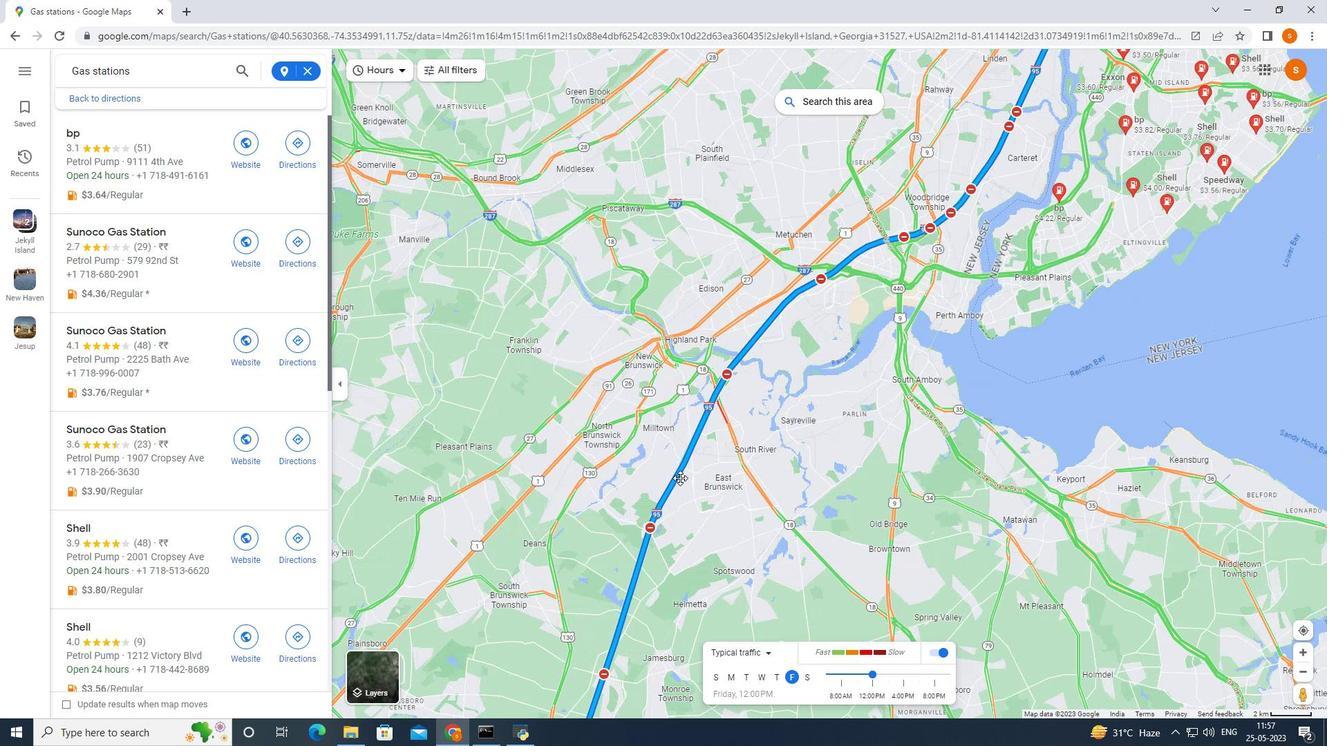 
Action: Mouse moved to (818, 103)
Screenshot: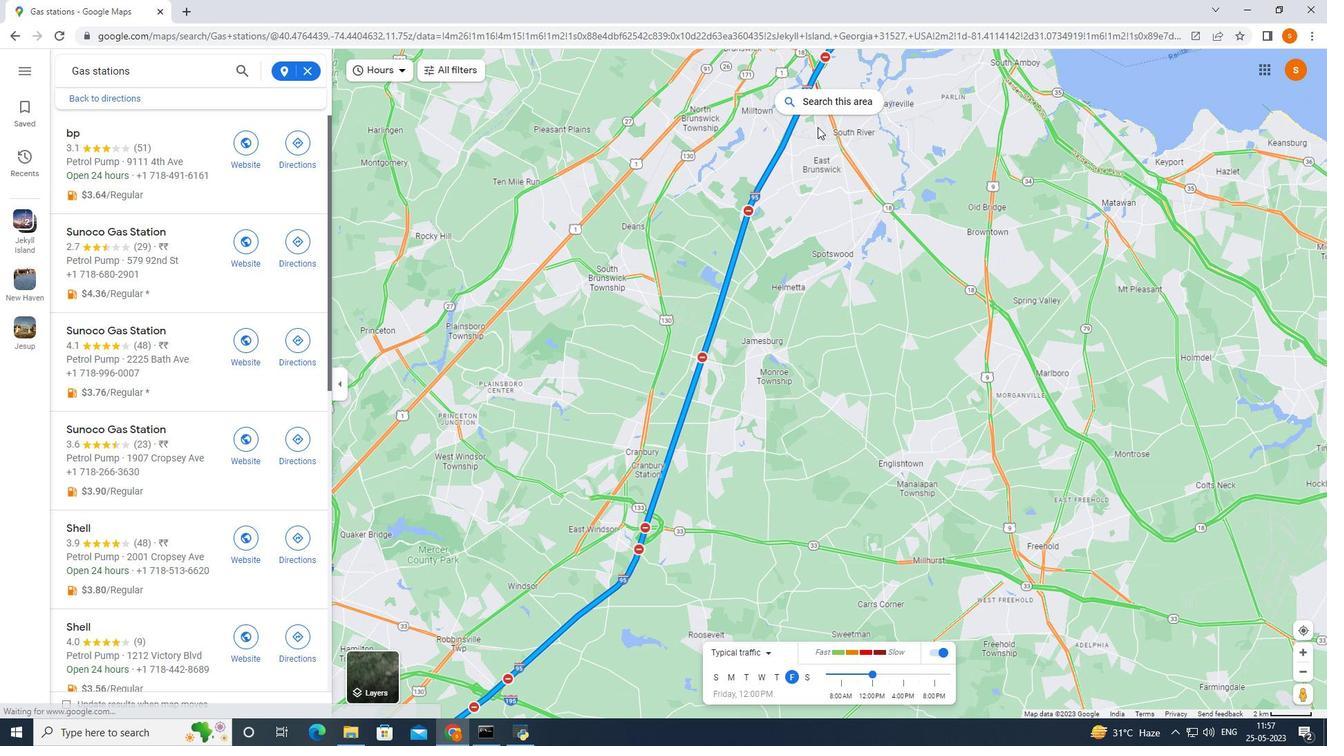 
Action: Mouse pressed left at (818, 103)
Screenshot: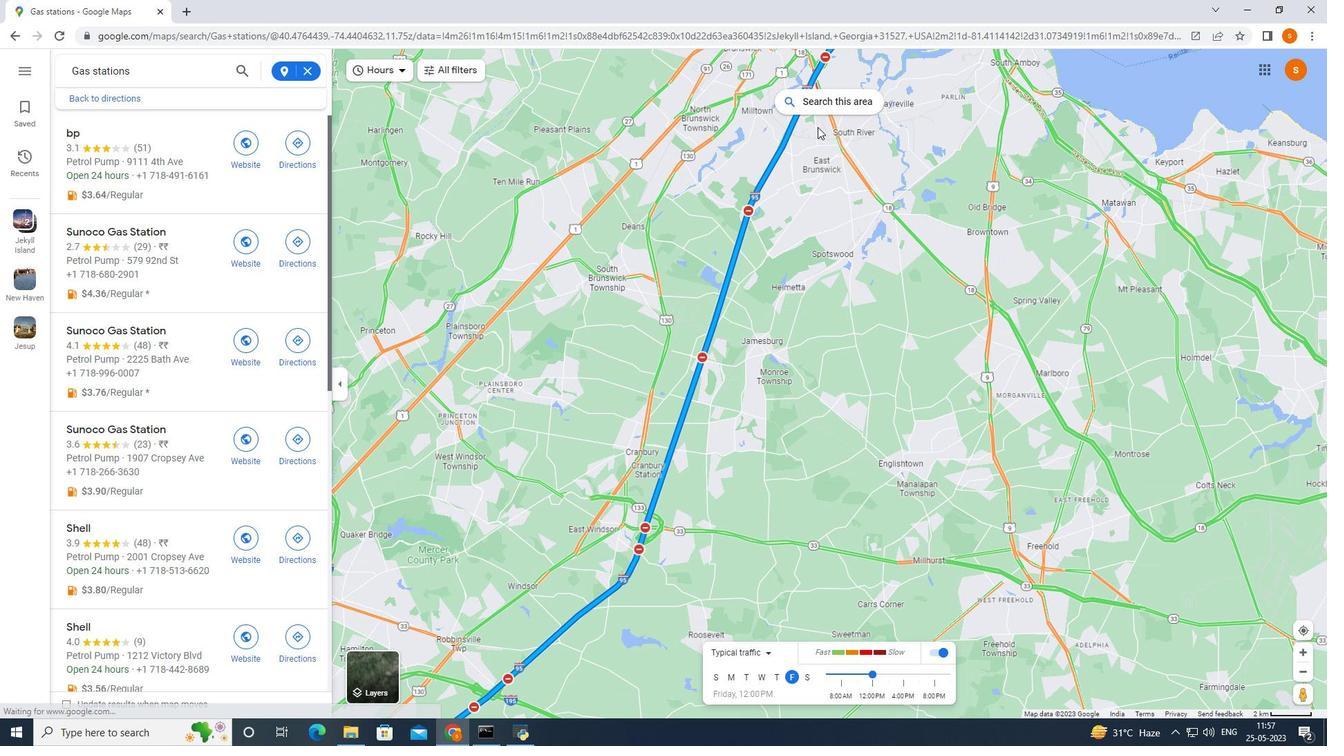 
Action: Mouse moved to (891, 212)
Screenshot: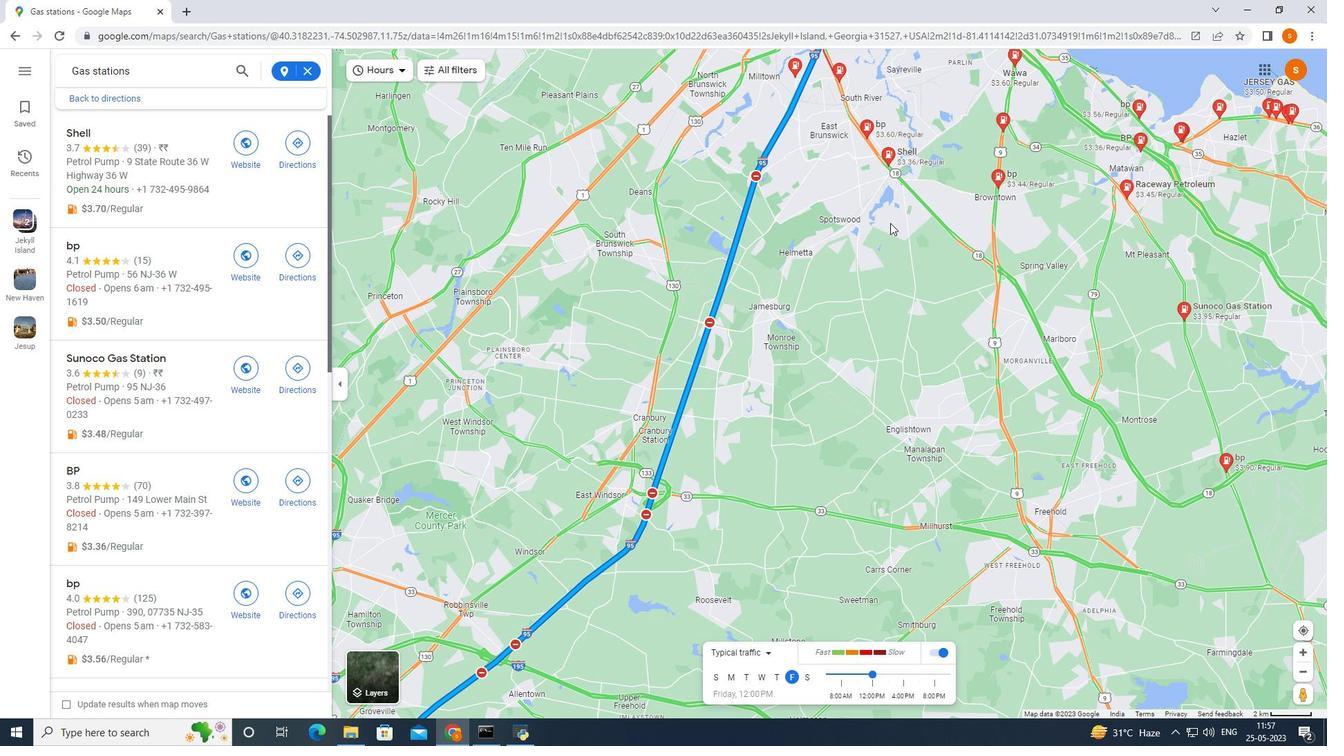 
Action: Mouse pressed left at (891, 212)
Screenshot: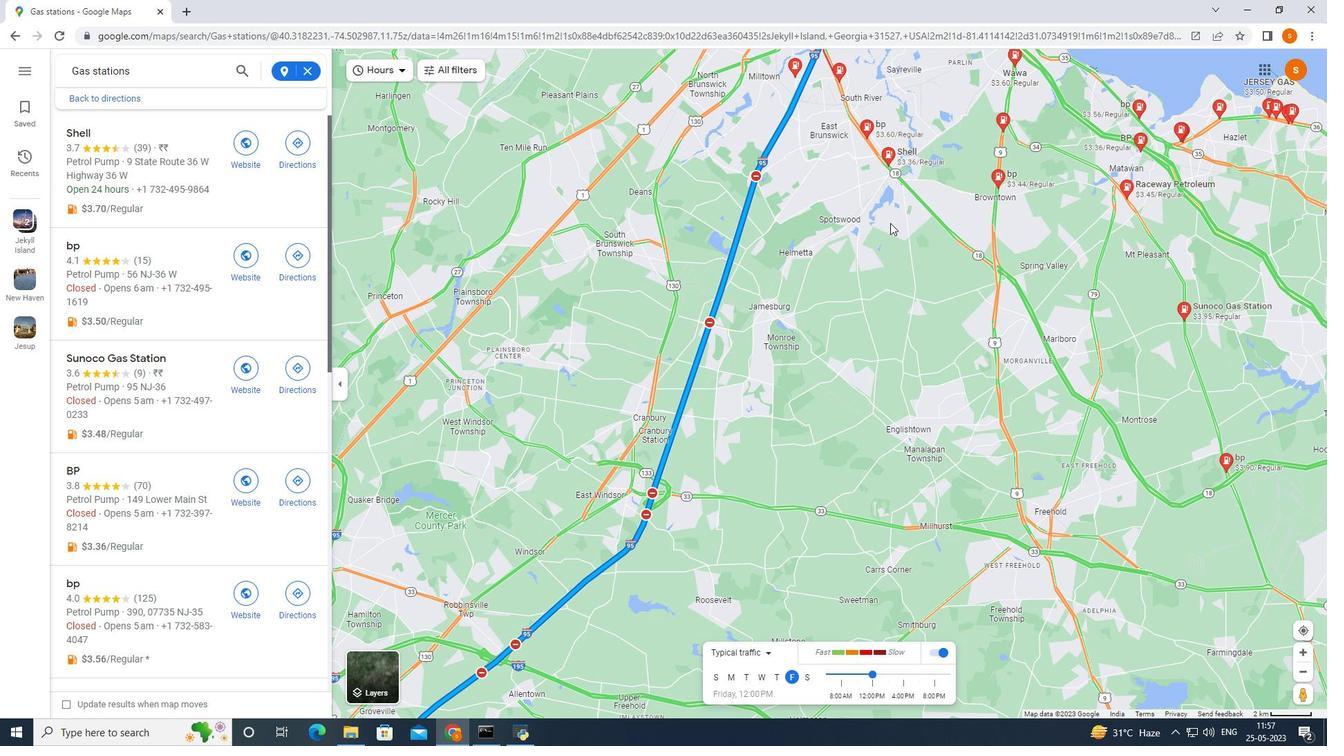 
Action: Mouse moved to (900, 414)
Screenshot: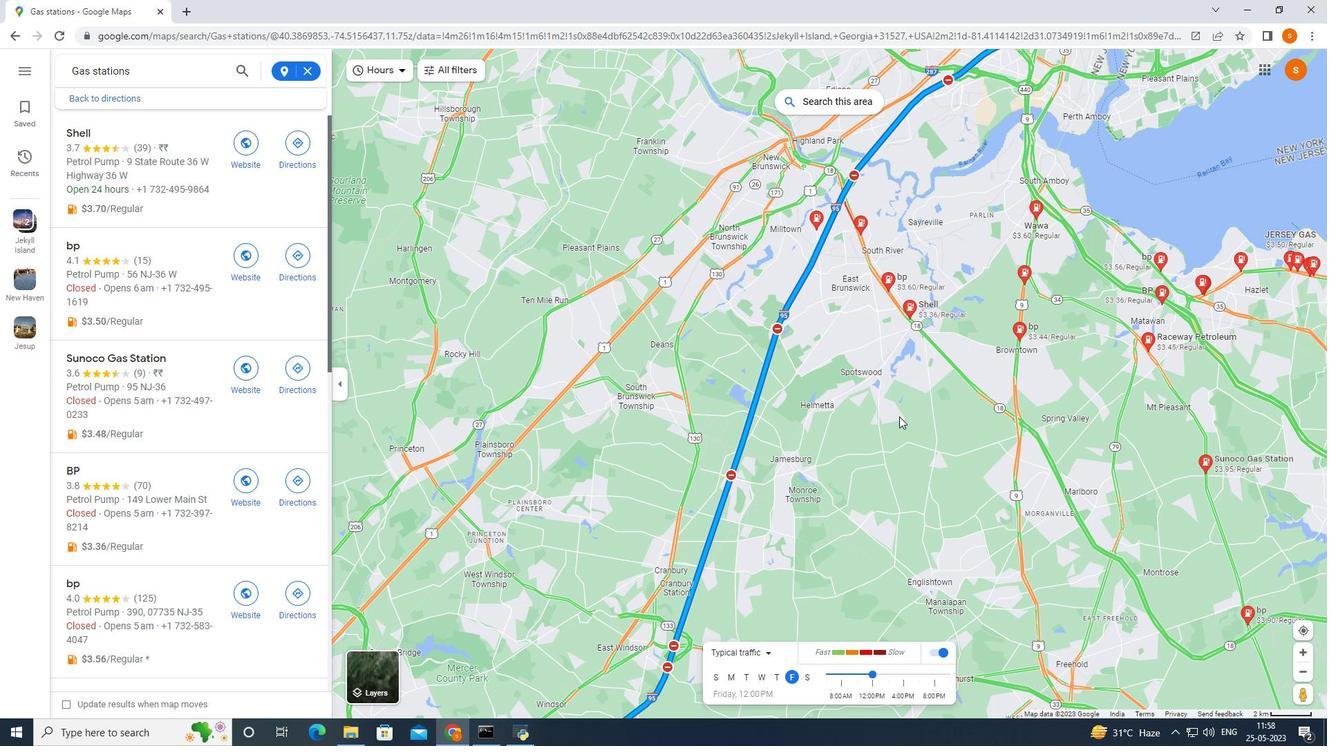 
Action: Mouse scrolled (900, 413) with delta (0, 0)
Screenshot: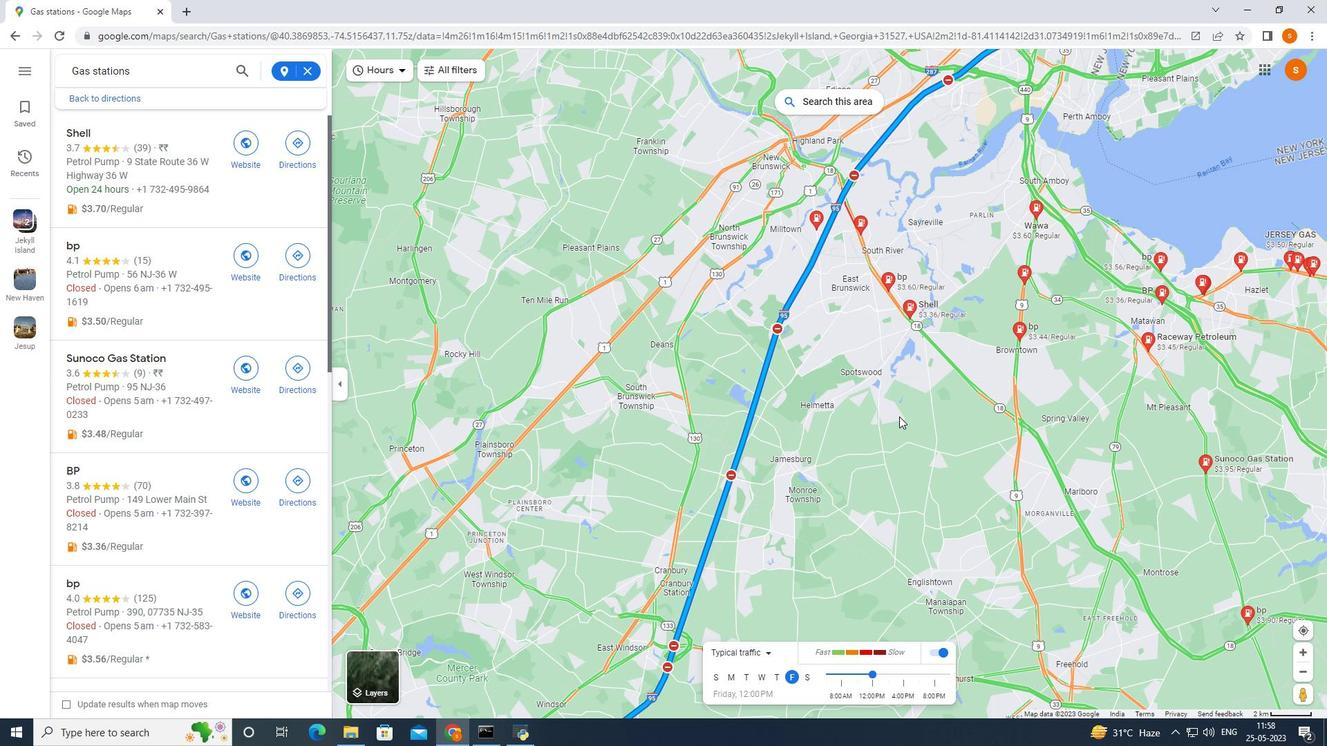 
Action: Mouse scrolled (900, 413) with delta (0, 0)
Screenshot: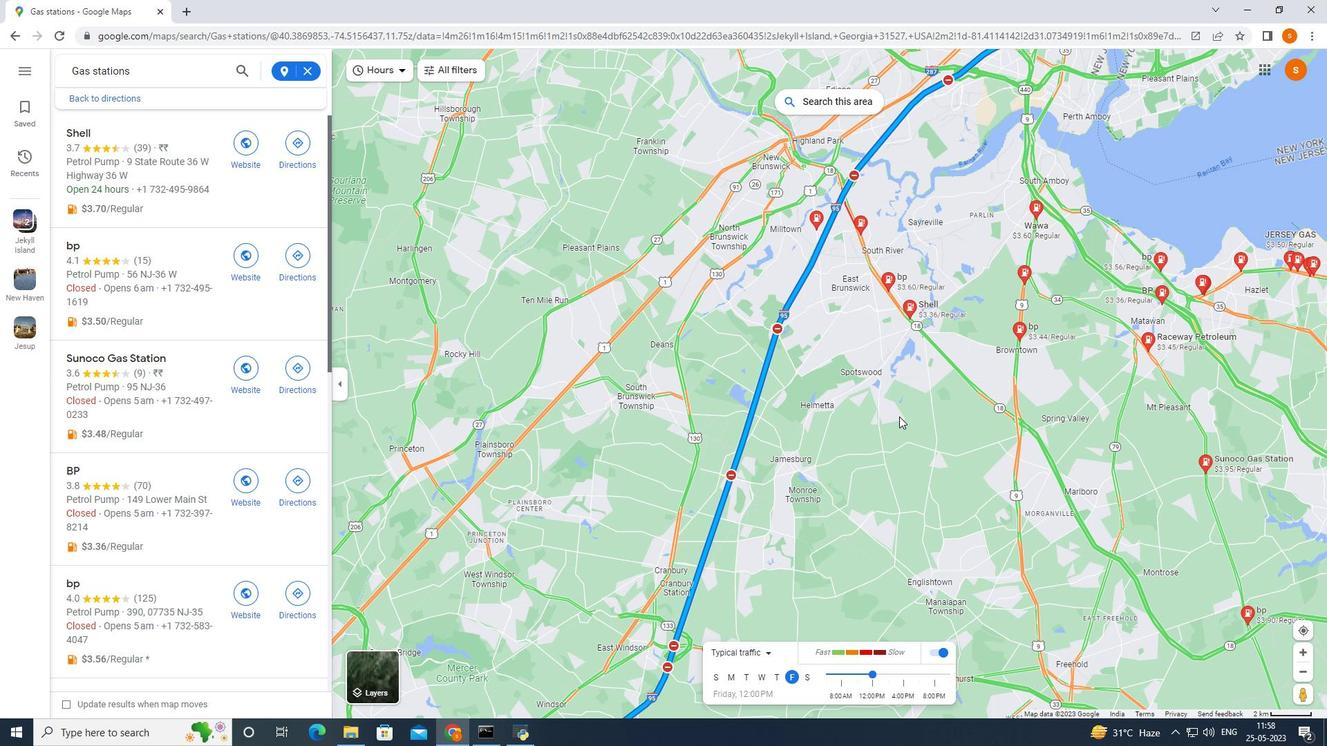 
Action: Mouse moved to (846, 428)
Screenshot: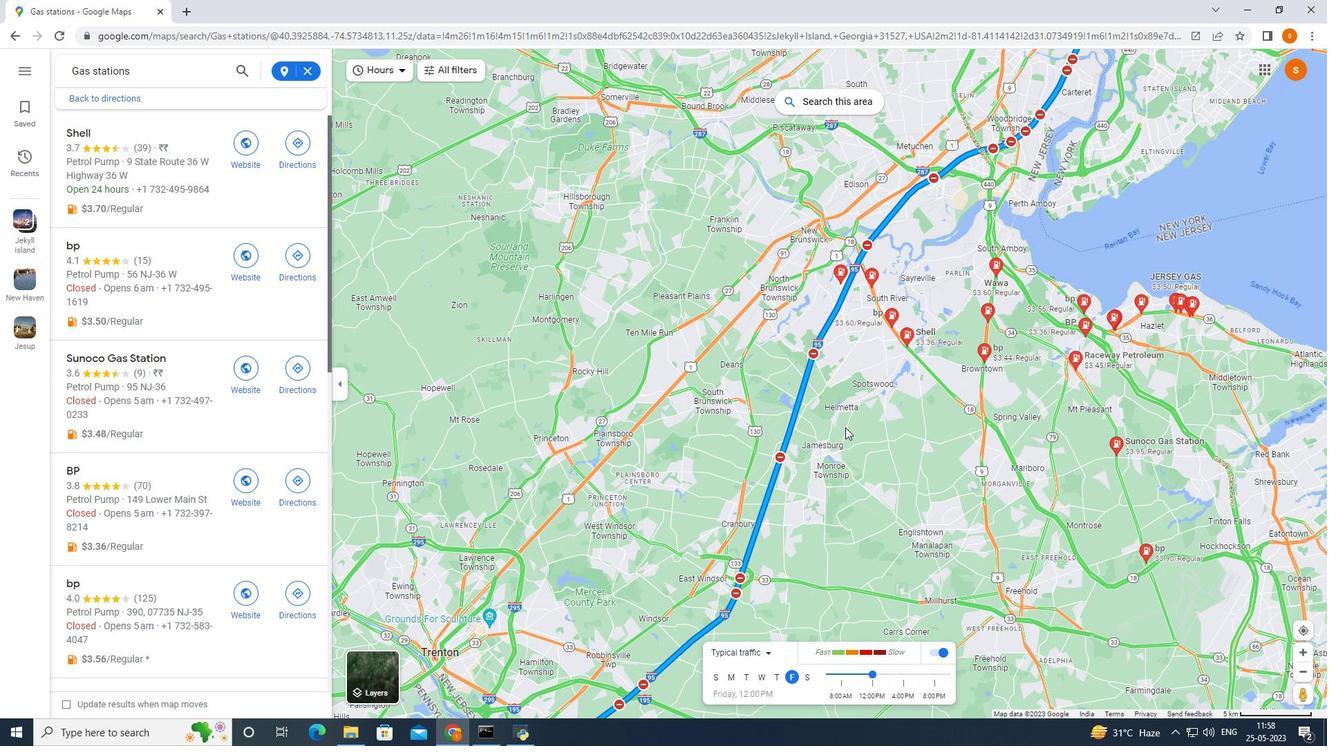 
Action: Mouse pressed left at (846, 428)
Screenshot: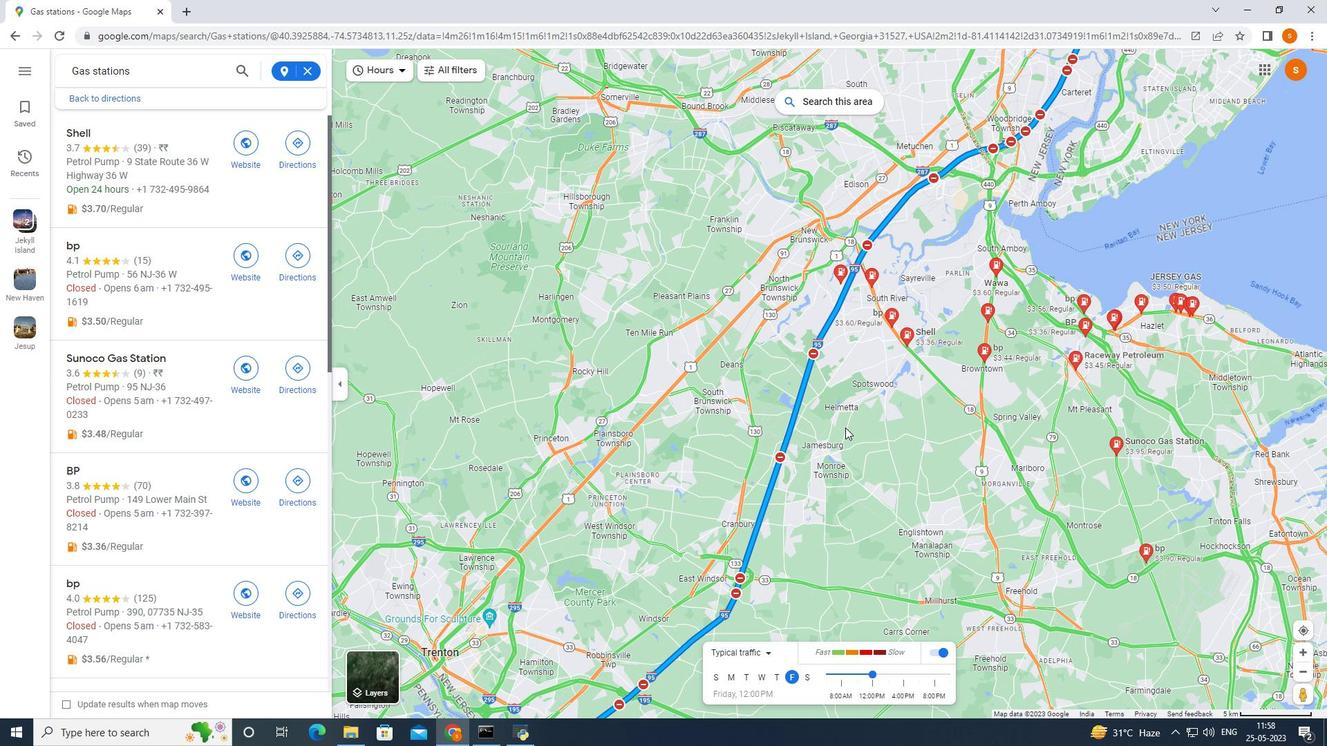 
Action: Mouse moved to (857, 363)
Screenshot: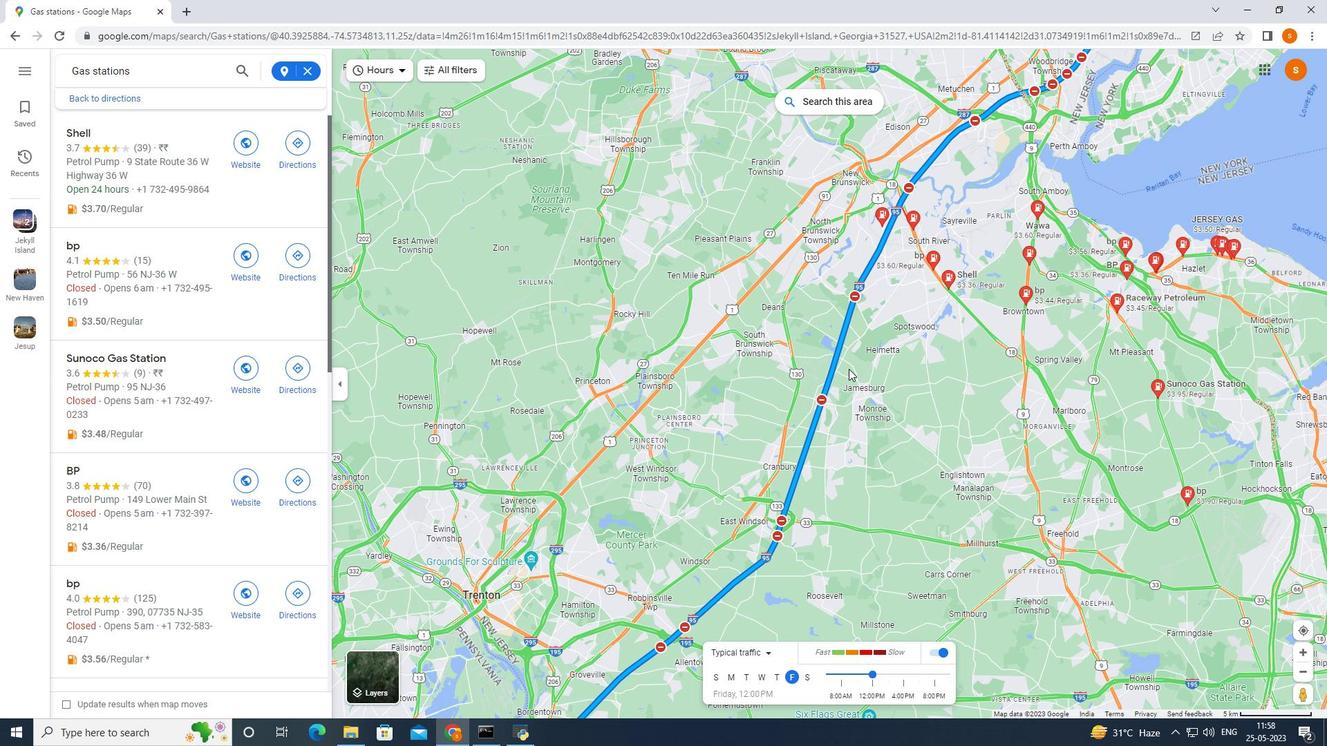 
Action: Mouse scrolled (857, 363) with delta (0, 0)
Screenshot: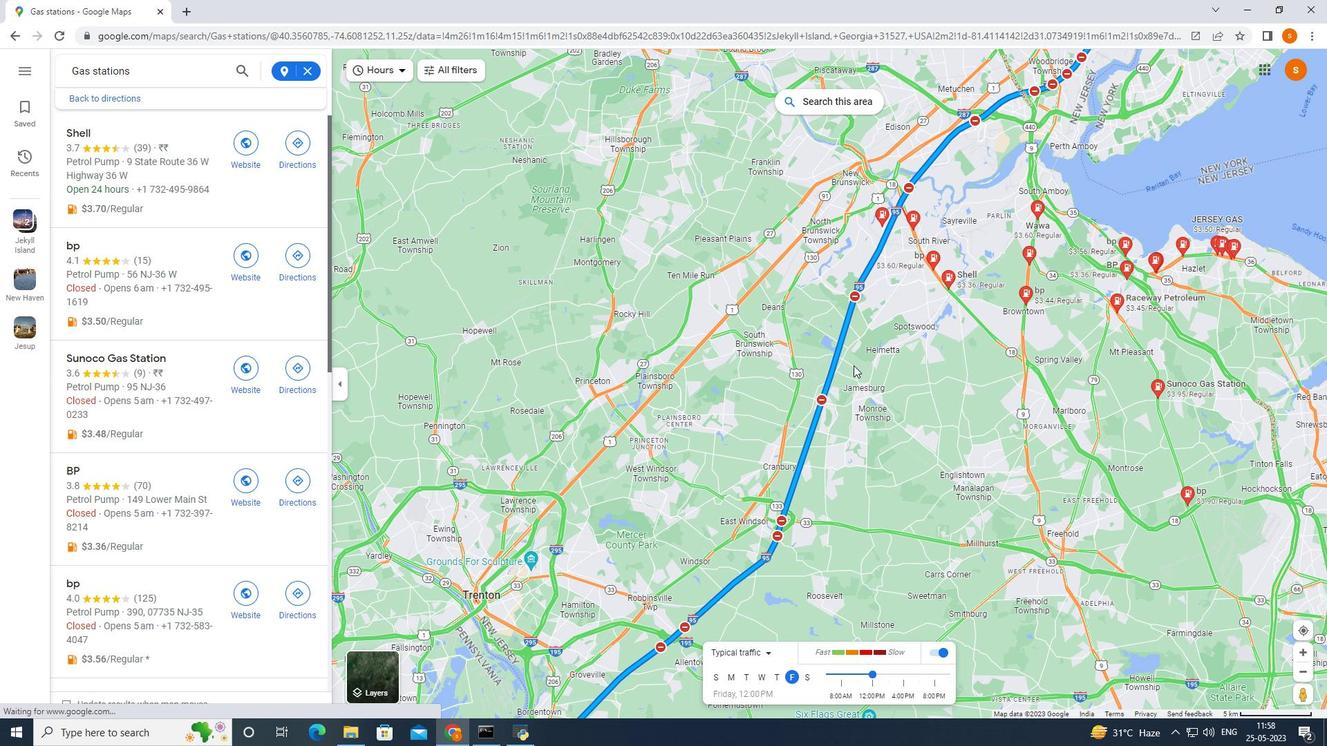 
Action: Mouse moved to (858, 362)
Screenshot: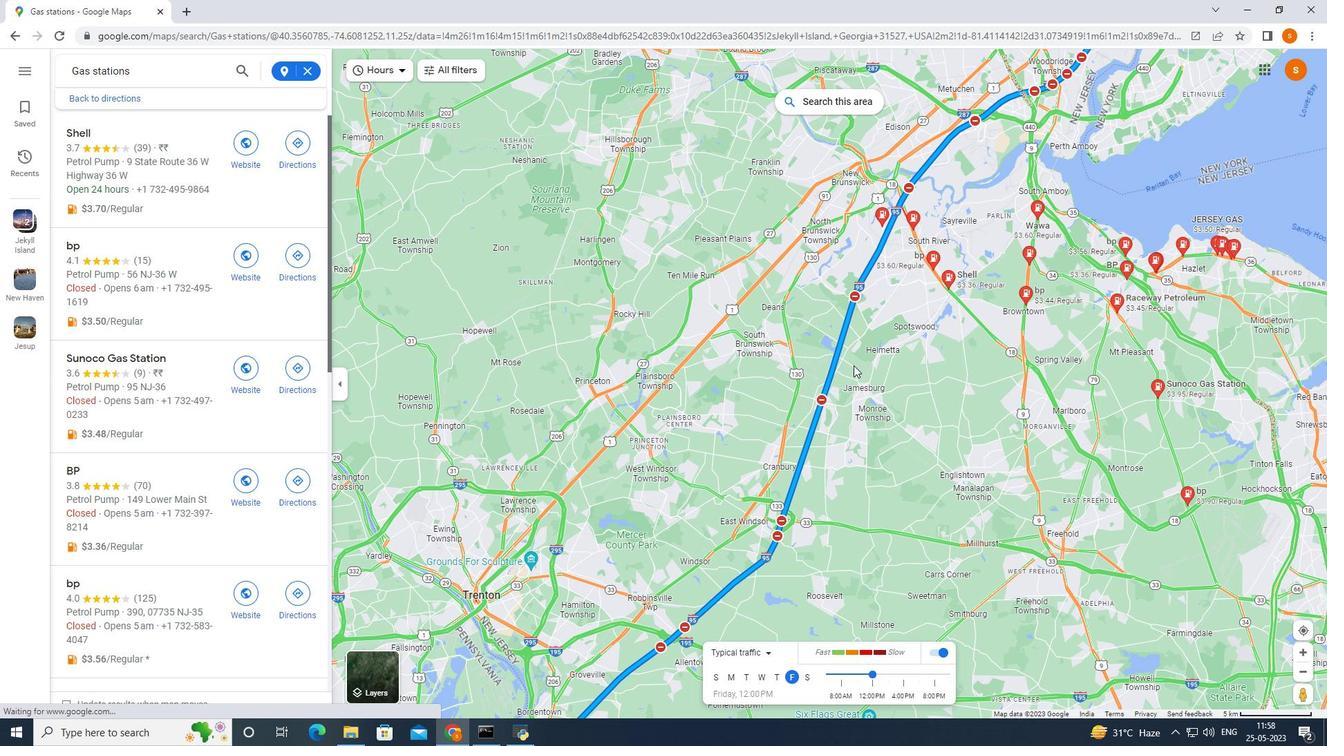 
Action: Mouse scrolled (858, 363) with delta (0, 0)
Screenshot: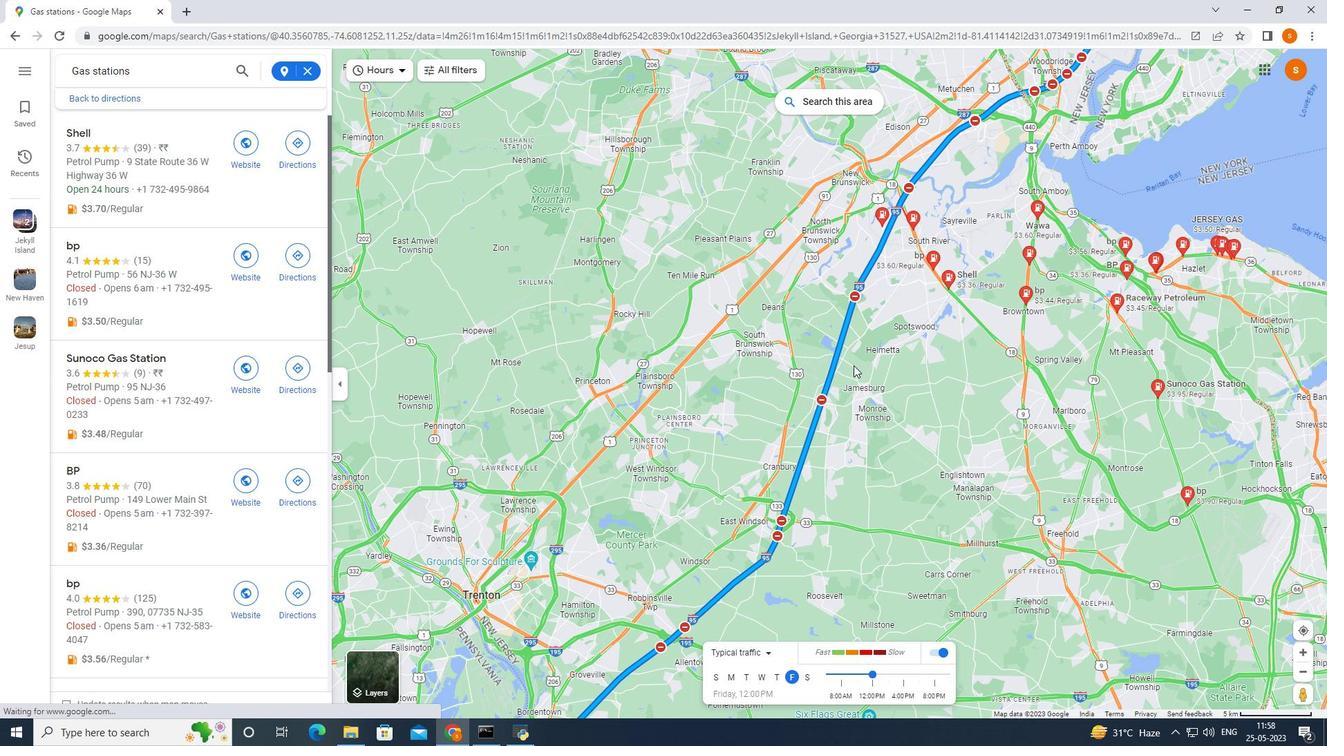 
Action: Mouse moved to (859, 359)
Screenshot: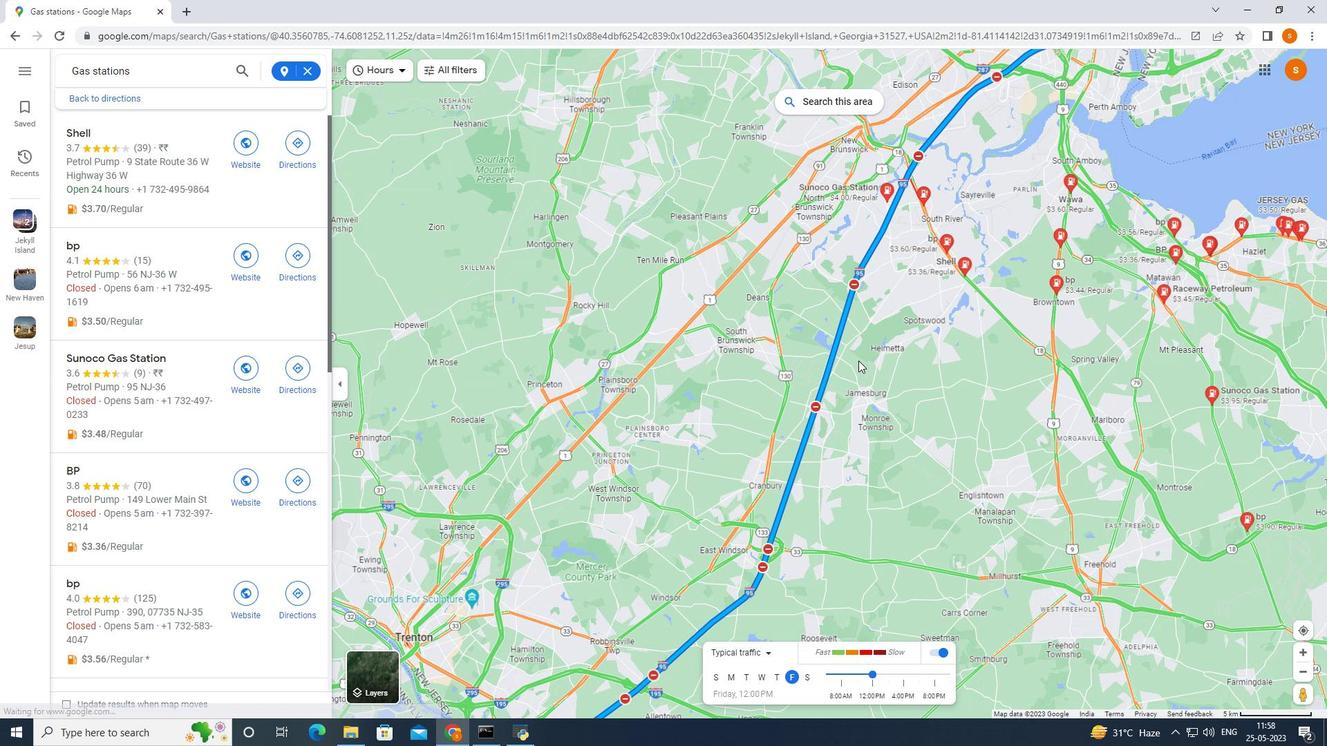 
Action: Mouse scrolled (859, 360) with delta (0, 0)
Screenshot: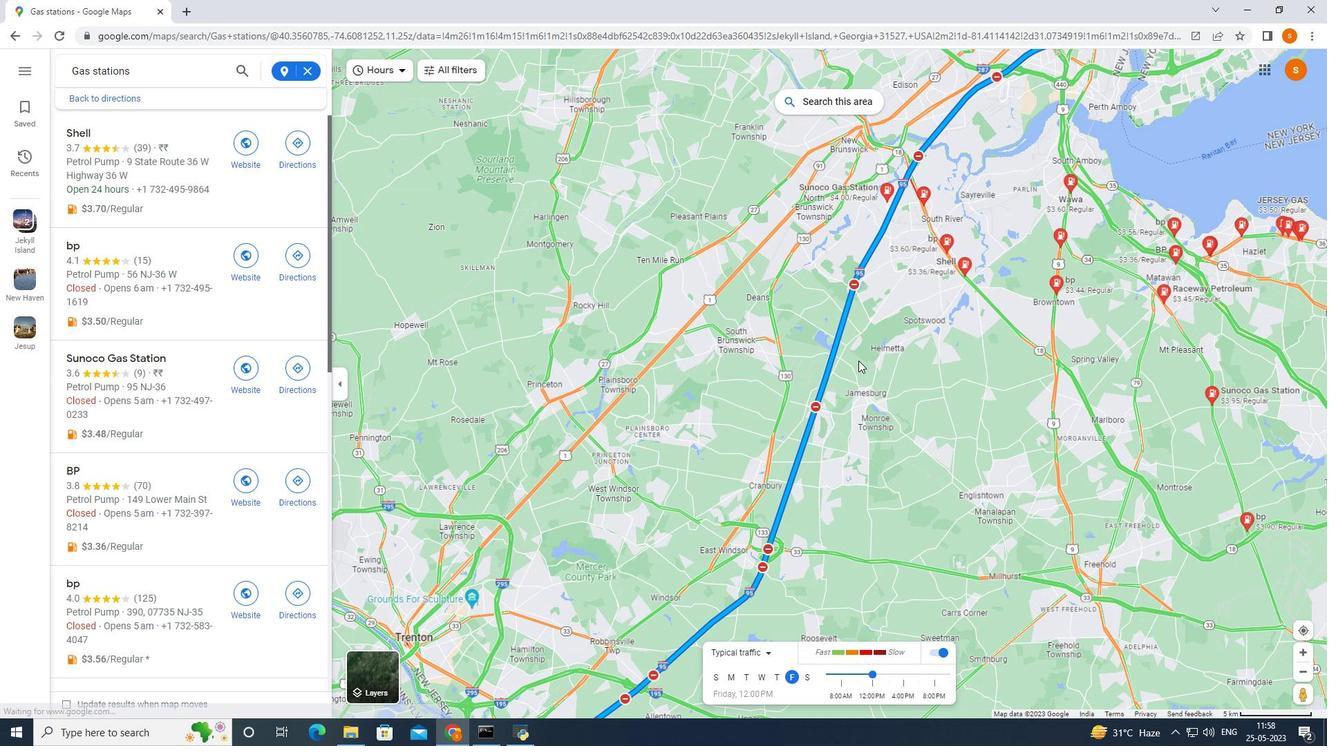 
Action: Mouse moved to (820, 325)
Screenshot: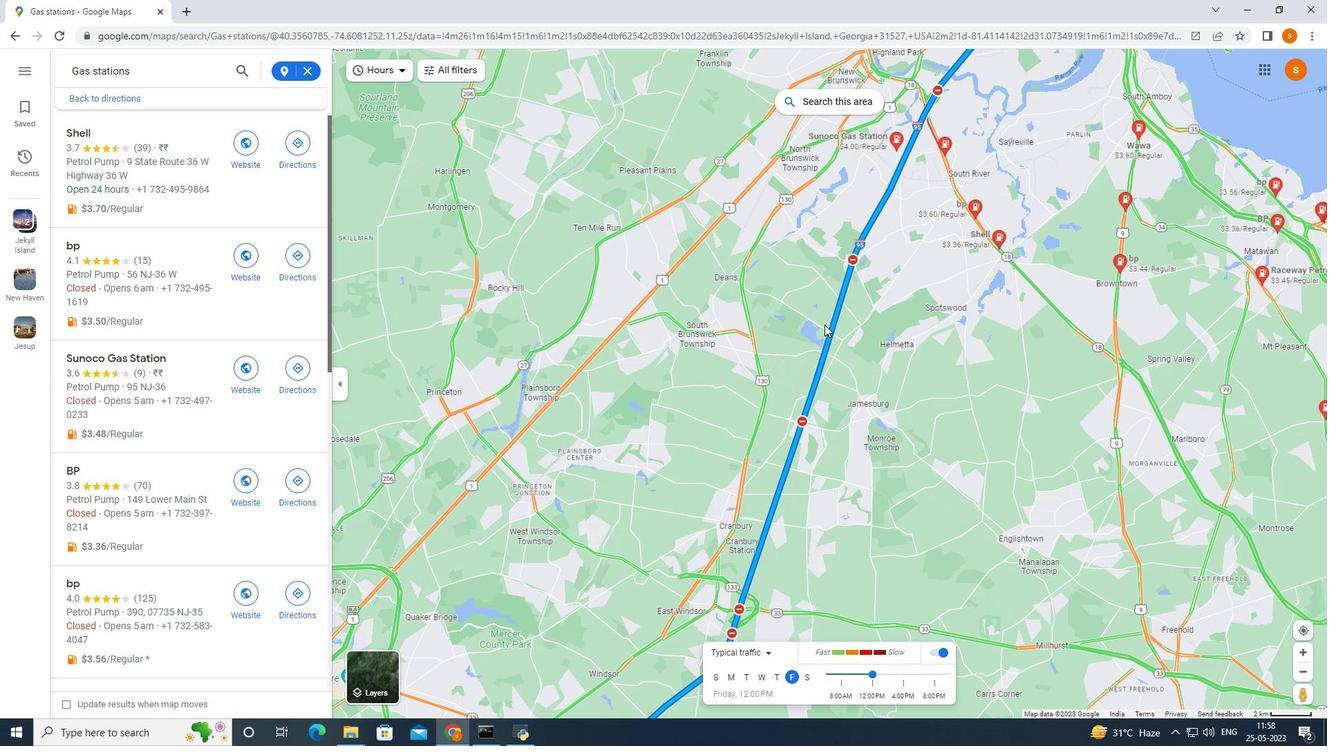 
Action: Mouse pressed left at (820, 325)
Screenshot: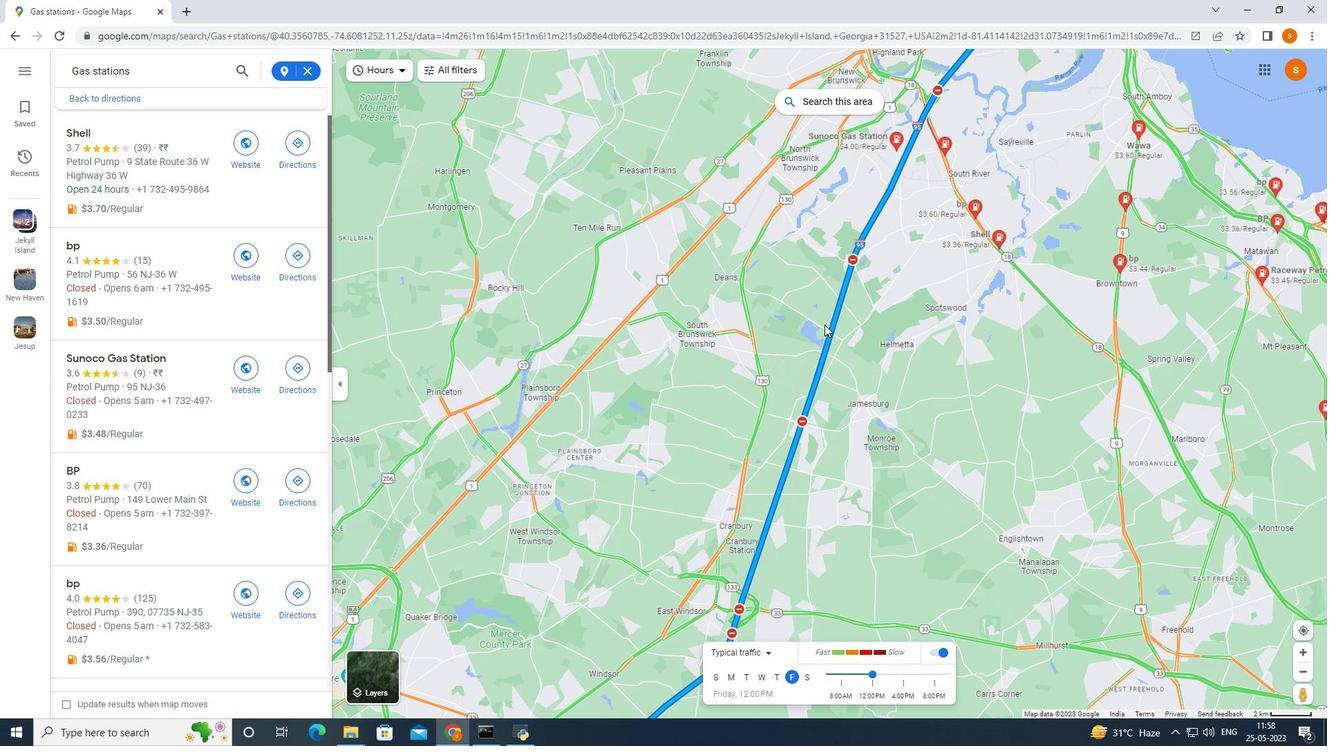 
Action: Mouse moved to (890, 378)
Screenshot: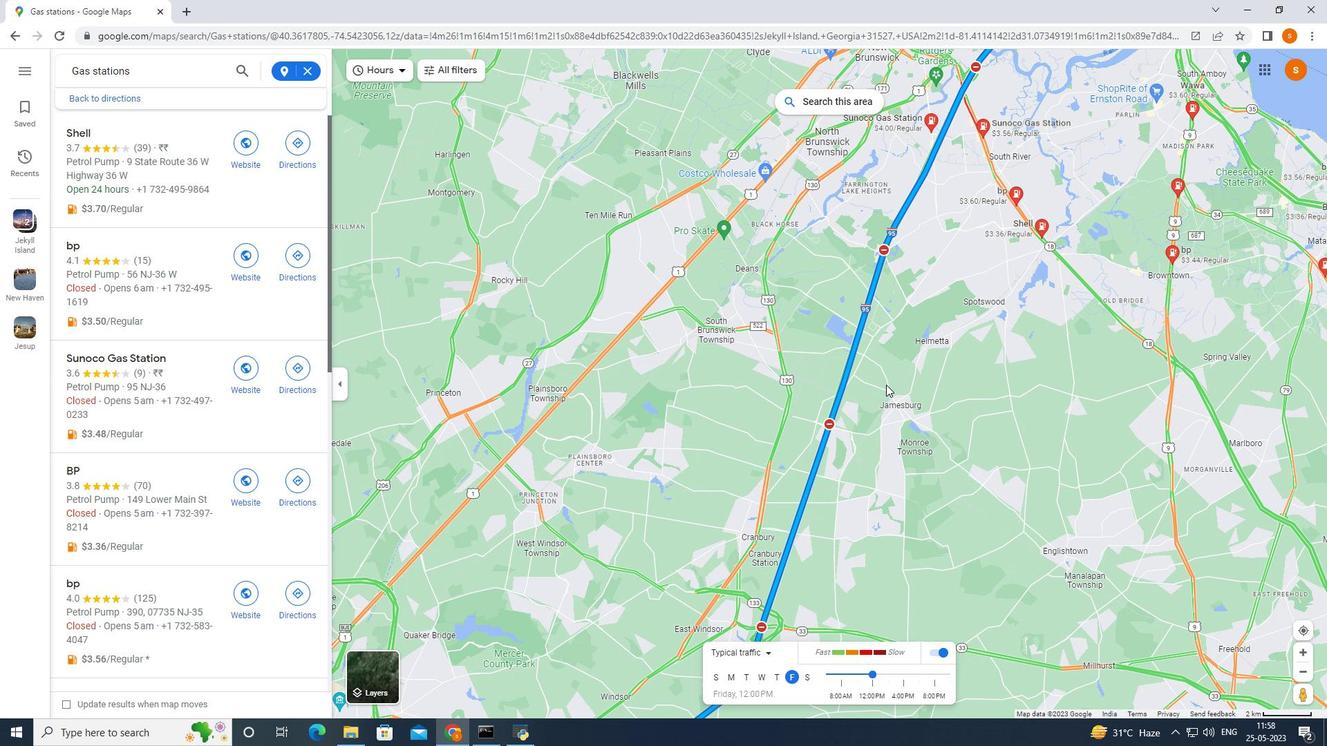 
Action: Mouse scrolled (890, 378) with delta (0, 0)
Screenshot: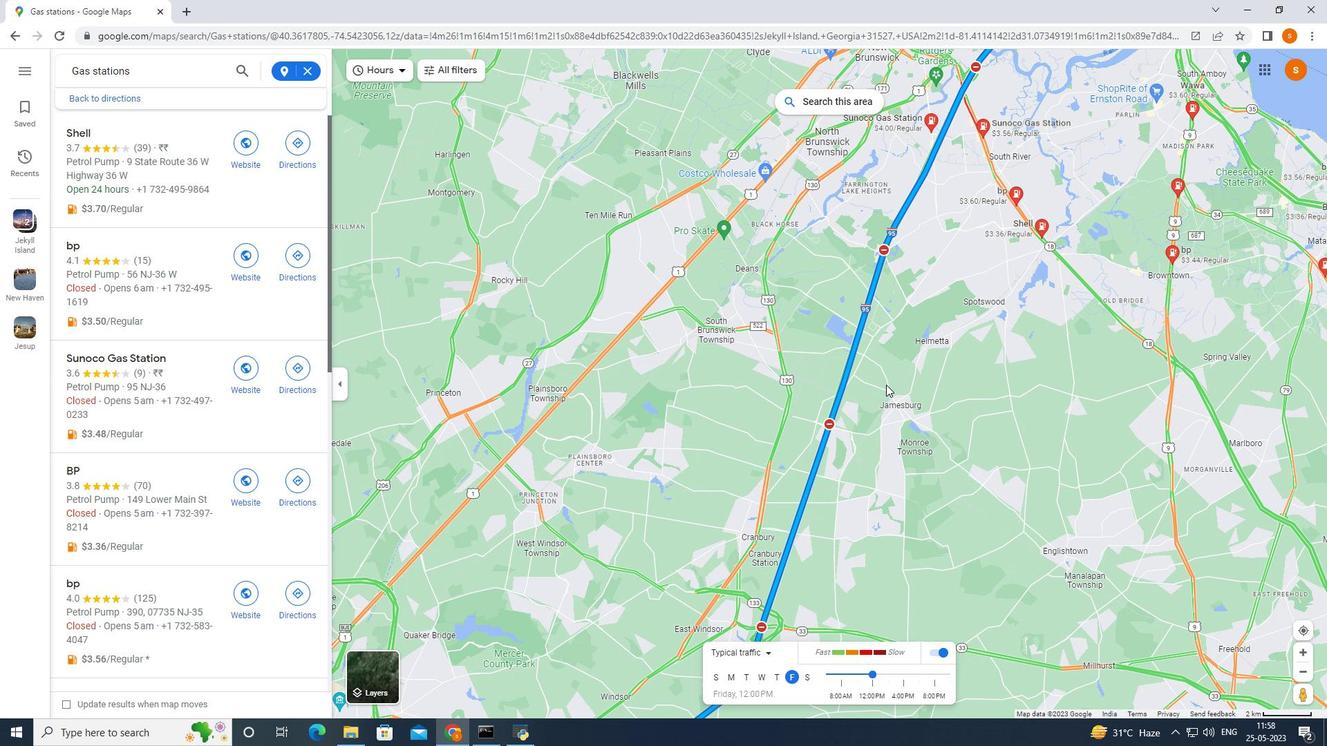 
Action: Mouse moved to (818, 274)
Screenshot: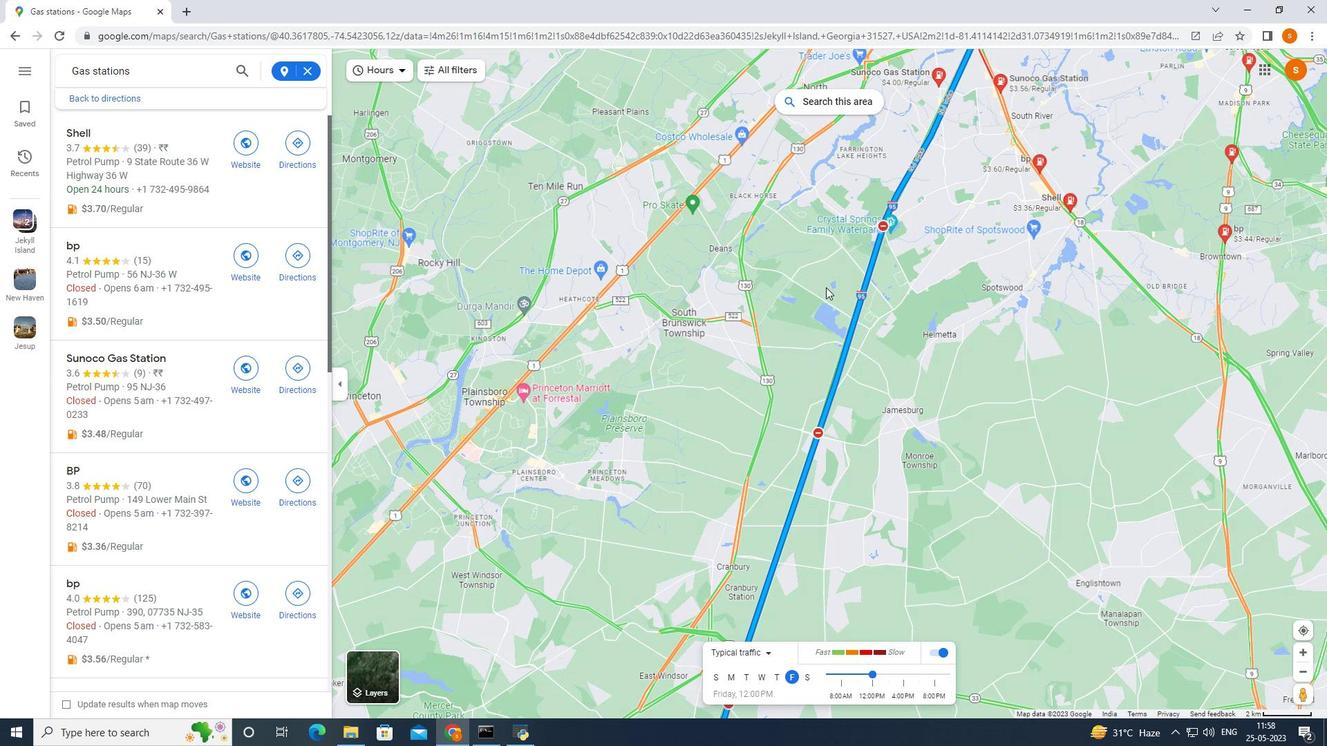 
Action: Mouse pressed left at (818, 274)
Screenshot: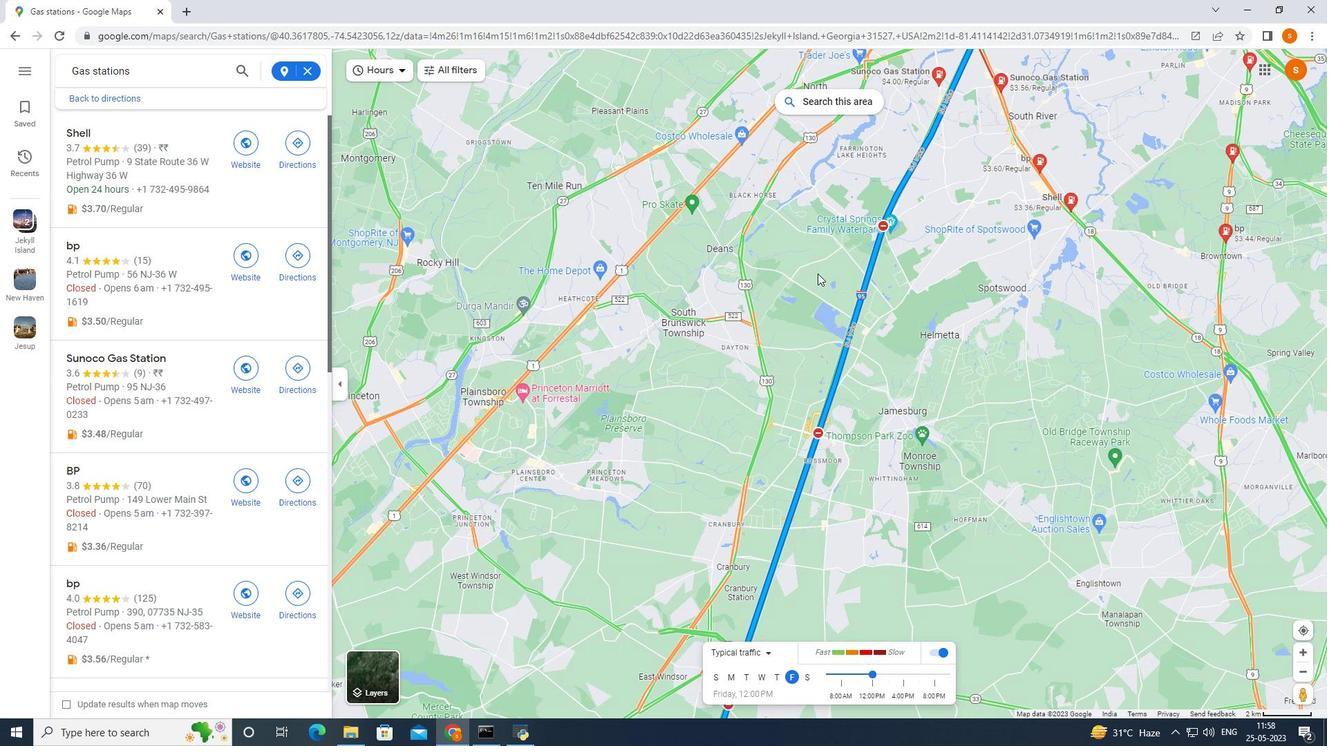 
Action: Mouse moved to (995, 302)
Screenshot: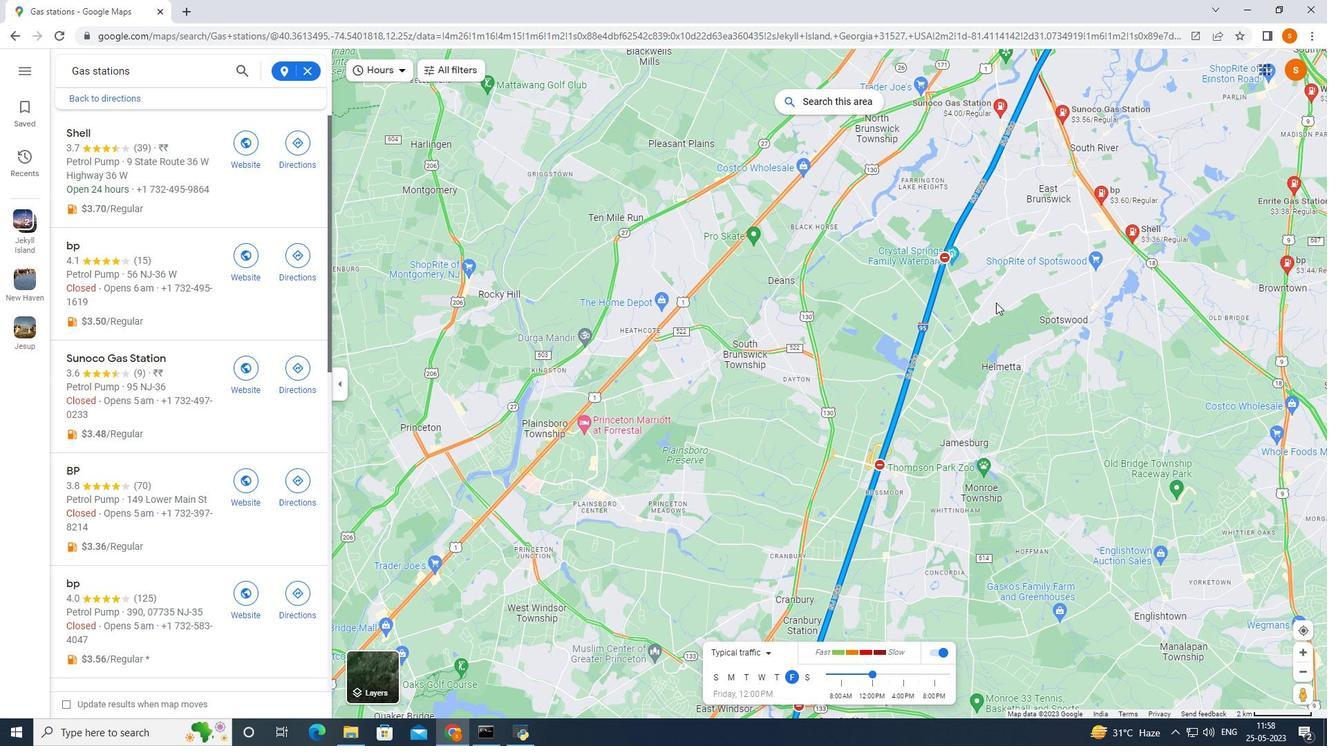 
Action: Mouse scrolled (995, 303) with delta (0, 0)
Screenshot: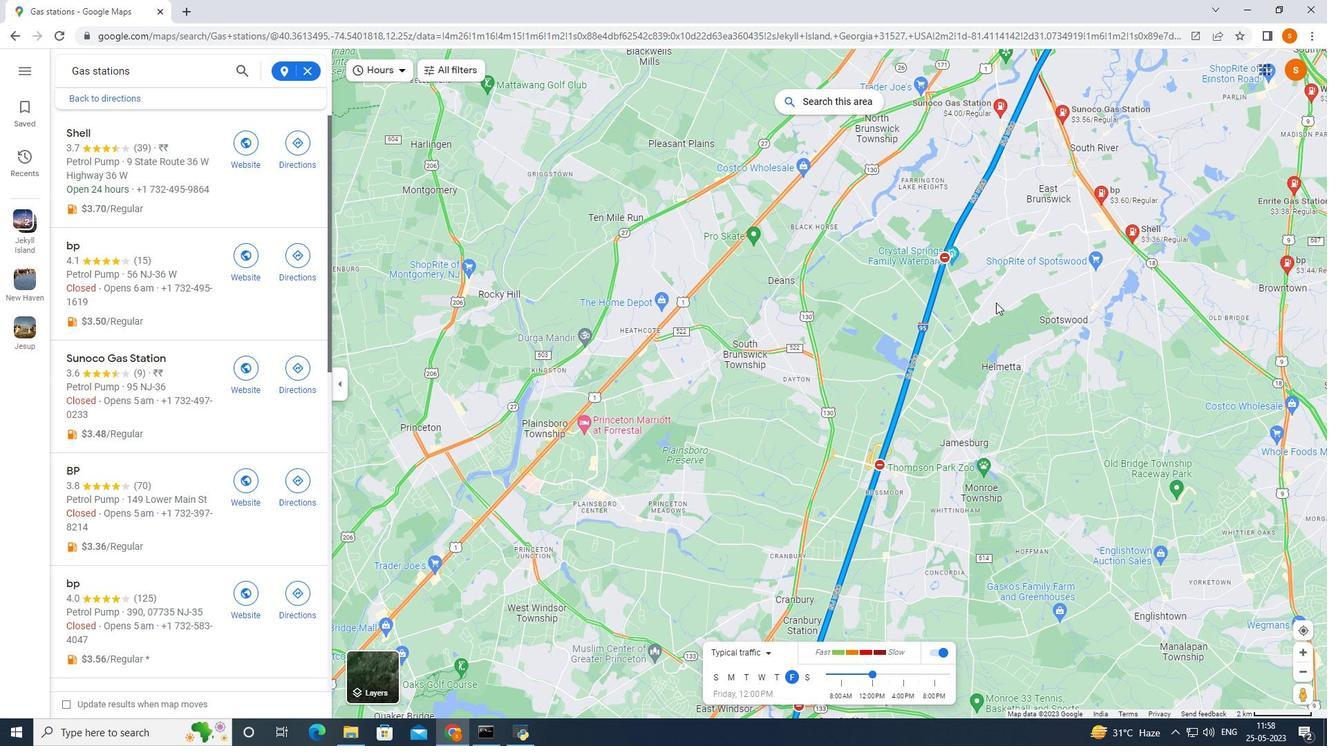 
Action: Mouse scrolled (995, 303) with delta (0, 0)
Screenshot: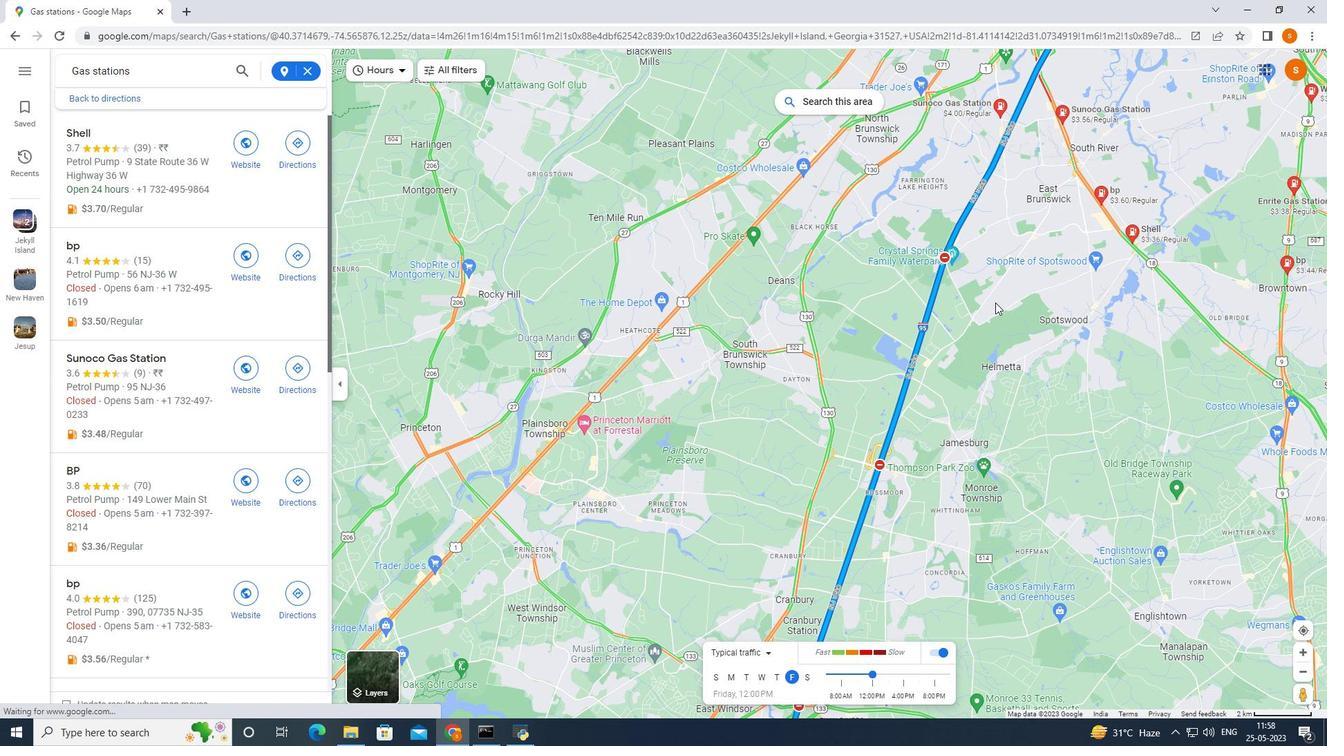 
Action: Mouse moved to (818, 112)
Screenshot: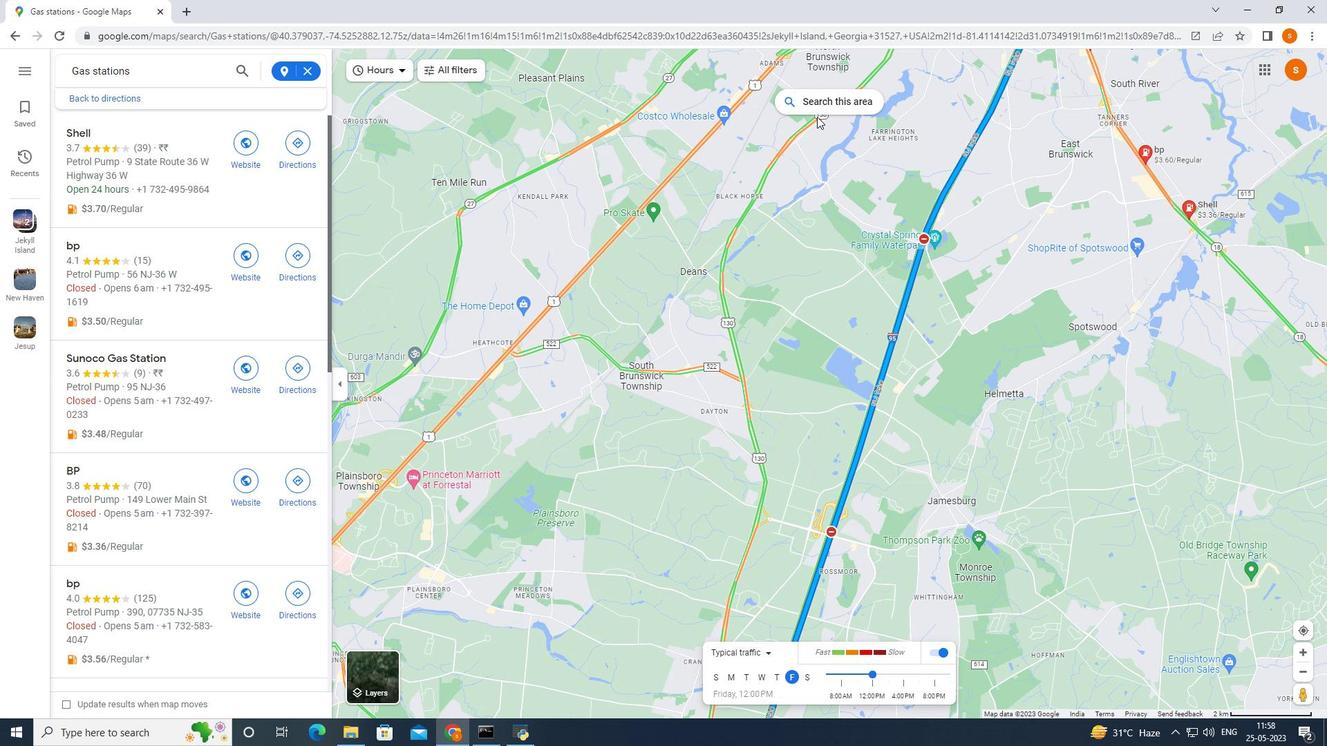 
Action: Mouse pressed left at (818, 112)
Screenshot: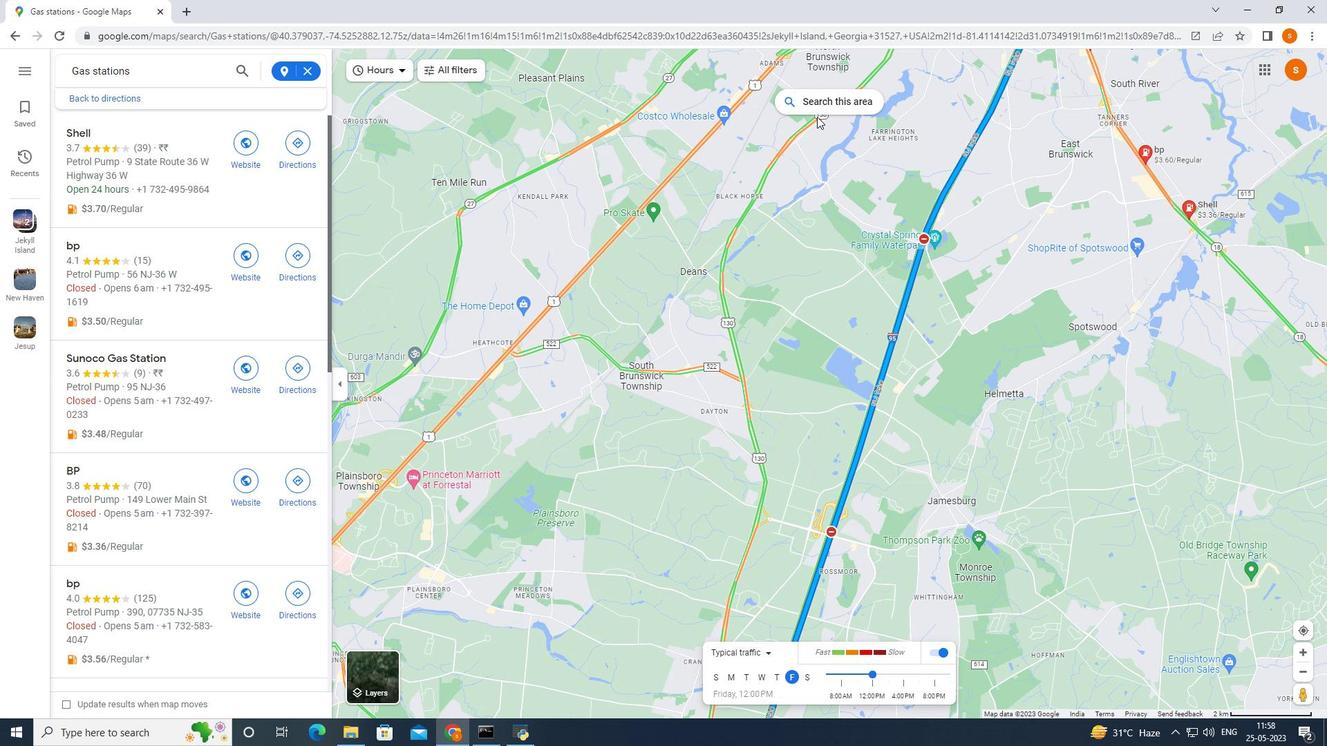 
Action: Mouse moved to (855, 476)
Screenshot: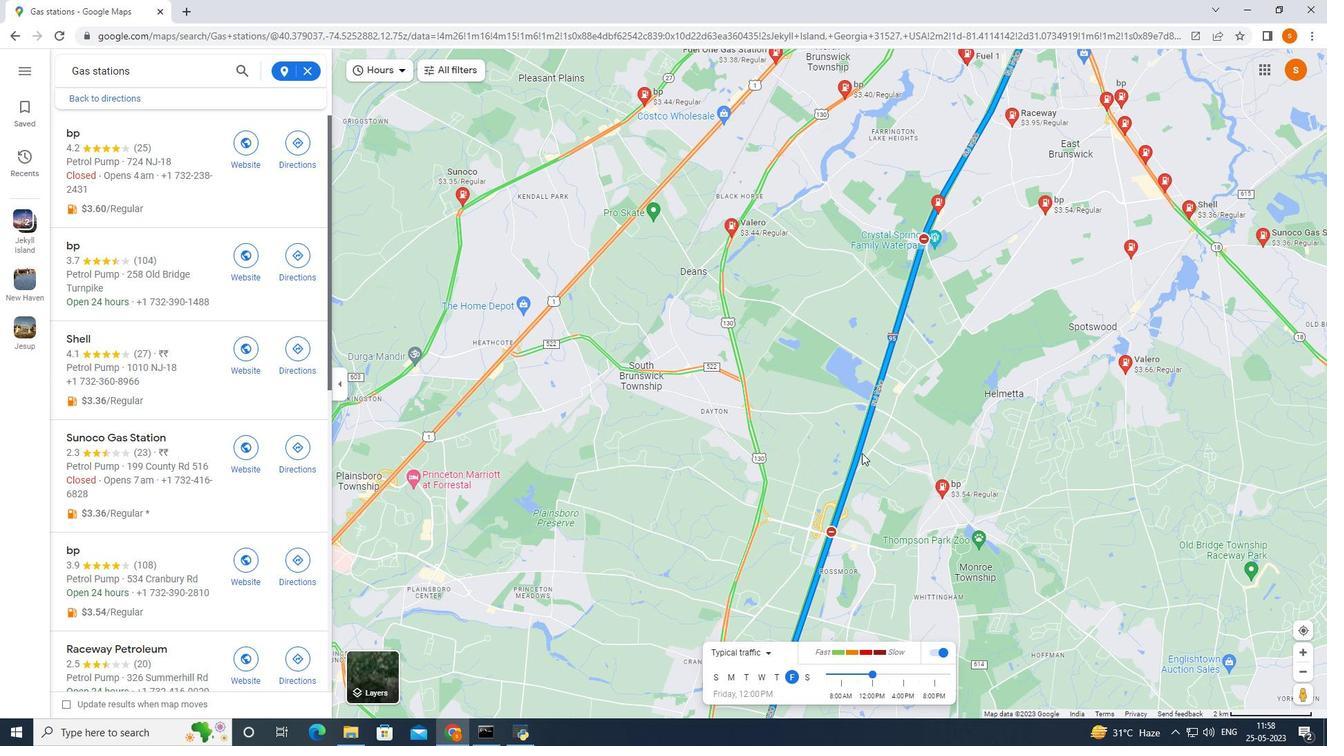 
Action: Mouse pressed left at (855, 476)
Screenshot: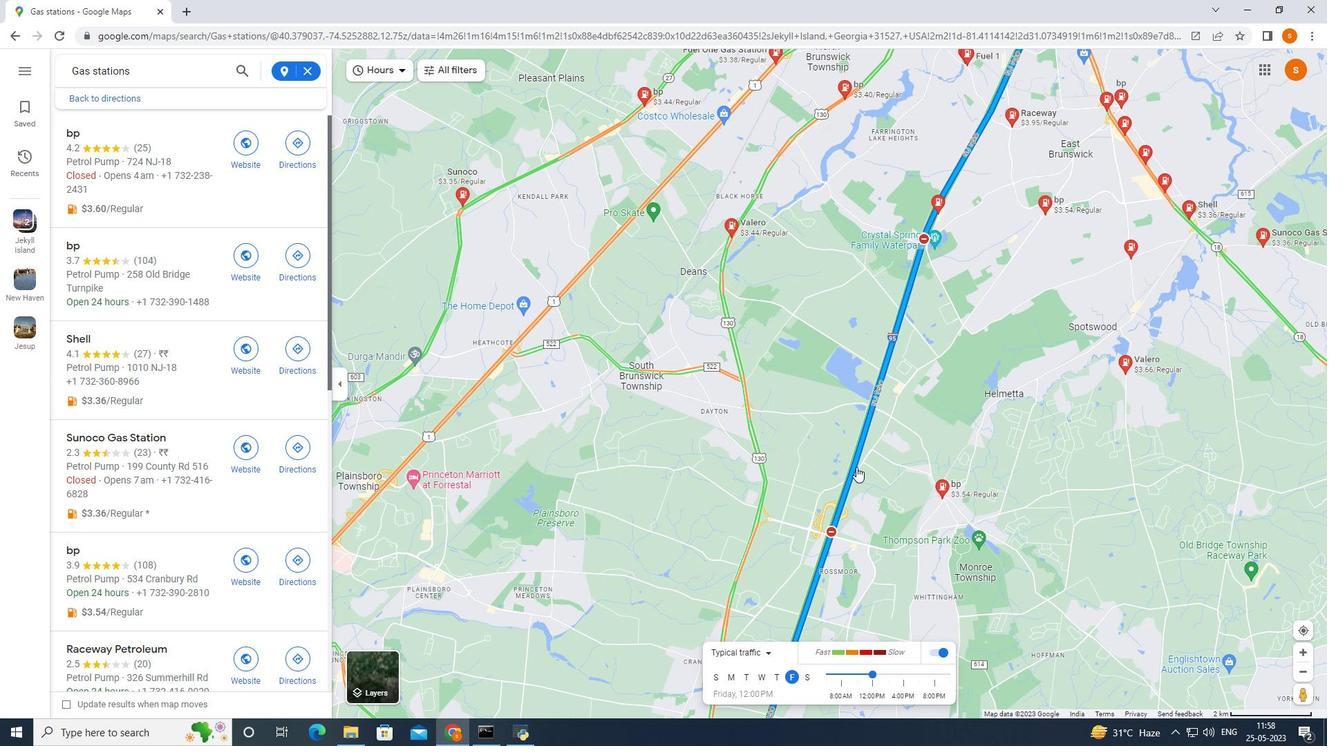 
Action: Mouse moved to (858, 437)
Screenshot: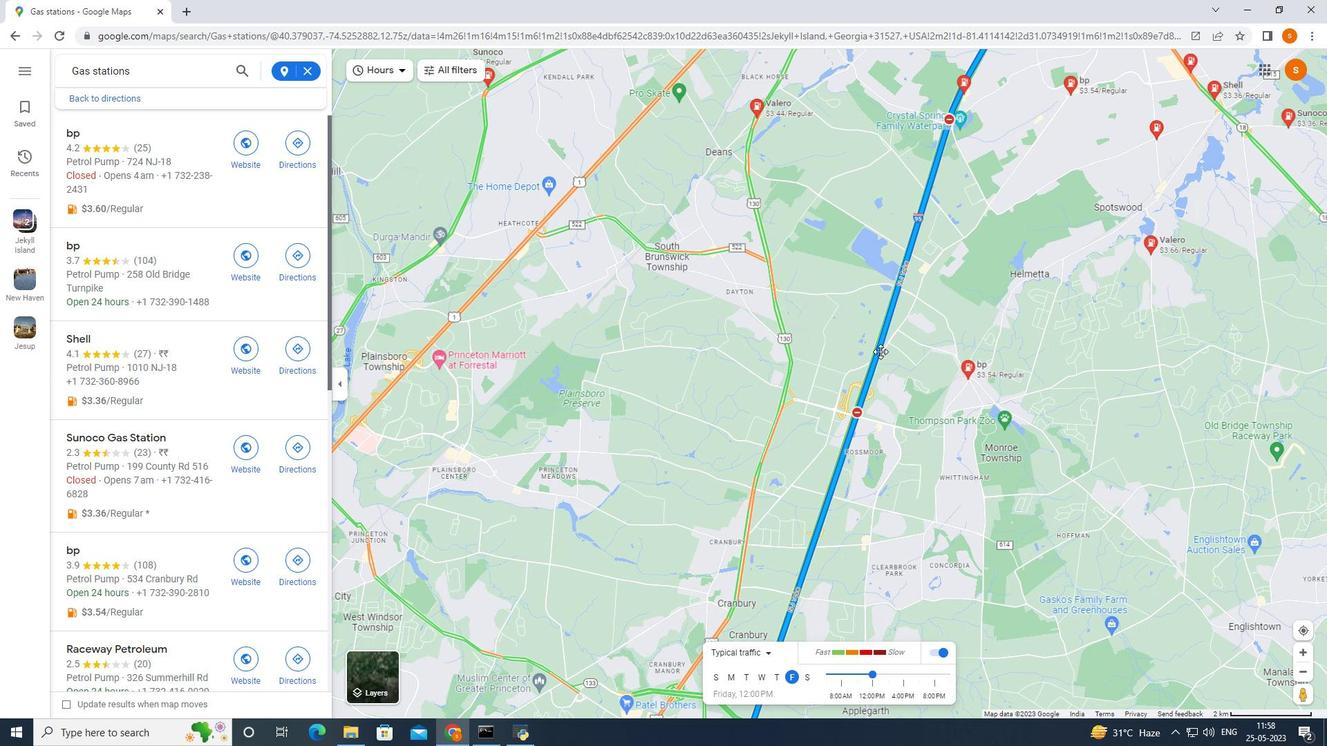 
Action: Mouse pressed left at (858, 437)
Screenshot: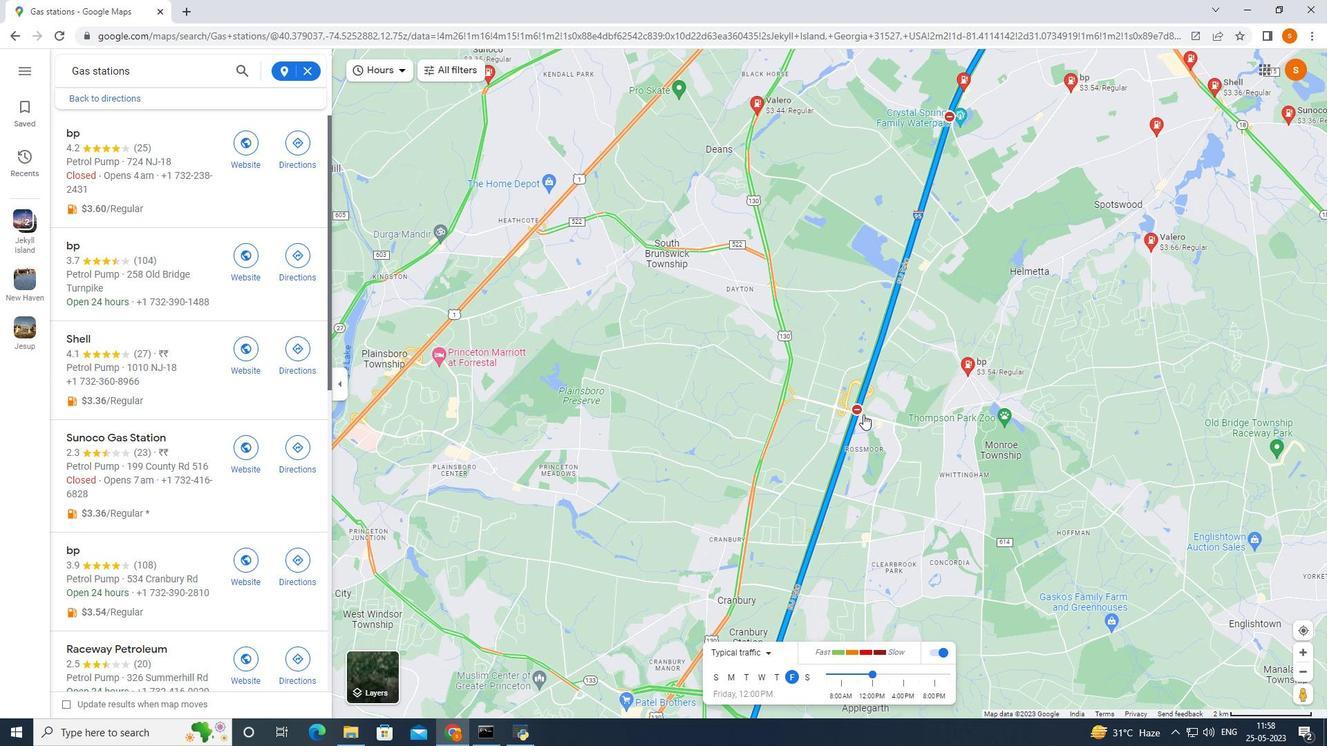
Action: Mouse moved to (843, 433)
Screenshot: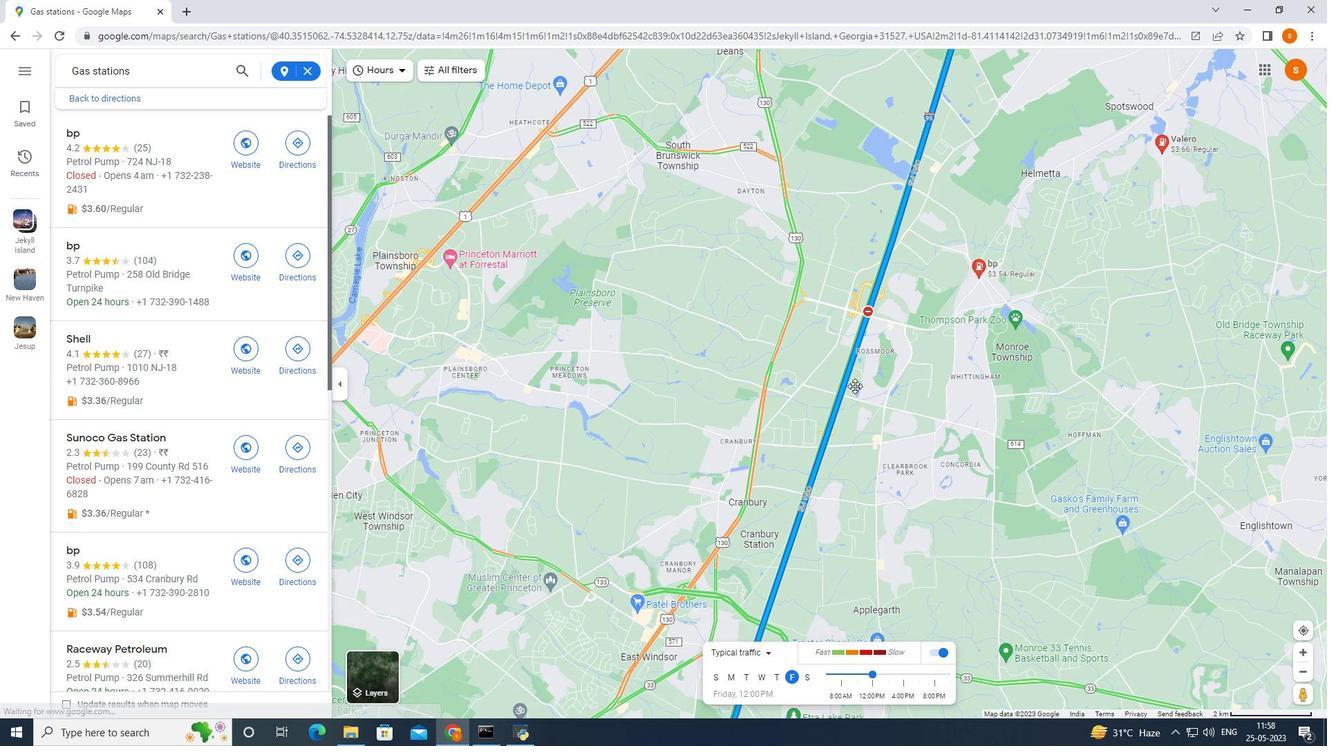 
Action: Mouse pressed left at (843, 433)
Screenshot: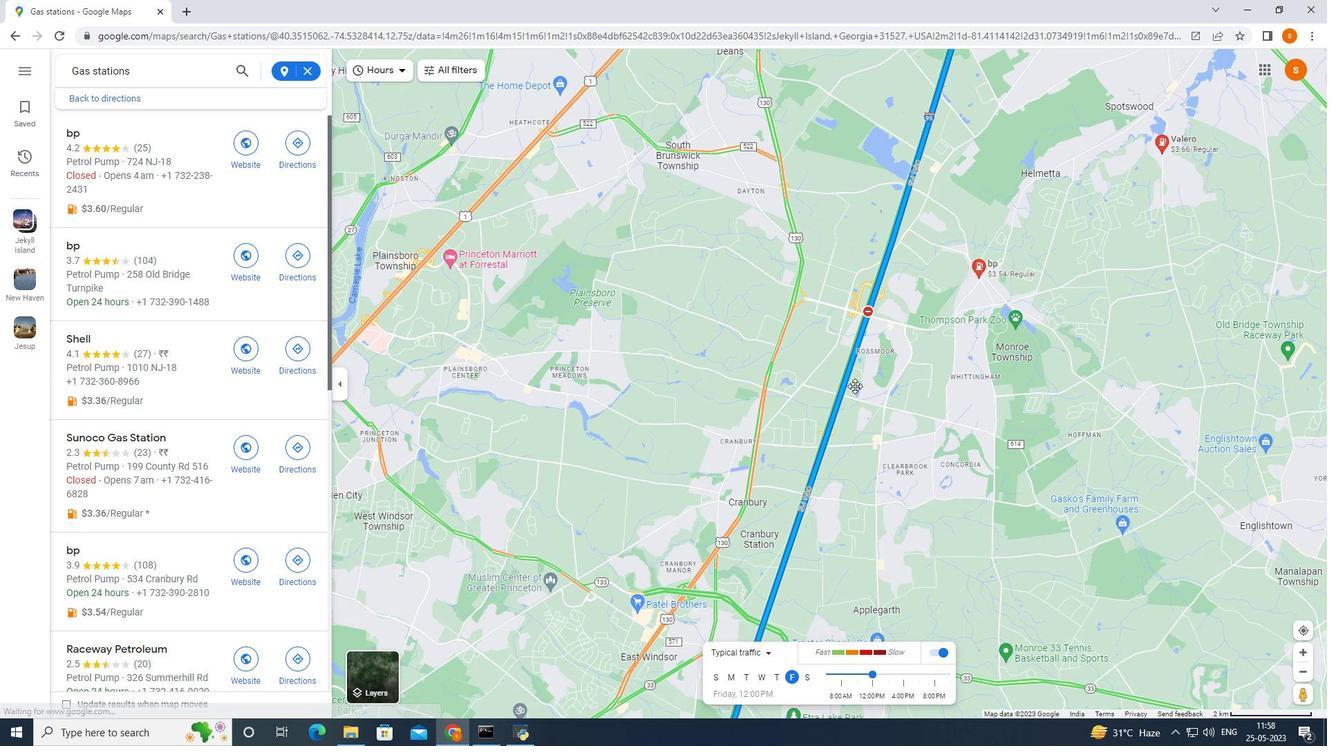 
Action: Mouse moved to (822, 428)
Screenshot: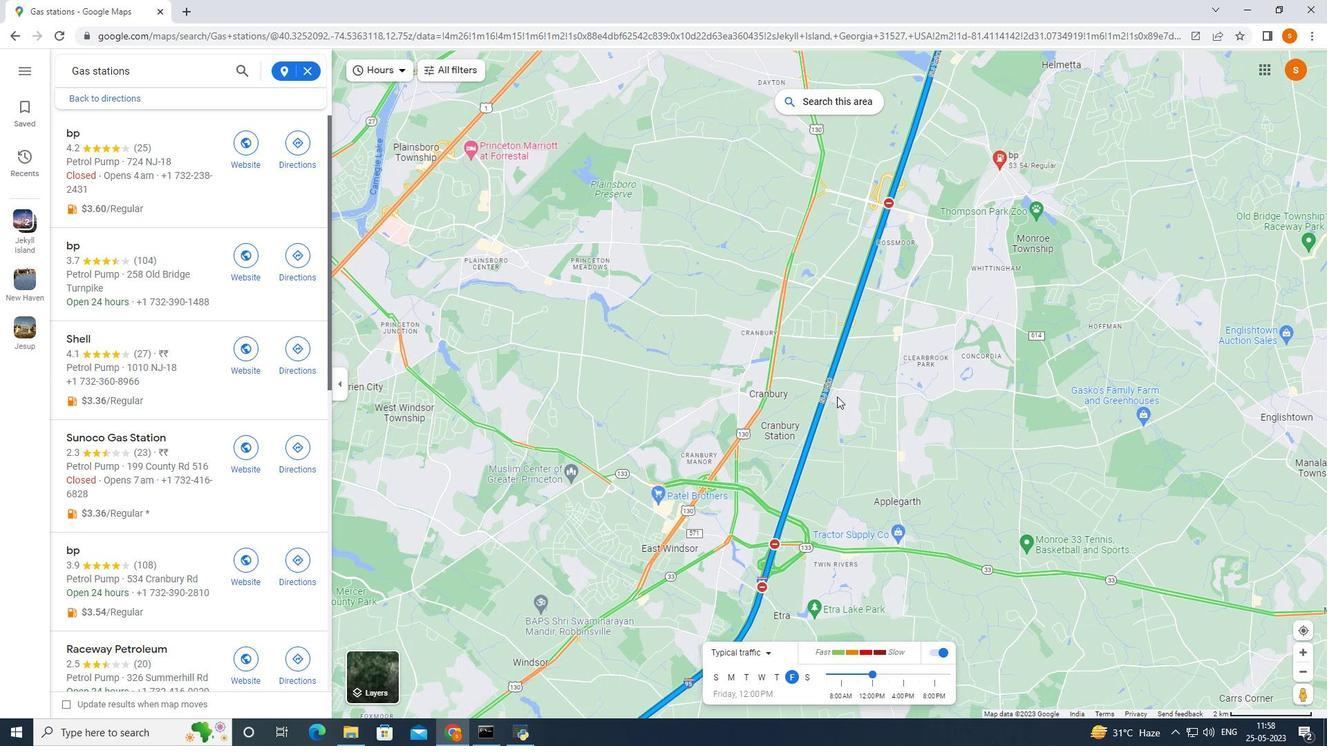 
Action: Mouse pressed left at (822, 428)
Screenshot: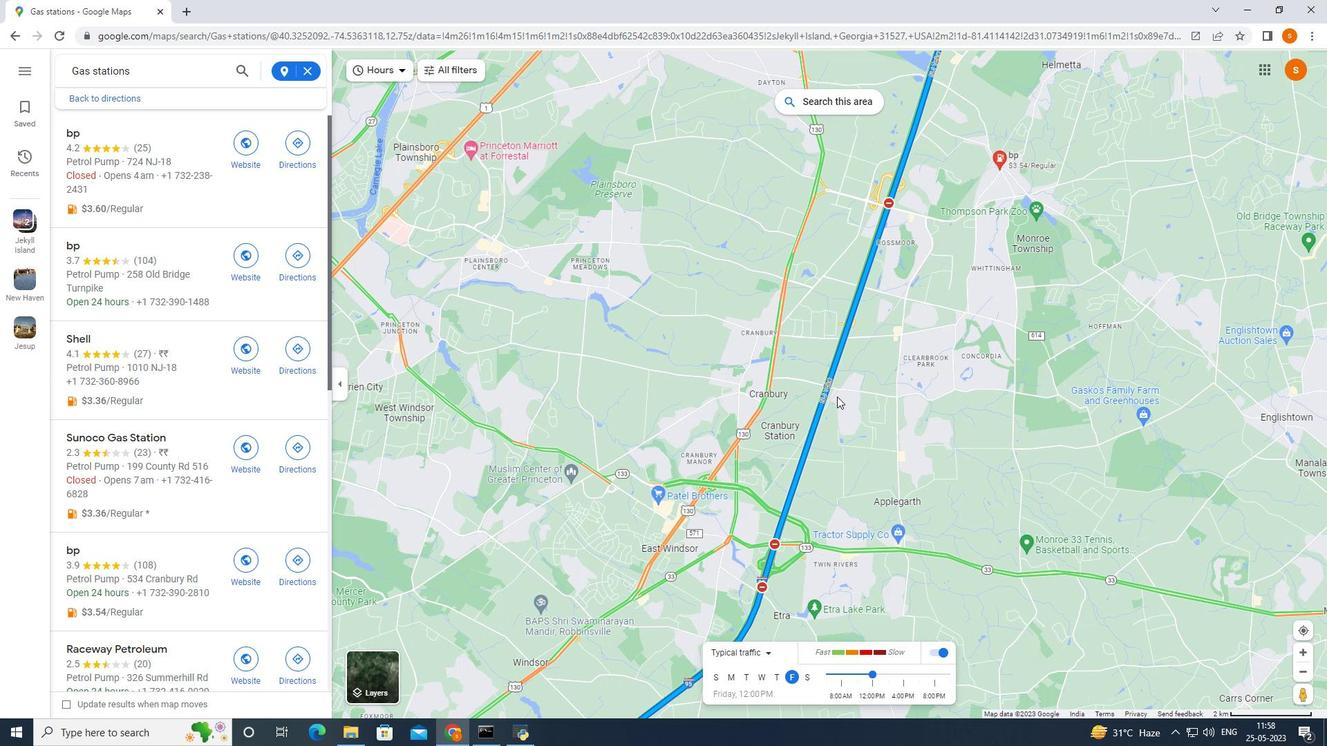 
Action: Mouse moved to (824, 468)
Screenshot: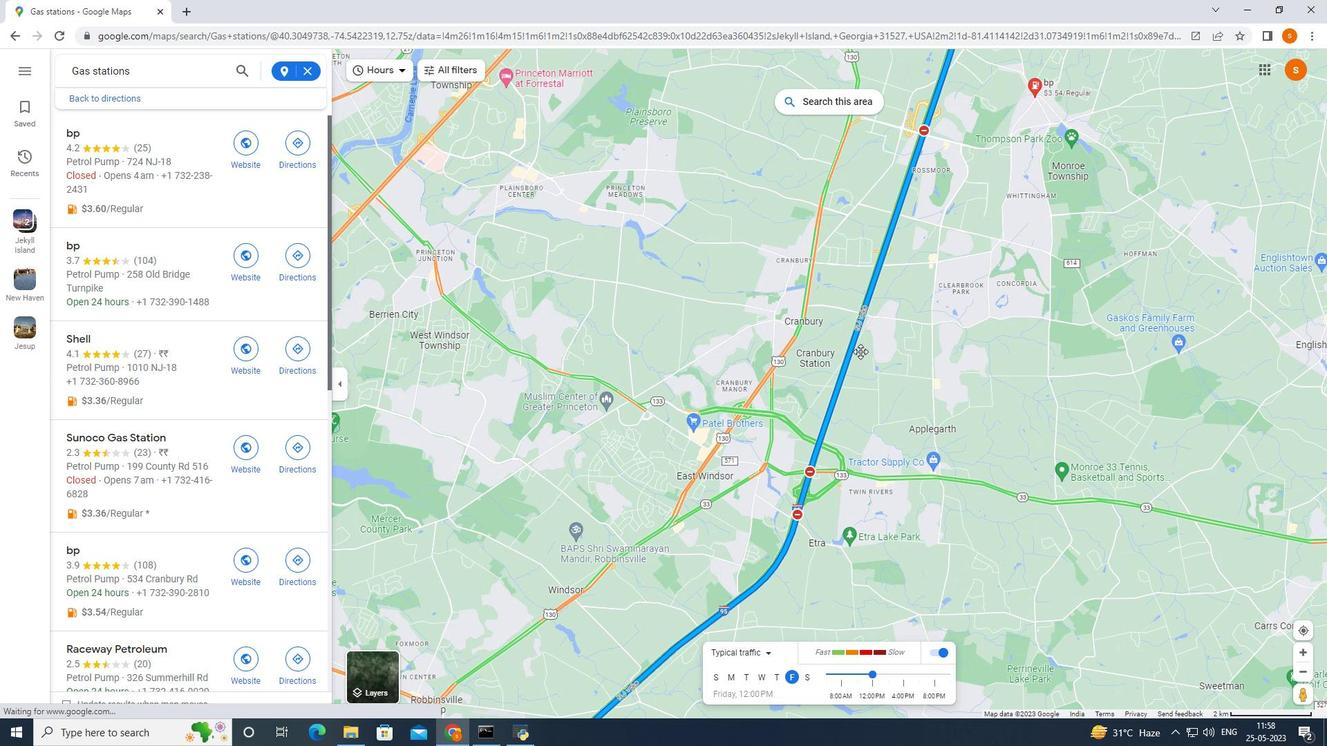 
Action: Mouse pressed left at (824, 468)
Screenshot: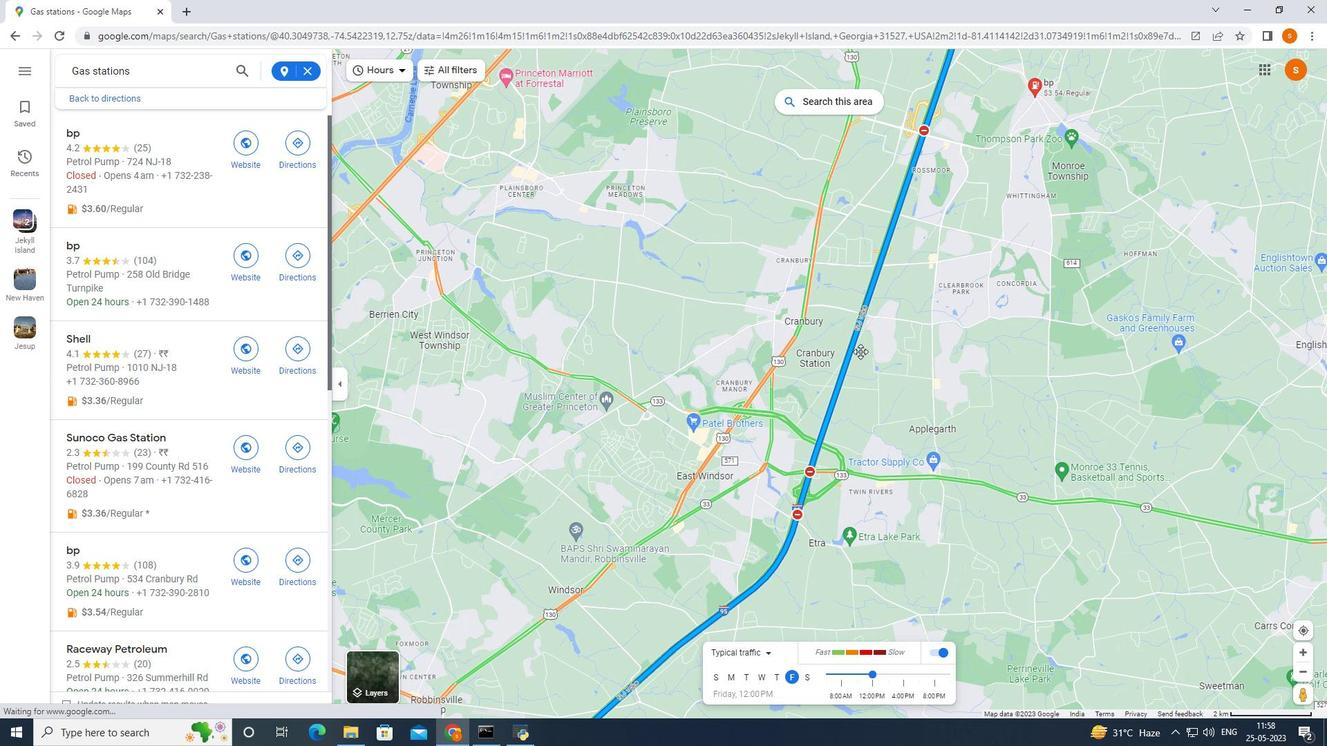 
Action: Mouse moved to (768, 470)
Screenshot: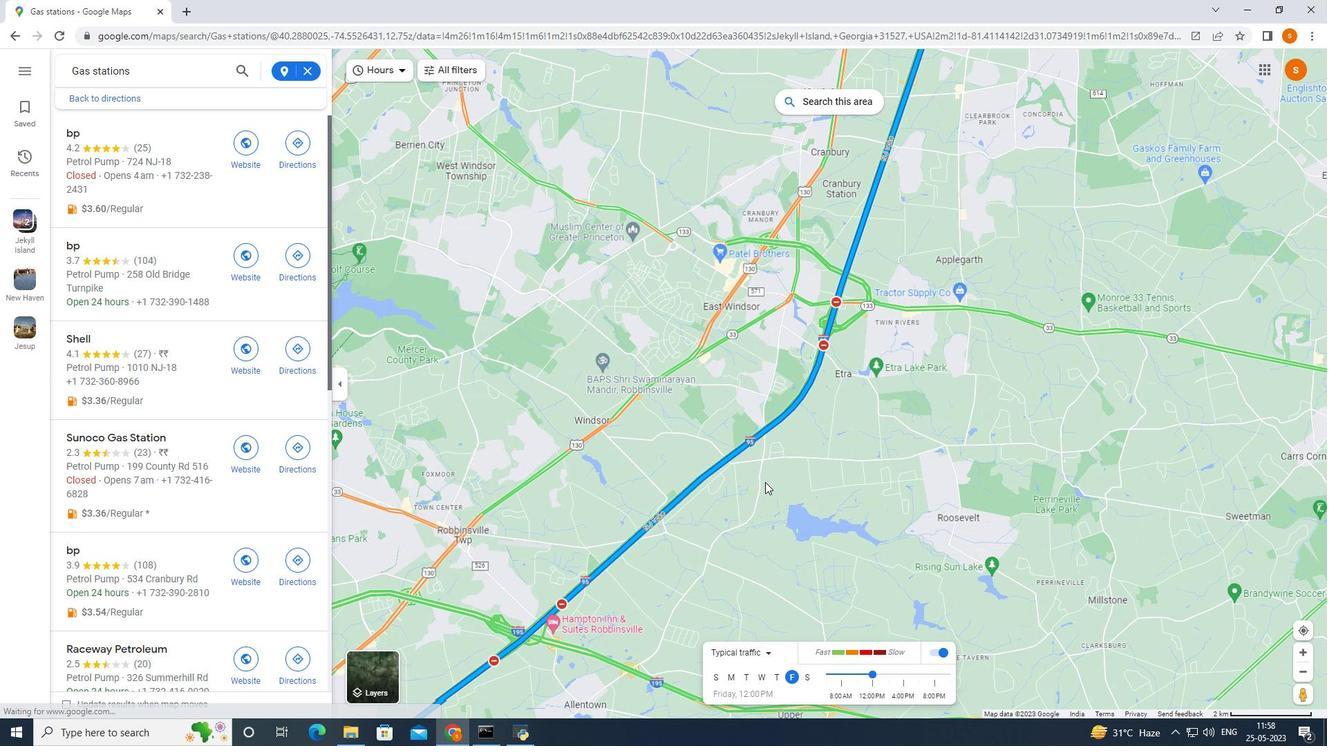 
Action: Mouse scrolled (768, 470) with delta (0, 0)
Screenshot: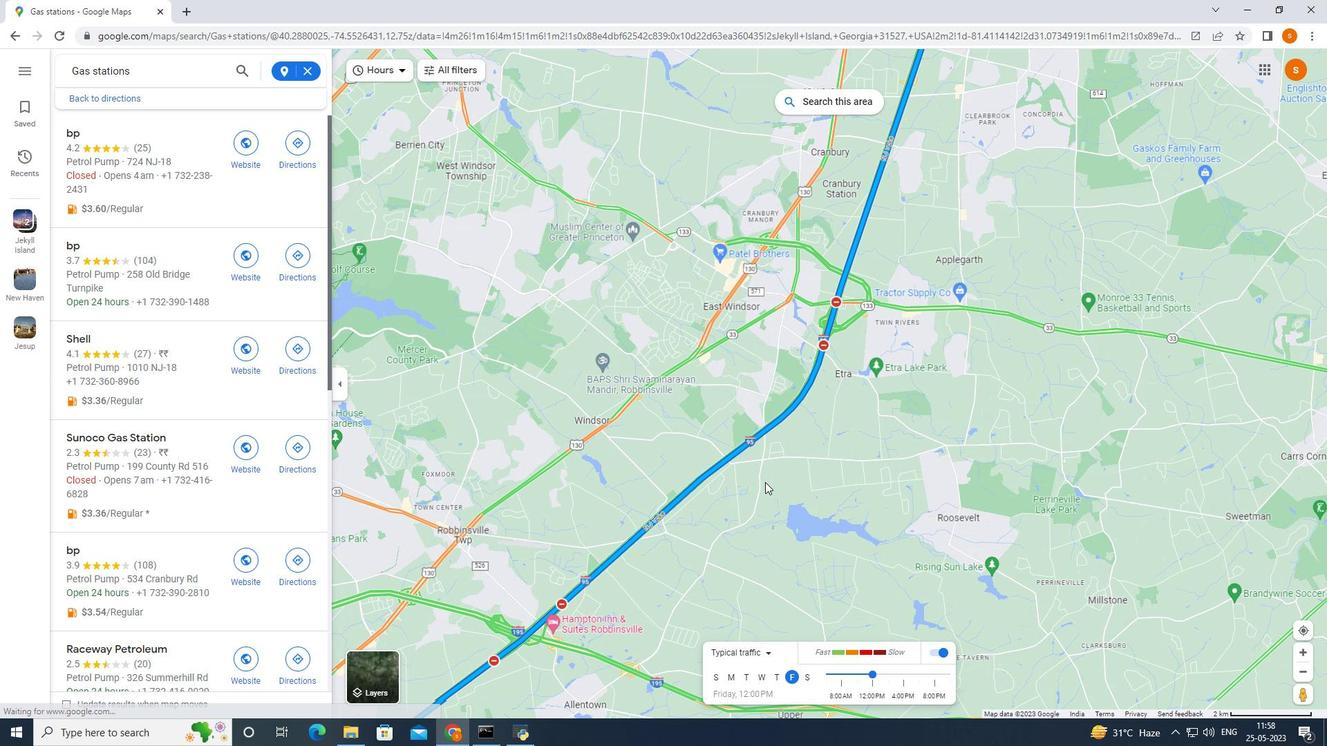 
Action: Mouse moved to (768, 466)
Screenshot: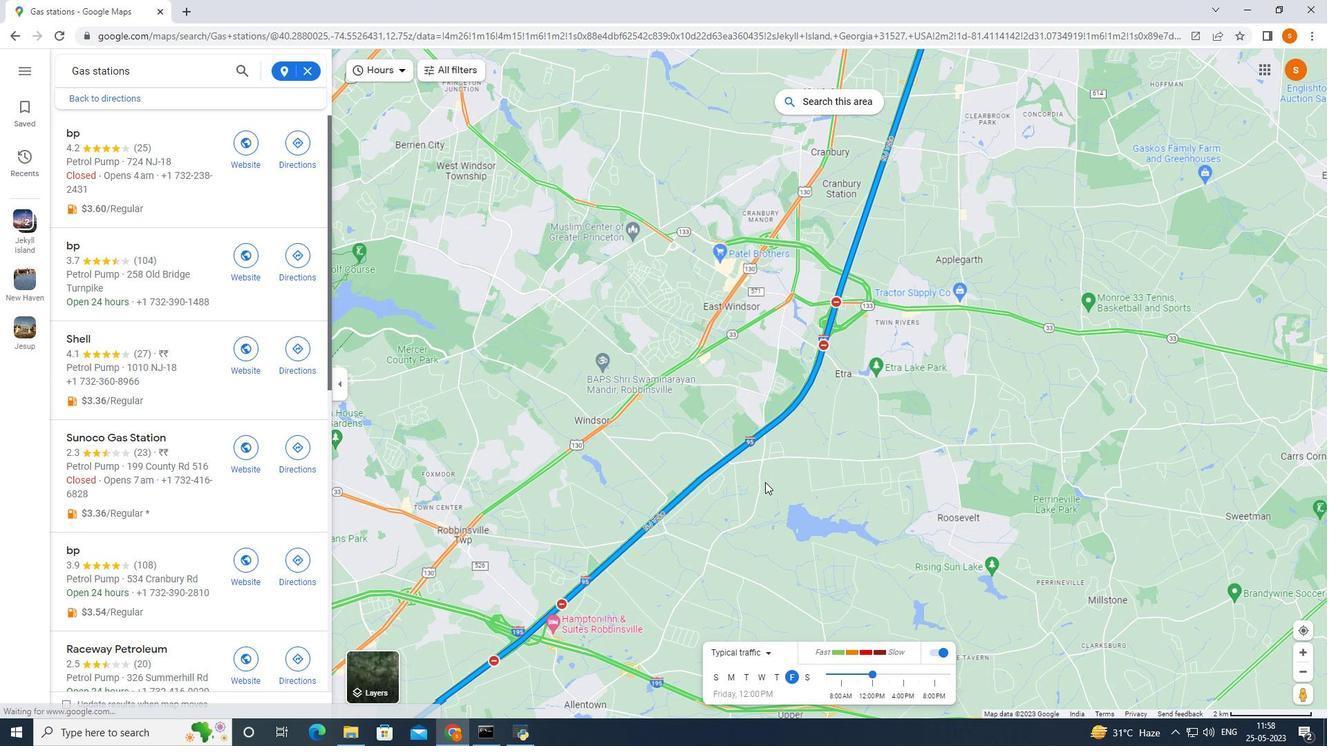 
Action: Mouse scrolled (768, 468) with delta (0, 0)
Screenshot: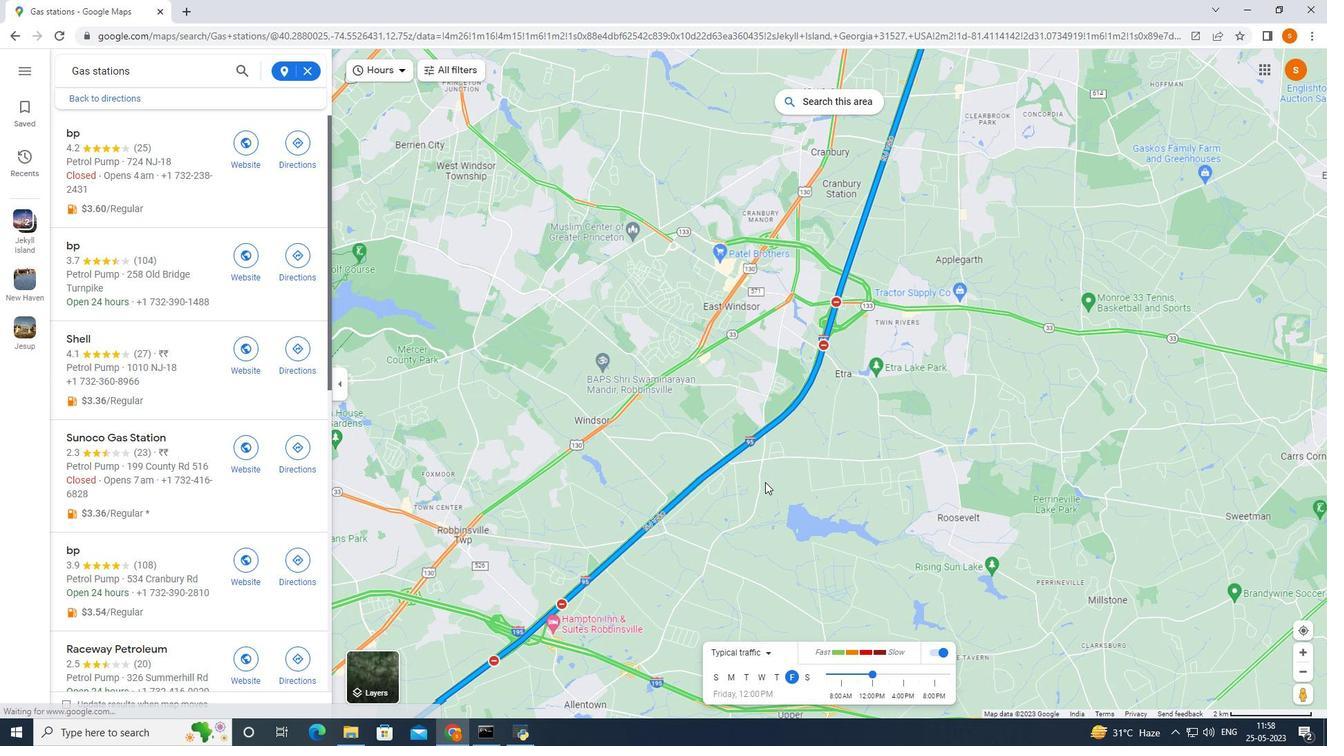 
Action: Mouse moved to (768, 466)
Screenshot: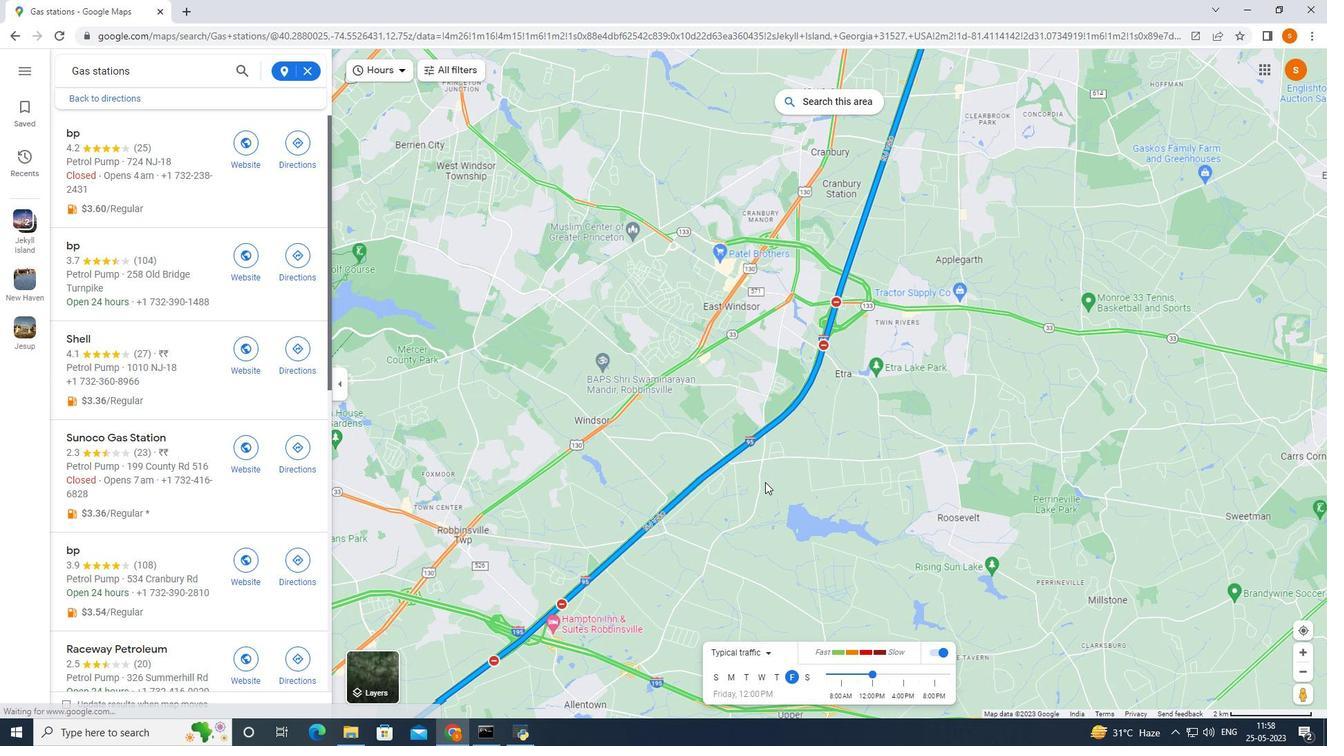 
Action: Mouse scrolled (768, 467) with delta (0, 0)
Screenshot: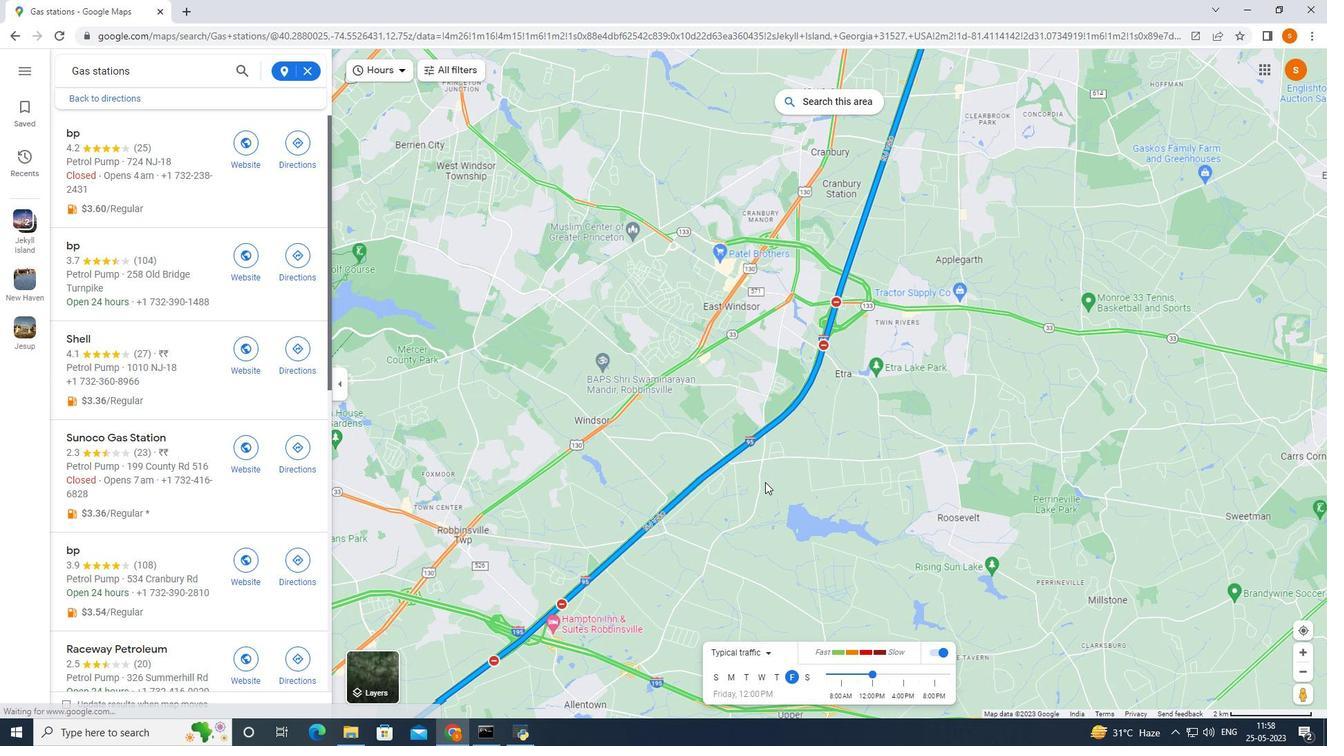 
Action: Mouse moved to (768, 463)
Screenshot: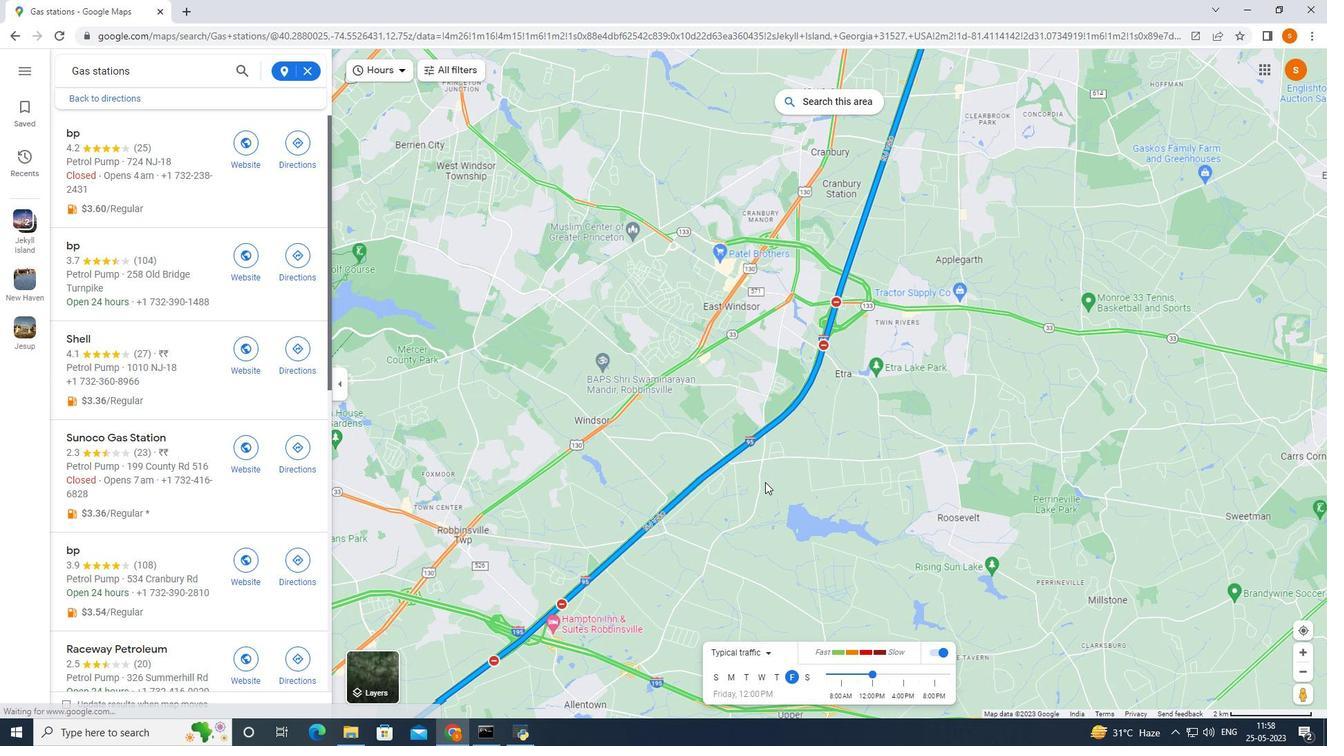 
Action: Mouse scrolled (768, 465) with delta (0, 0)
Screenshot: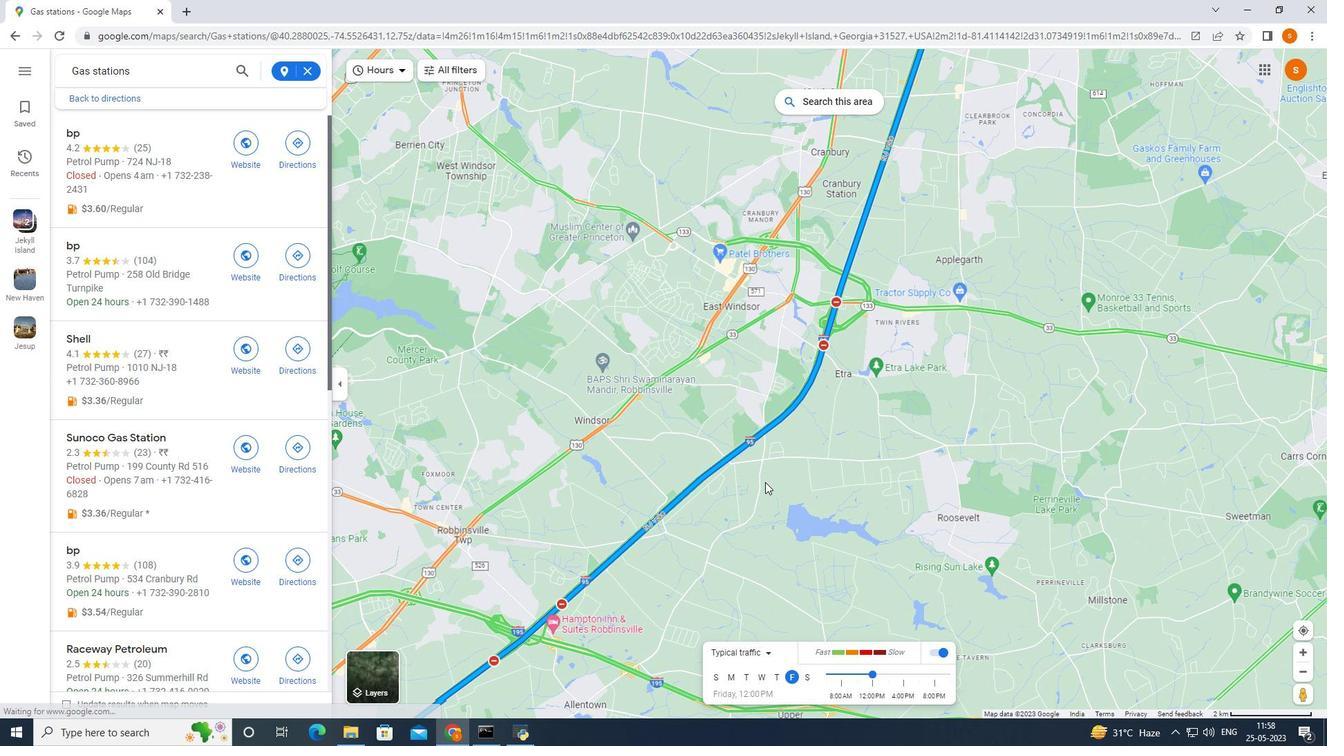 
Action: Mouse moved to (768, 461)
Screenshot: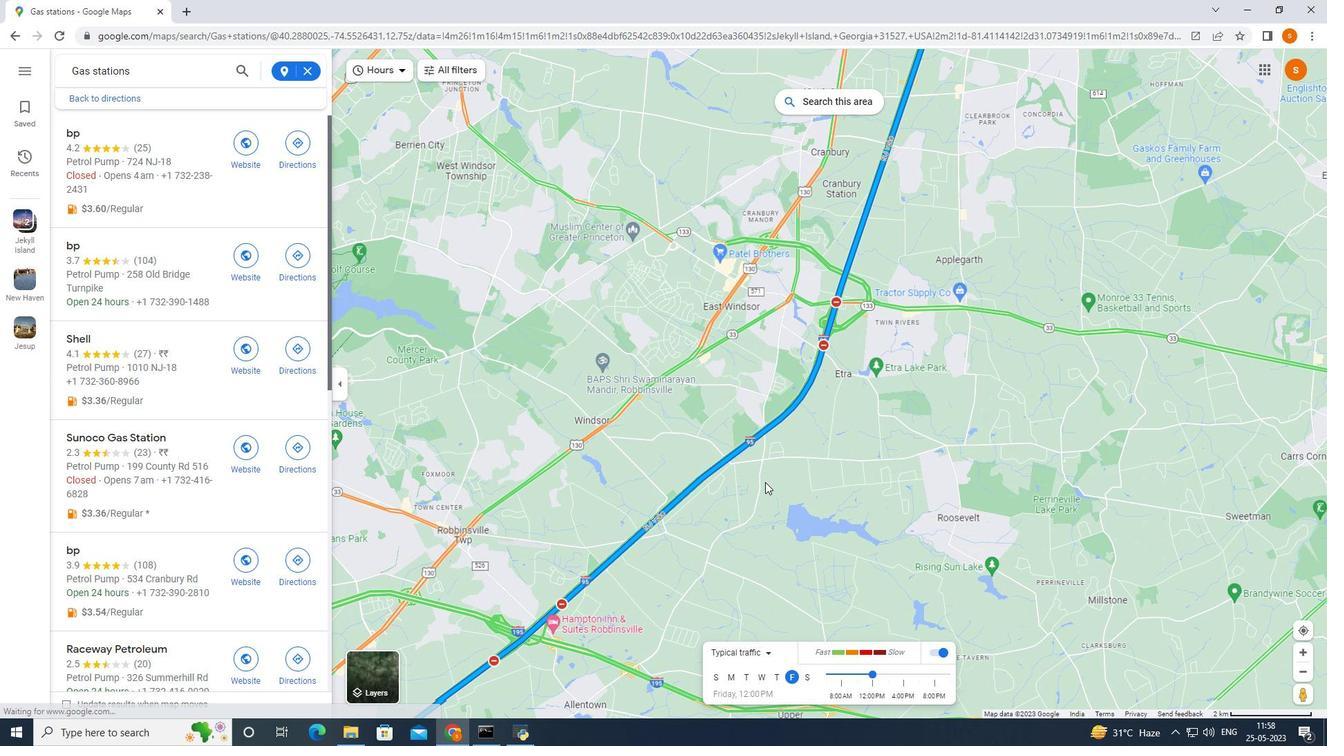 
Action: Mouse scrolled (768, 461) with delta (0, 0)
Screenshot: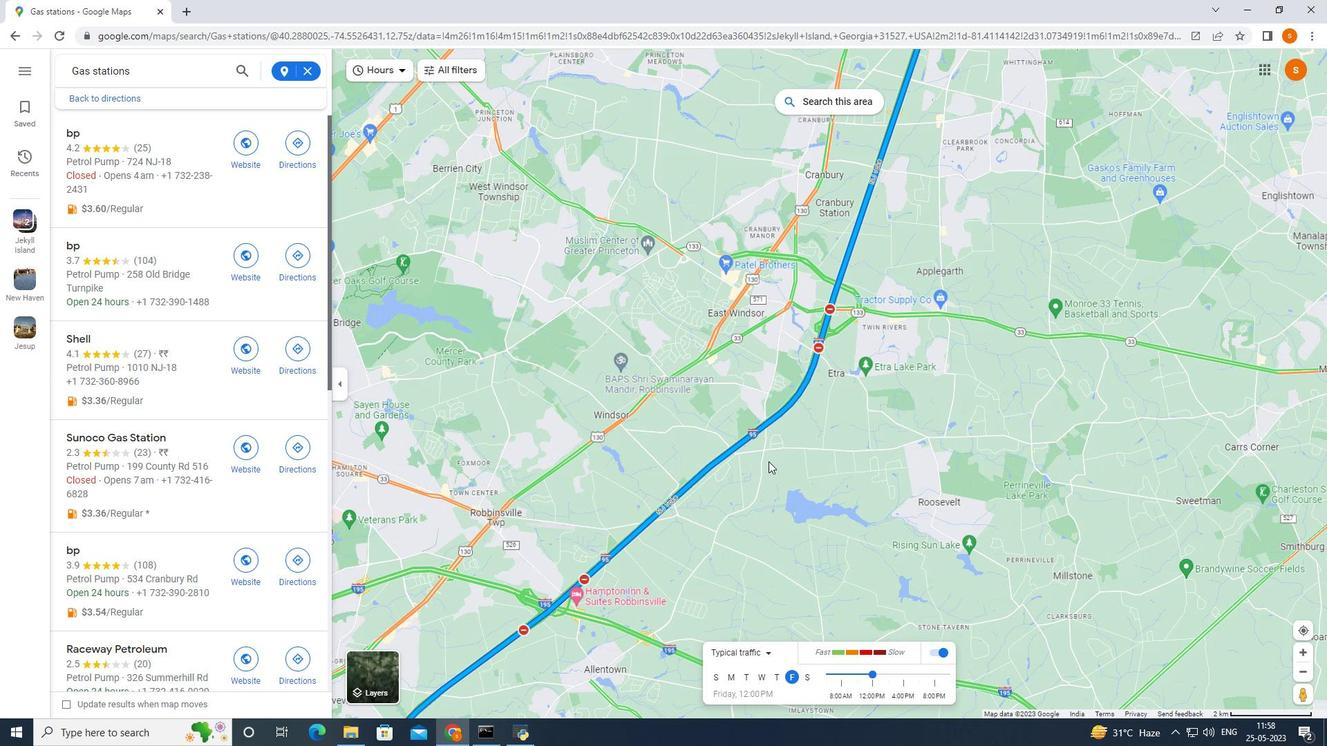 
Action: Mouse scrolled (768, 461) with delta (0, 0)
Screenshot: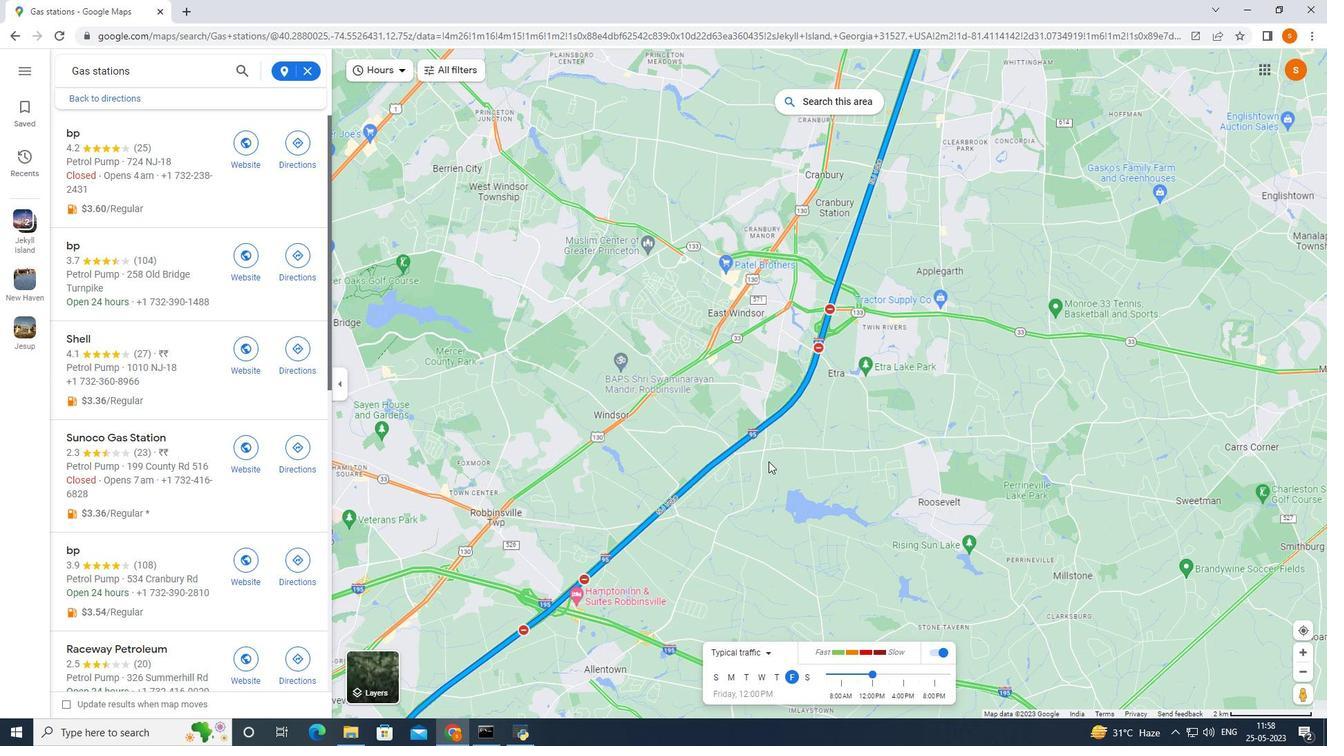 
Action: Mouse scrolled (768, 461) with delta (0, 0)
Screenshot: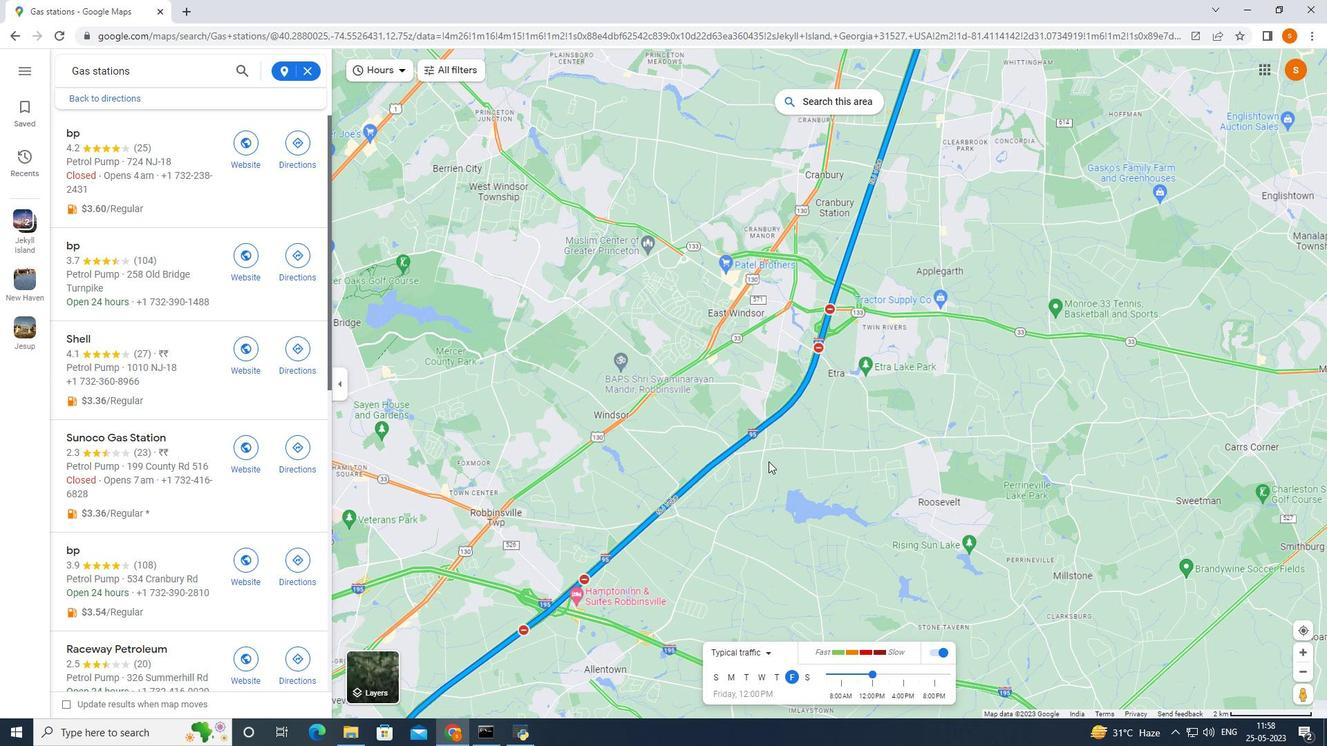 
Action: Mouse moved to (713, 525)
Screenshot: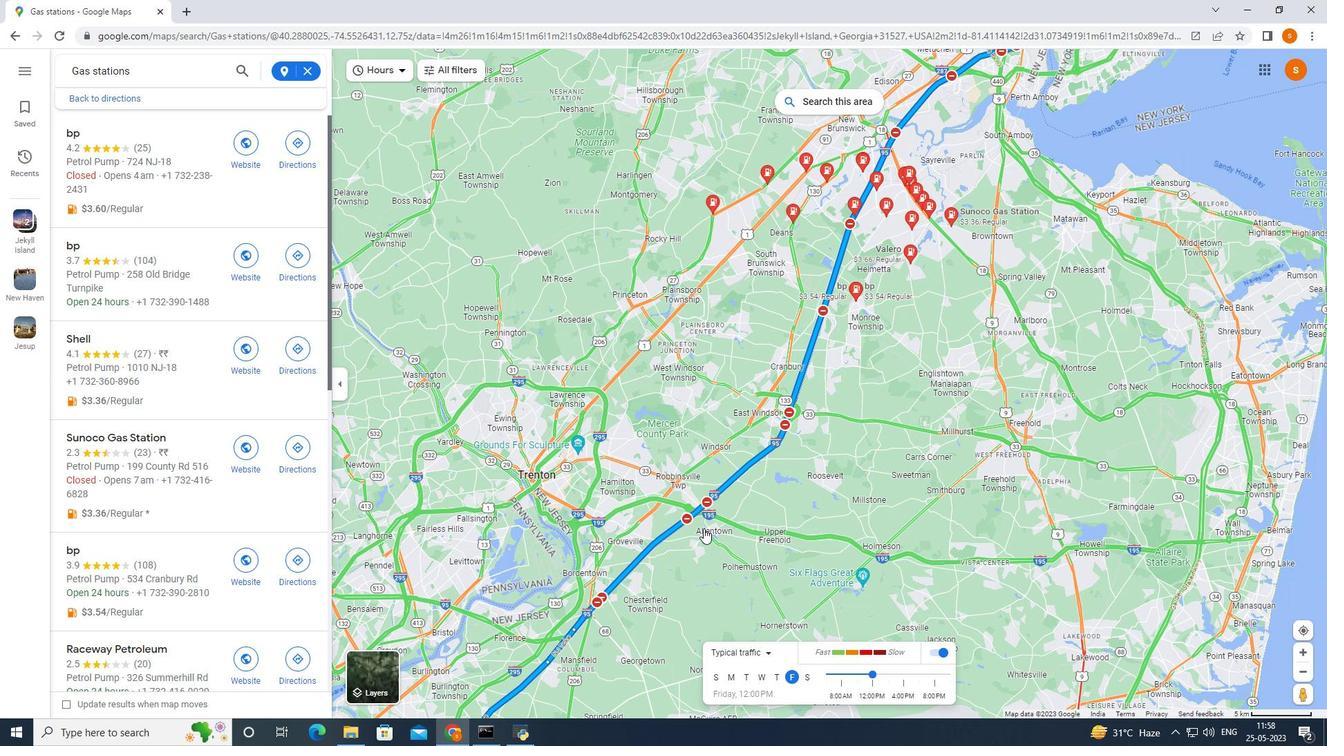 
Action: Mouse pressed left at (713, 525)
Screenshot: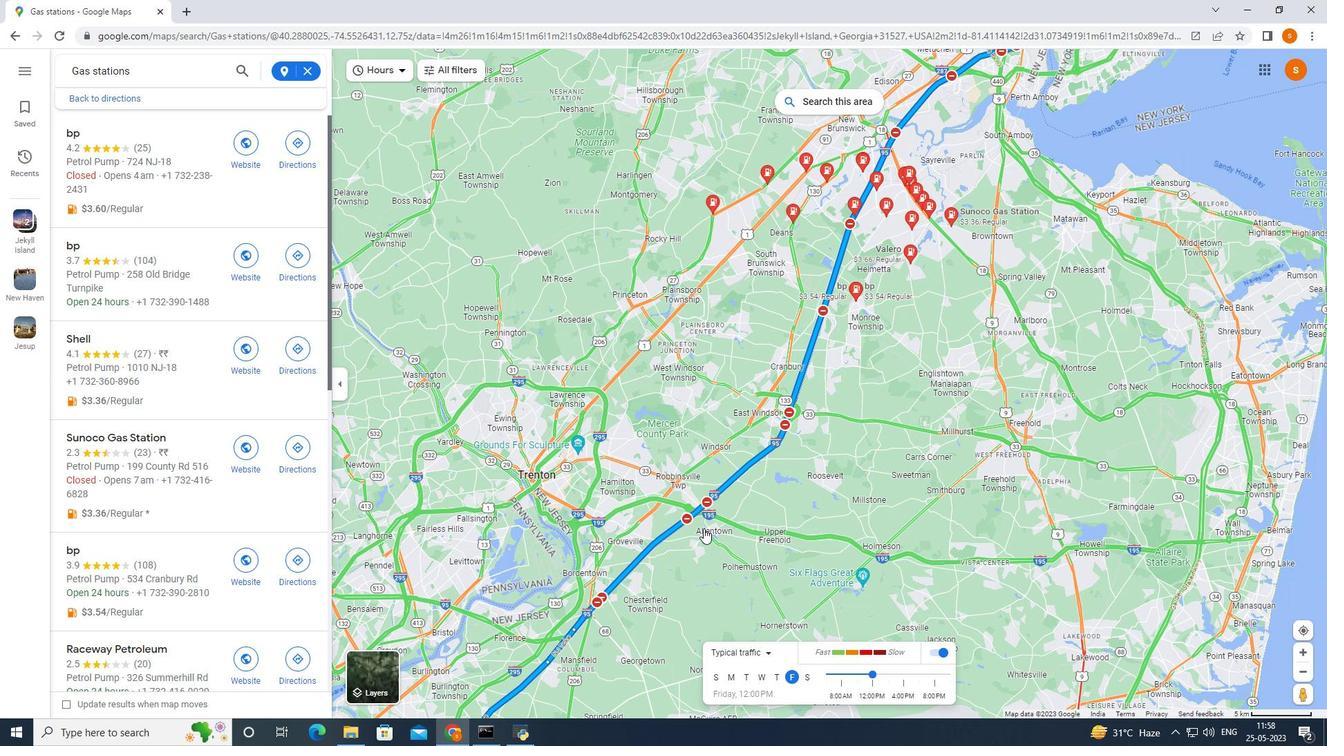 
Action: Mouse moved to (726, 459)
Screenshot: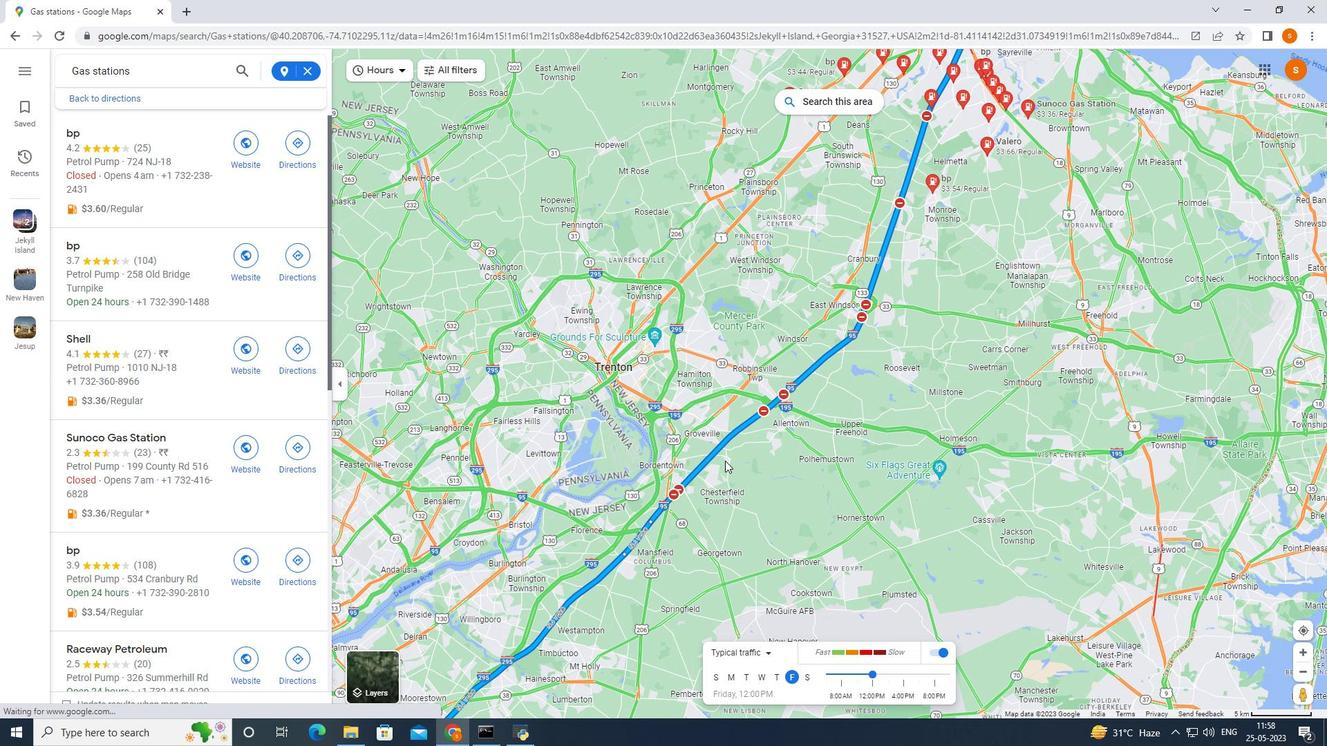 
Action: Mouse scrolled (726, 460) with delta (0, 0)
Screenshot: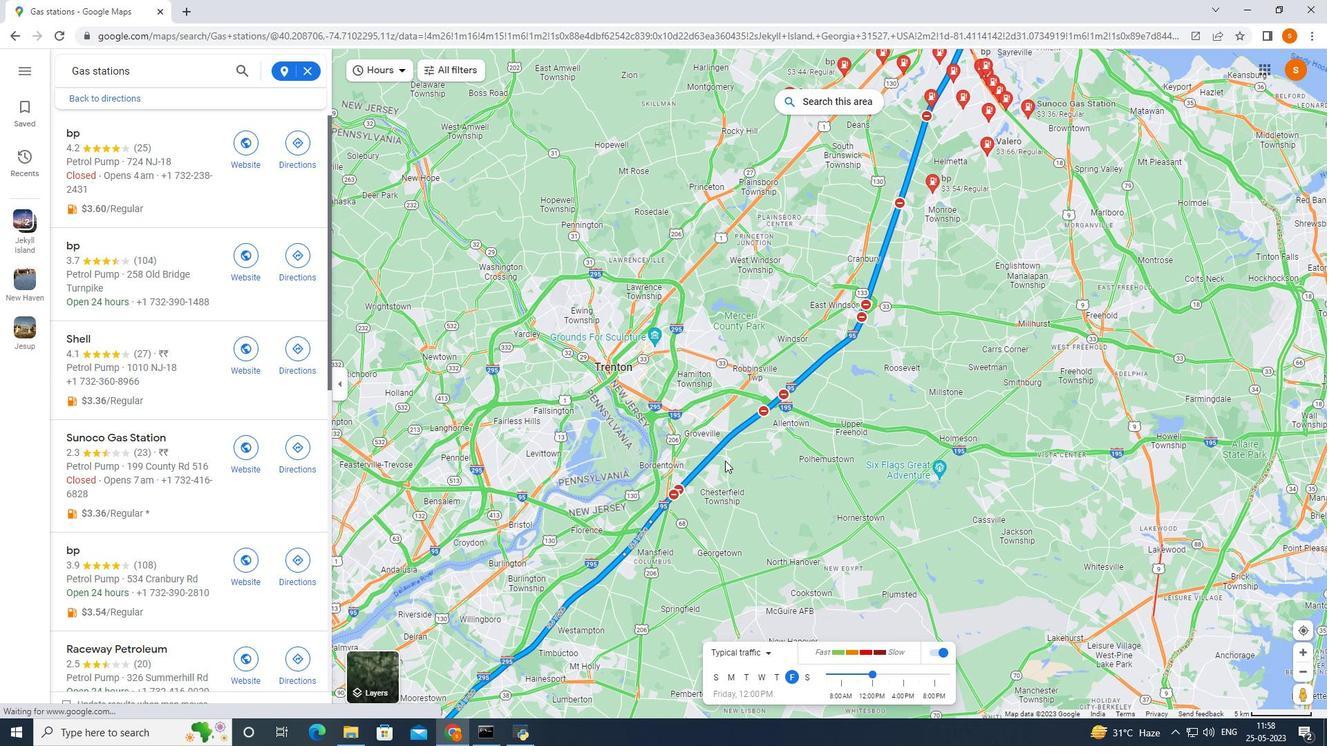 
Action: Mouse moved to (726, 459)
Screenshot: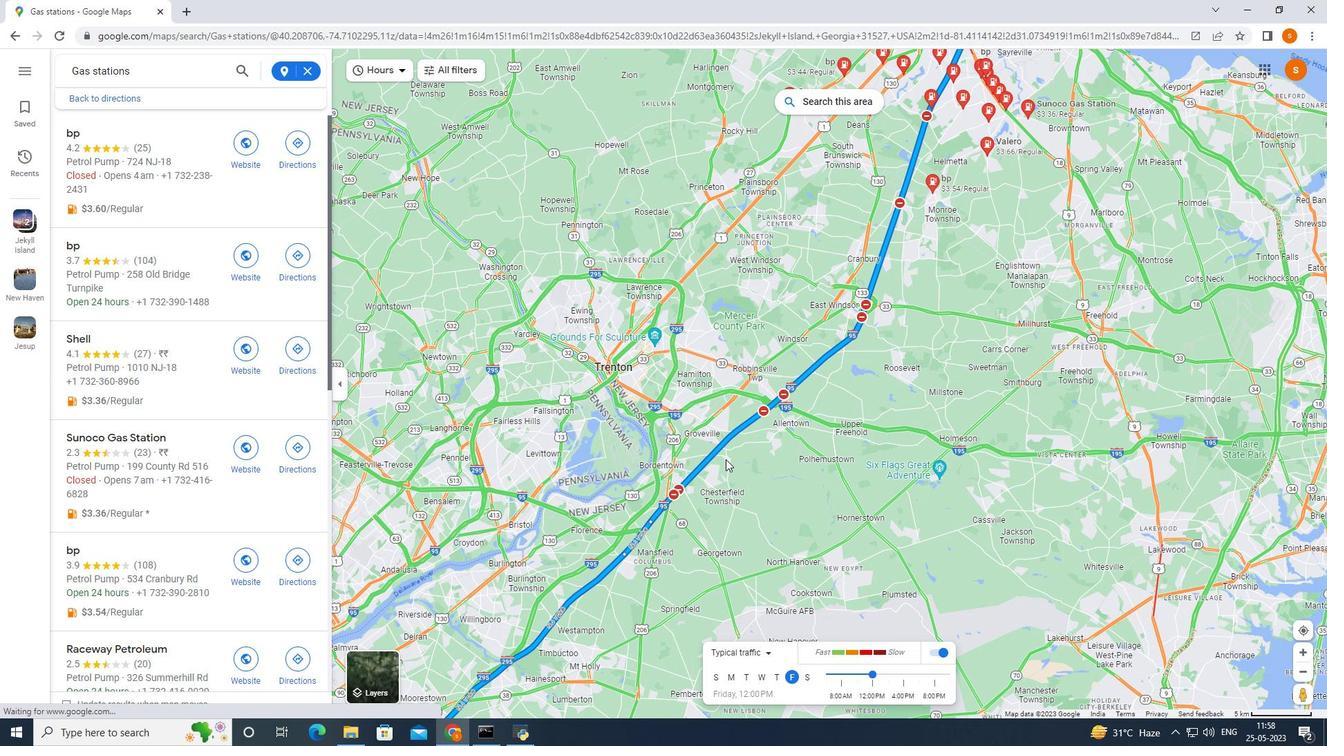 
Action: Mouse scrolled (726, 459) with delta (0, 0)
Screenshot: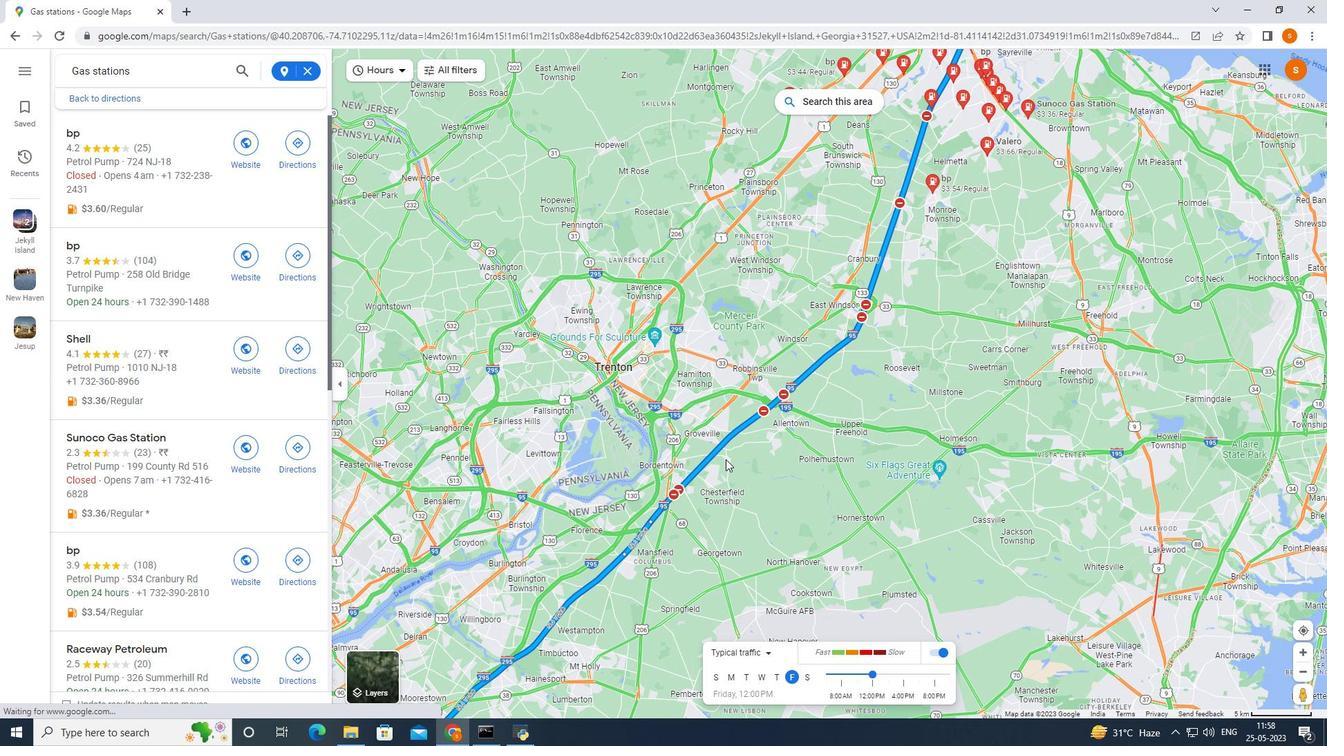 
Action: Mouse moved to (679, 527)
Screenshot: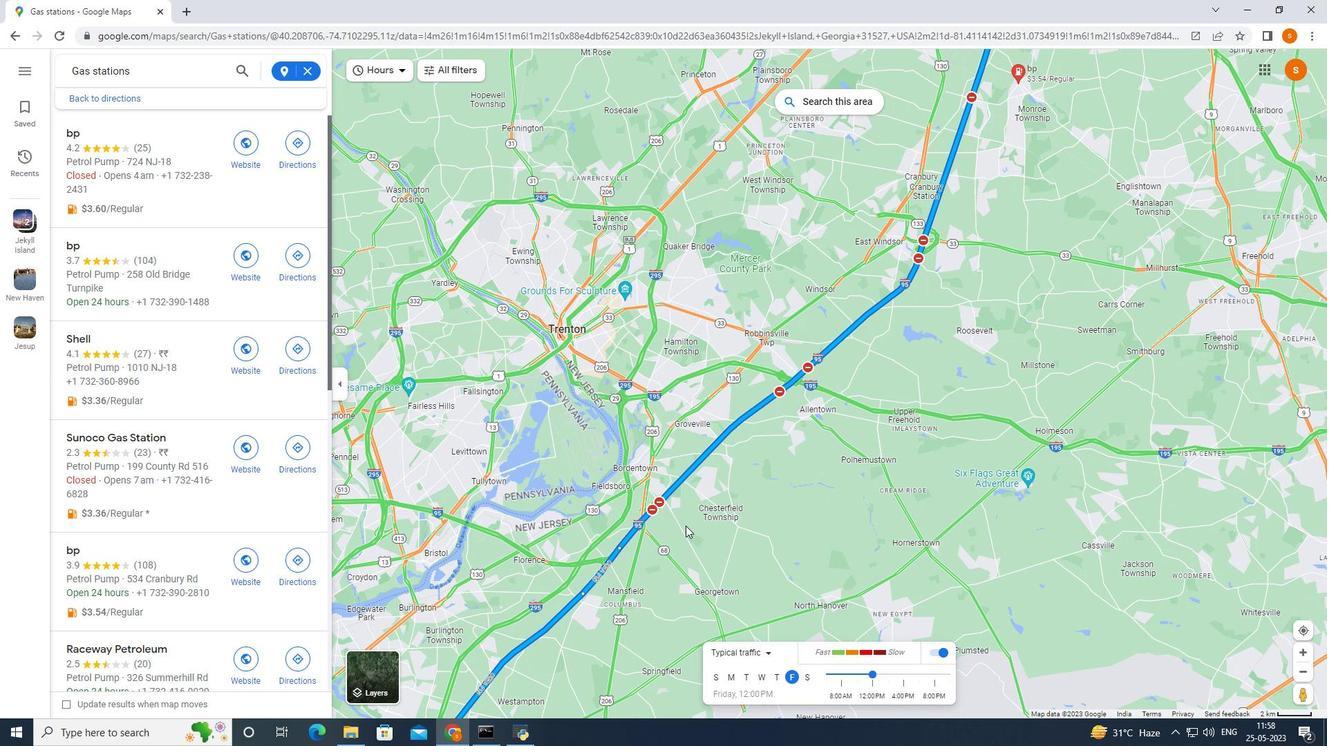 
Action: Mouse pressed left at (679, 528)
Screenshot: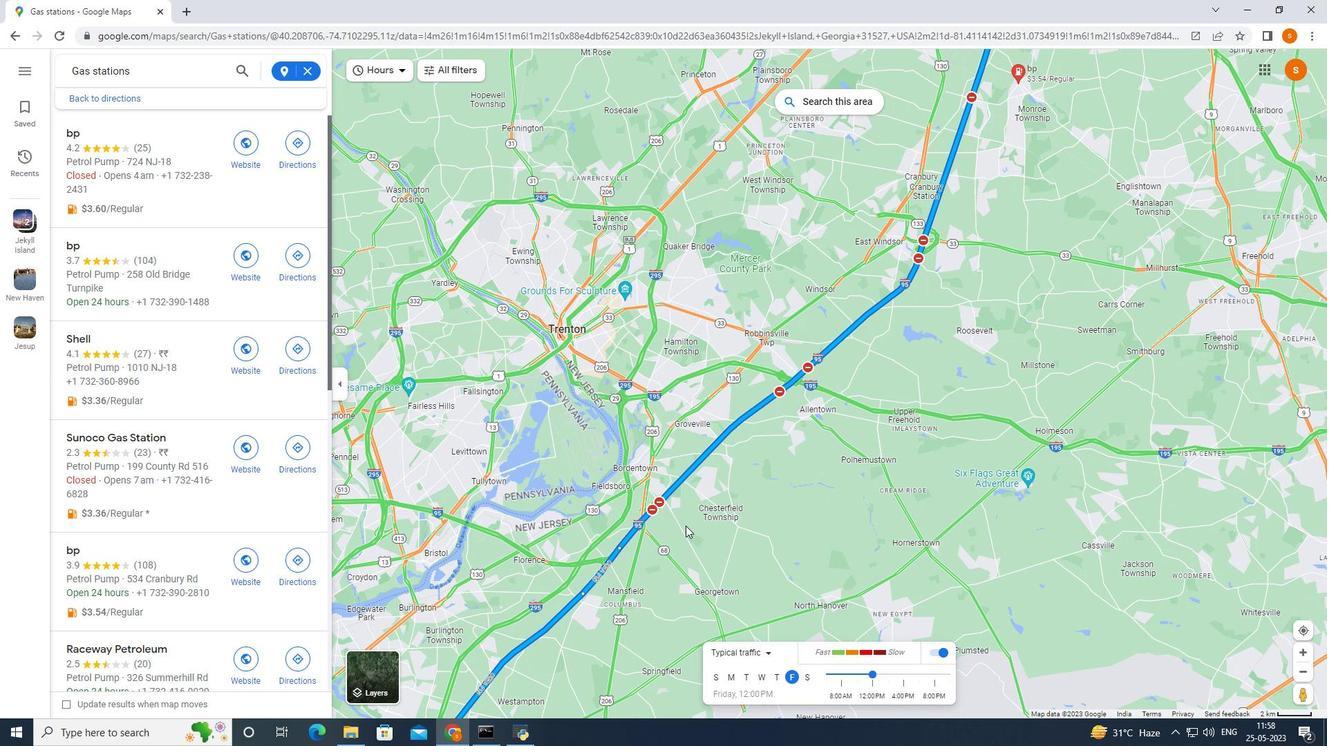 
Action: Mouse moved to (719, 472)
Screenshot: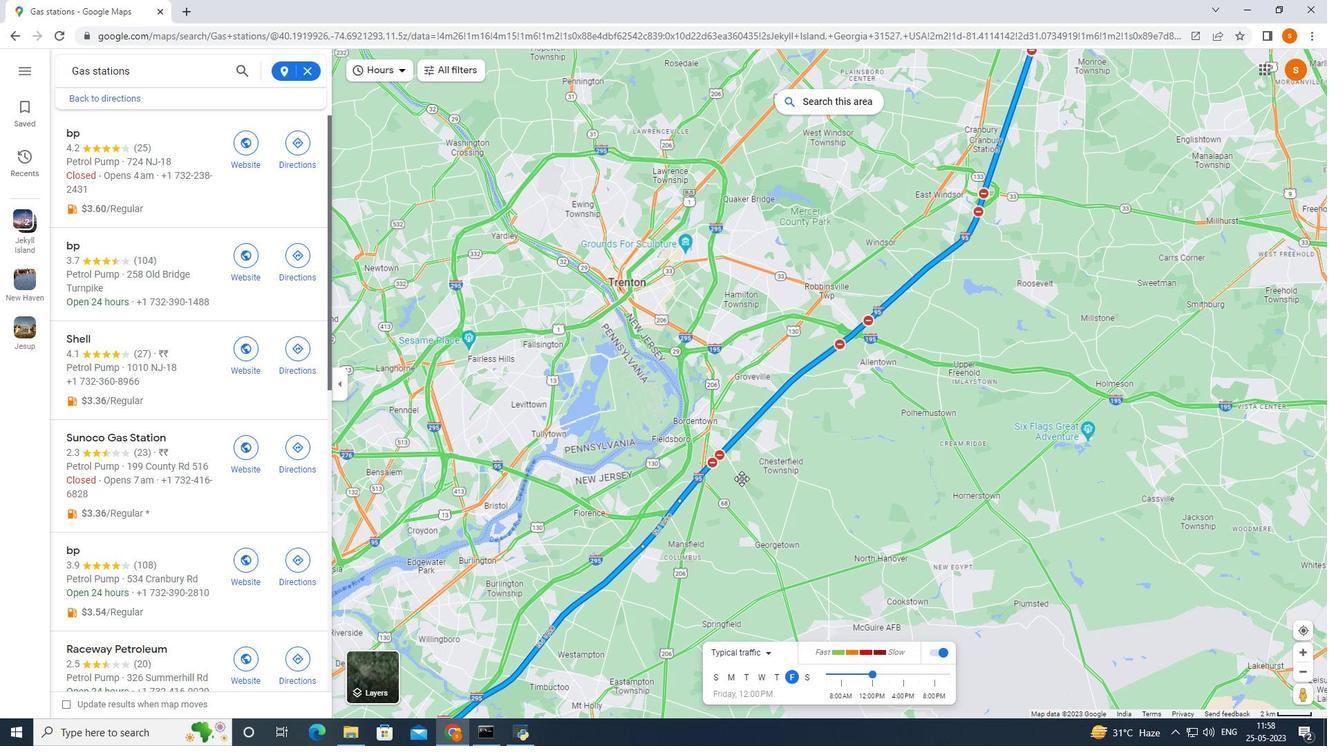 
Action: Mouse scrolled (719, 473) with delta (0, 0)
Screenshot: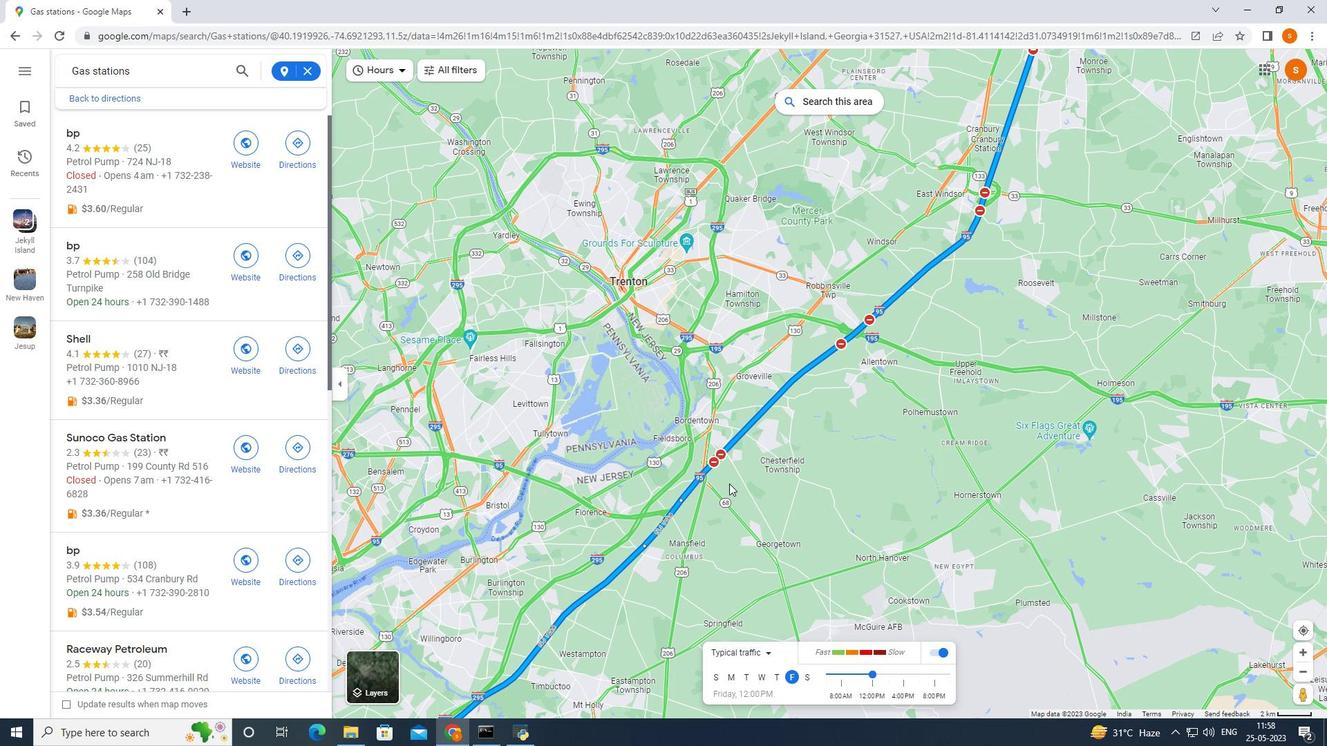 
Action: Mouse scrolled (719, 473) with delta (0, 0)
Screenshot: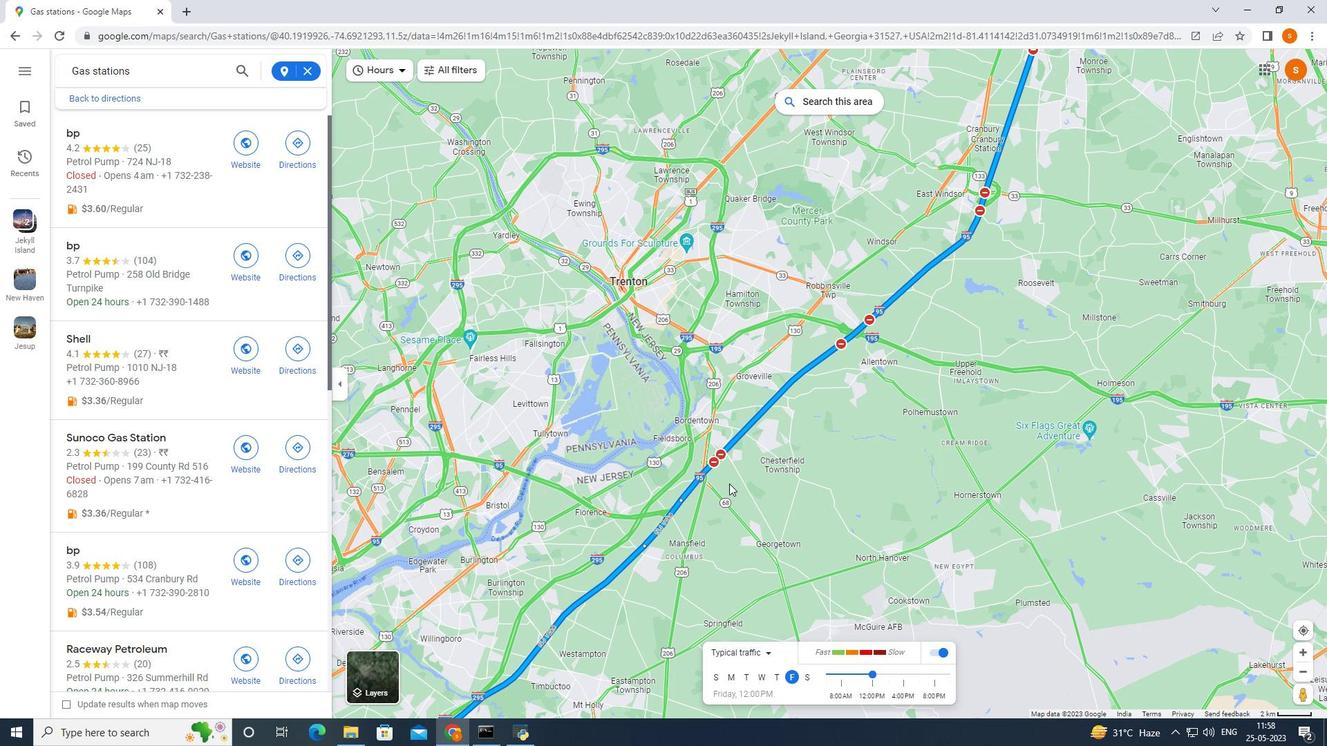 
Action: Mouse scrolled (719, 473) with delta (0, 0)
Screenshot: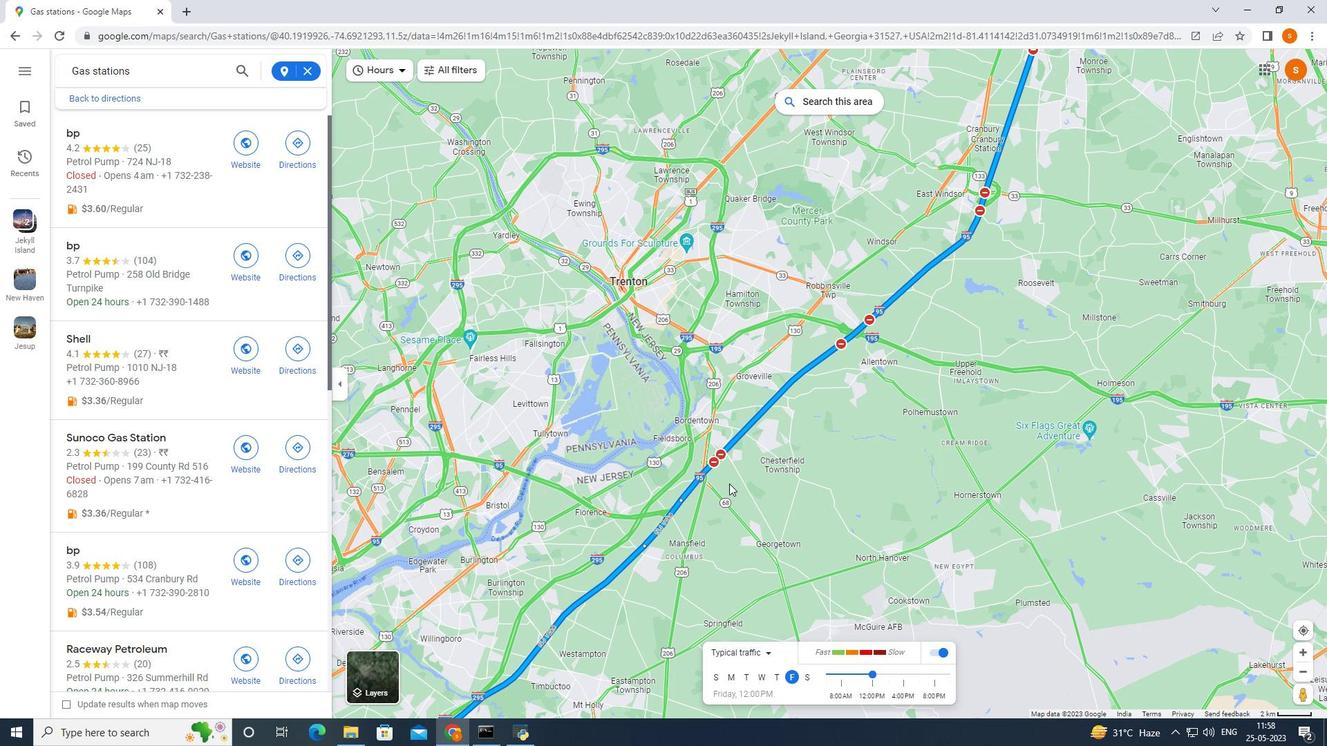 
Action: Mouse scrolled (719, 473) with delta (0, 0)
Screenshot: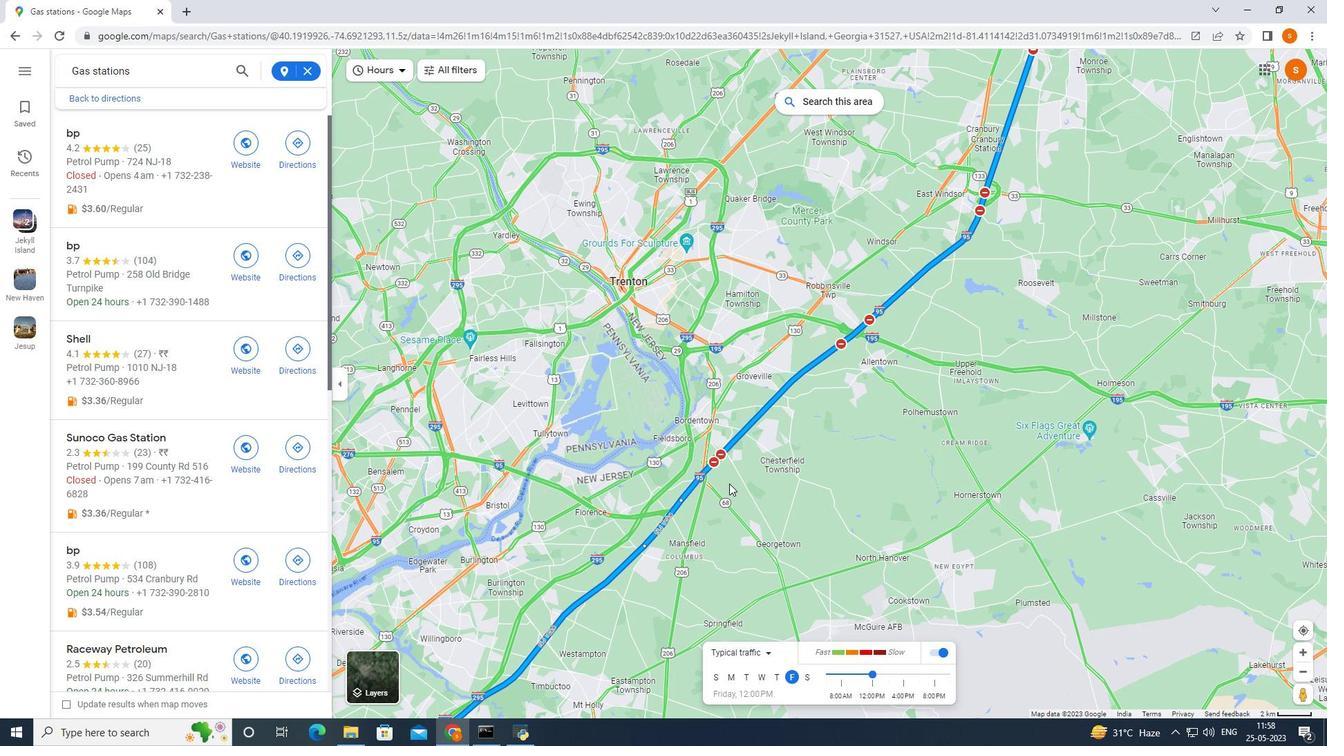 
Action: Mouse moved to (719, 470)
Screenshot: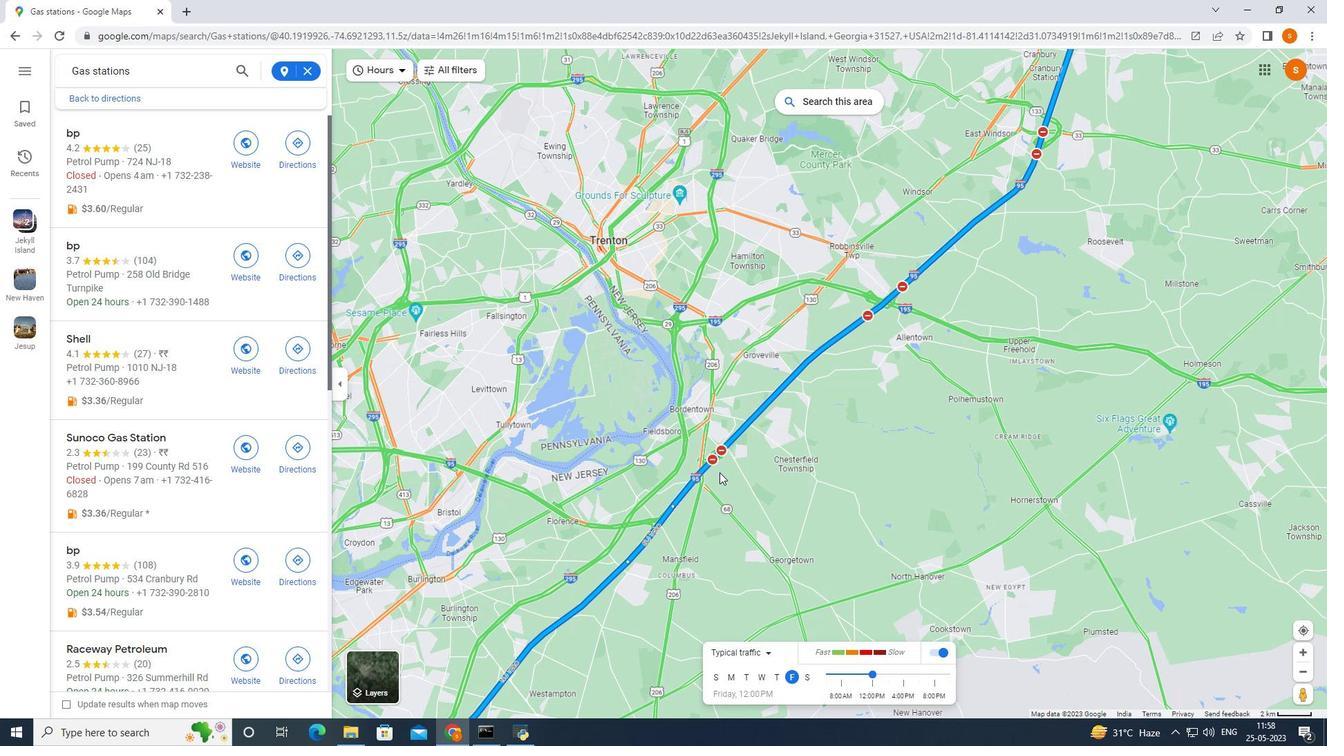 
Action: Mouse scrolled (719, 471) with delta (0, 0)
Screenshot: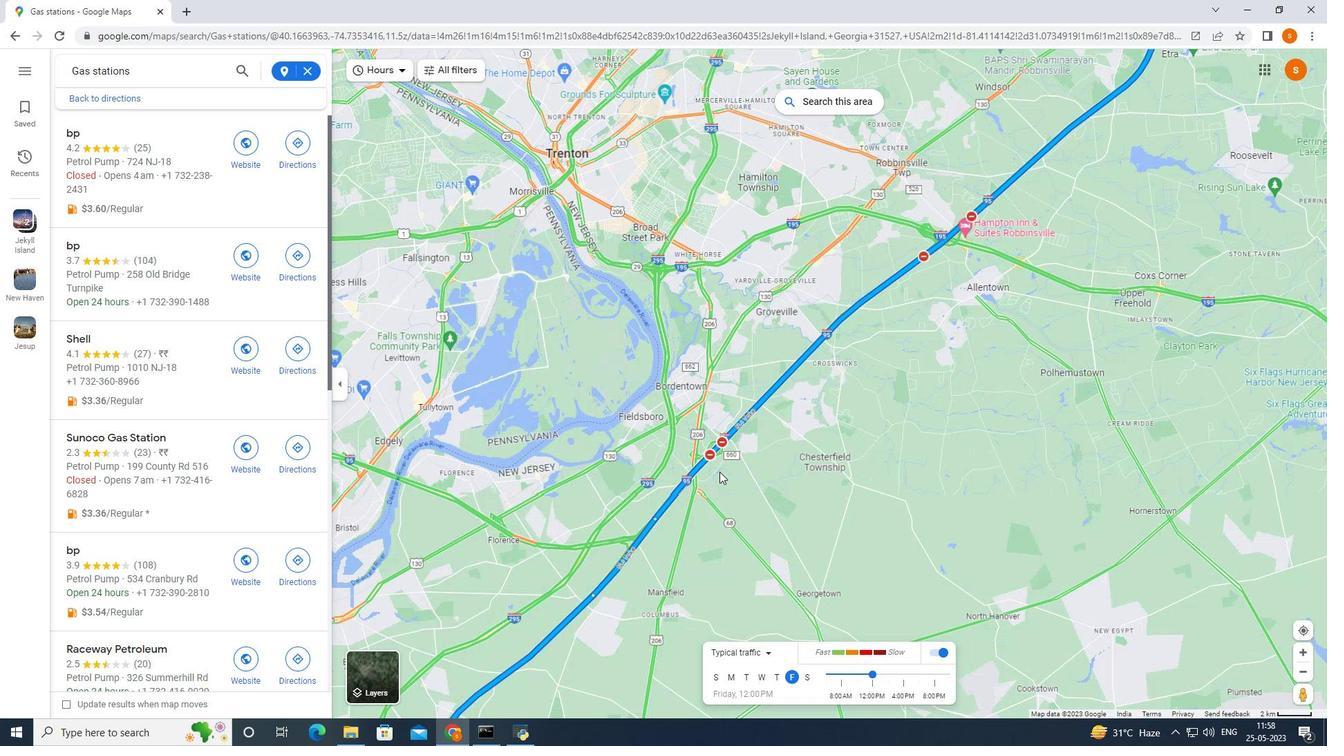 
Action: Mouse scrolled (719, 471) with delta (0, 0)
Screenshot: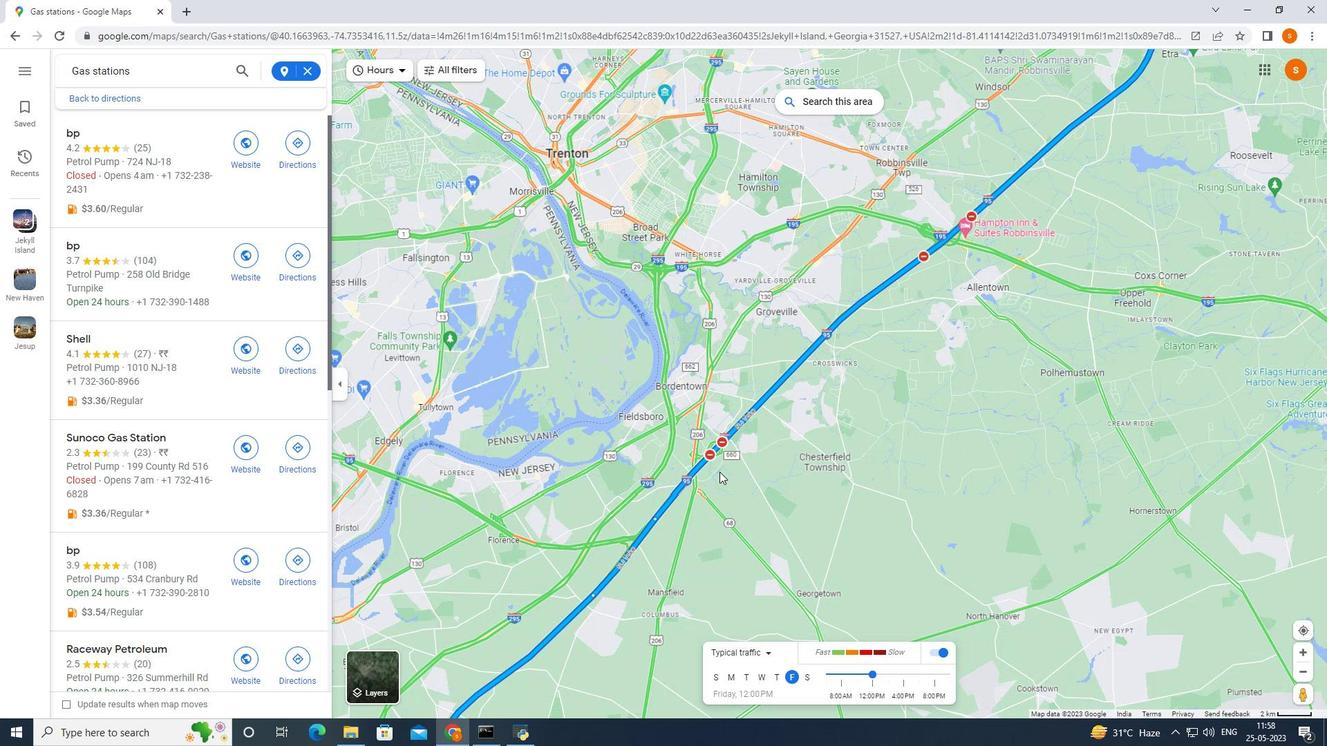 
Action: Mouse scrolled (719, 471) with delta (0, 0)
Screenshot: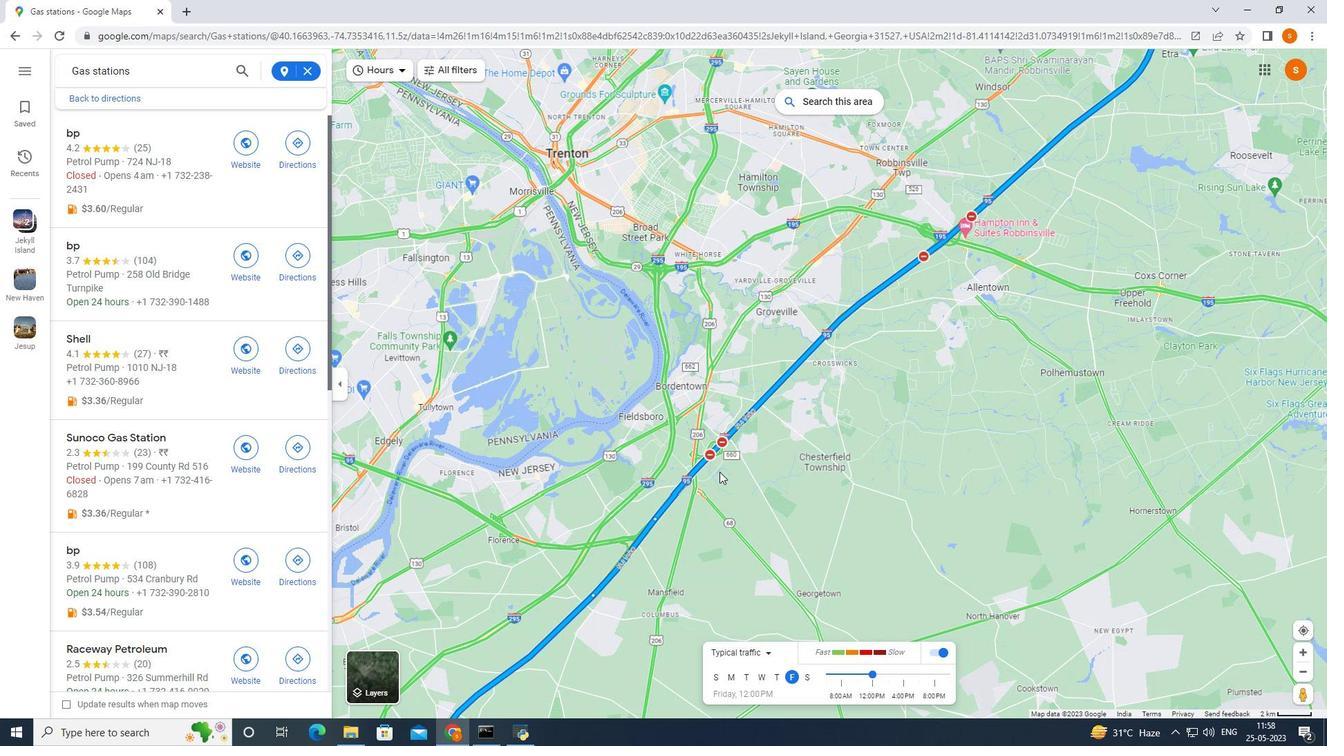 
Action: Mouse moved to (719, 470)
Screenshot: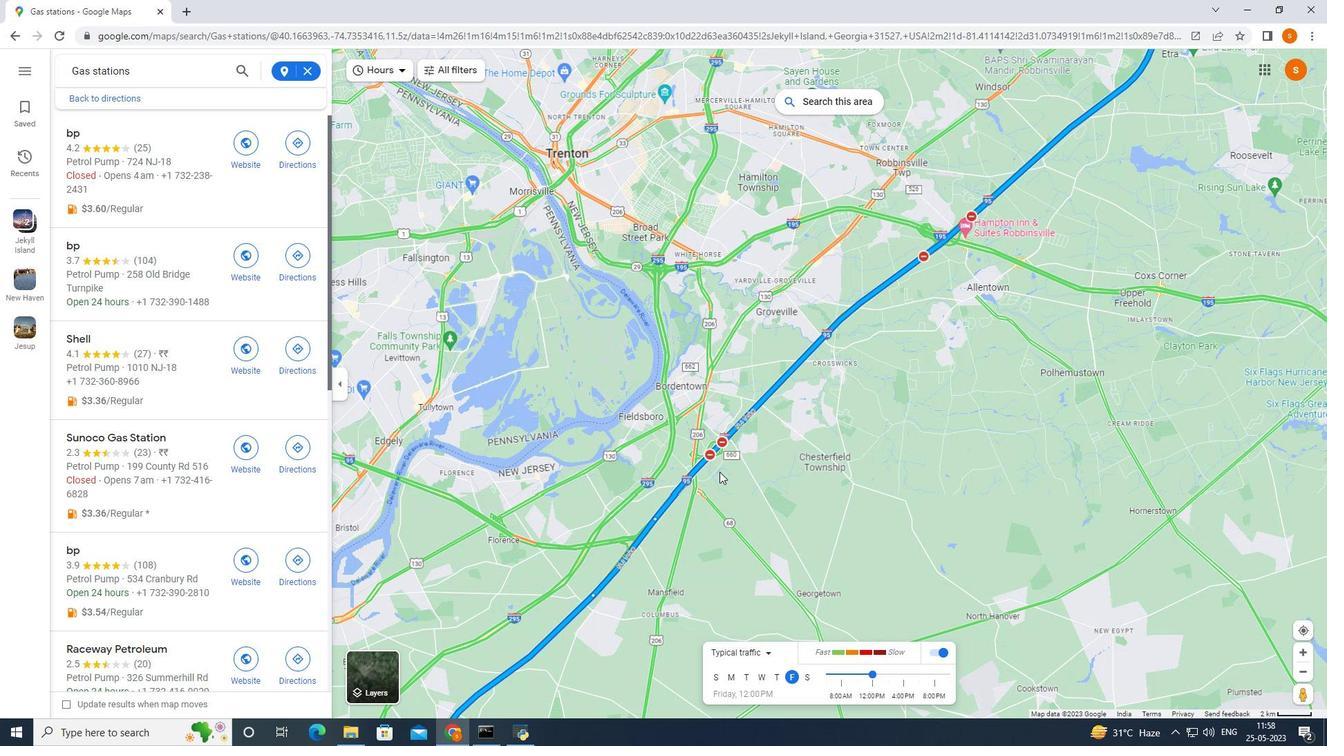 
Action: Mouse scrolled (719, 471) with delta (0, 0)
Screenshot: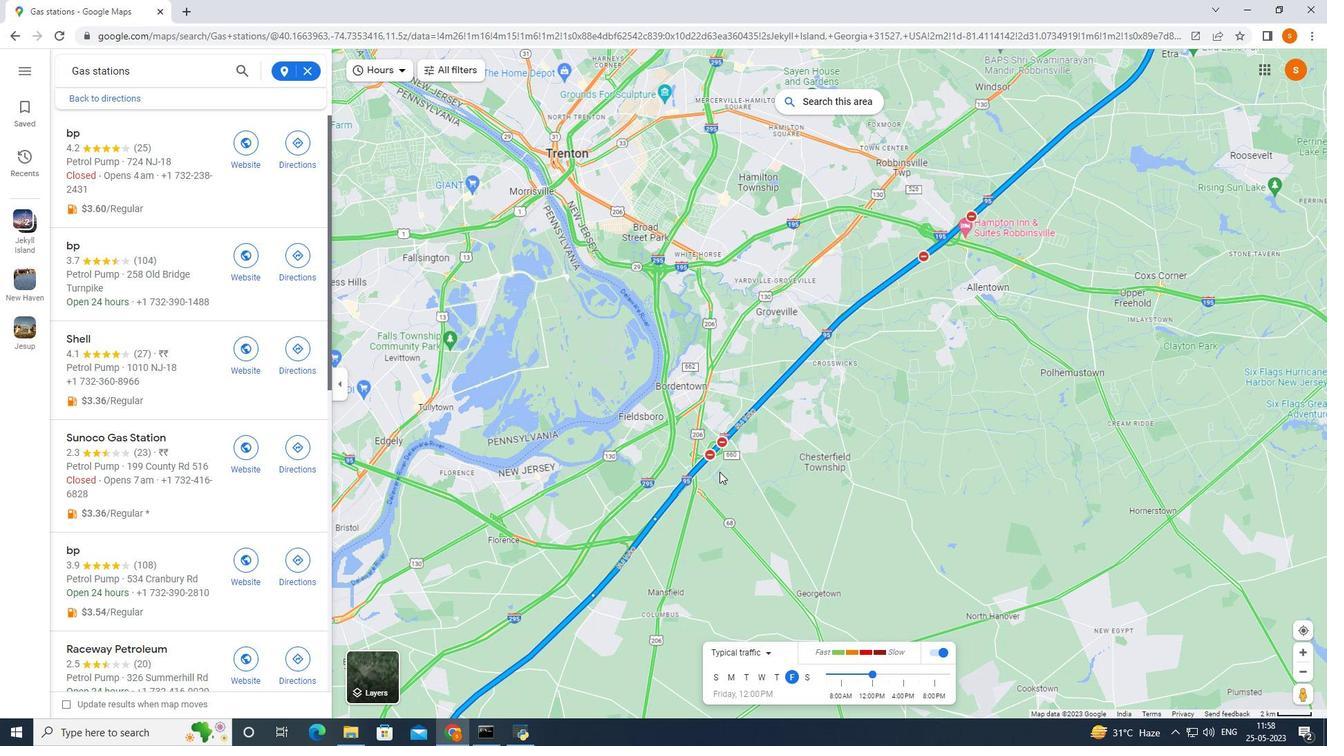 
Action: Mouse moved to (719, 470)
Screenshot: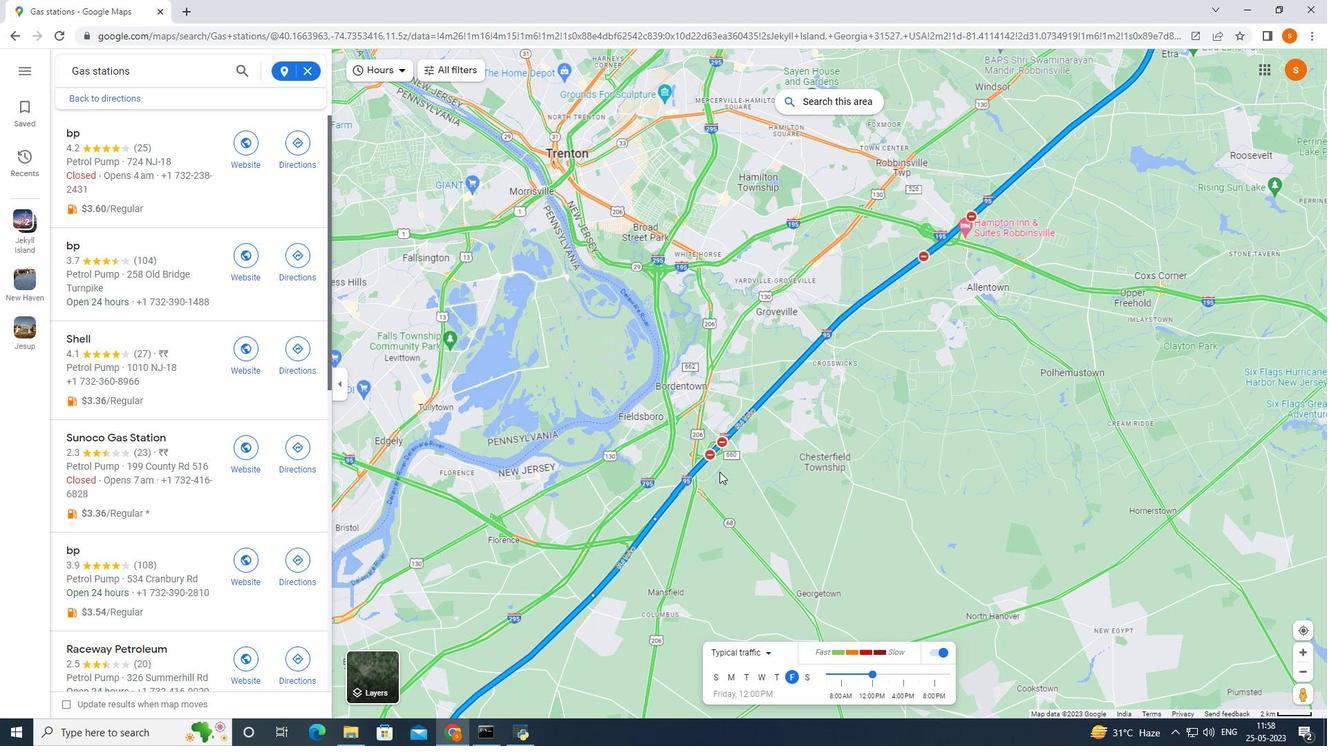 
Action: Mouse scrolled (719, 470) with delta (0, 0)
Screenshot: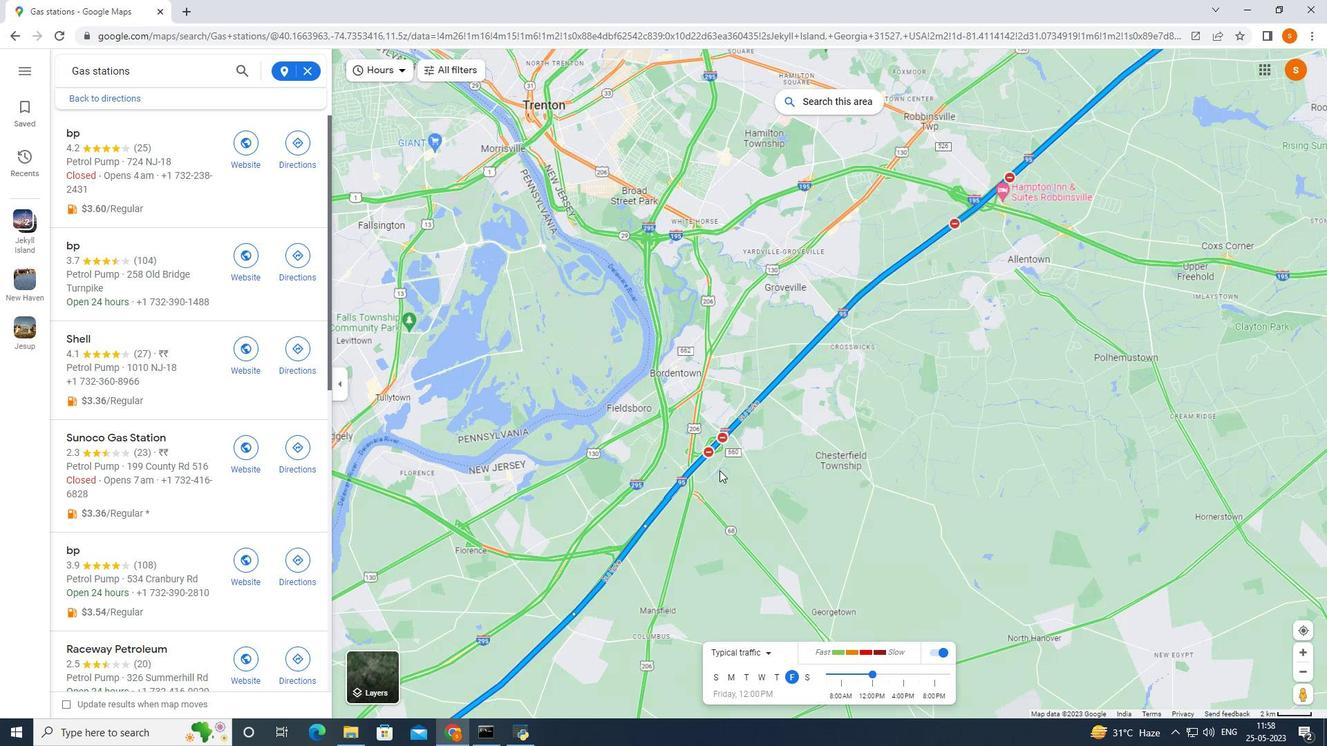 
Action: Mouse moved to (722, 464)
Screenshot: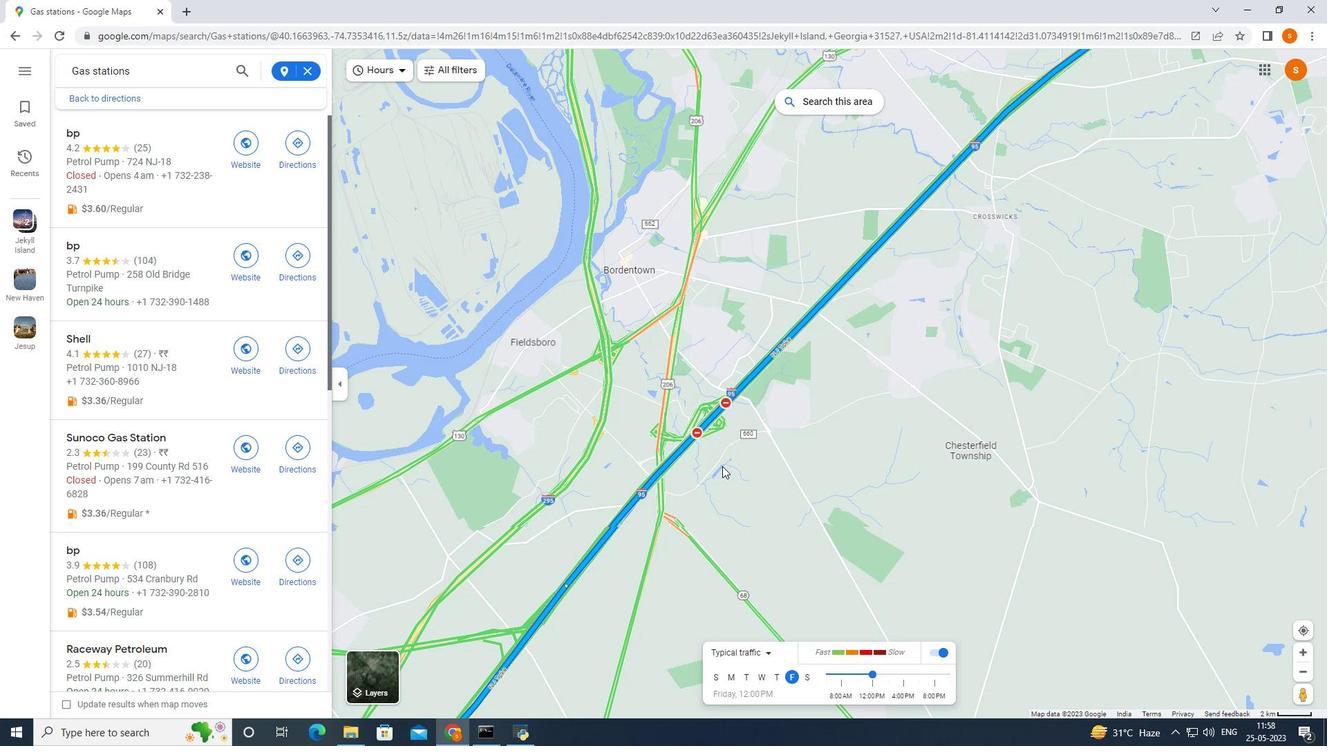 
Action: Mouse scrolled (722, 465) with delta (0, 0)
Screenshot: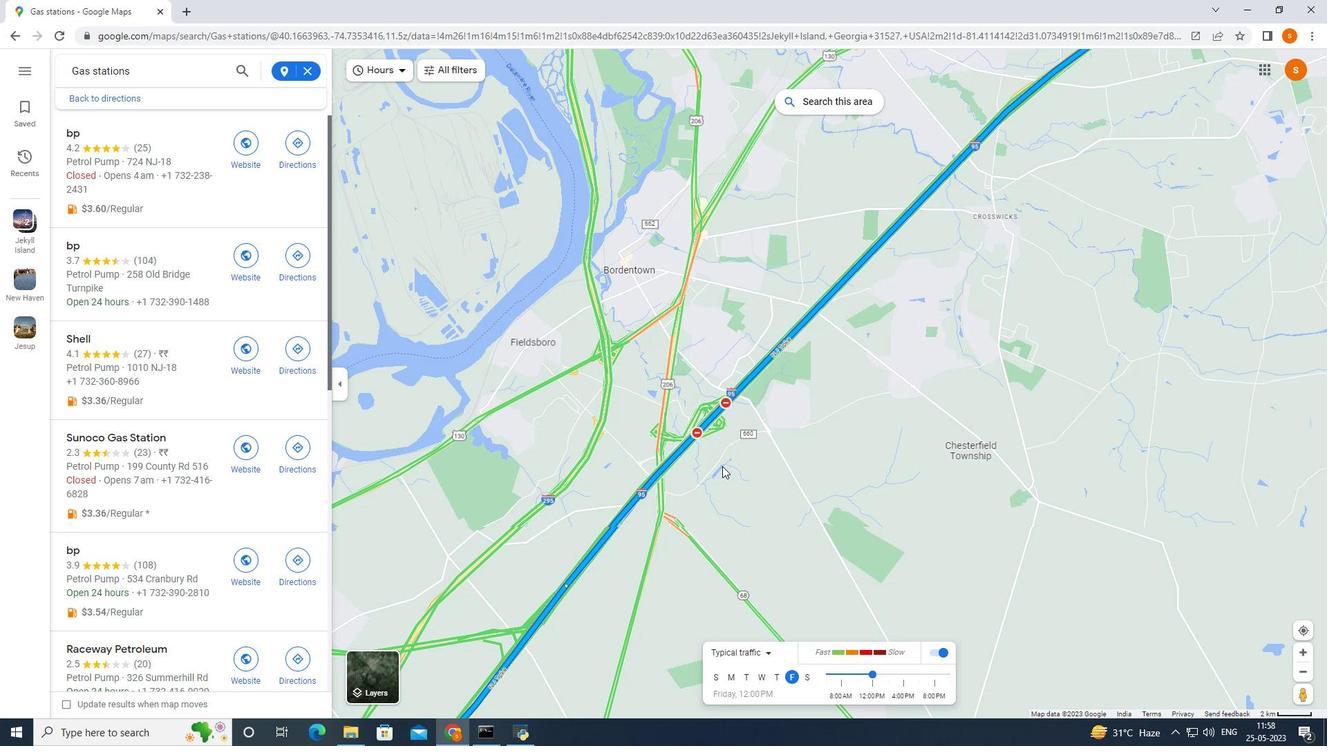 
Action: Mouse moved to (723, 463)
Screenshot: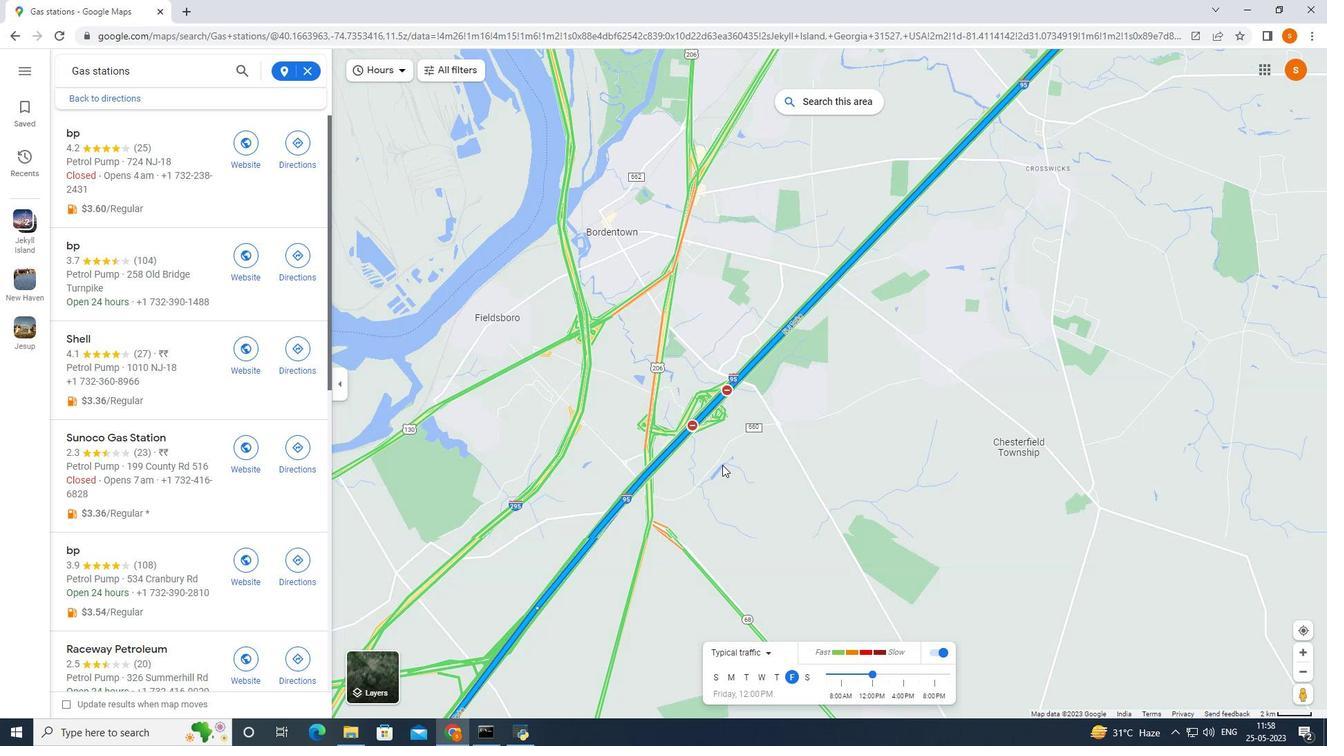 
Action: Mouse scrolled (723, 464) with delta (0, 0)
Screenshot: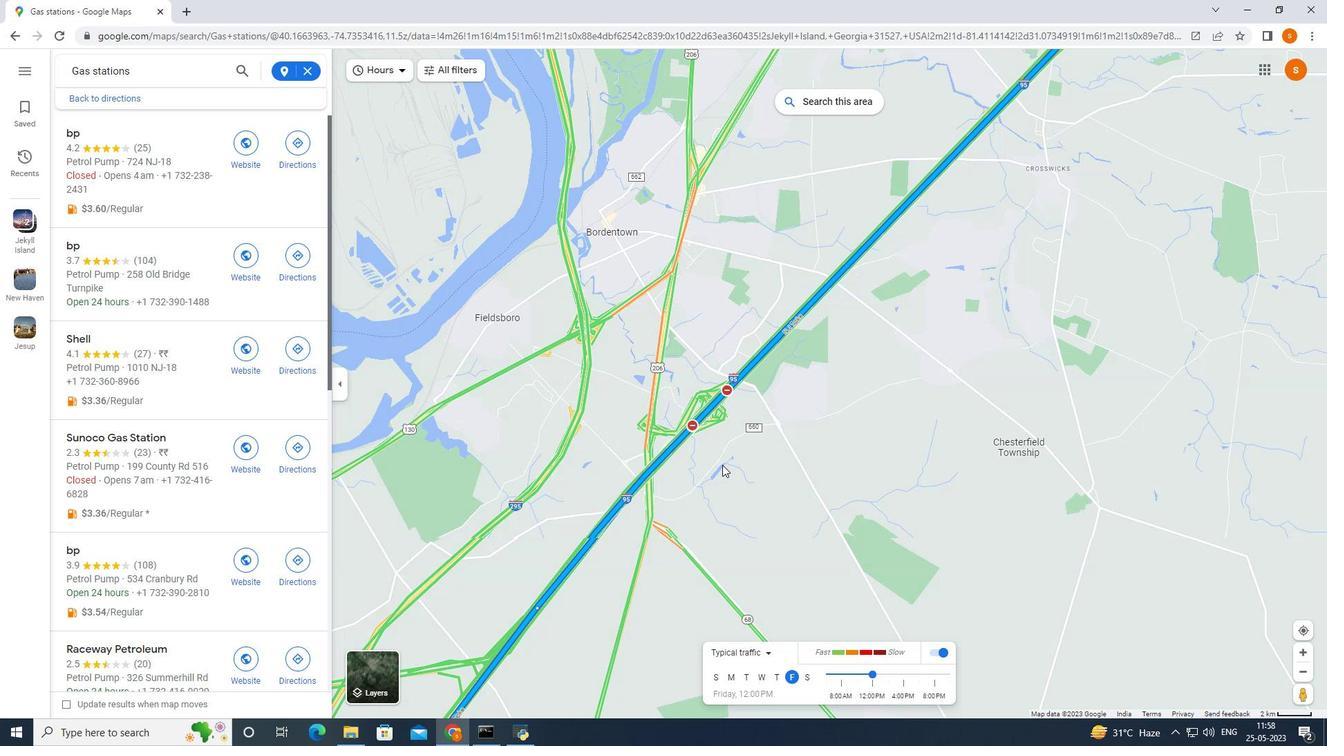 
Action: Mouse moved to (840, 98)
Screenshot: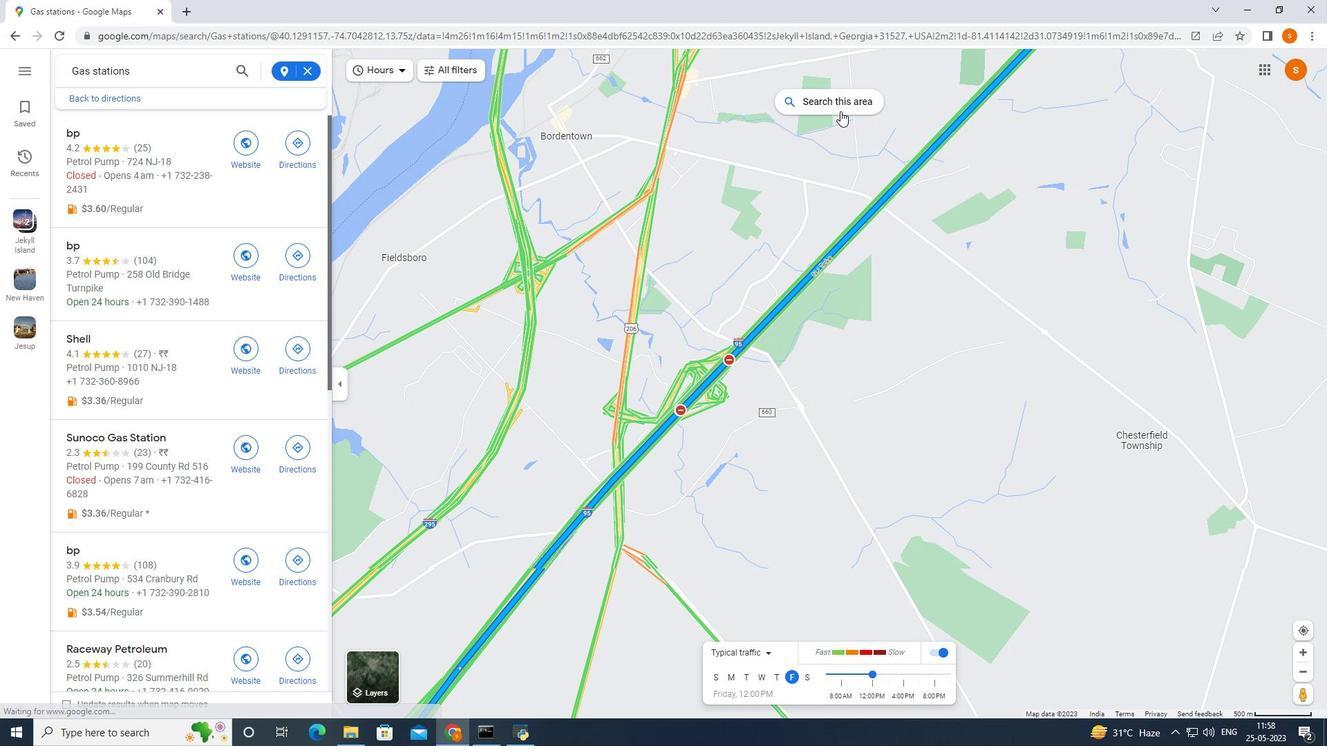 
Action: Mouse pressed left at (840, 98)
Screenshot: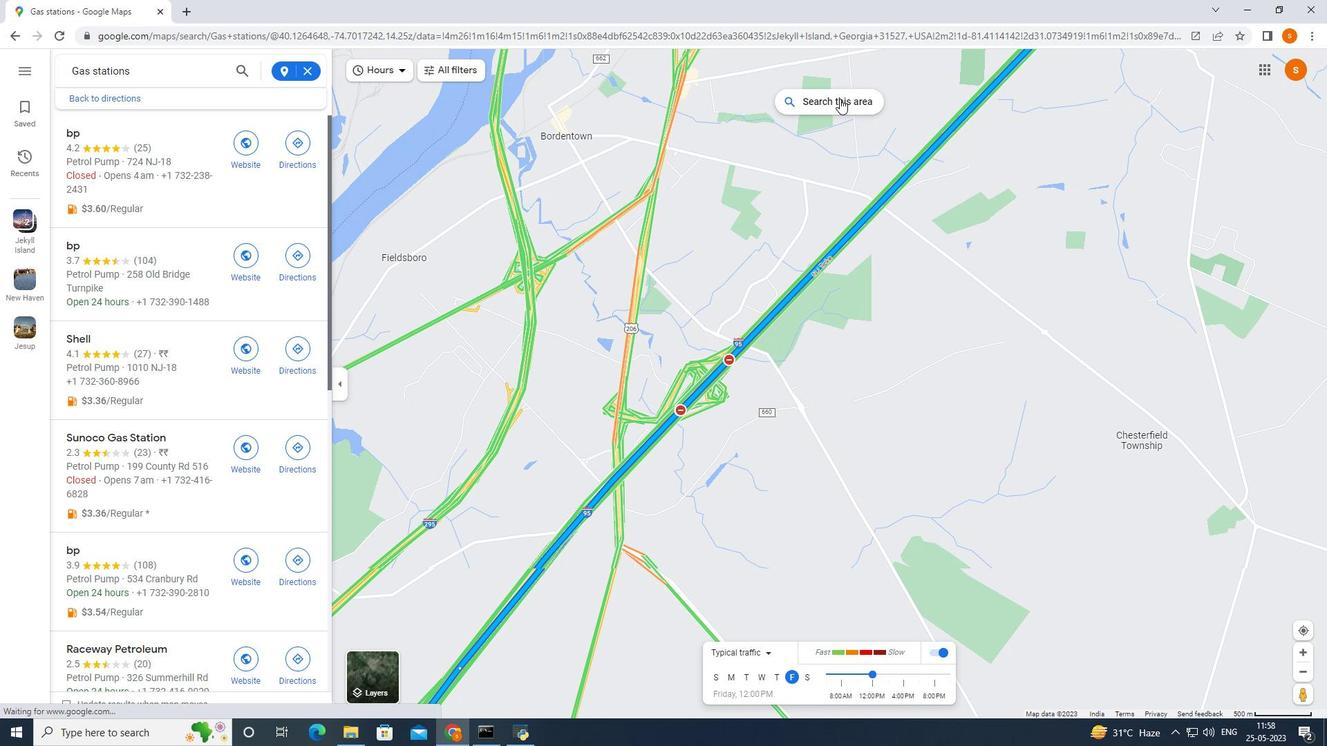 
Action: Mouse moved to (697, 384)
Screenshot: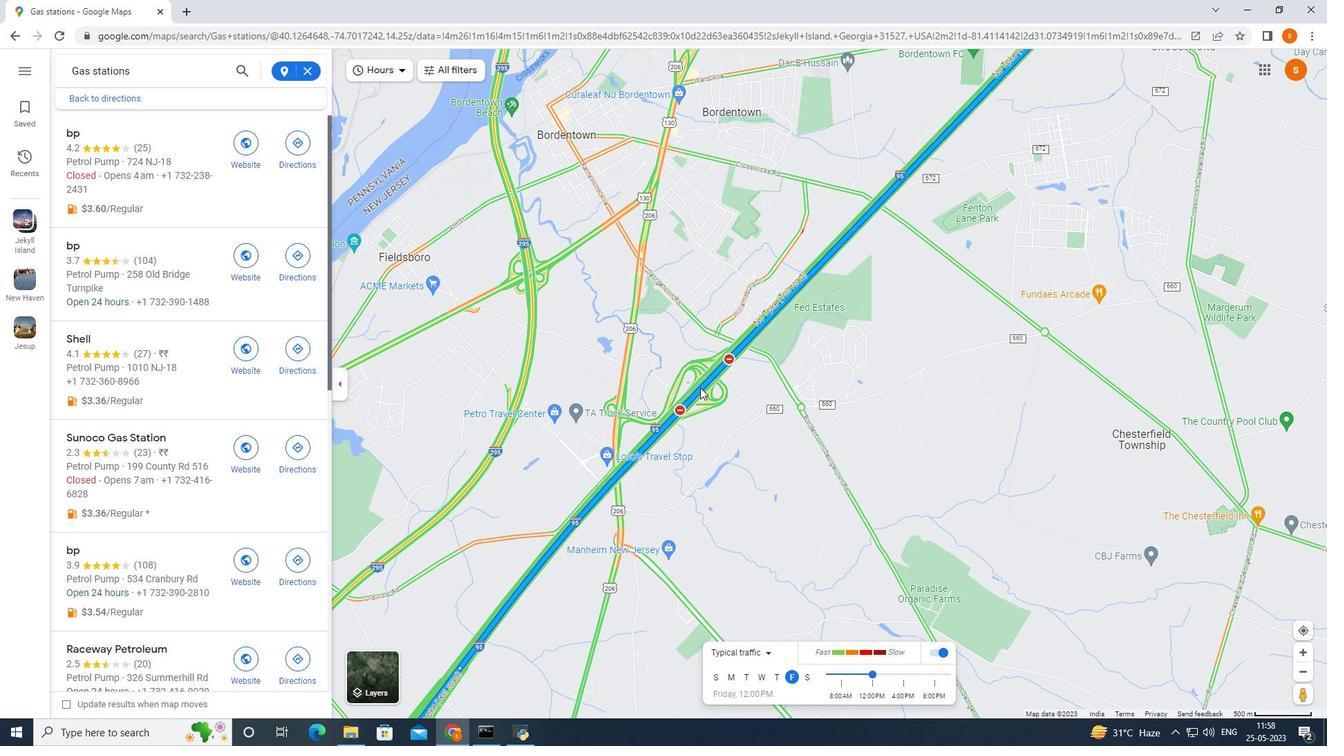 
Action: Mouse scrolled (697, 385) with delta (0, 0)
Screenshot: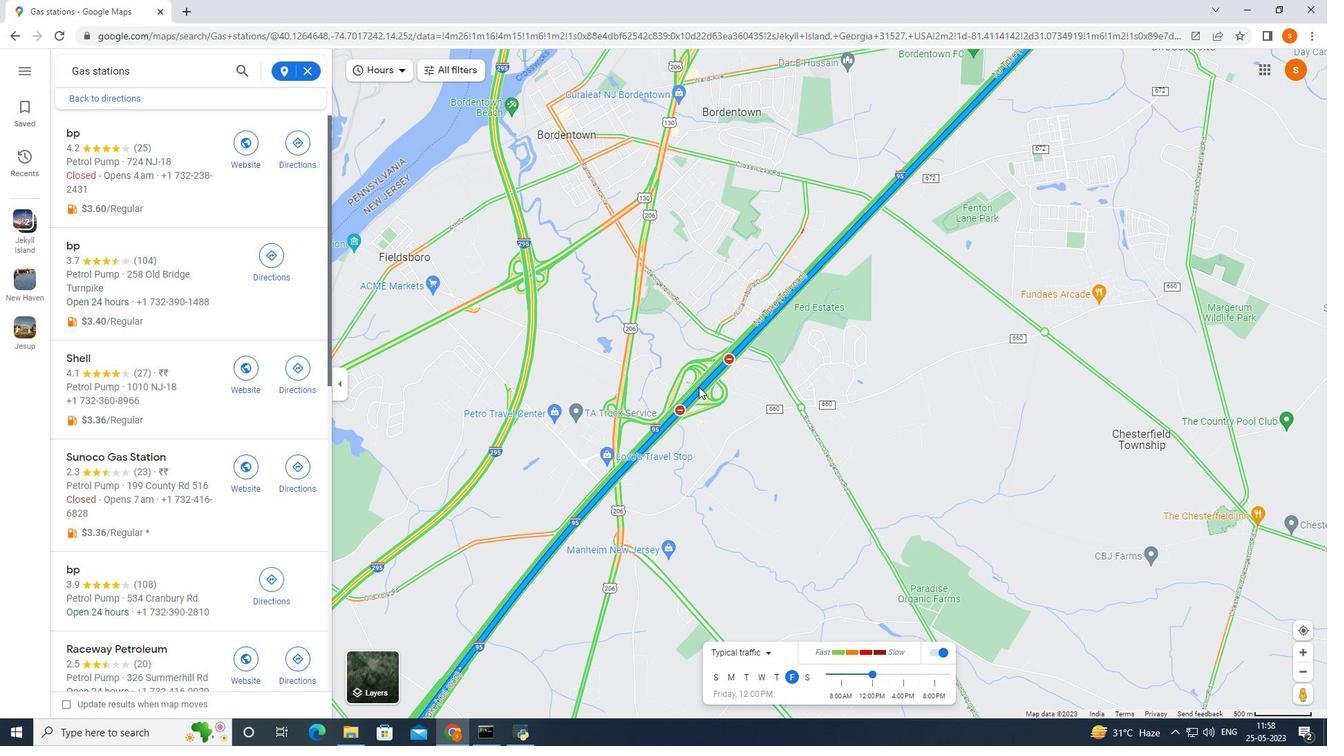 
Action: Mouse moved to (697, 384)
Screenshot: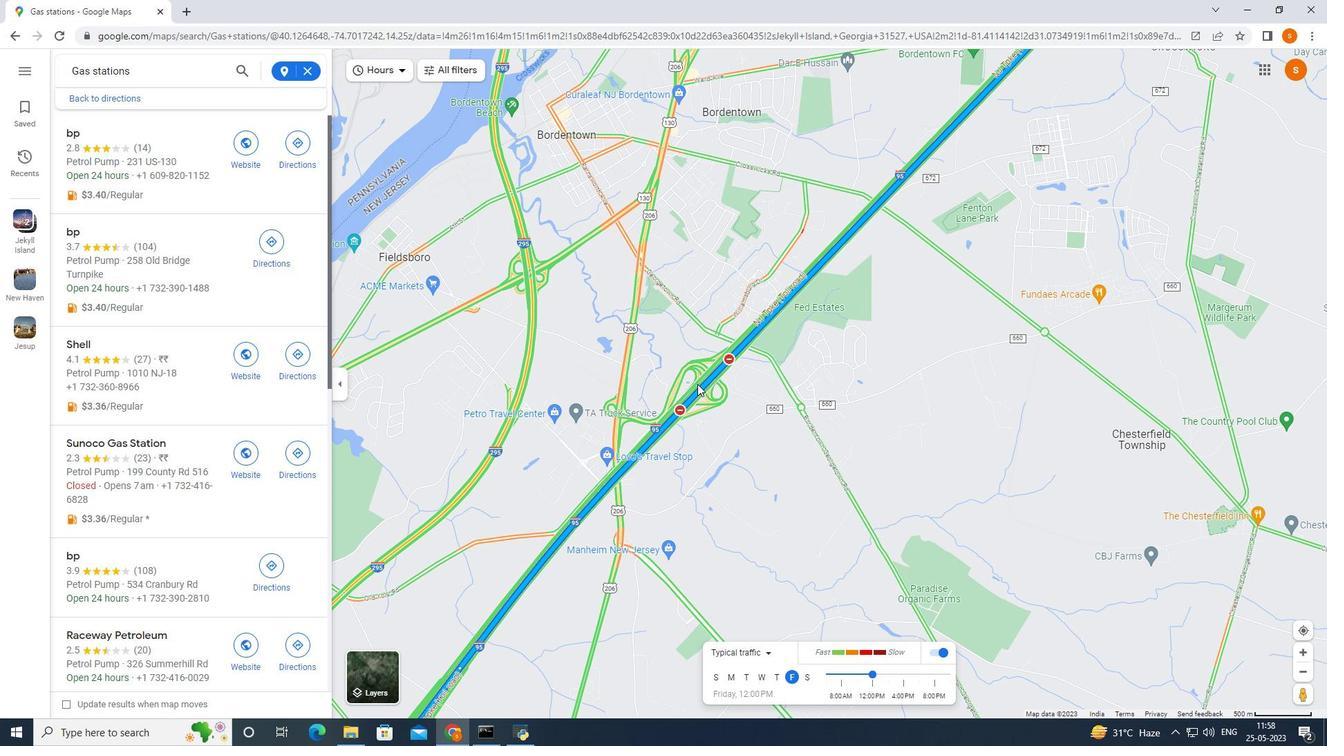 
Action: Mouse scrolled (697, 385) with delta (0, 0)
Screenshot: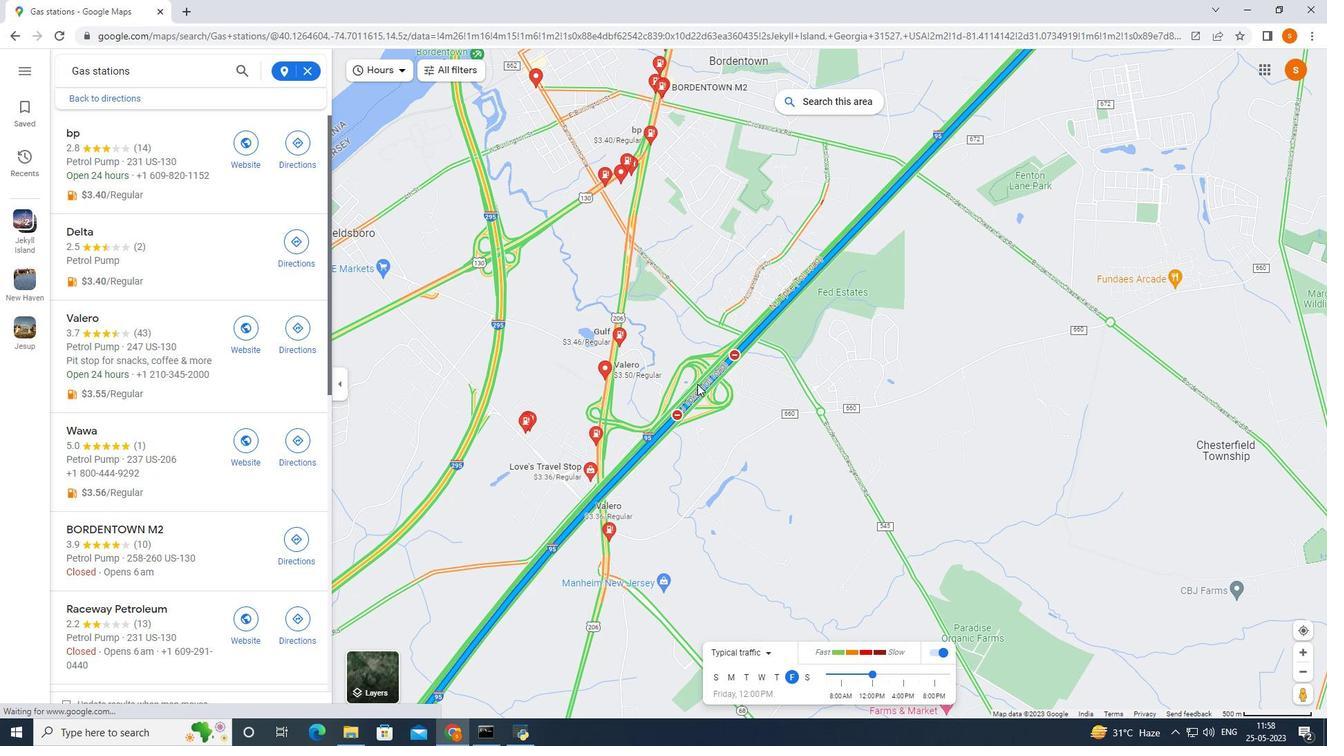
Action: Mouse scrolled (697, 385) with delta (0, 0)
Screenshot: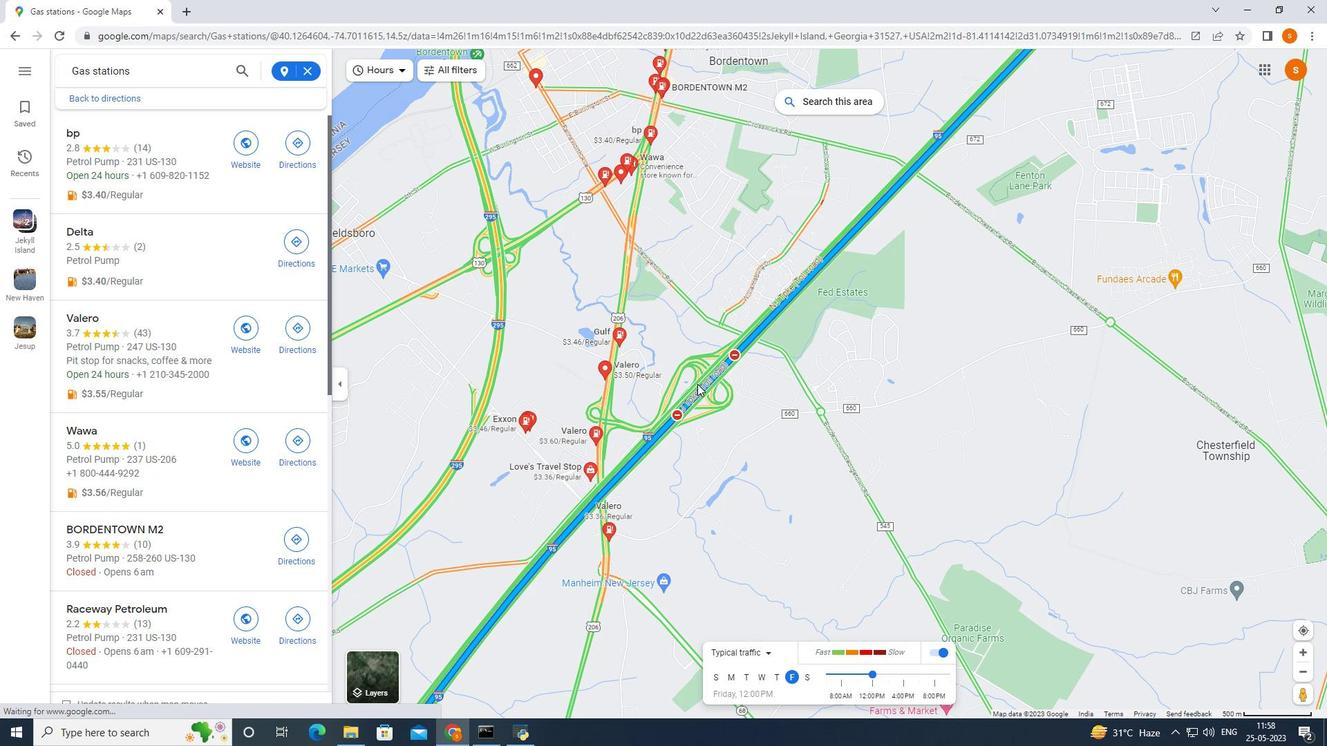 
Action: Mouse scrolled (697, 385) with delta (0, 0)
Screenshot: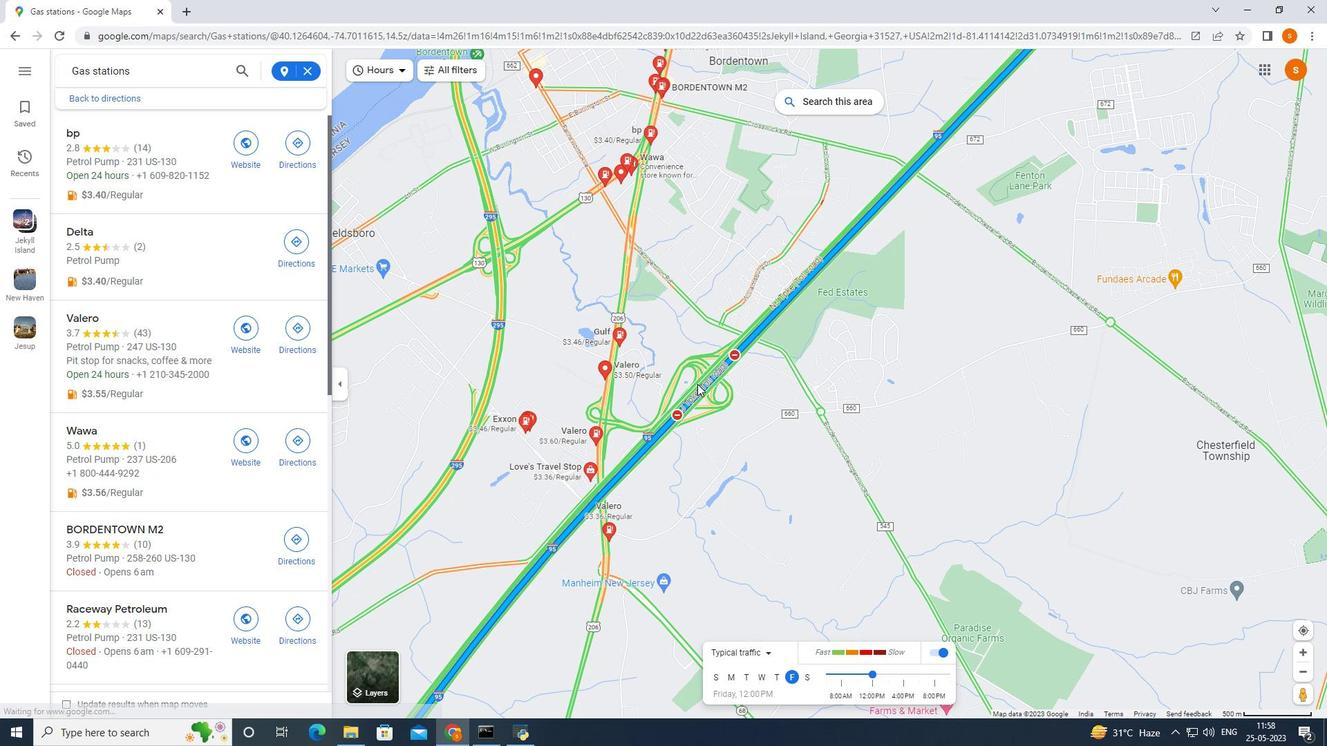 
Action: Mouse scrolled (697, 385) with delta (0, 0)
Screenshot: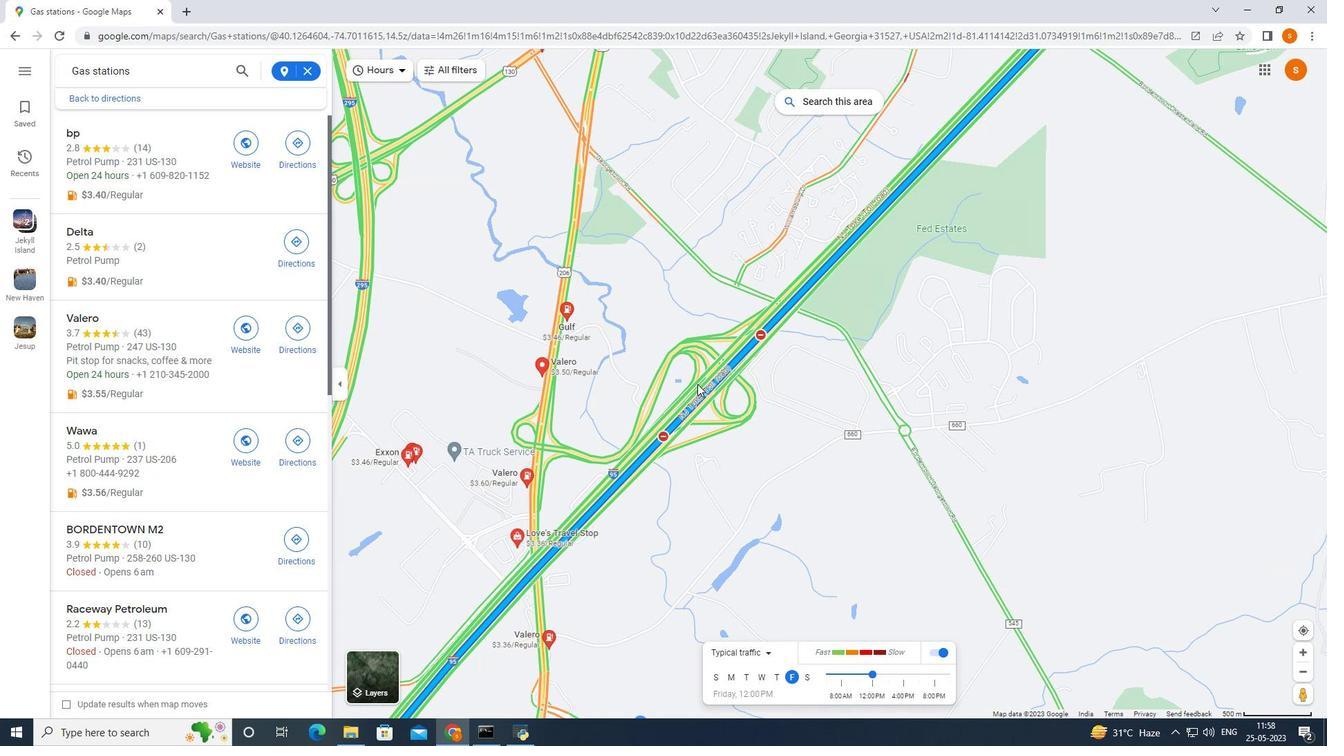 
Action: Mouse scrolled (697, 385) with delta (0, 0)
Screenshot: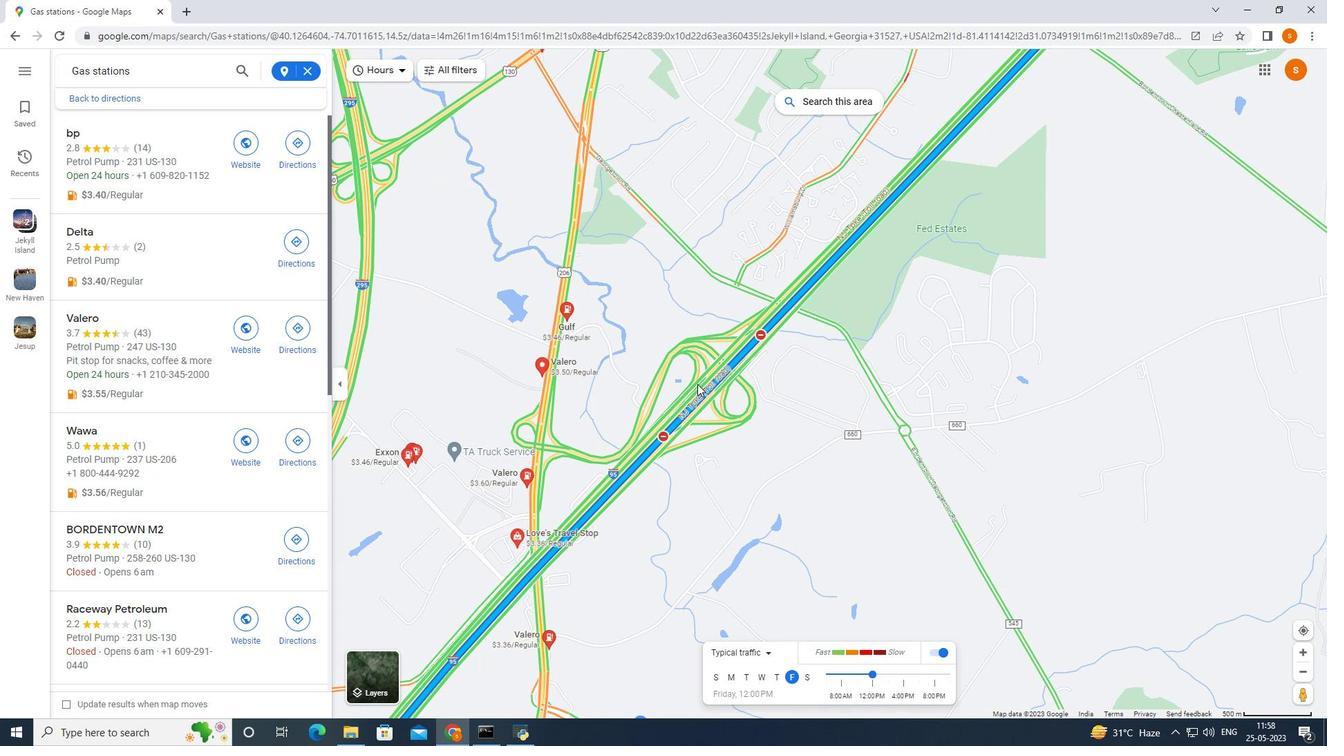 
Action: Mouse scrolled (697, 385) with delta (0, 0)
Screenshot: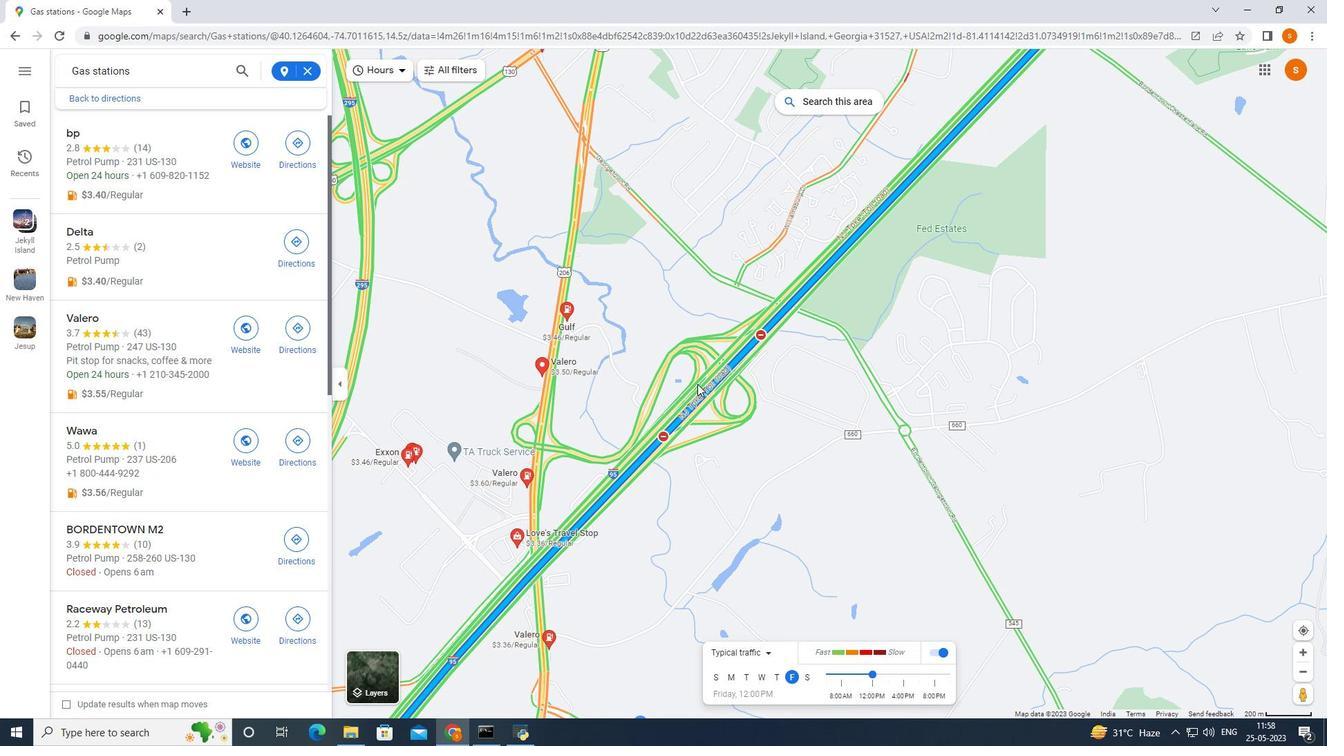 
Action: Mouse moved to (697, 385)
Screenshot: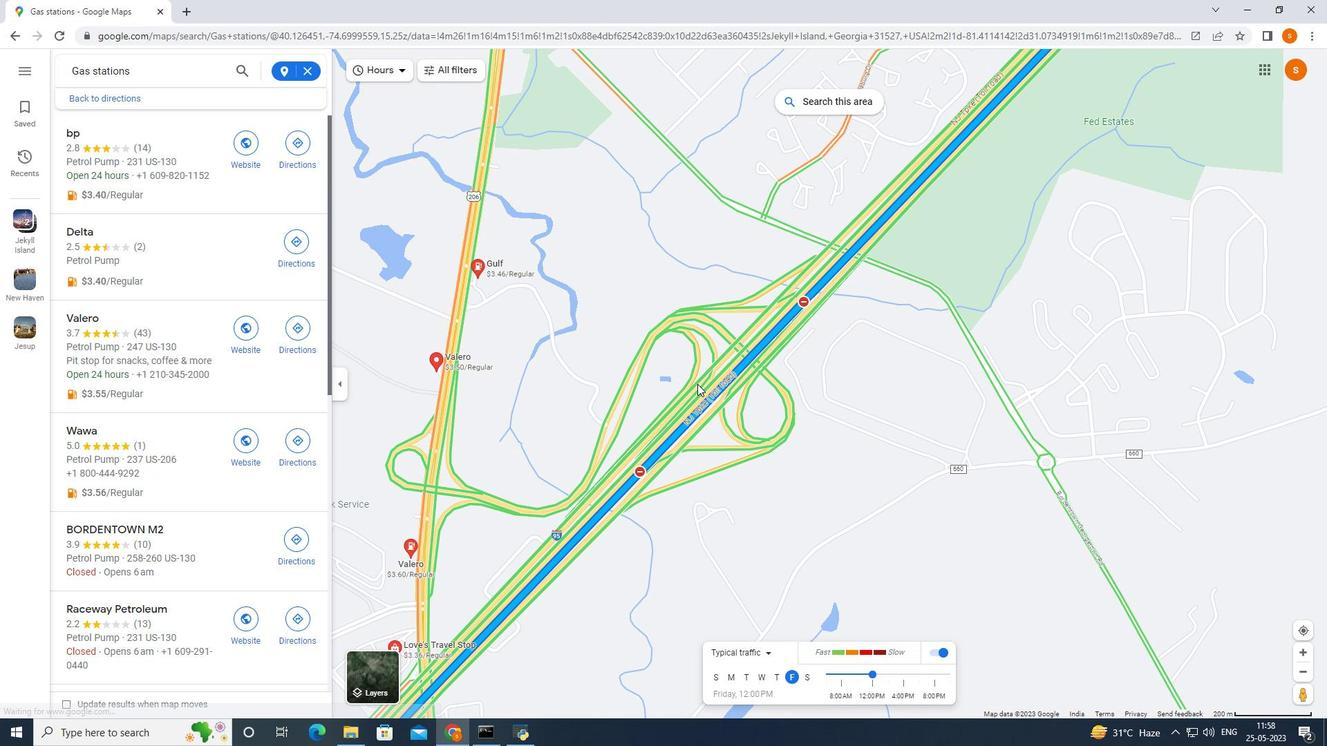 
Action: Mouse scrolled (697, 385) with delta (0, 0)
Screenshot: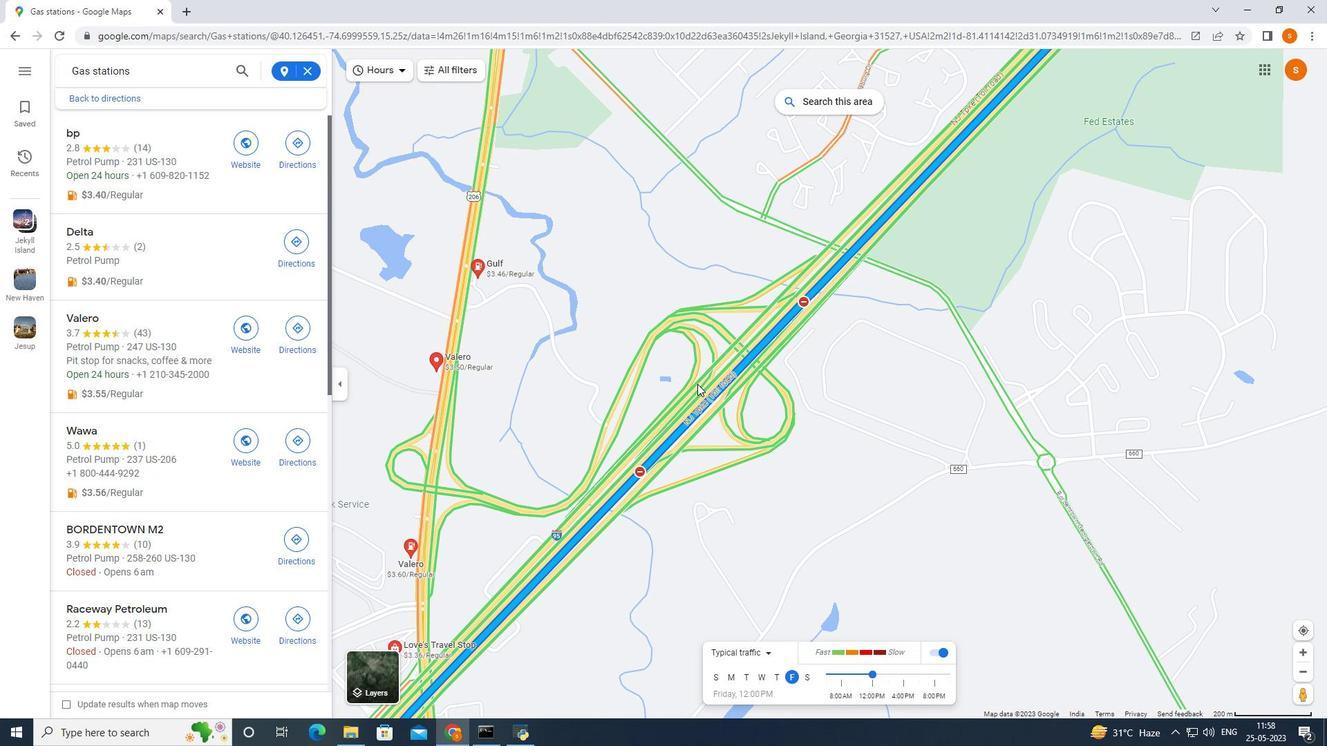 
Action: Mouse moved to (698, 385)
Screenshot: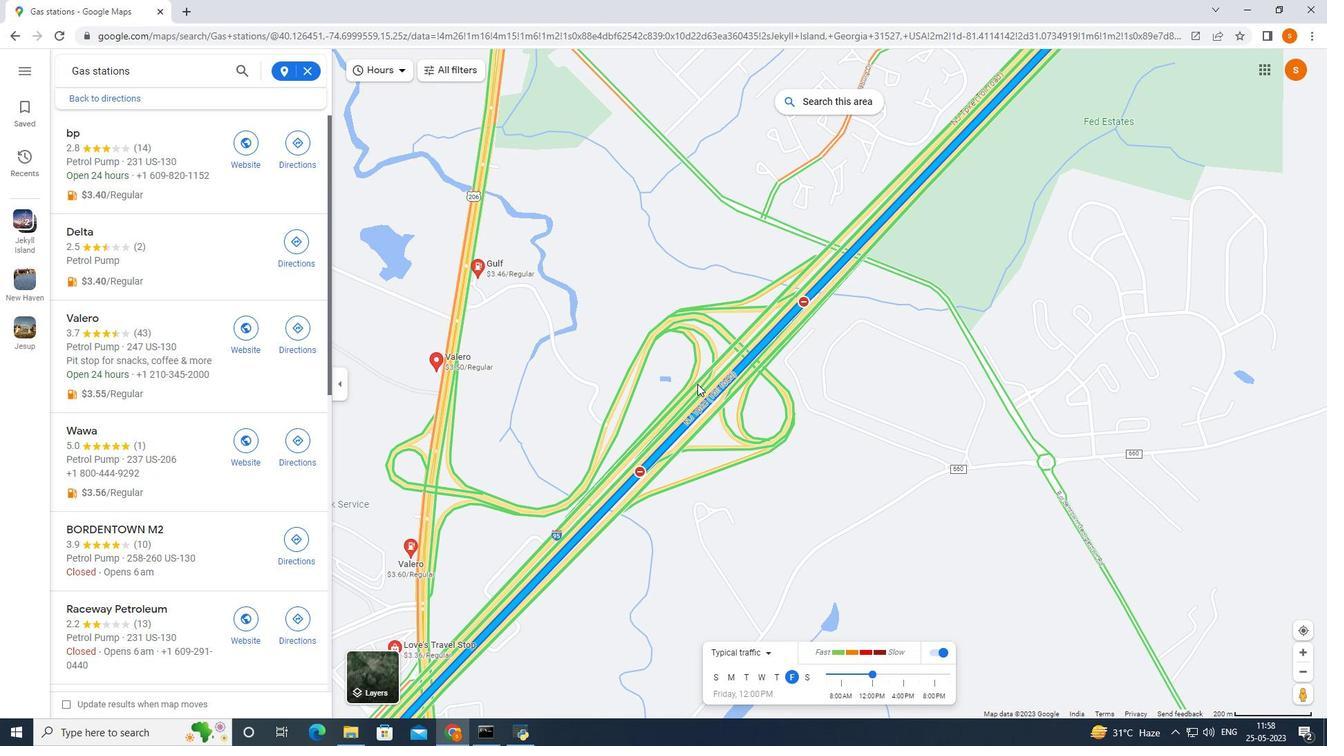 
Action: Mouse scrolled (698, 385) with delta (0, 0)
Screenshot: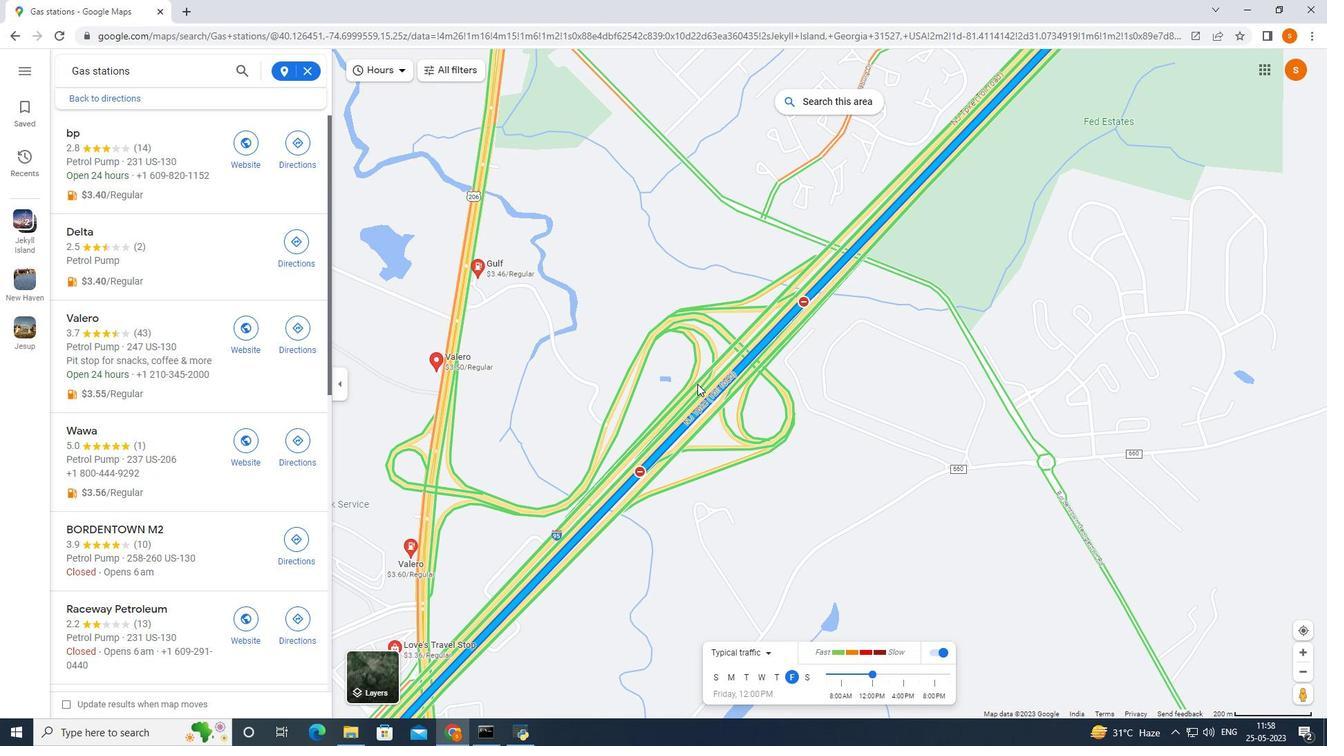 
Action: Mouse scrolled (698, 385) with delta (0, 0)
Screenshot: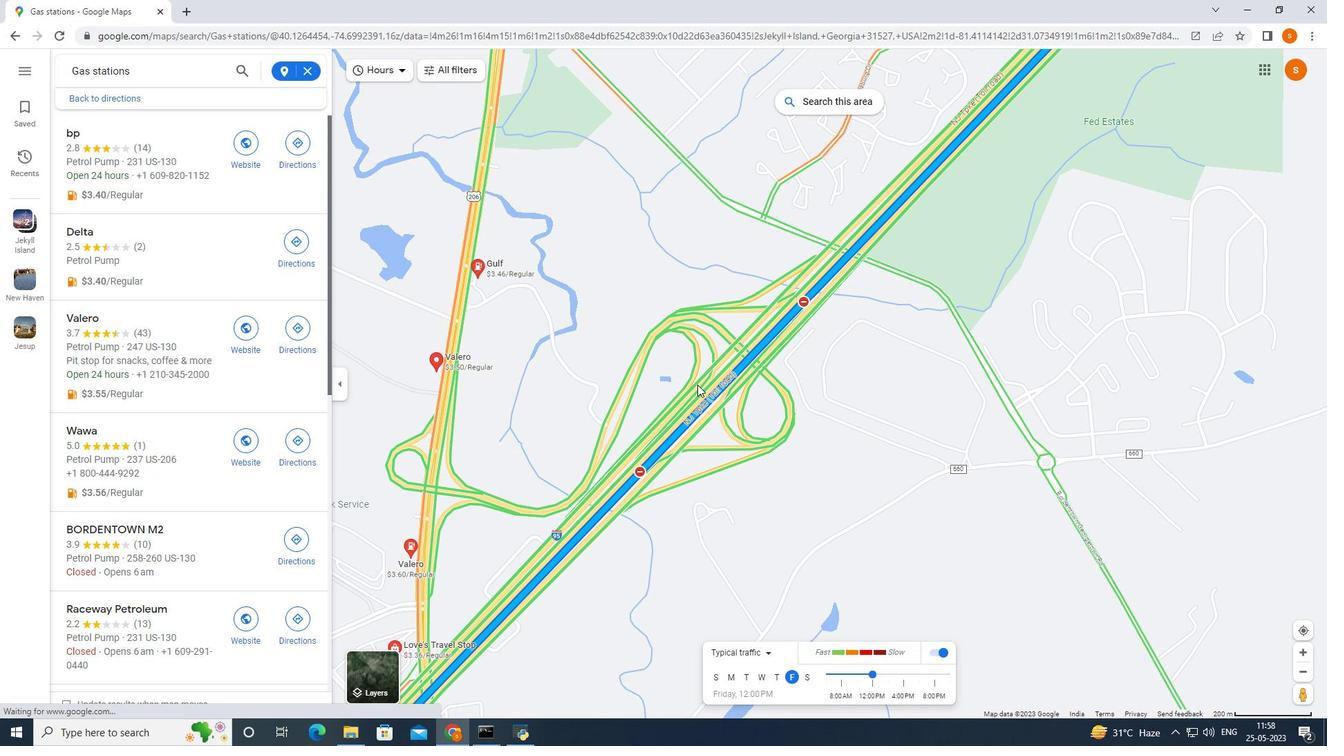 
Action: Mouse moved to (851, 363)
Screenshot: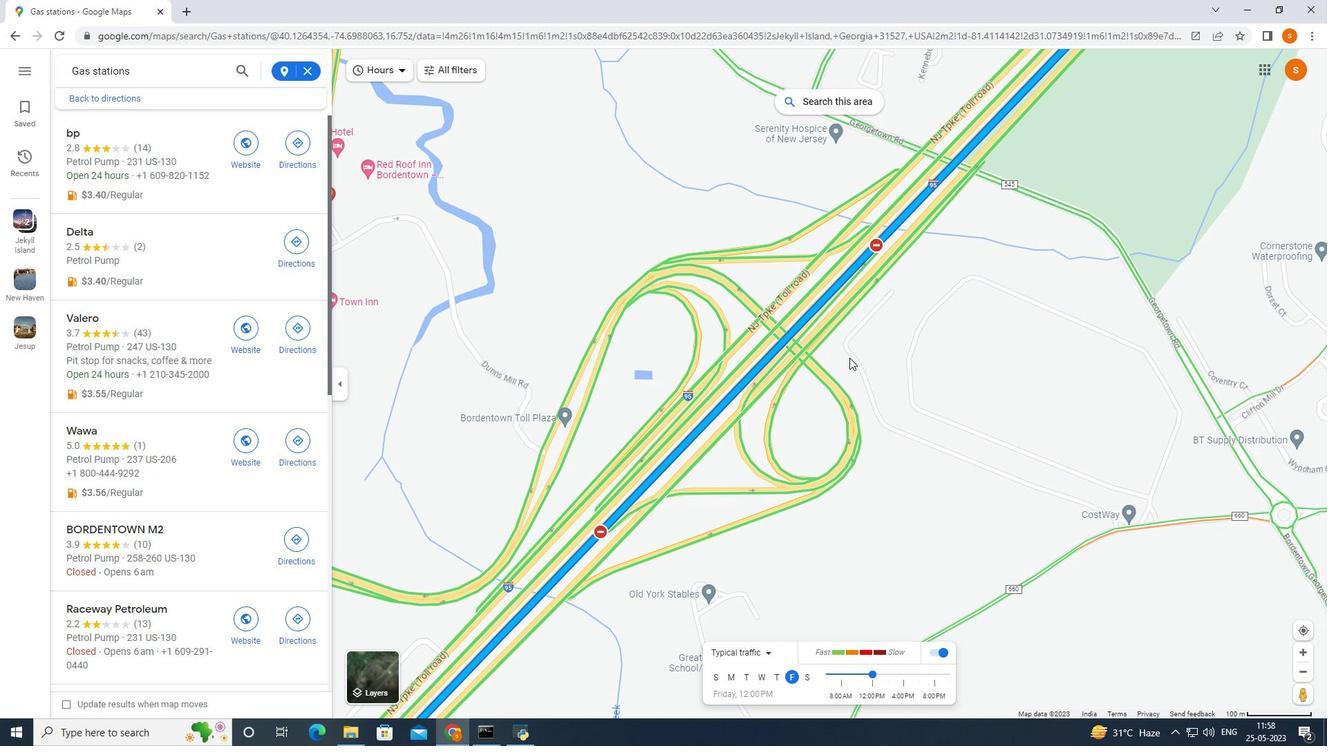 
Action: Mouse scrolled (851, 363) with delta (0, 0)
Screenshot: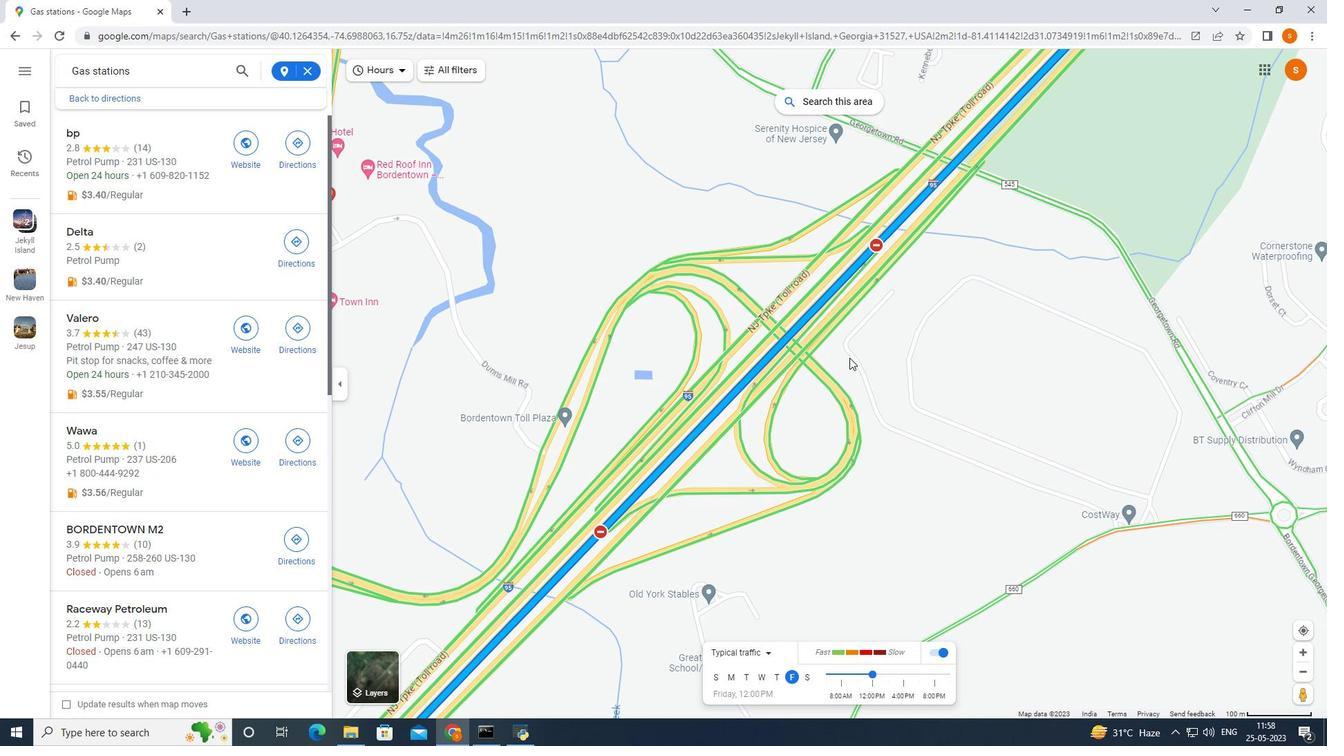 
Action: Mouse moved to (865, 311)
Screenshot: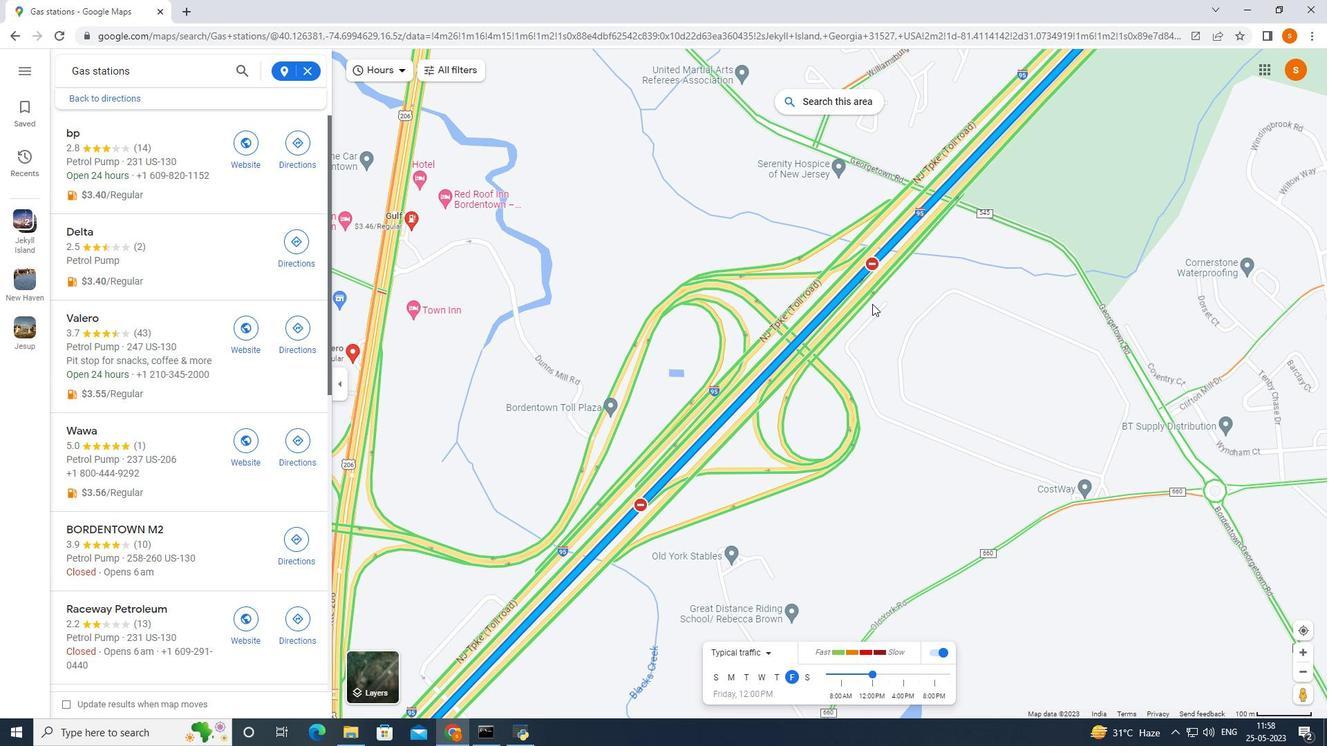 
Action: Mouse scrolled (865, 312) with delta (0, 0)
Screenshot: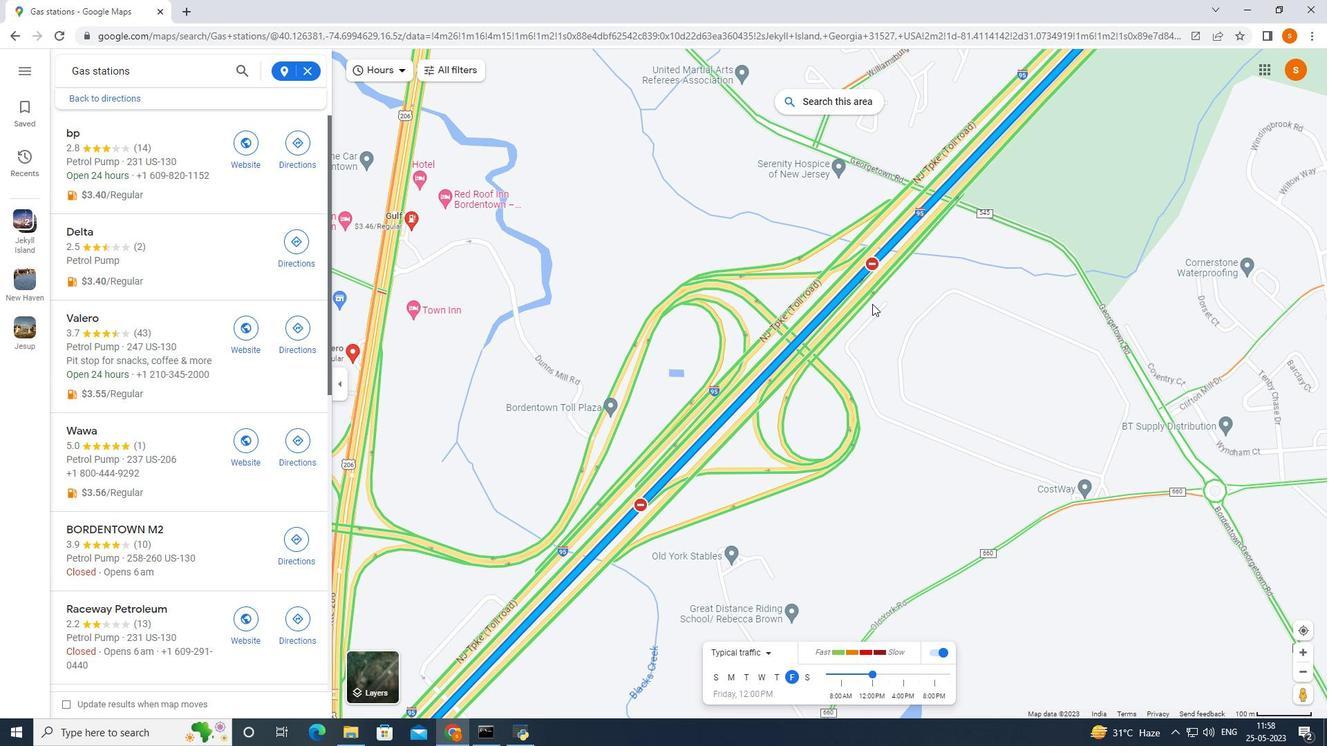
Action: Mouse moved to (865, 311)
Screenshot: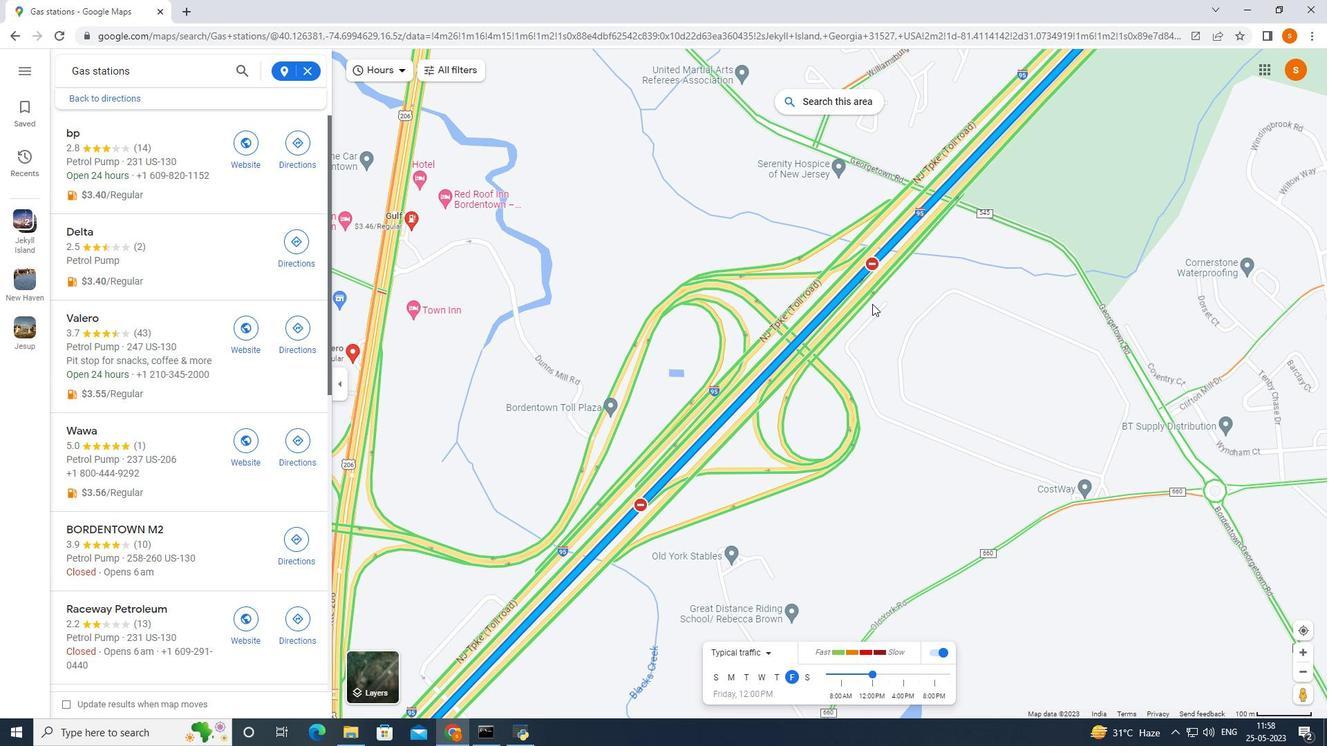 
Action: Mouse scrolled (865, 312) with delta (0, 0)
Screenshot: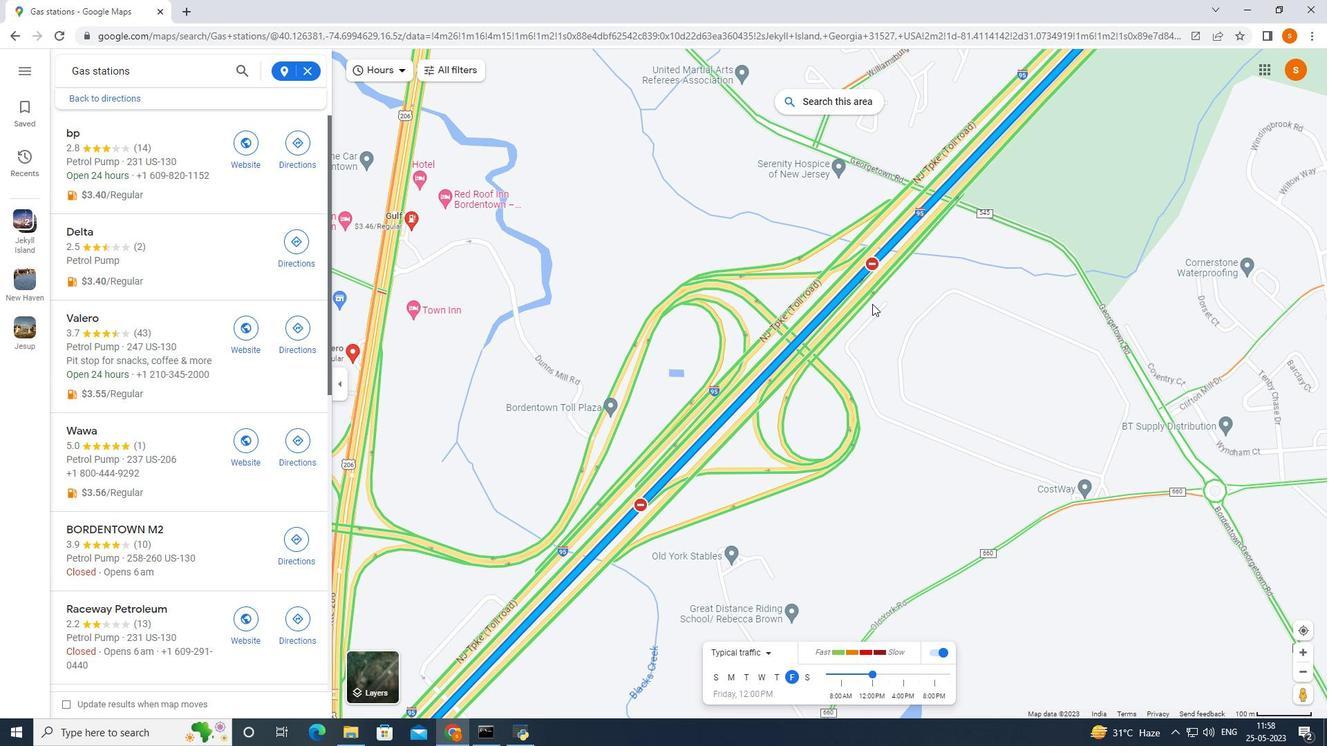 
Action: Mouse moved to (865, 312)
Screenshot: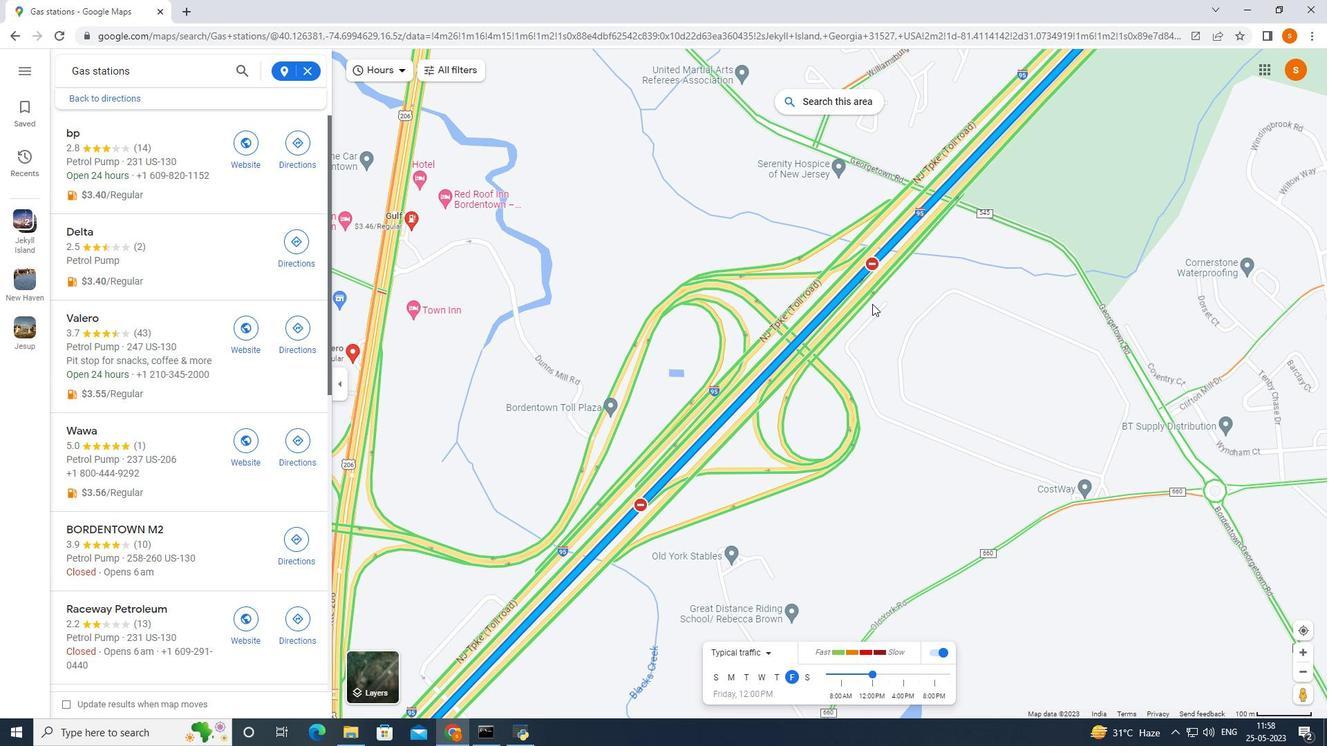 
Action: Mouse scrolled (865, 313) with delta (0, 0)
Screenshot: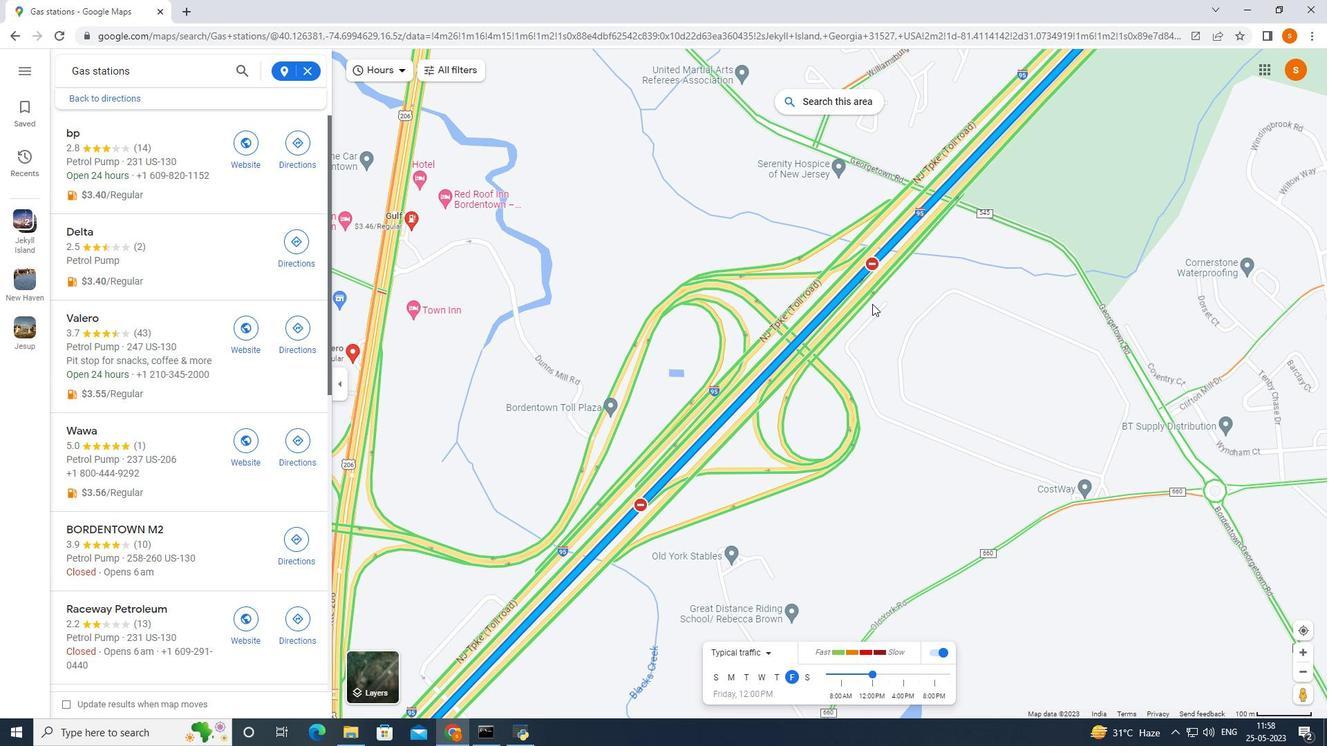 
Action: Mouse moved to (864, 313)
Screenshot: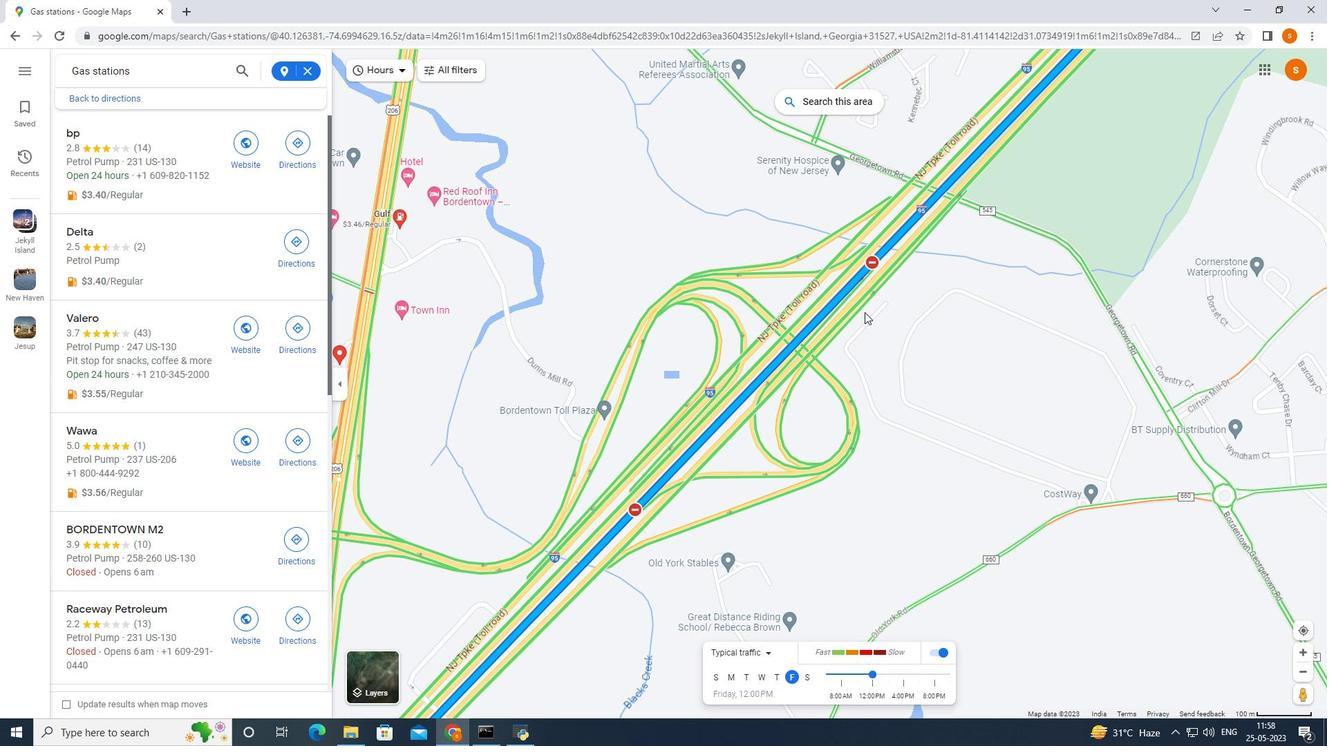 
Action: Mouse scrolled (864, 313) with delta (0, 0)
Screenshot: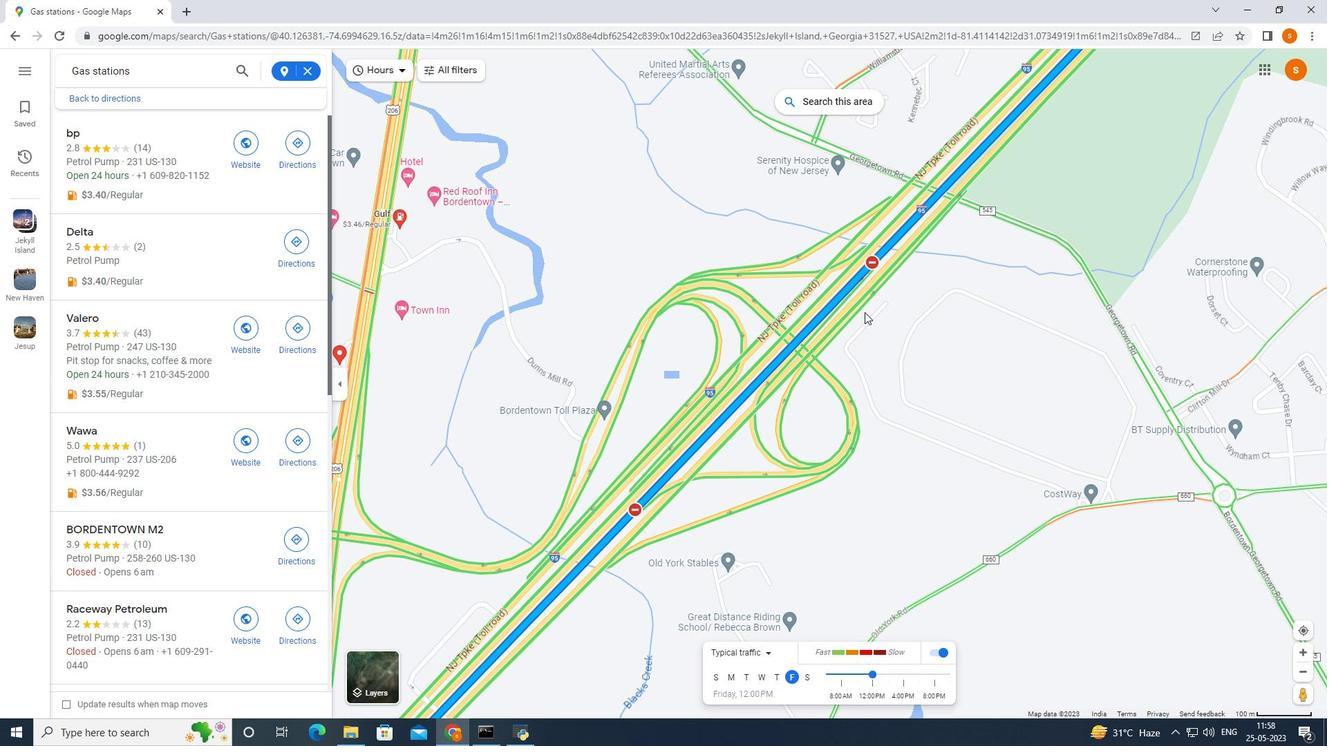 
Action: Mouse moved to (888, 365)
Screenshot: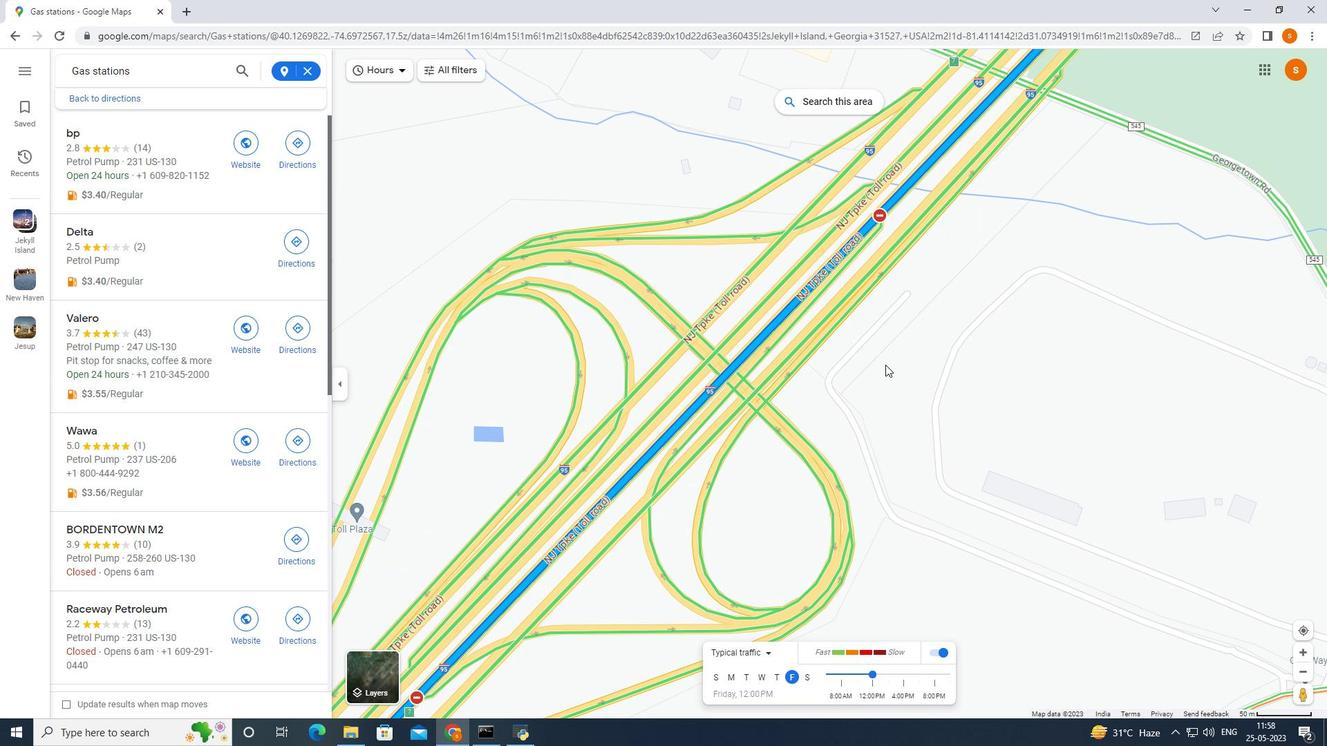 
Action: Mouse scrolled (888, 364) with delta (0, 0)
Screenshot: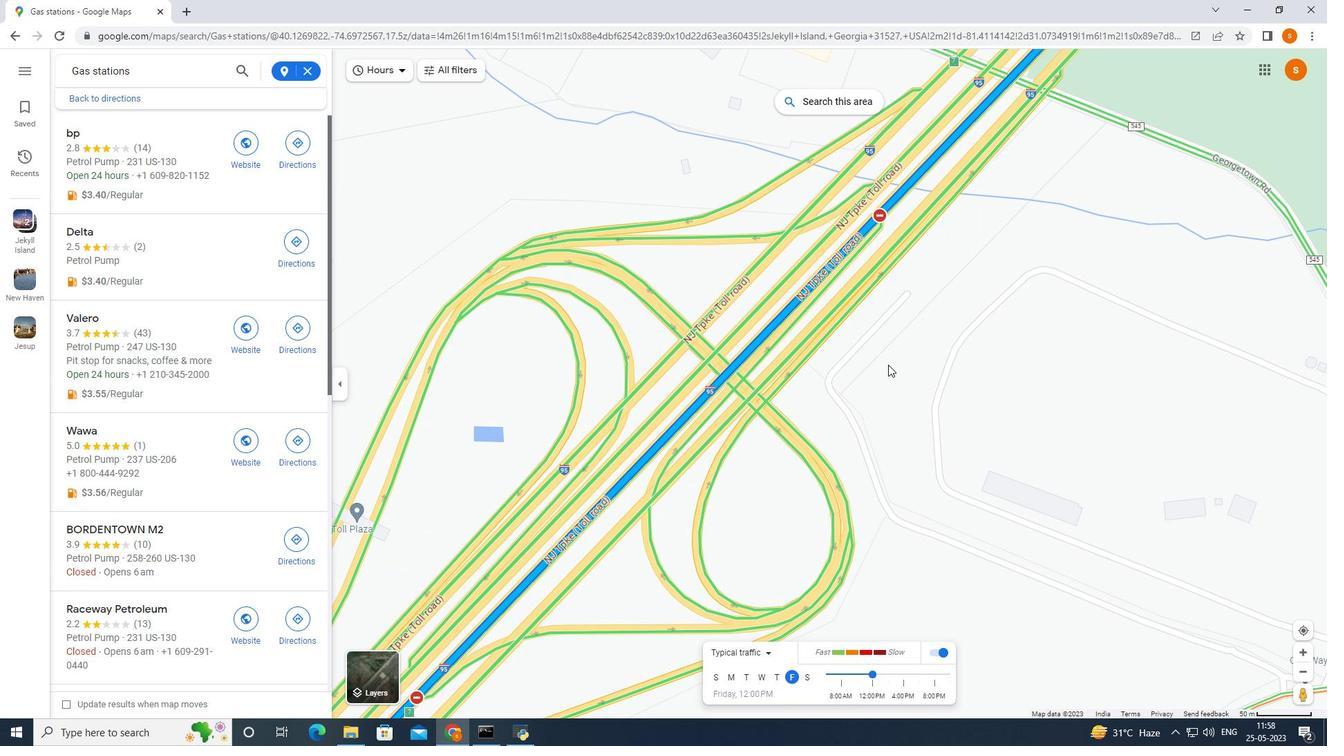 
Action: Mouse moved to (701, 509)
Screenshot: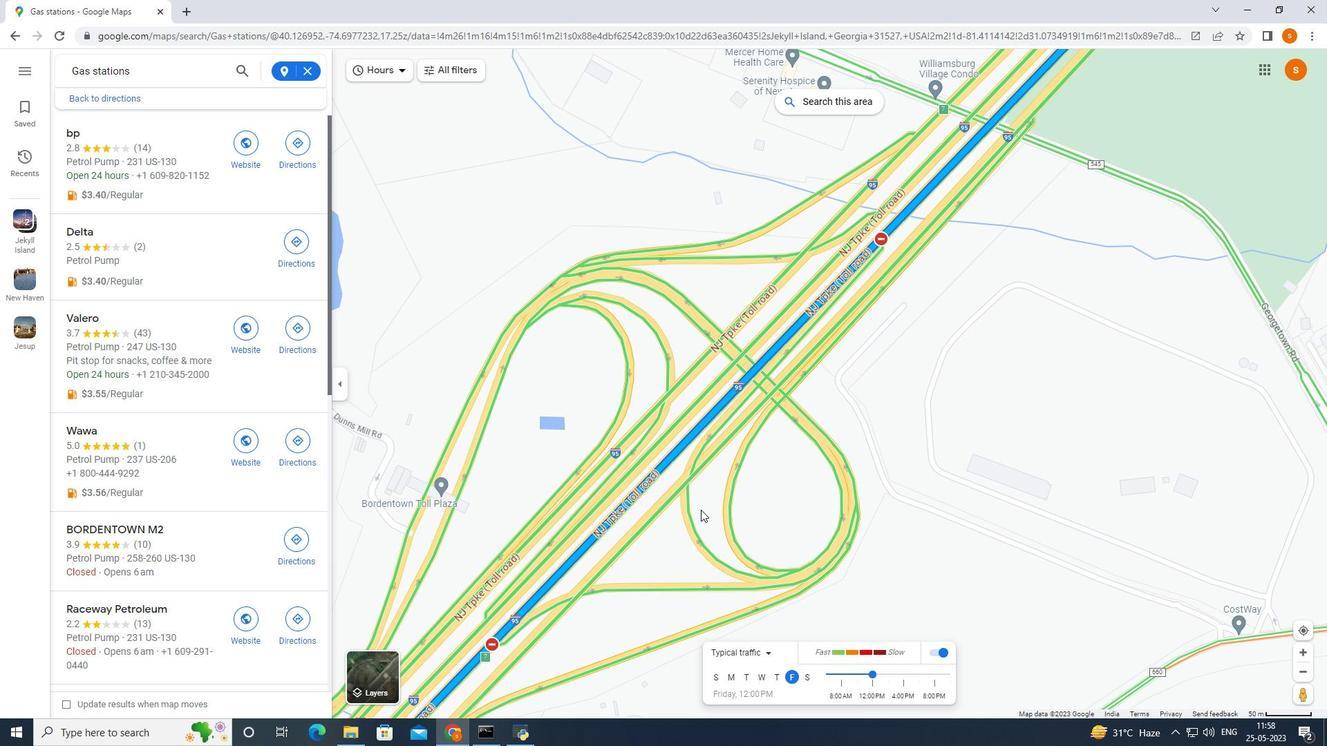 
Action: Mouse scrolled (701, 508) with delta (0, 0)
